 Task: Fill out the new account request form with the provided details and save it.
Action: Mouse moved to (32, 116)
Screenshot: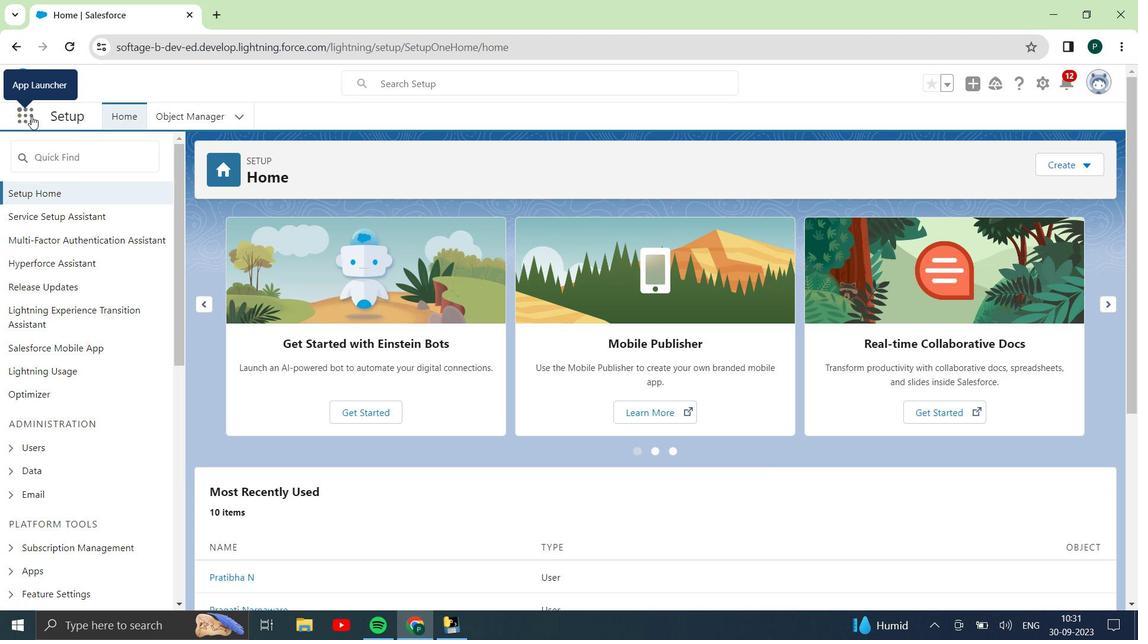 
Action: Mouse pressed left at (32, 116)
Screenshot: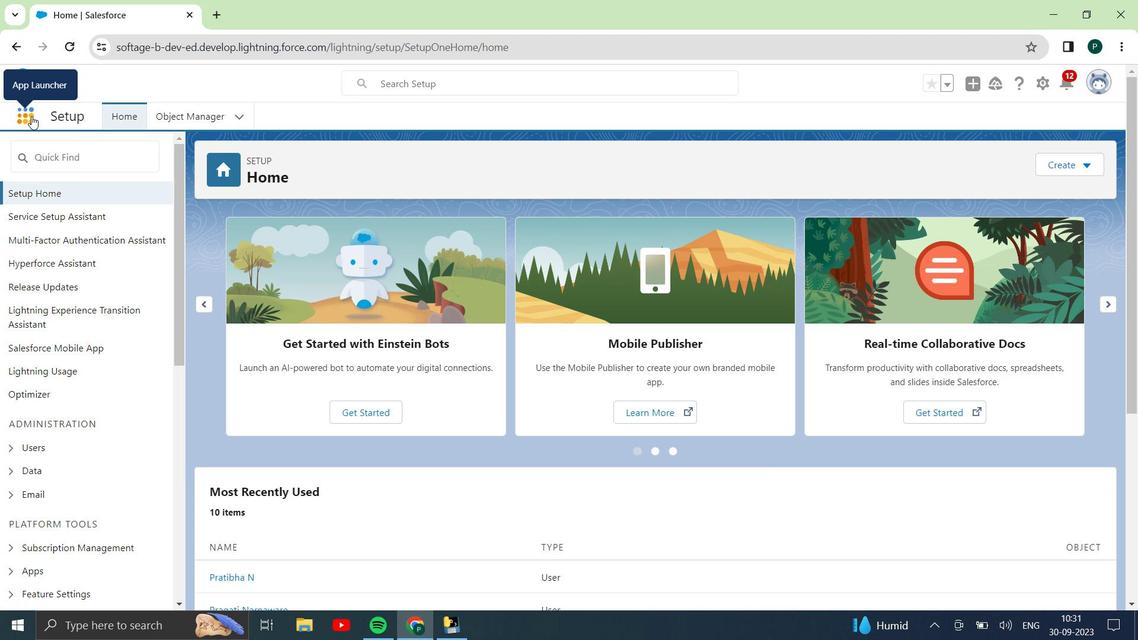 
Action: Mouse moved to (44, 371)
Screenshot: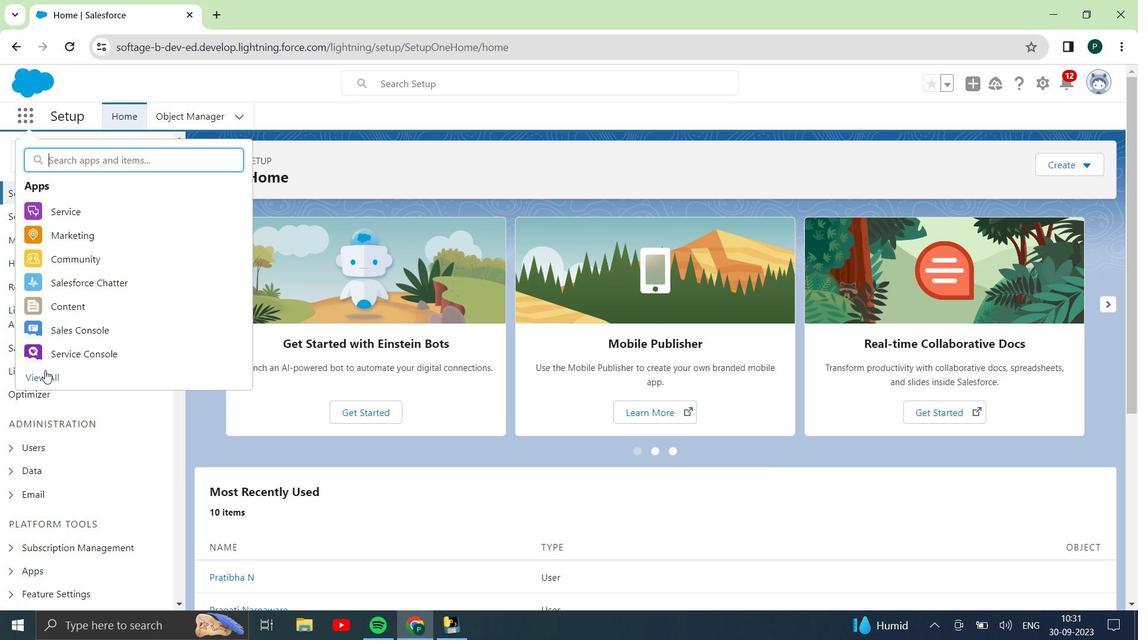 
Action: Mouse pressed left at (44, 371)
Screenshot: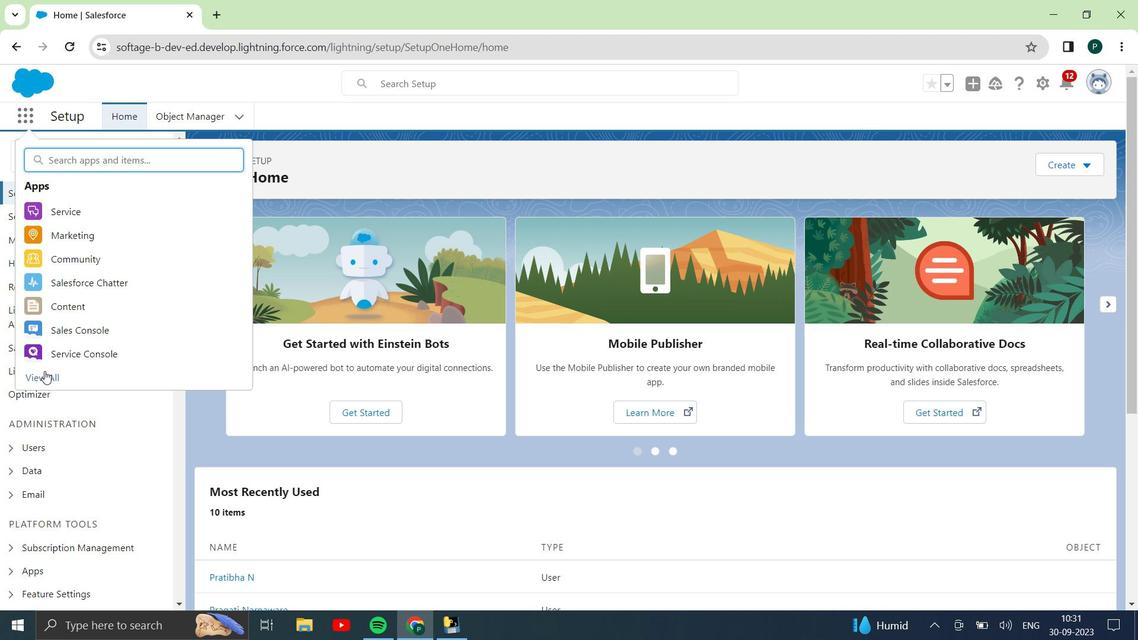 
Action: Mouse moved to (318, 374)
Screenshot: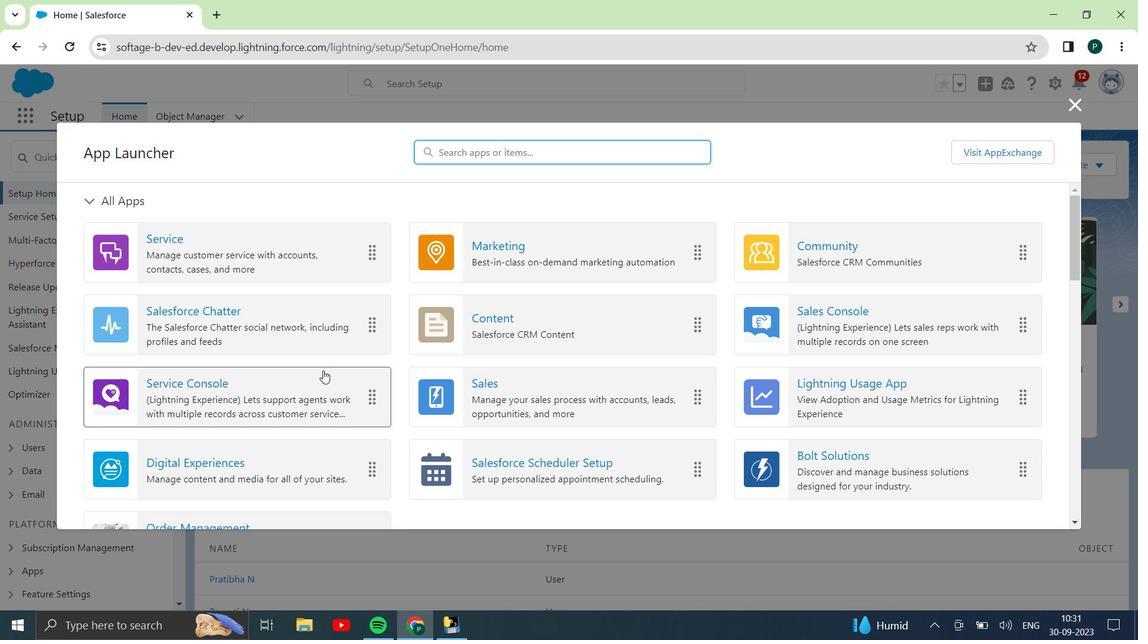 
Action: Mouse scrolled (318, 374) with delta (0, 0)
Screenshot: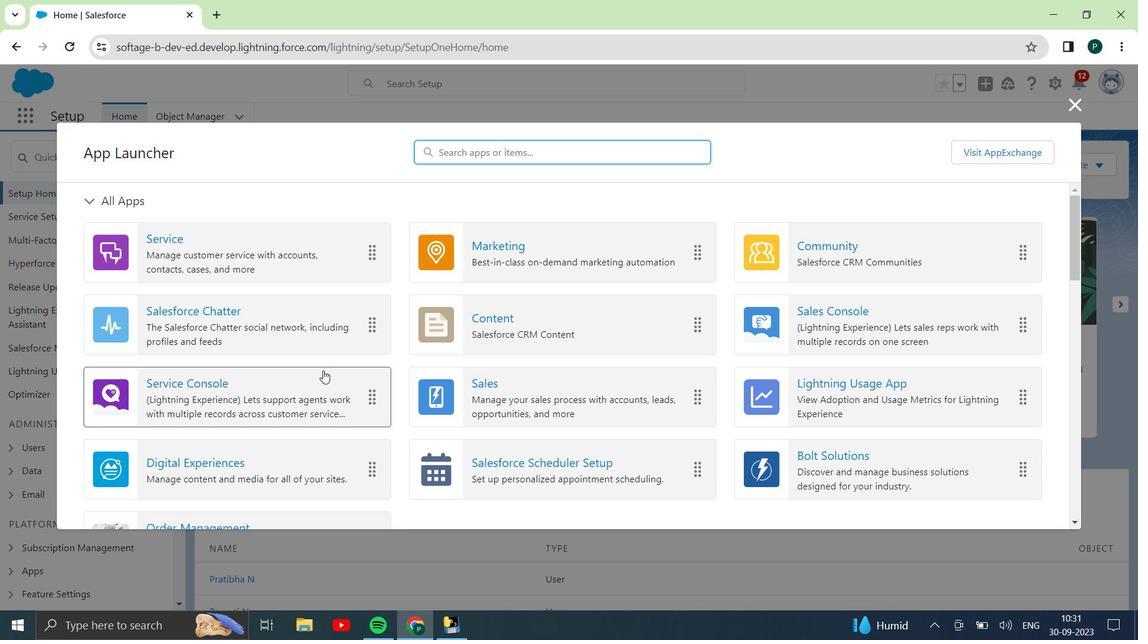 
Action: Mouse moved to (311, 381)
Screenshot: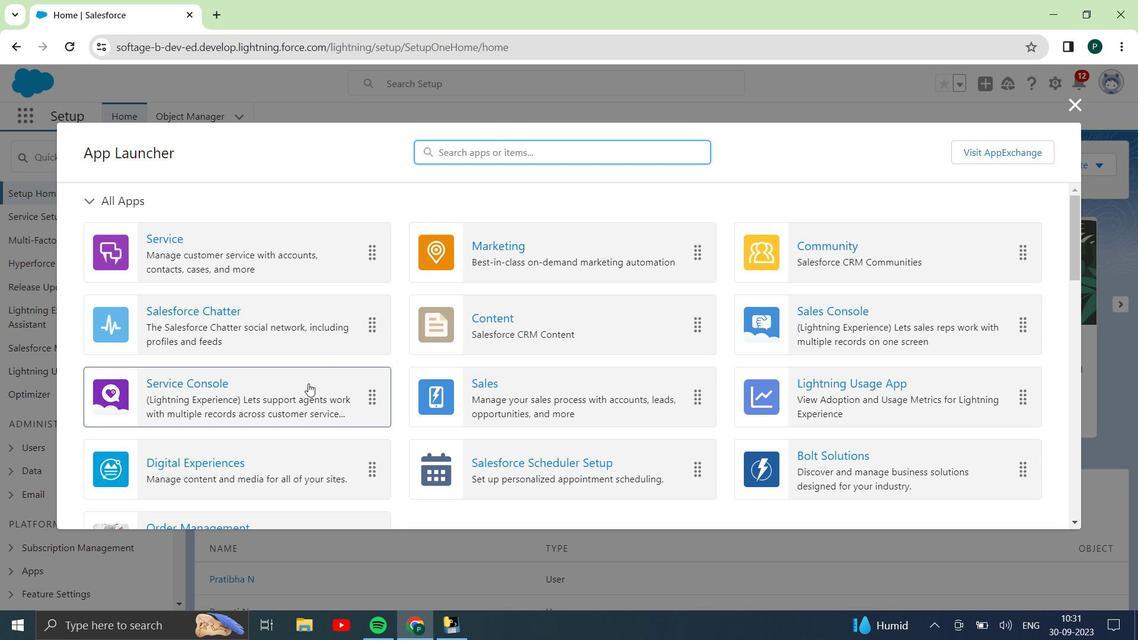 
Action: Mouse scrolled (311, 380) with delta (0, 0)
Screenshot: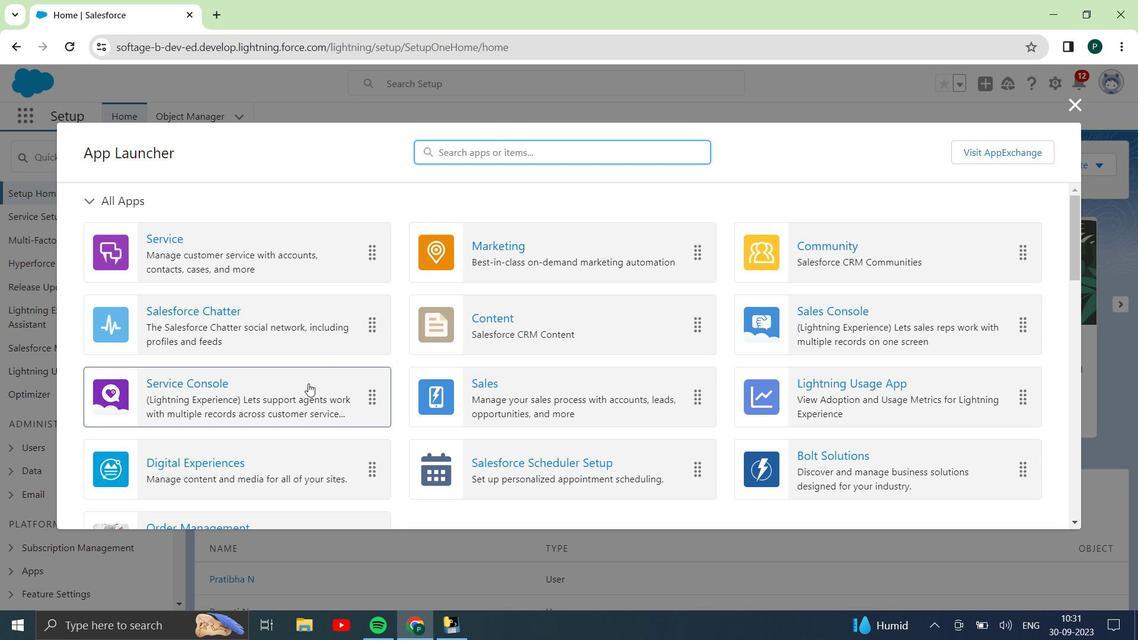 
Action: Mouse moved to (295, 392)
Screenshot: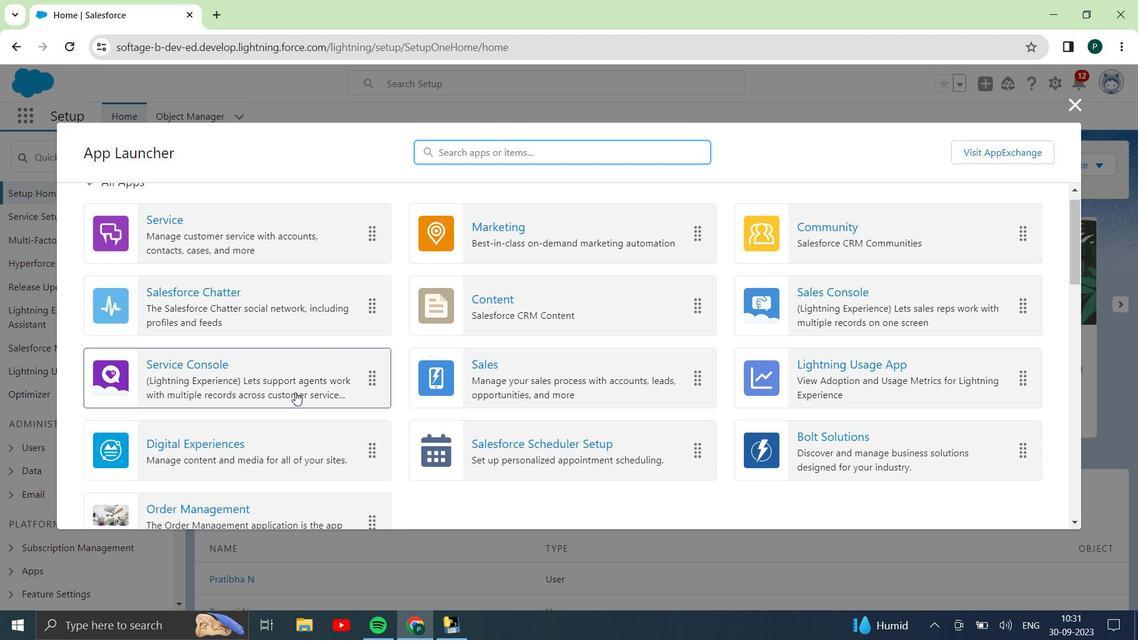 
Action: Mouse scrolled (295, 392) with delta (0, 0)
Screenshot: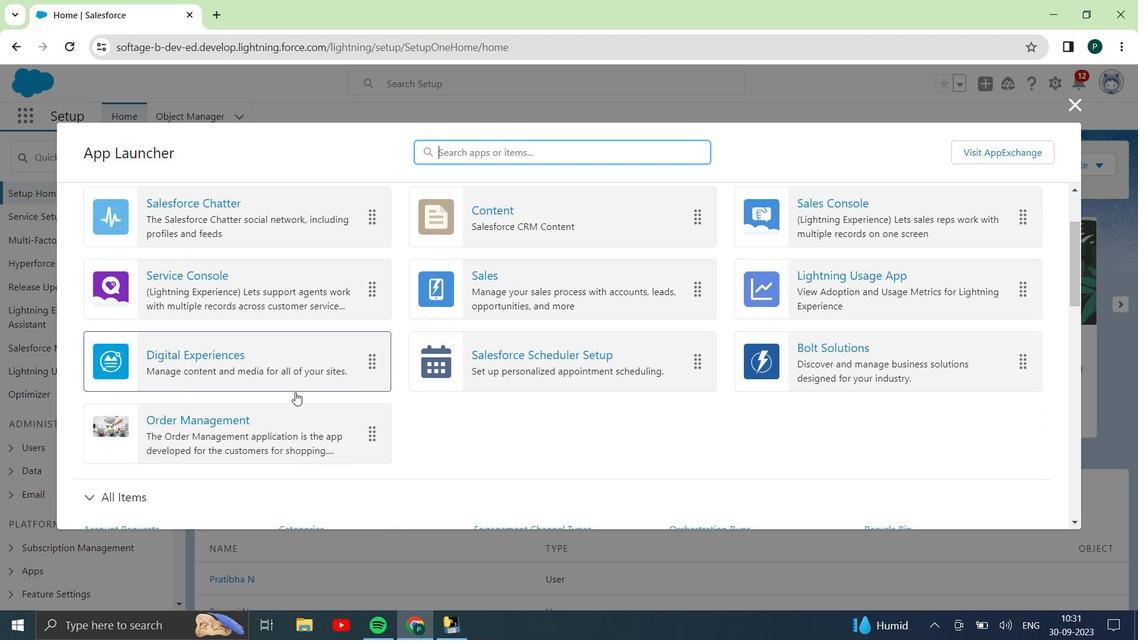 
Action: Mouse moved to (170, 305)
Screenshot: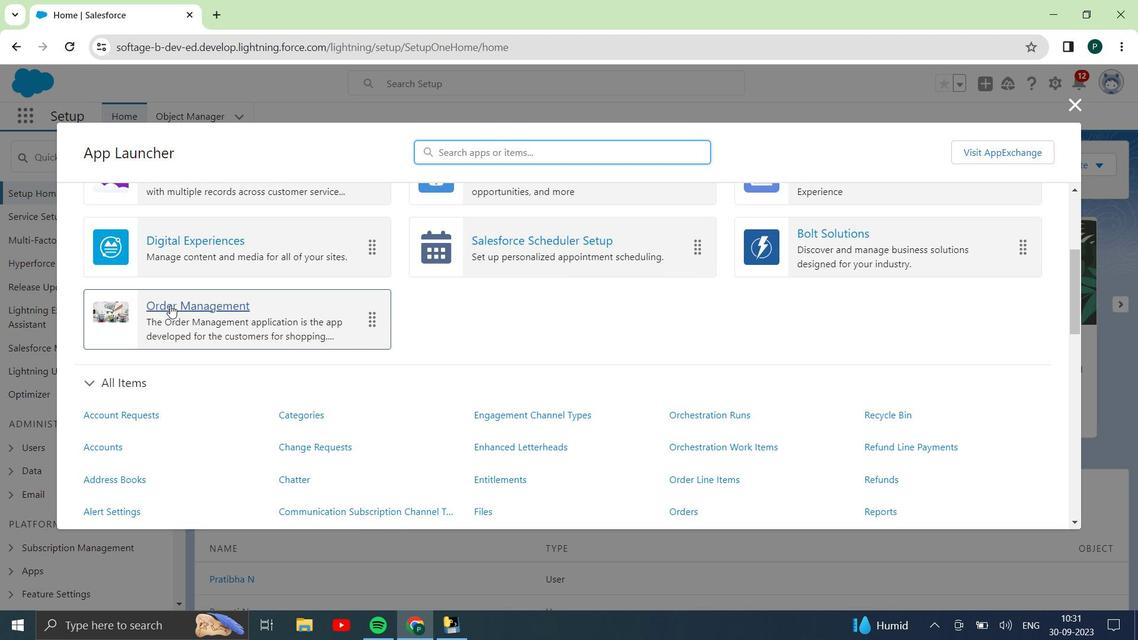 
Action: Mouse pressed left at (170, 305)
Screenshot: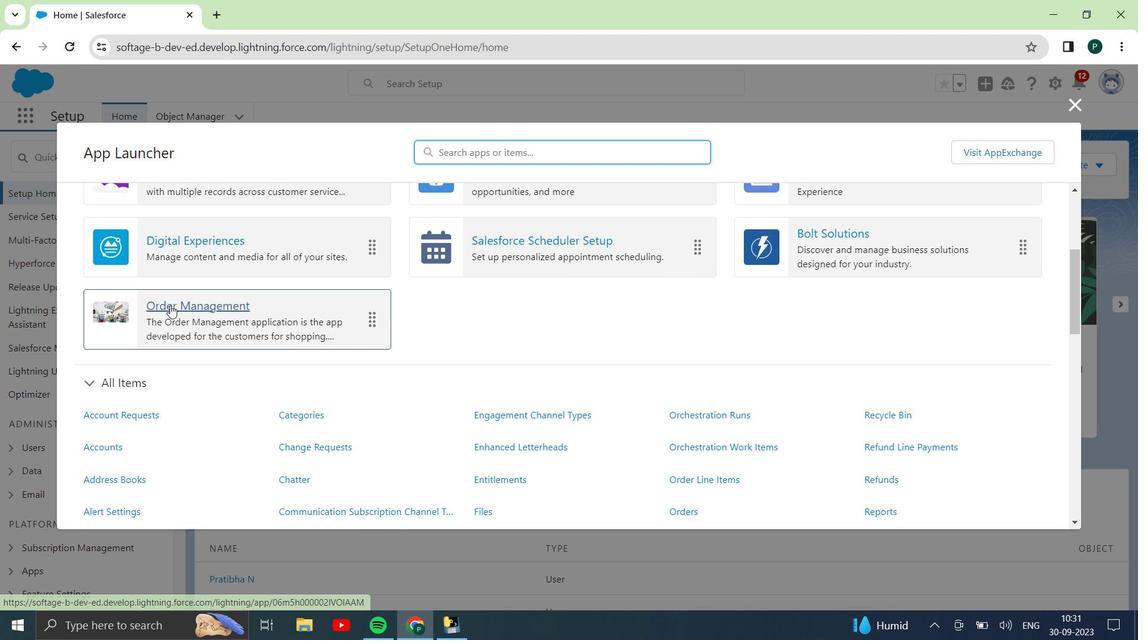 
Action: Mouse moved to (374, 291)
Screenshot: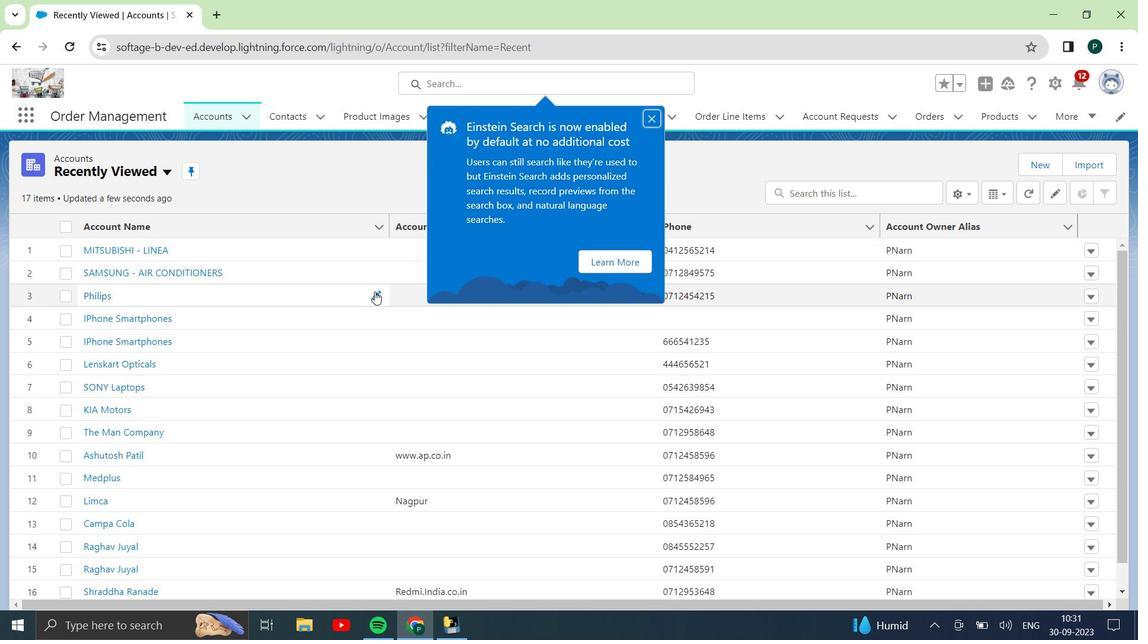 
Action: Mouse scrolled (374, 291) with delta (0, 0)
Screenshot: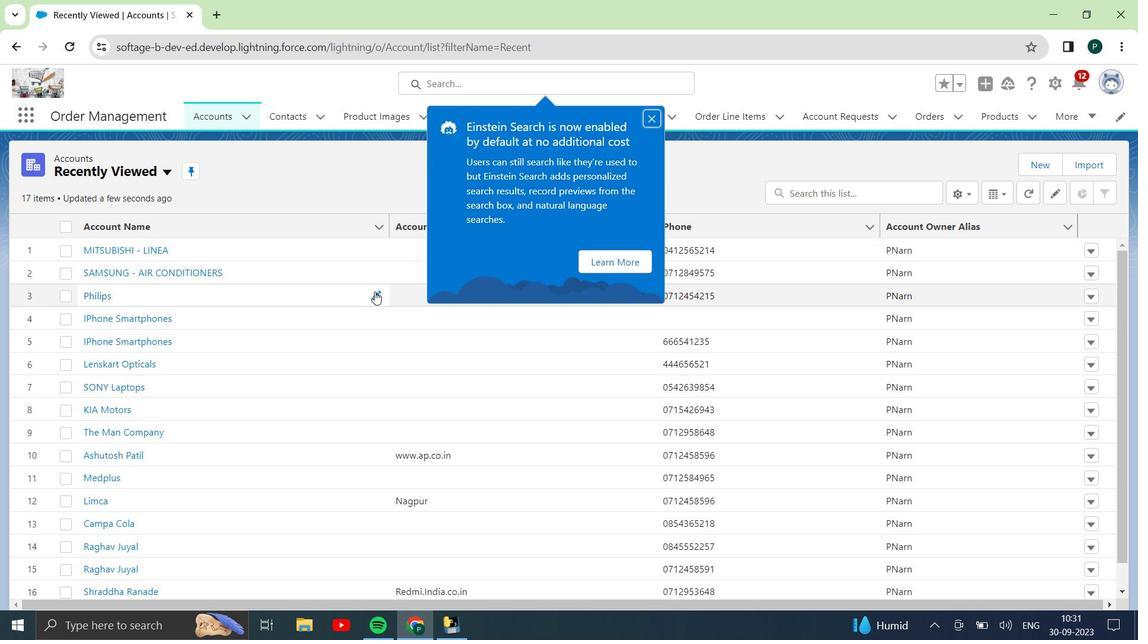 
Action: Mouse moved to (376, 293)
Screenshot: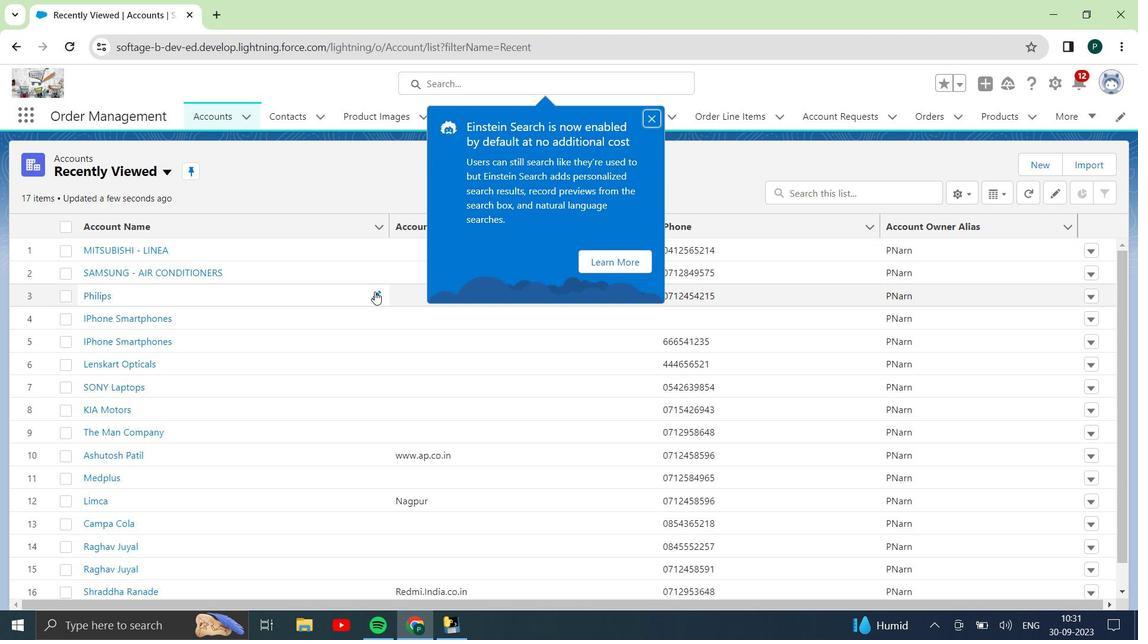 
Action: Mouse scrolled (376, 293) with delta (0, 0)
Screenshot: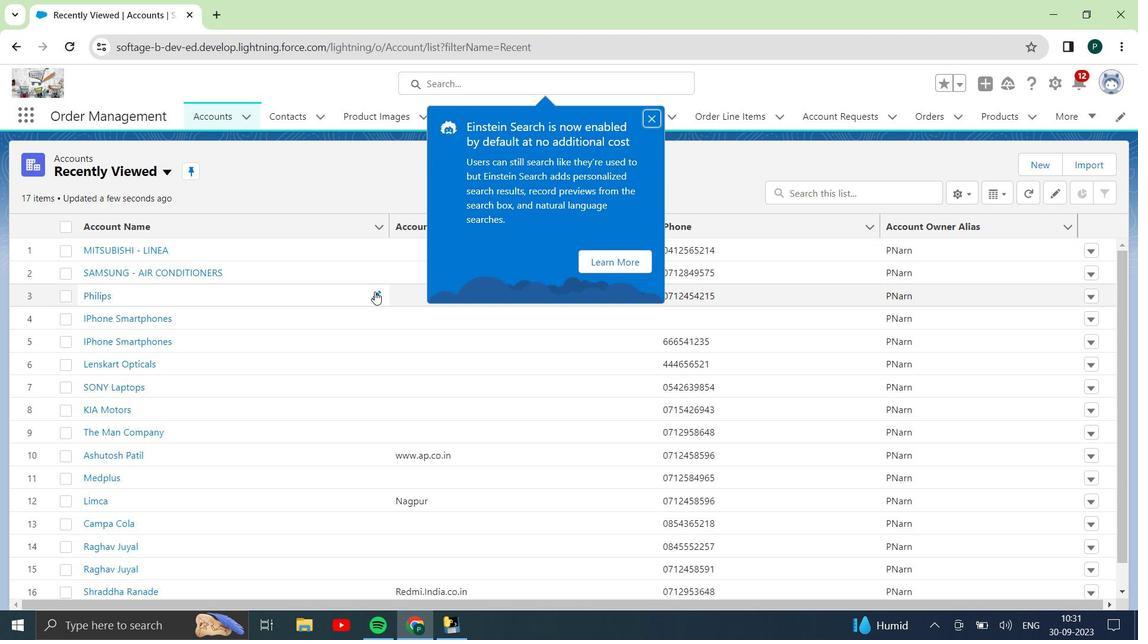 
Action: Mouse moved to (376, 294)
Screenshot: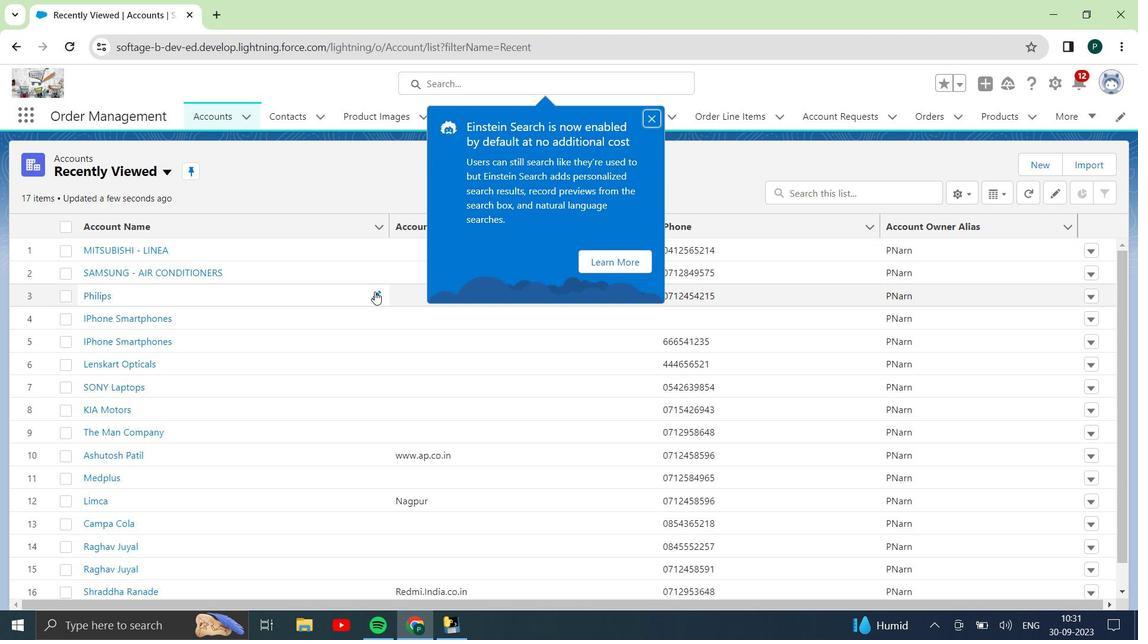 
Action: Mouse scrolled (376, 293) with delta (0, 0)
Screenshot: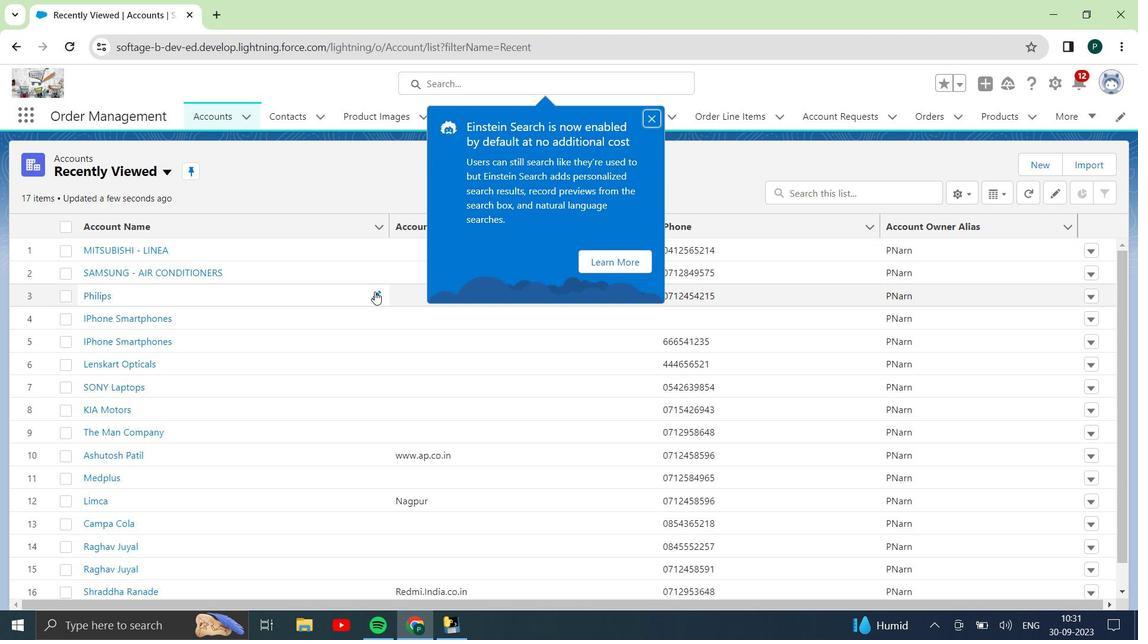 
Action: Mouse moved to (376, 295)
Screenshot: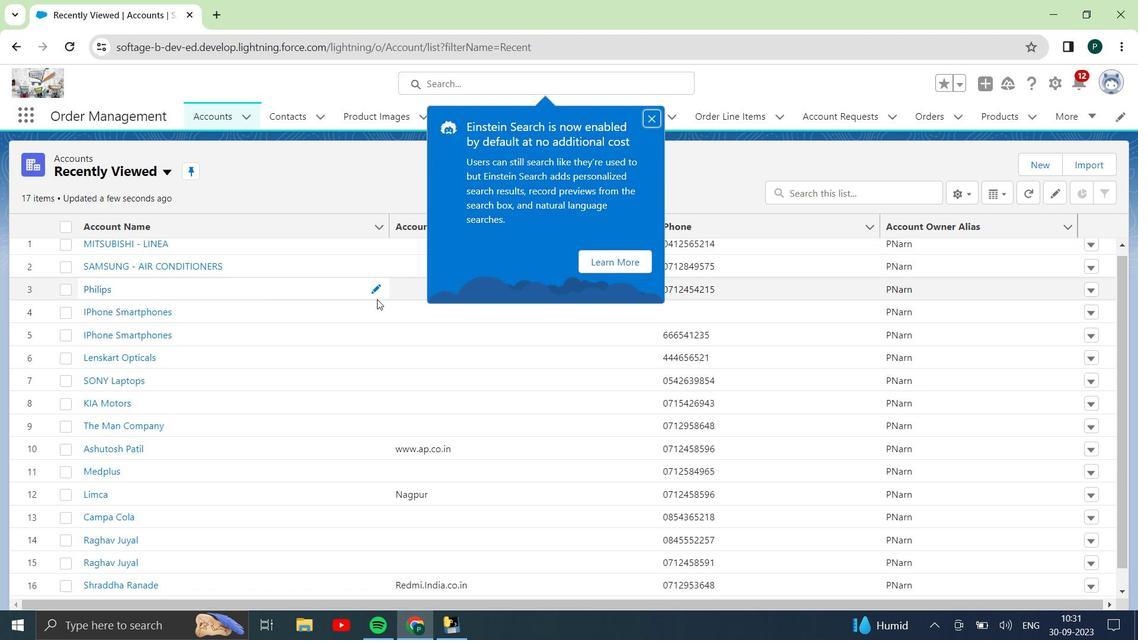 
Action: Mouse scrolled (376, 294) with delta (0, 0)
Screenshot: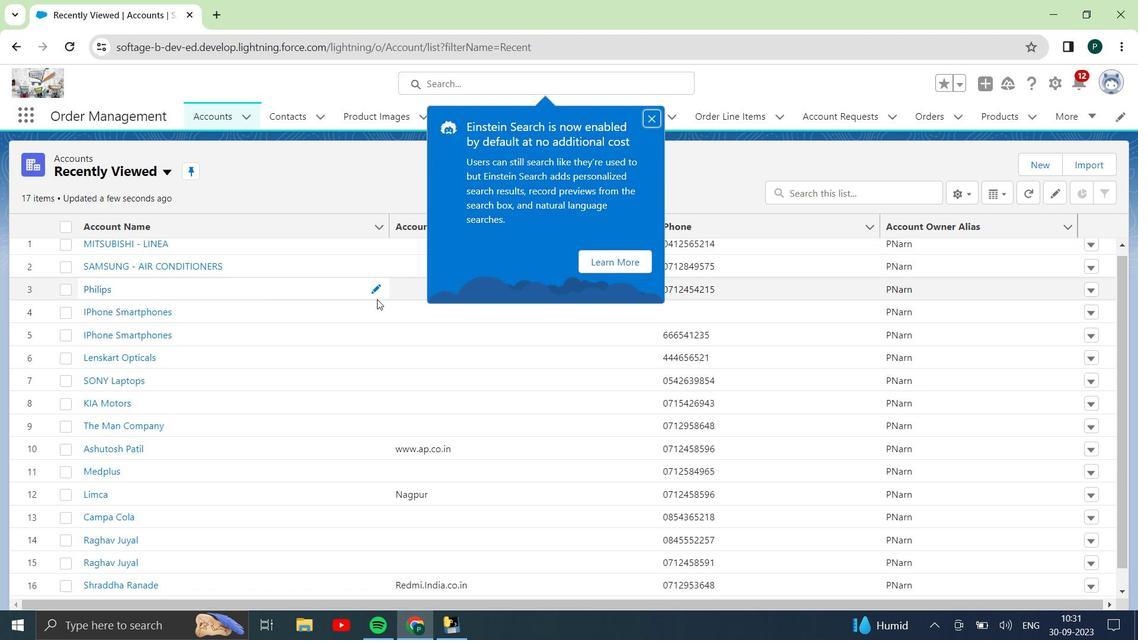 
Action: Mouse moved to (377, 299)
Screenshot: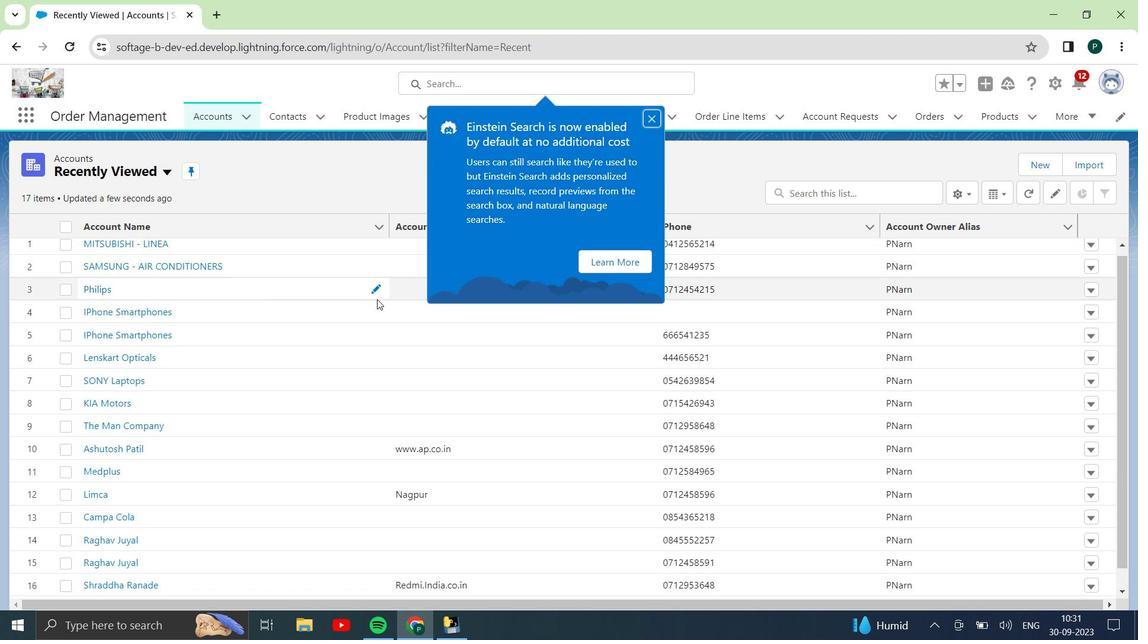 
Action: Mouse scrolled (377, 298) with delta (0, 0)
Screenshot: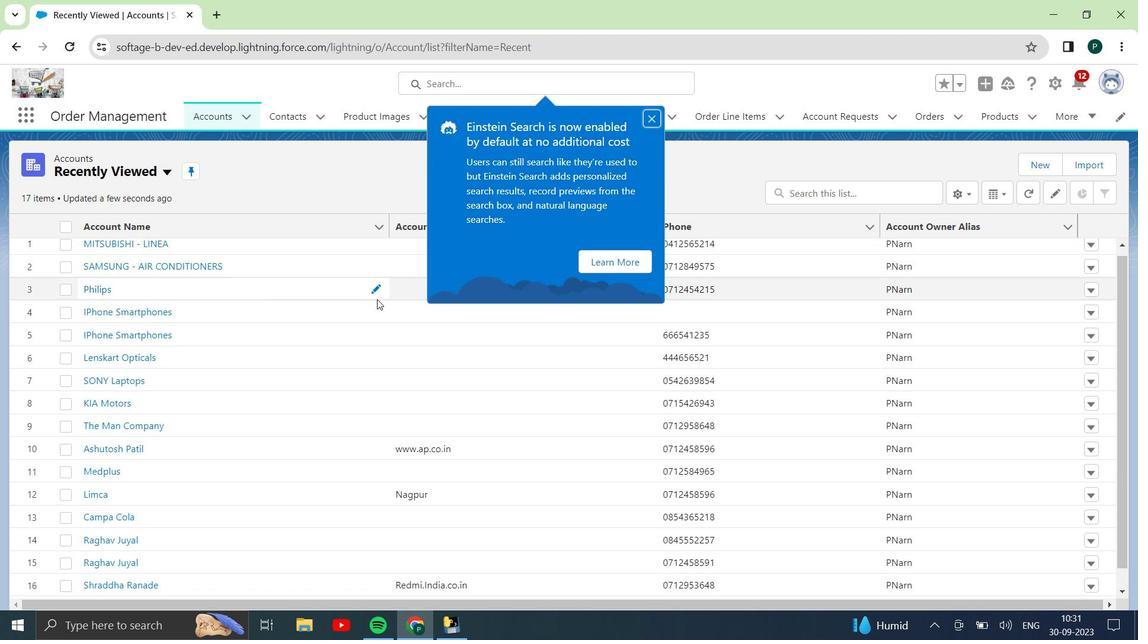
Action: Mouse moved to (377, 303)
Screenshot: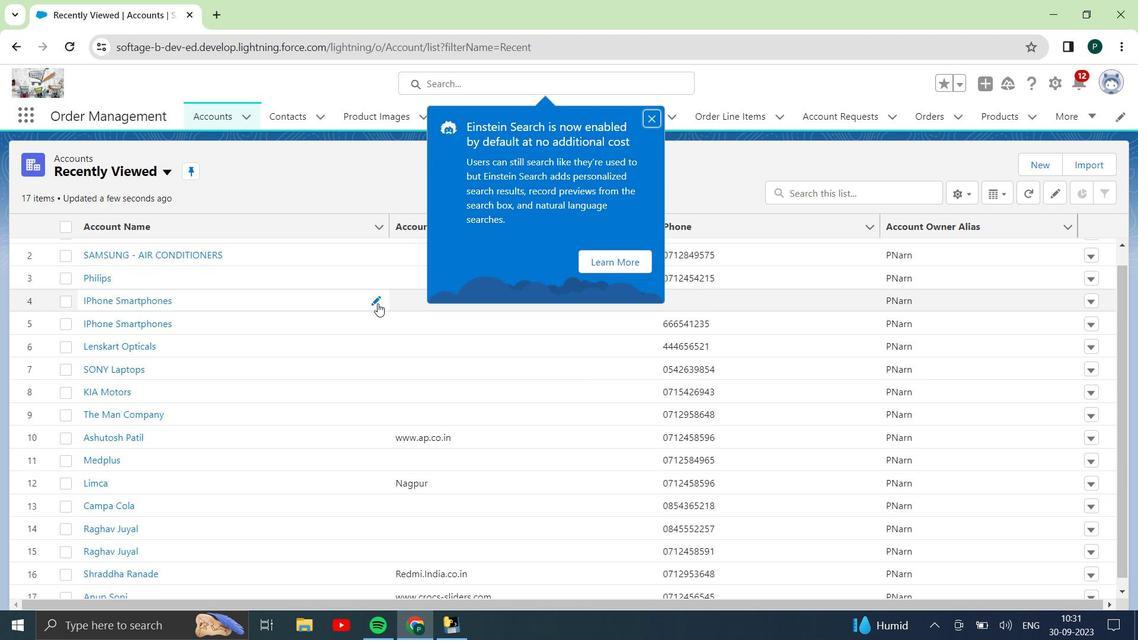 
Action: Mouse scrolled (377, 302) with delta (0, 0)
Screenshot: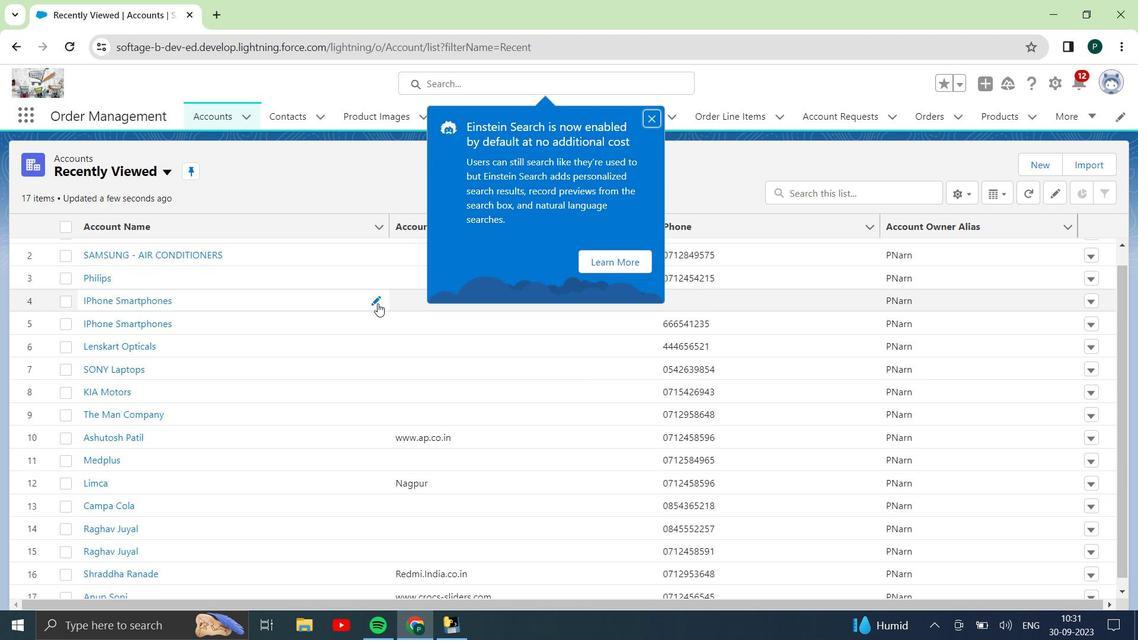 
Action: Mouse moved to (377, 303)
Screenshot: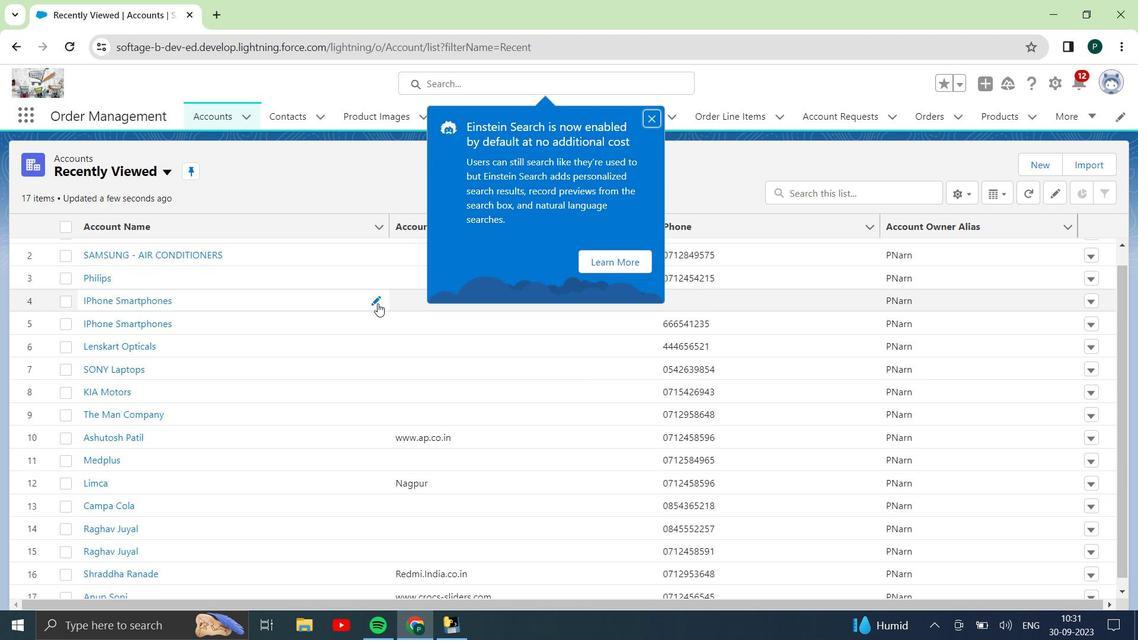 
Action: Mouse scrolled (377, 303) with delta (0, 0)
Screenshot: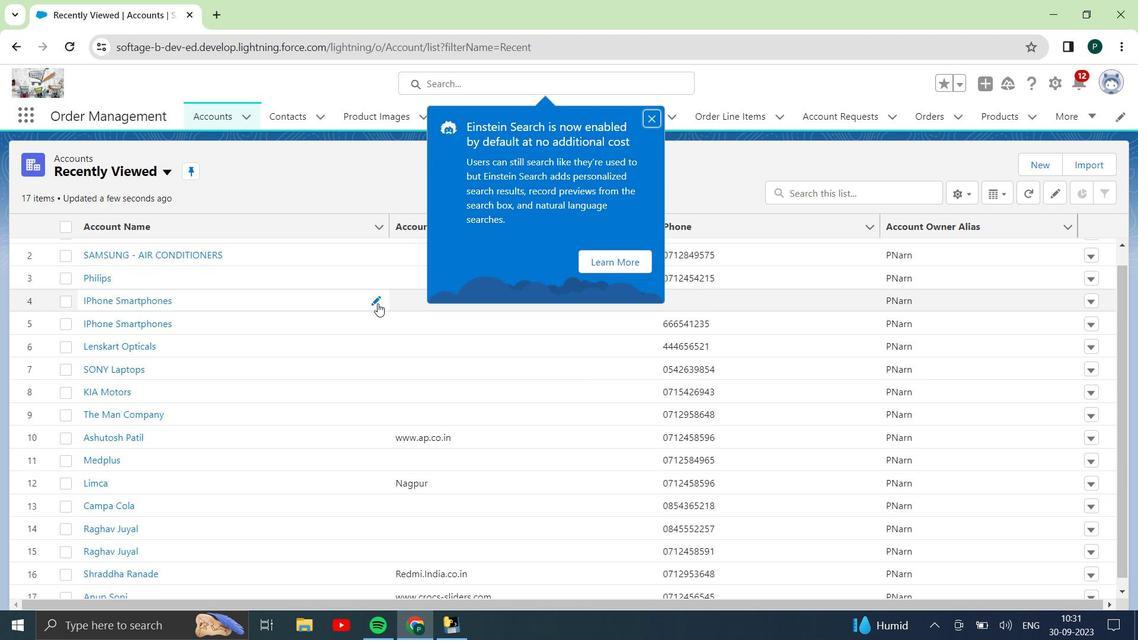 
Action: Mouse moved to (377, 305)
Screenshot: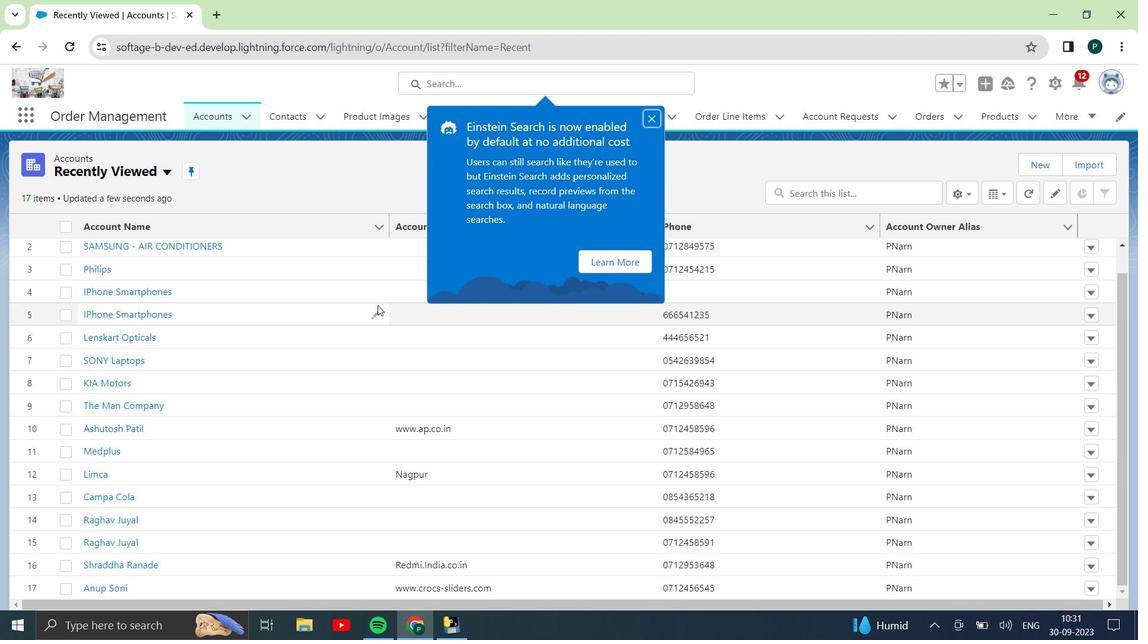 
Action: Mouse scrolled (377, 306) with delta (0, 0)
Screenshot: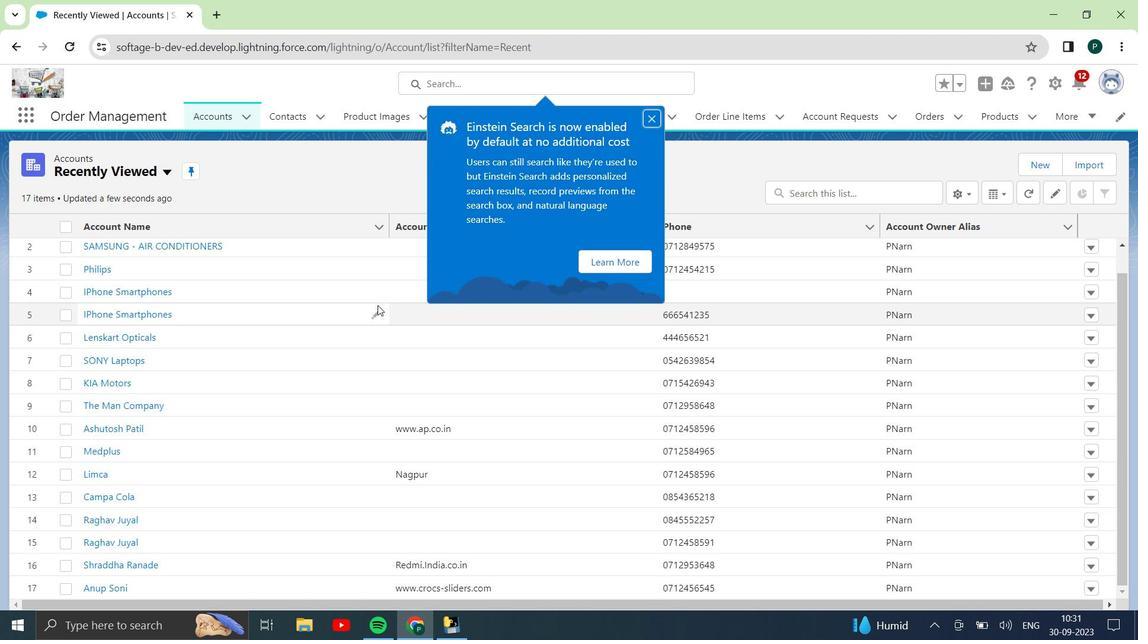 
Action: Mouse scrolled (377, 306) with delta (0, 0)
Screenshot: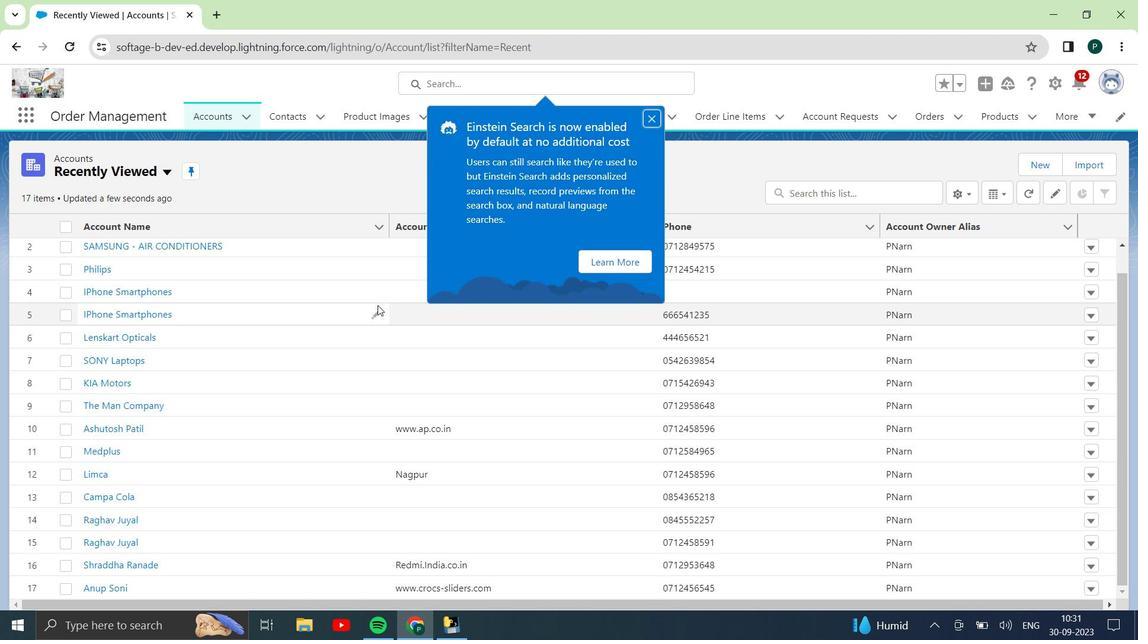 
Action: Mouse scrolled (377, 306) with delta (0, 0)
Screenshot: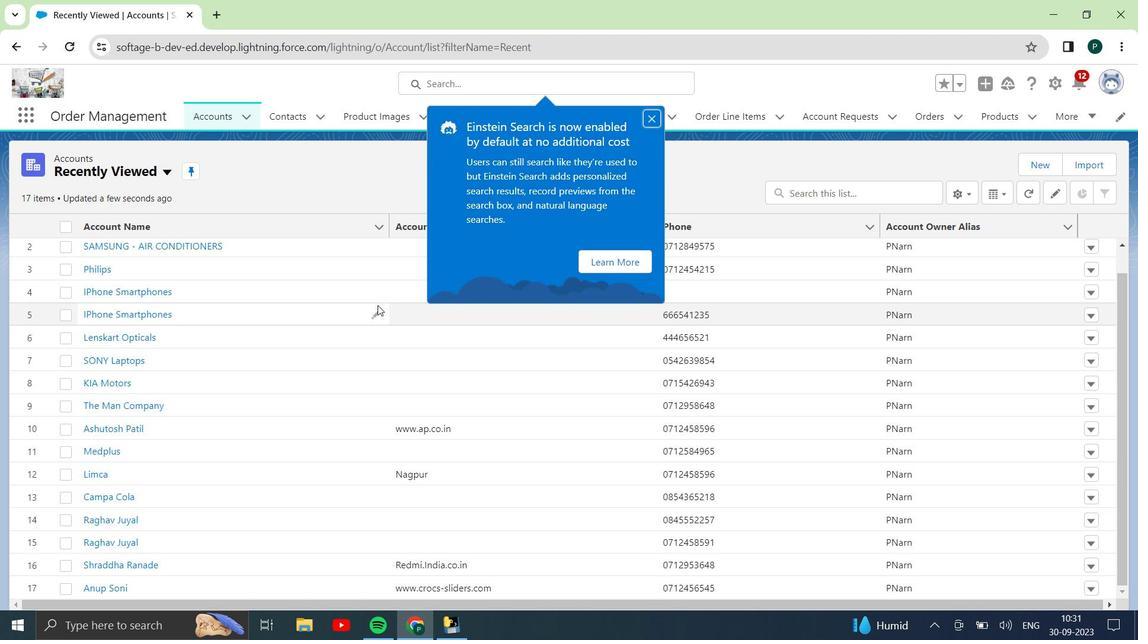 
Action: Mouse scrolled (377, 306) with delta (0, 0)
Screenshot: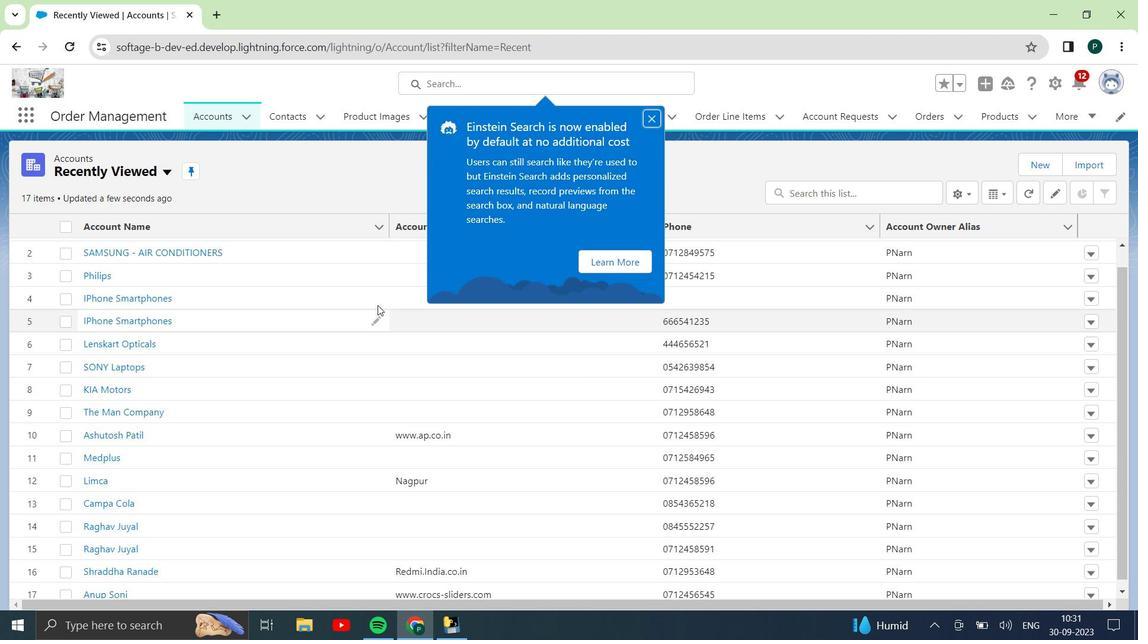 
Action: Mouse scrolled (377, 306) with delta (0, 0)
Screenshot: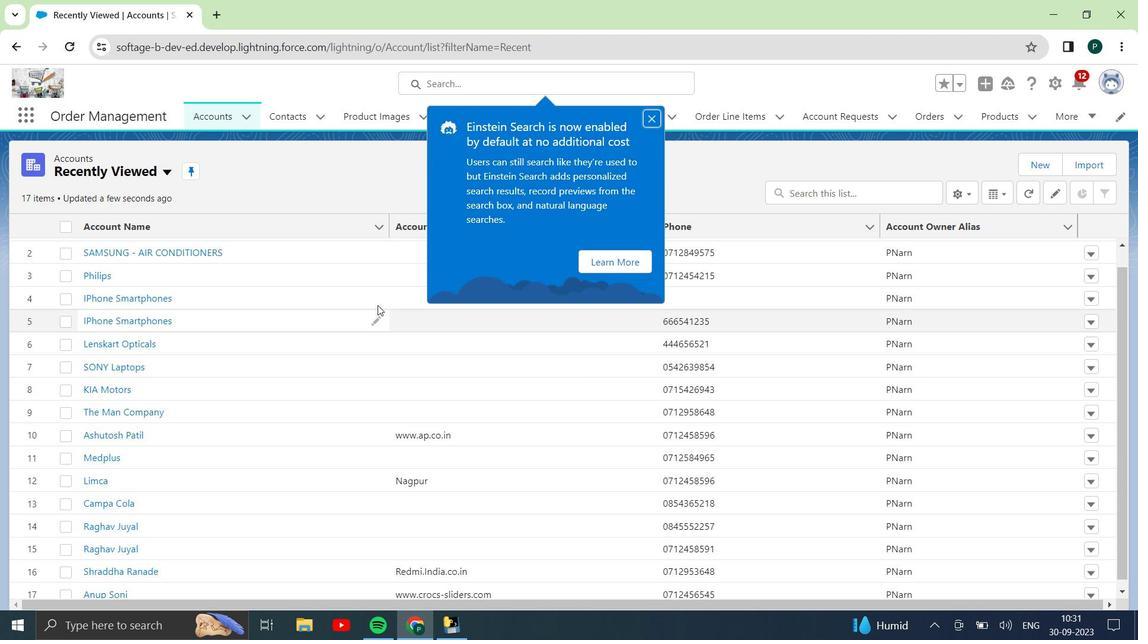 
Action: Mouse scrolled (377, 306) with delta (0, 0)
Screenshot: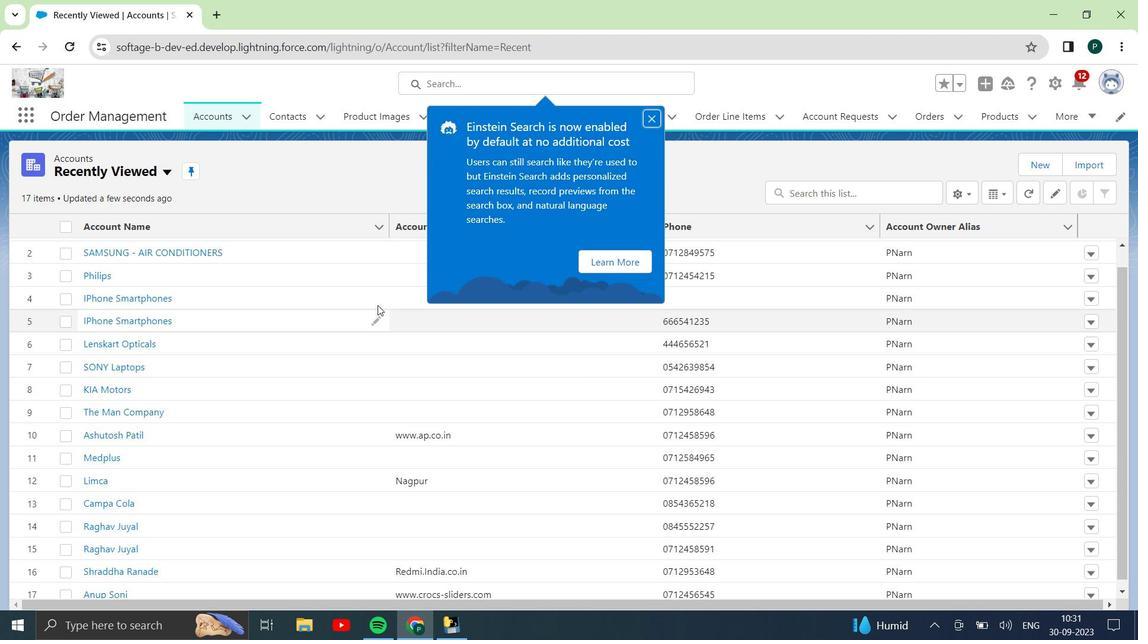 
Action: Mouse scrolled (377, 306) with delta (0, 0)
Screenshot: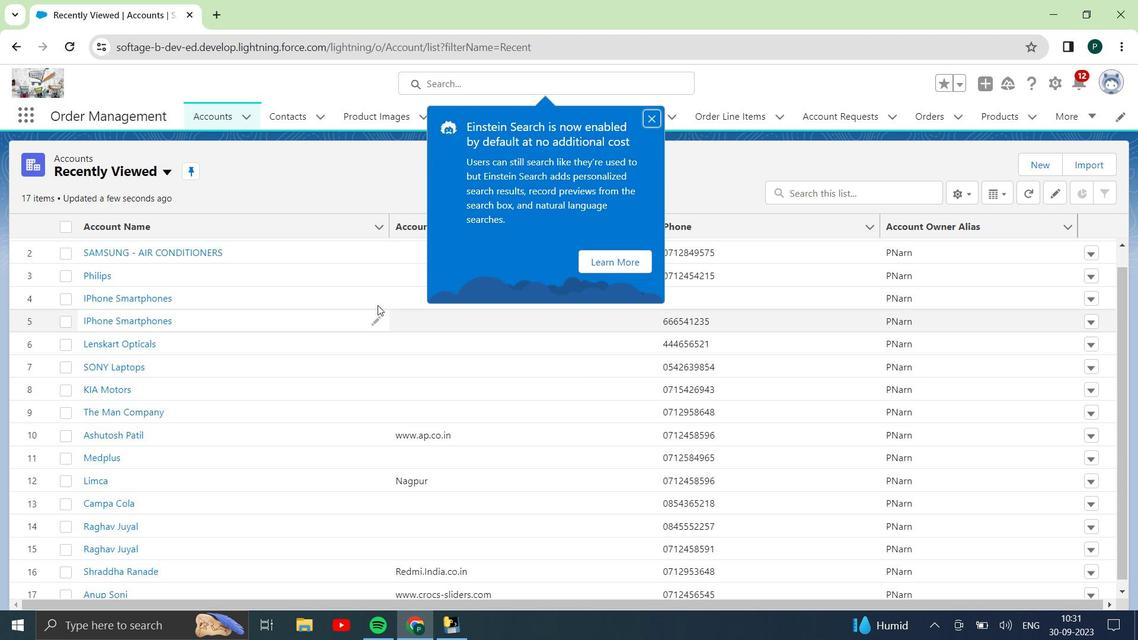 
Action: Mouse moved to (651, 121)
Screenshot: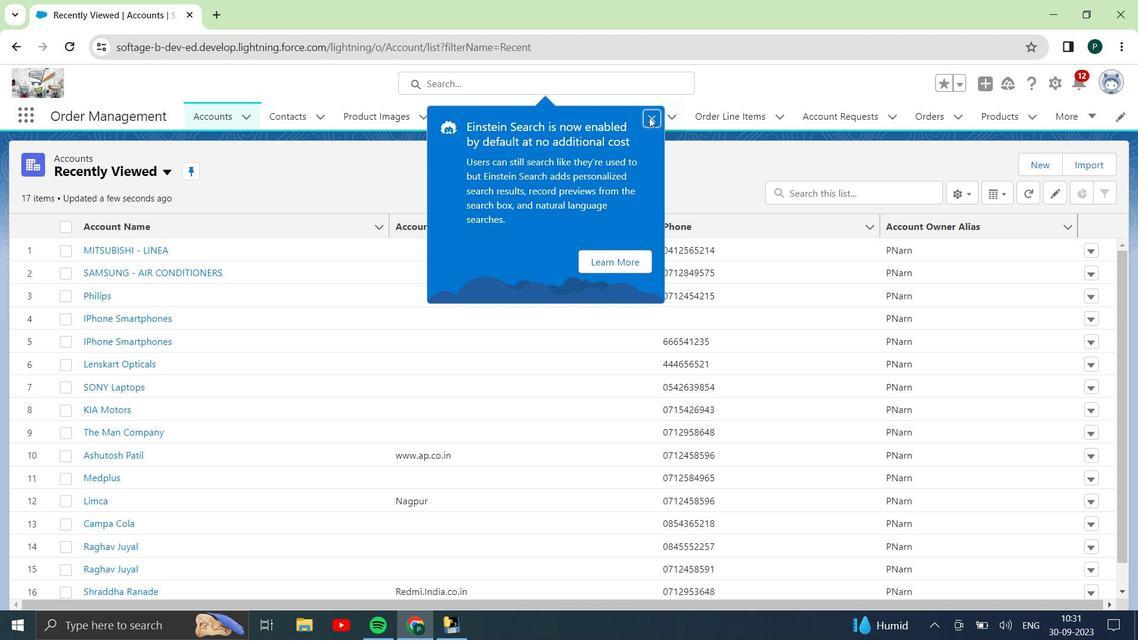 
Action: Mouse pressed left at (651, 121)
Screenshot: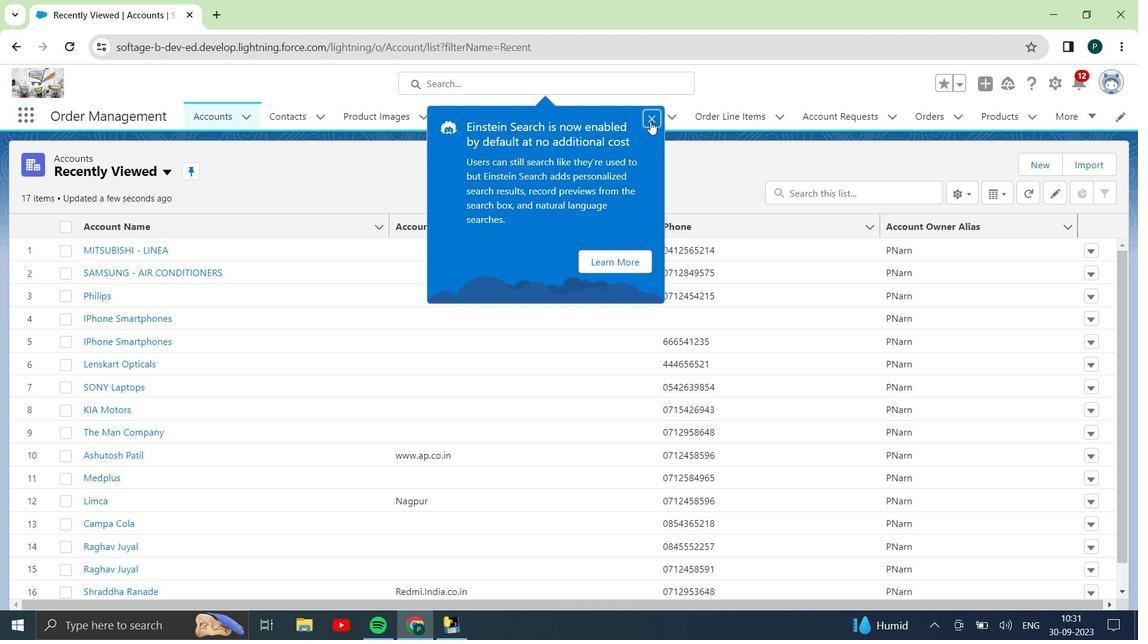 
Action: Mouse moved to (838, 118)
Screenshot: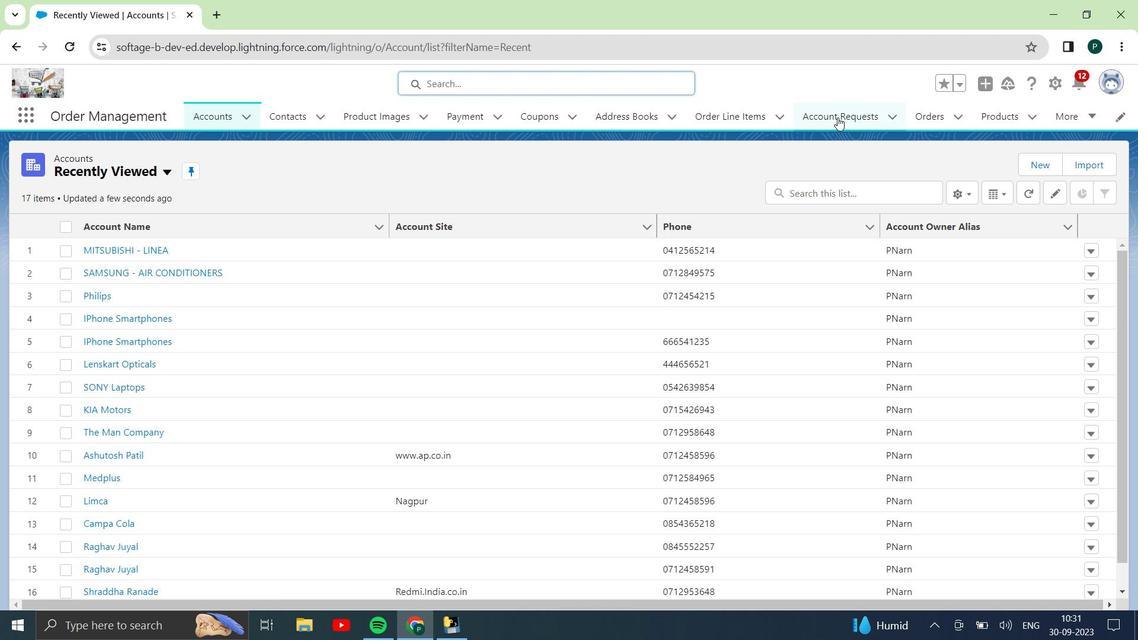 
Action: Mouse pressed left at (838, 118)
Screenshot: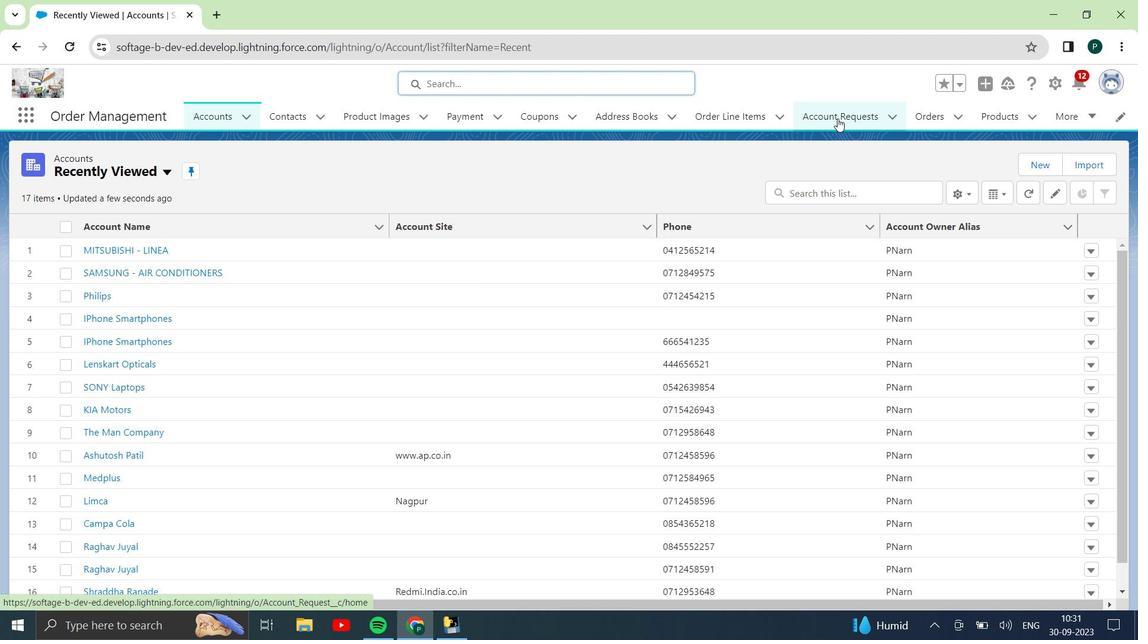 
Action: Mouse moved to (959, 167)
Screenshot: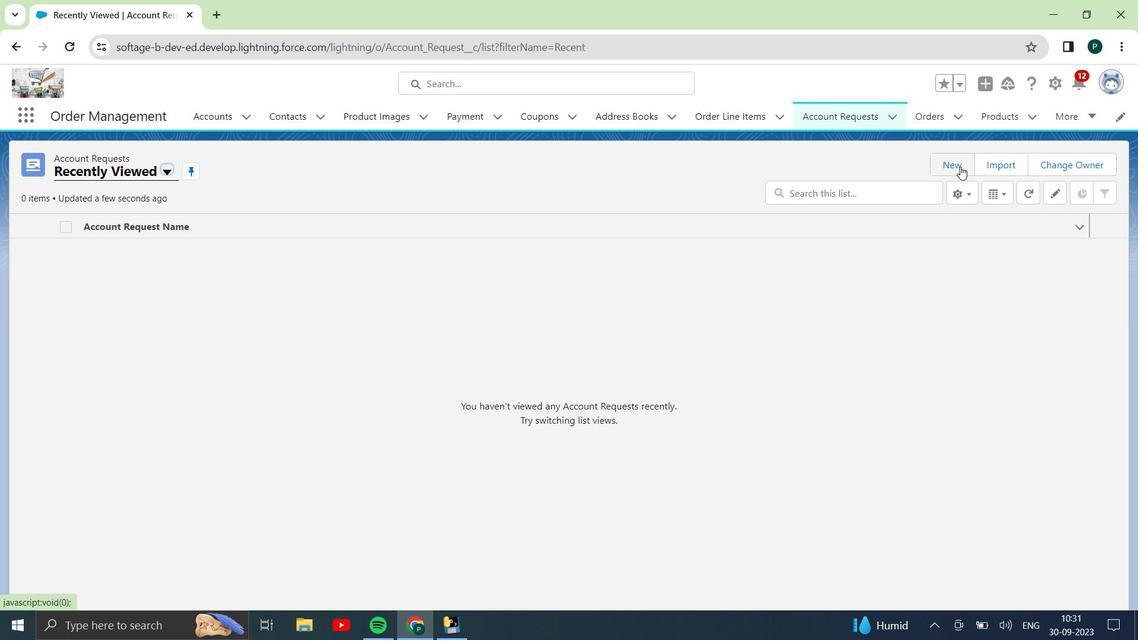 
Action: Mouse pressed left at (959, 167)
Screenshot: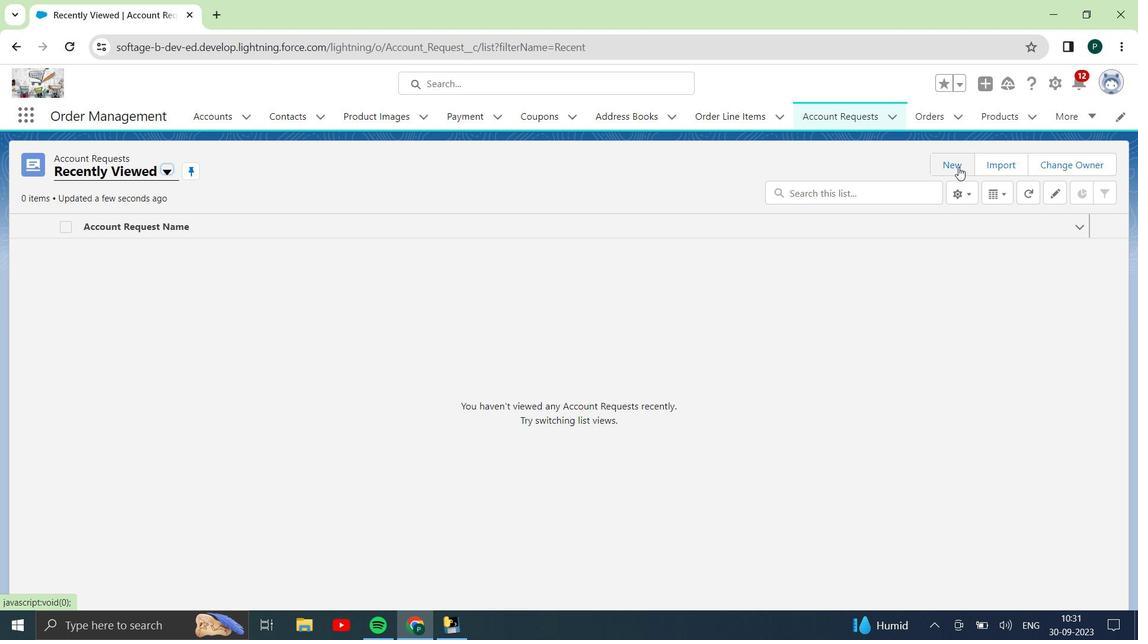 
Action: Mouse moved to (368, 237)
Screenshot: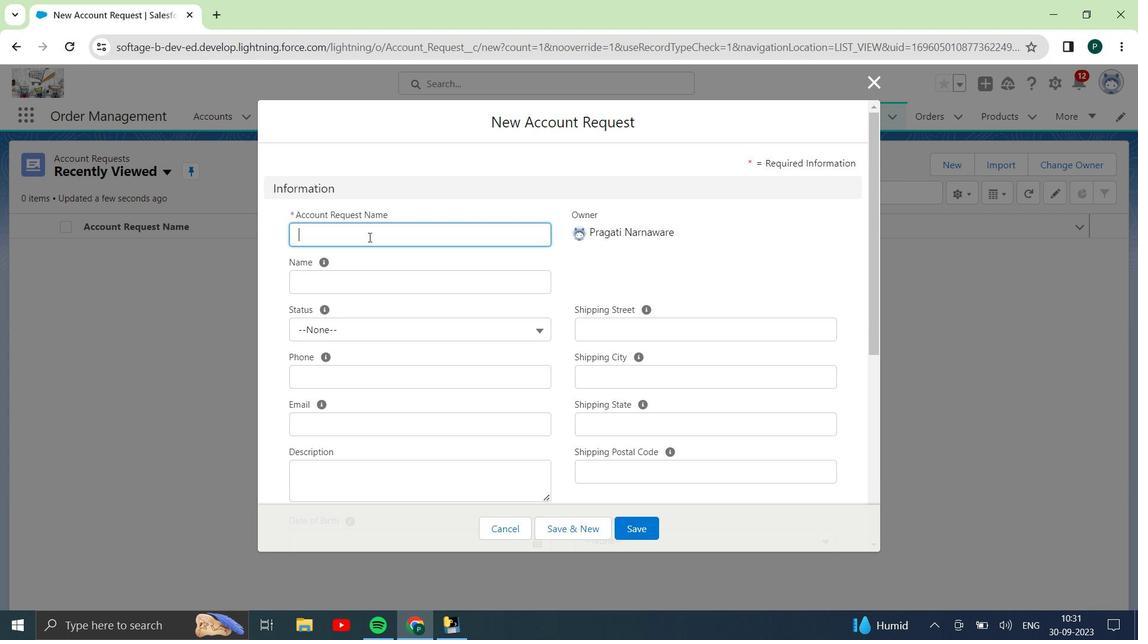 
Action: Key pressed <Key.shift>Prem<Key.space><Key.shift>Ahuja
Screenshot: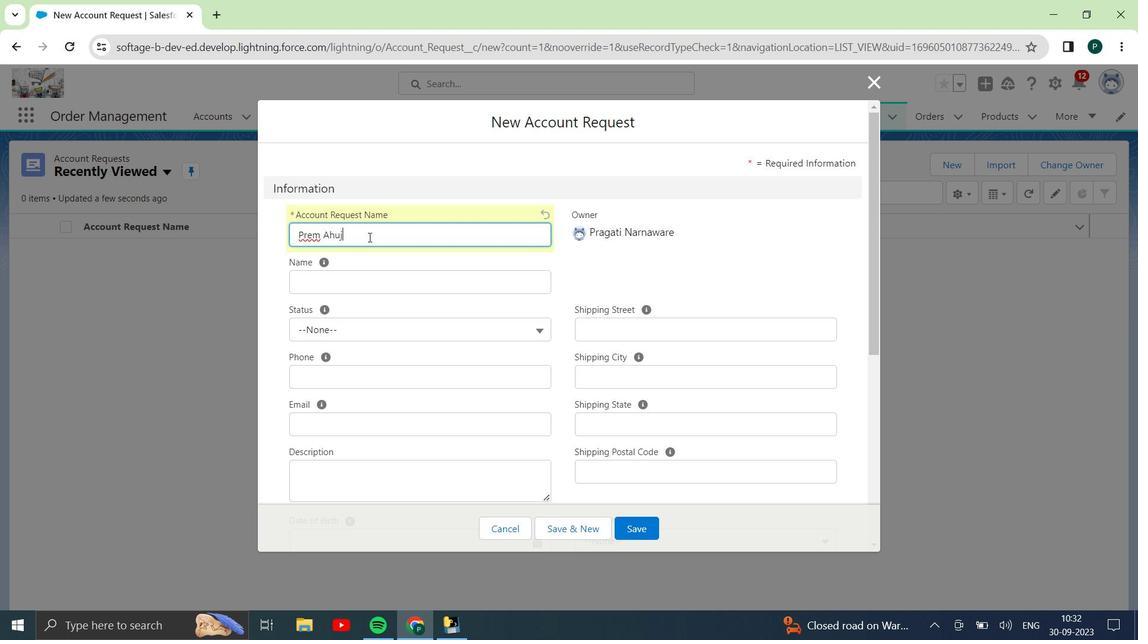 
Action: Mouse moved to (370, 287)
Screenshot: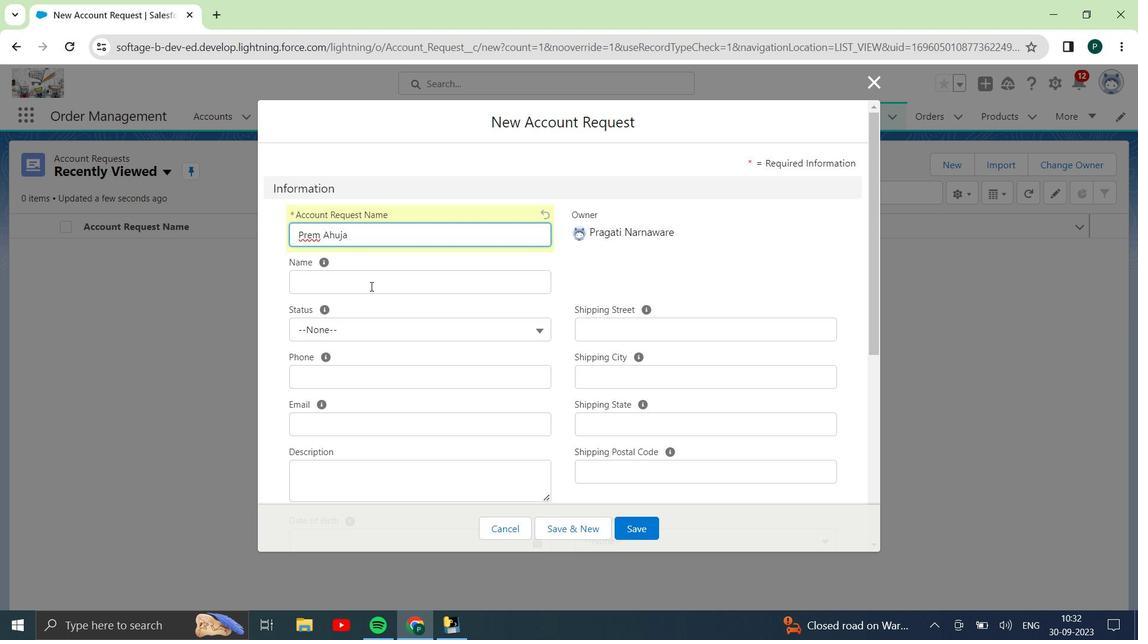 
Action: Mouse pressed left at (370, 287)
Screenshot: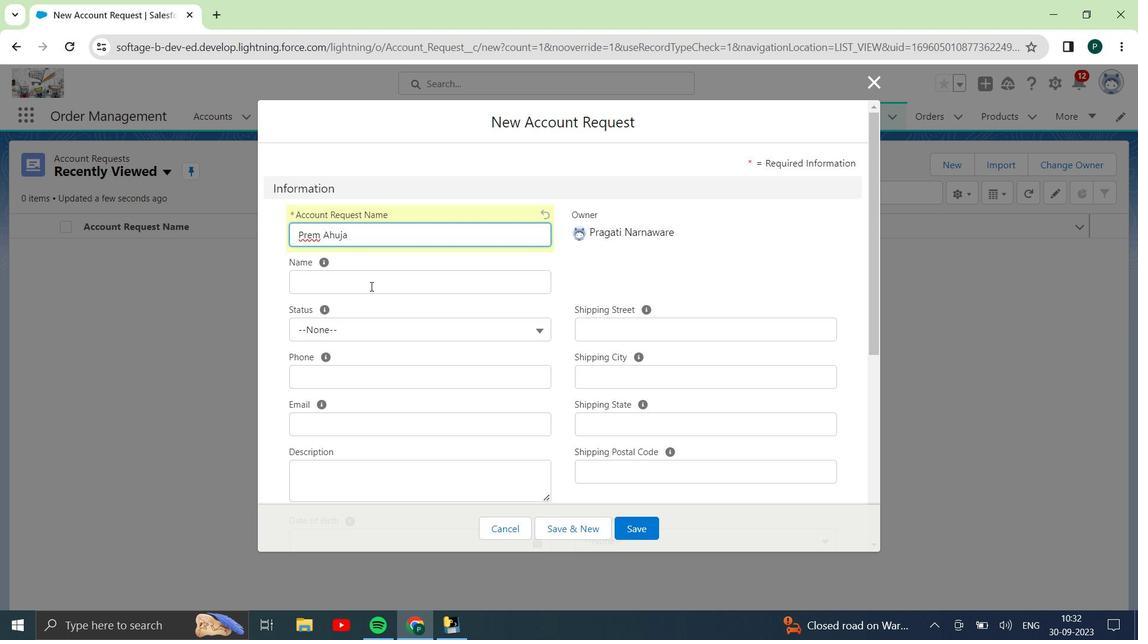 
Action: Key pressed <Key.shift>Prem<Key.space><Key.shift>raghavdas
Screenshot: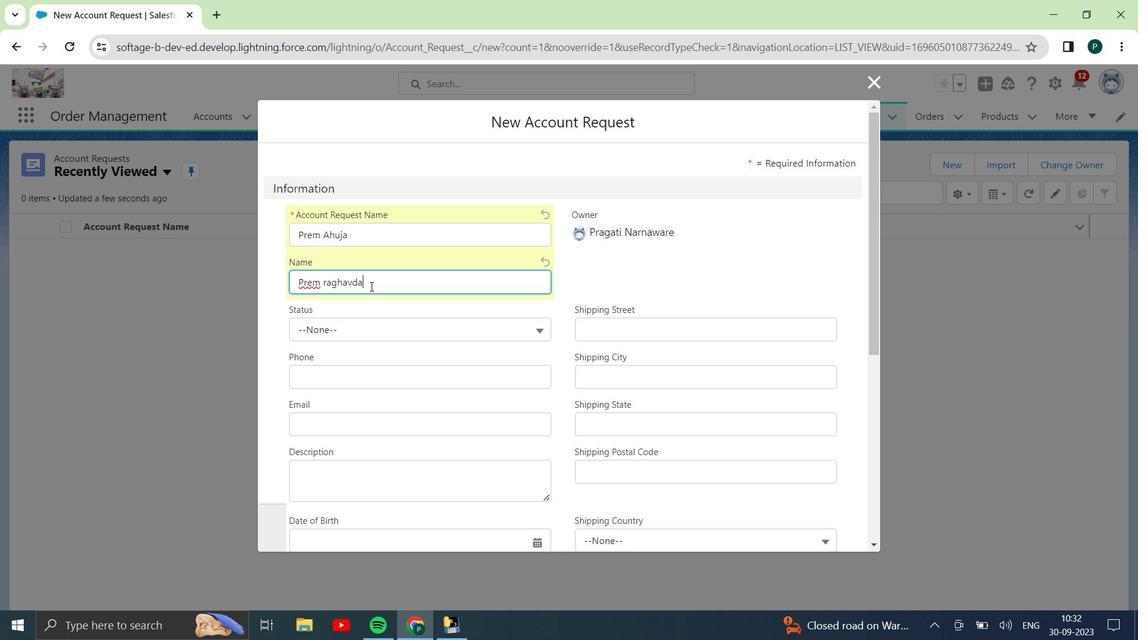 
Action: Mouse moved to (491, 275)
Screenshot: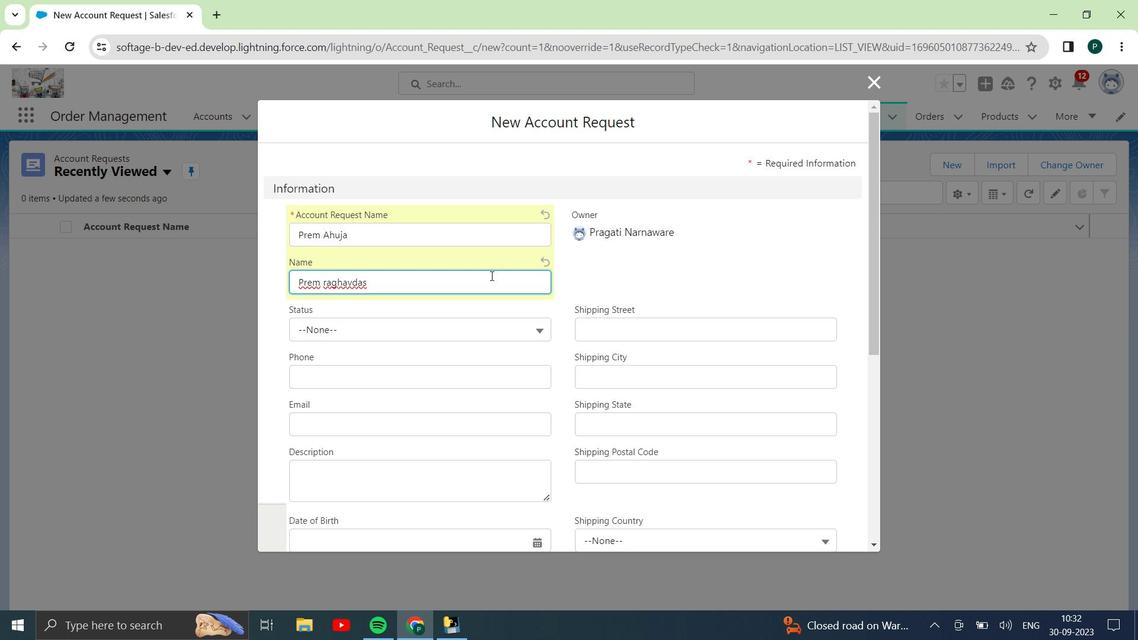 
Action: Key pressed <Key.left><Key.left><Key.left><Key.left><Key.left><Key.left><Key.left><Key.left><Key.backspace><Key.shift><Key.shift><Key.shift><Key.shift><Key.shift><Key.shift><Key.shift><Key.shift><Key.shift><Key.shift><Key.shift><Key.shift><Key.shift><Key.shift><Key.shift><Key.shift><Key.shift><Key.shift><Key.shift><Key.shift><Key.shift><Key.shift><Key.shift><Key.shift><Key.shift><Key.shift><Key.shift><Key.shift><Key.shift><Key.shift><Key.shift>R<Key.right><Key.right><Key.right><Key.right><Key.right><Key.right><Key.right><Key.right><Key.right><Key.right><Key.right><Key.right><Key.right><Key.right><Key.right><Key.right><Key.space><Key.shift>Ahuja
Screenshot: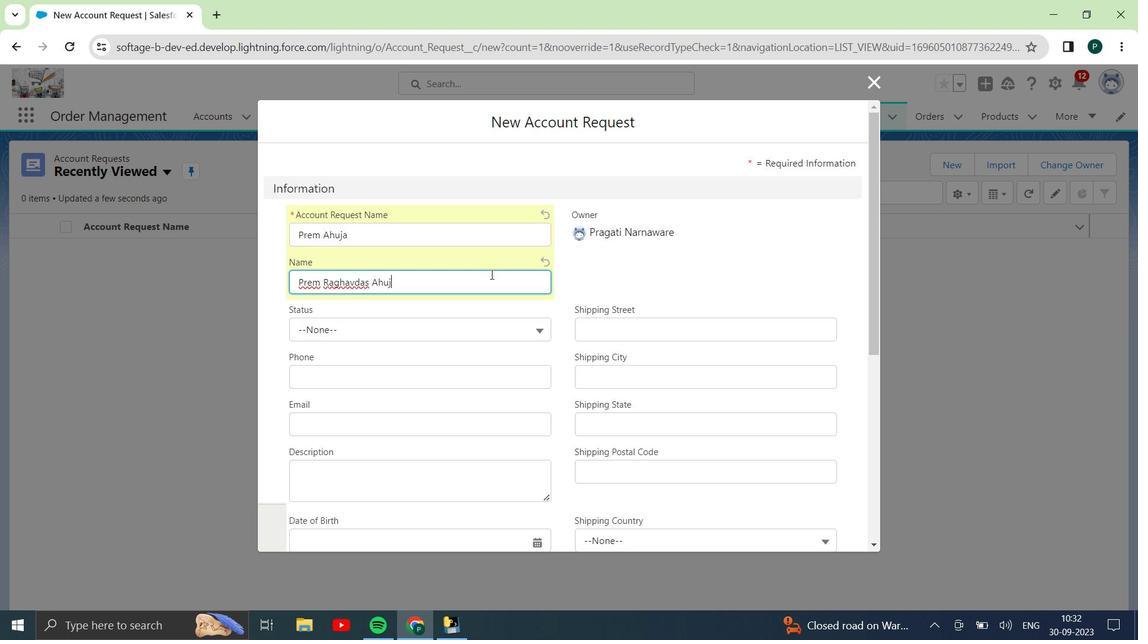 
Action: Mouse moved to (414, 330)
Screenshot: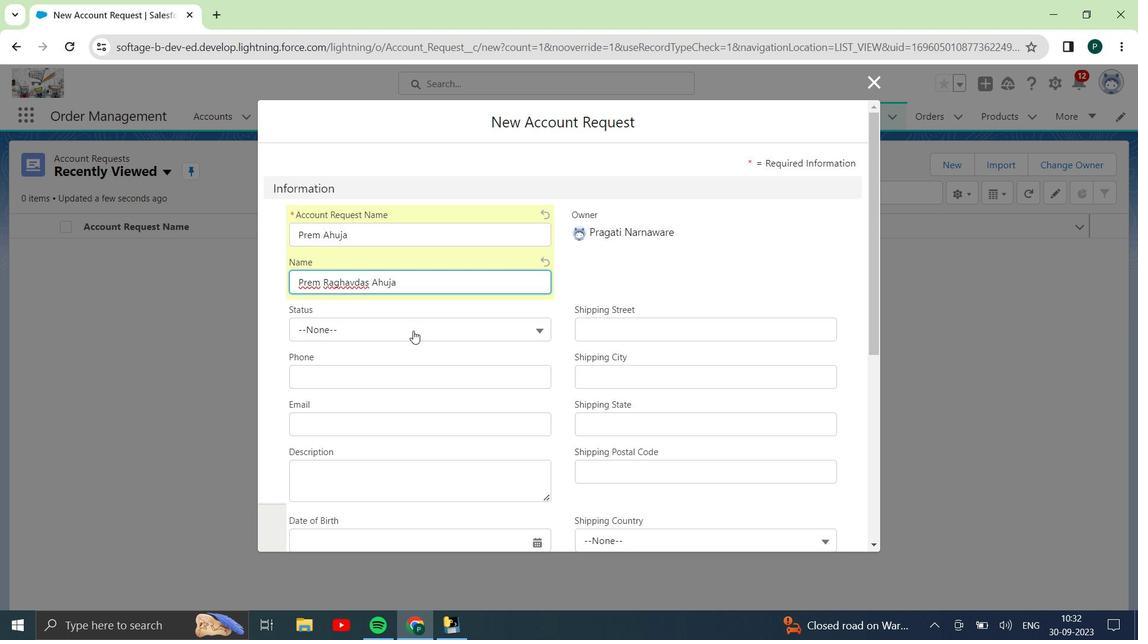 
Action: Mouse pressed left at (414, 330)
Screenshot: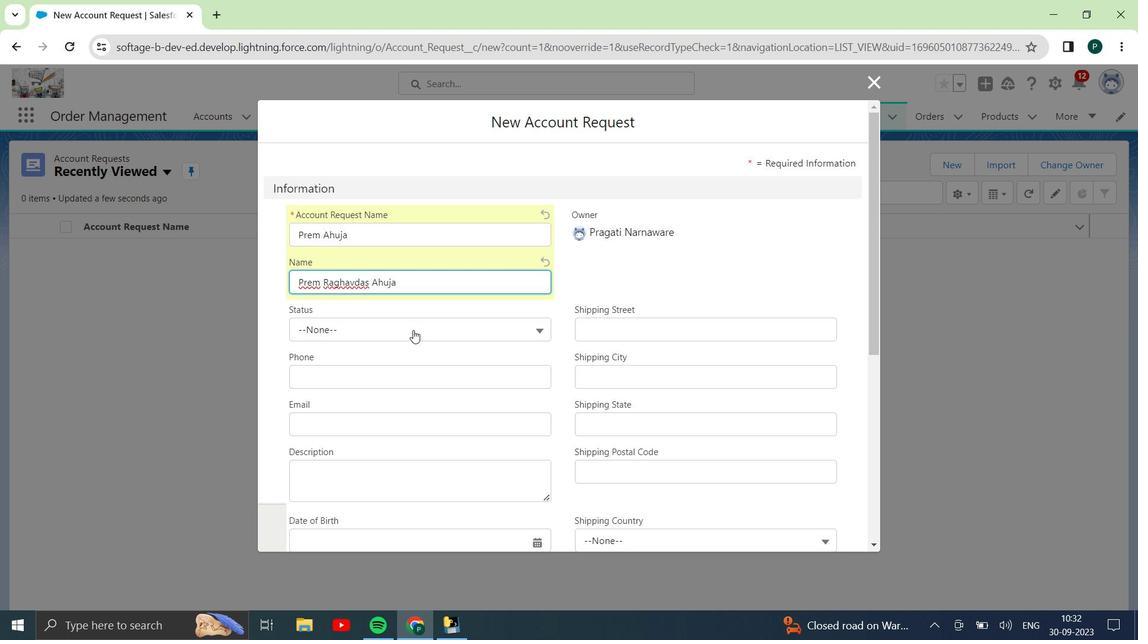 
Action: Mouse moved to (411, 360)
Screenshot: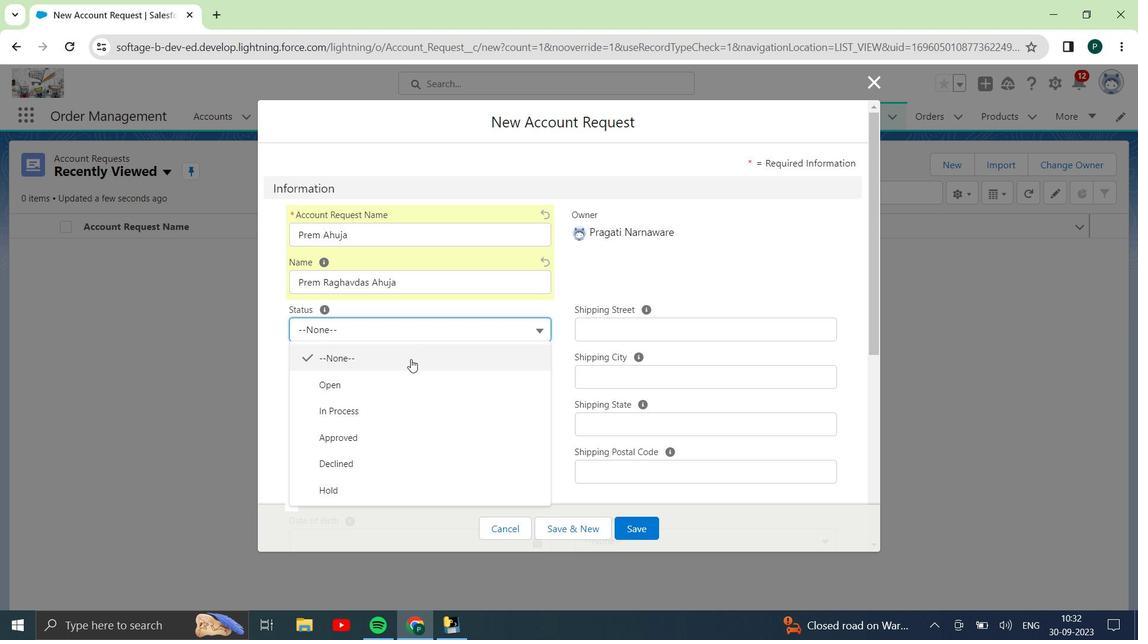 
Action: Mouse scrolled (411, 359) with delta (0, 0)
Screenshot: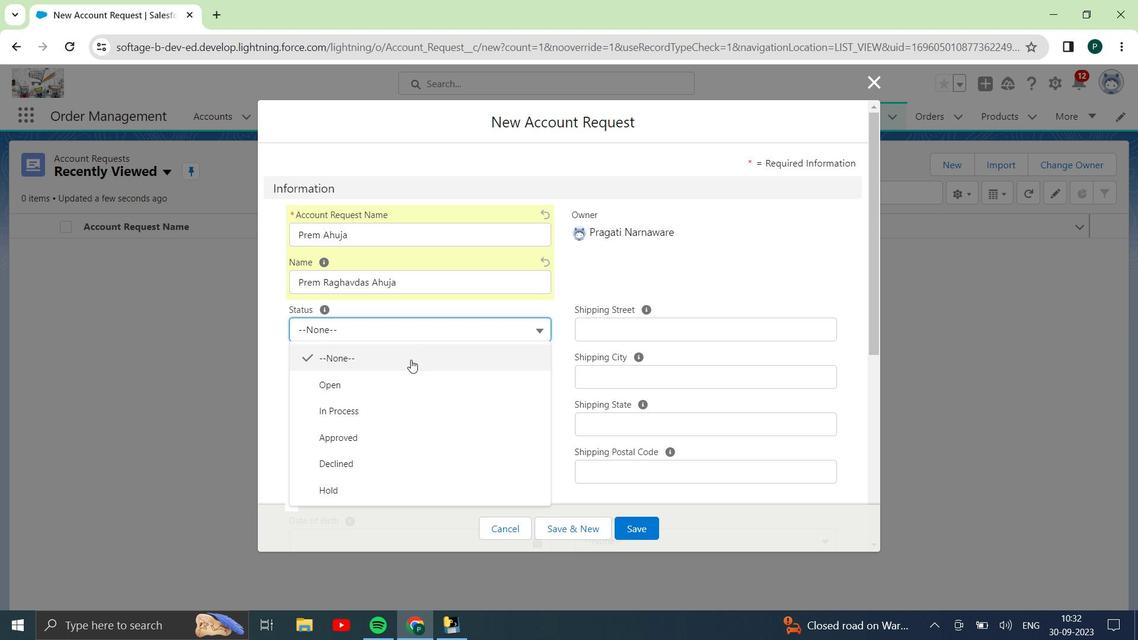 
Action: Mouse moved to (352, 488)
Screenshot: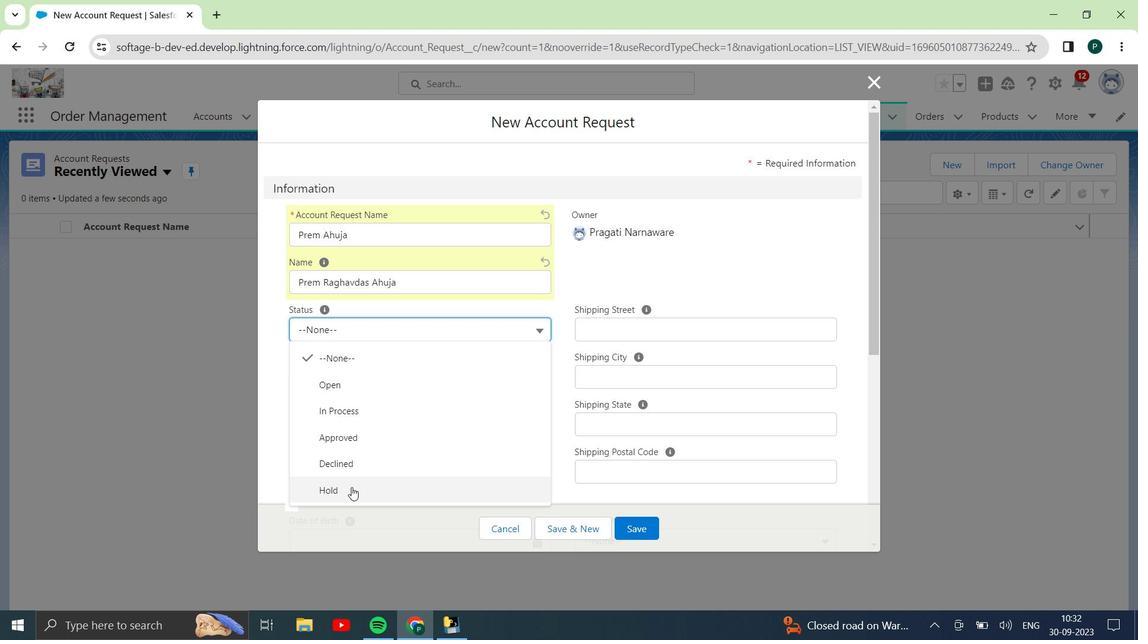 
Action: Mouse pressed left at (352, 488)
Screenshot: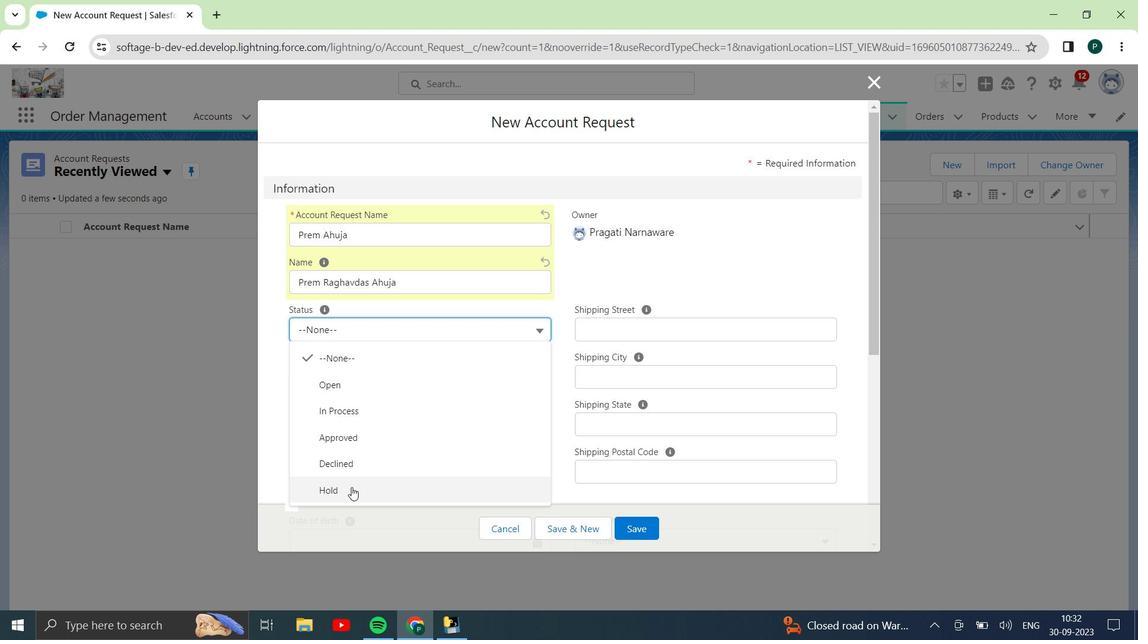 
Action: Mouse moved to (483, 285)
Screenshot: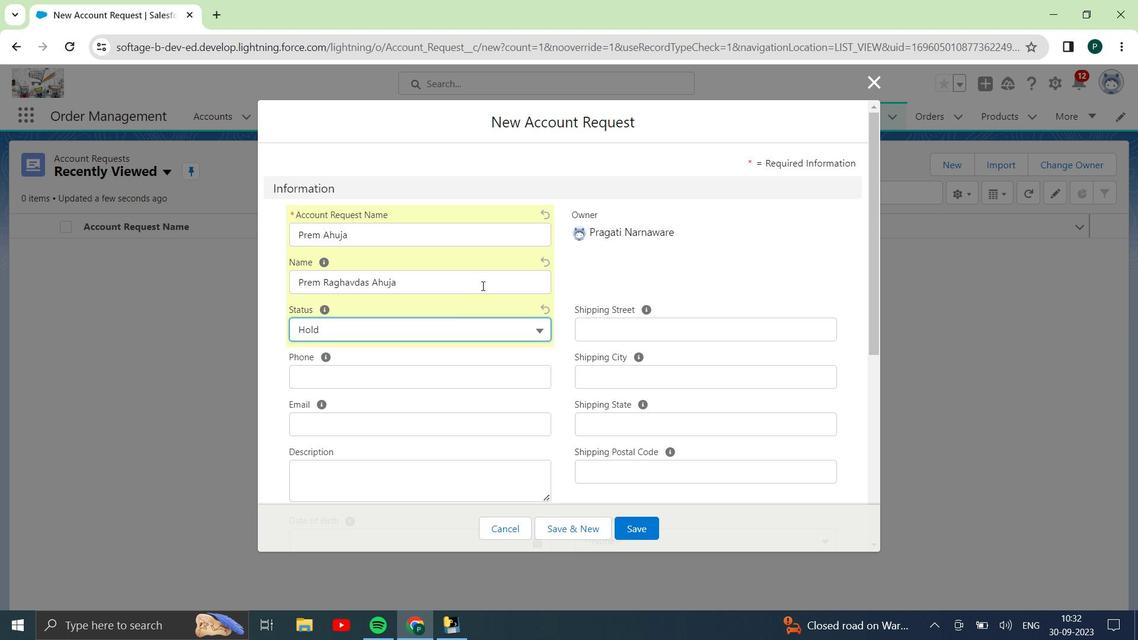 
Action: Mouse scrolled (483, 285) with delta (0, 0)
Screenshot: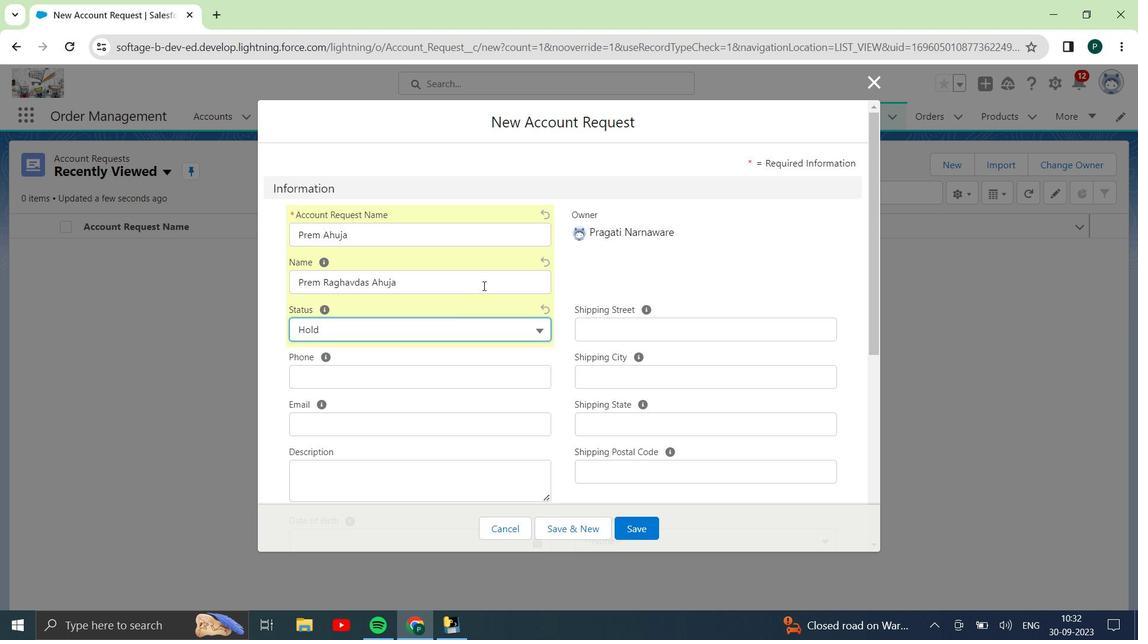
Action: Mouse scrolled (483, 285) with delta (0, 0)
Screenshot: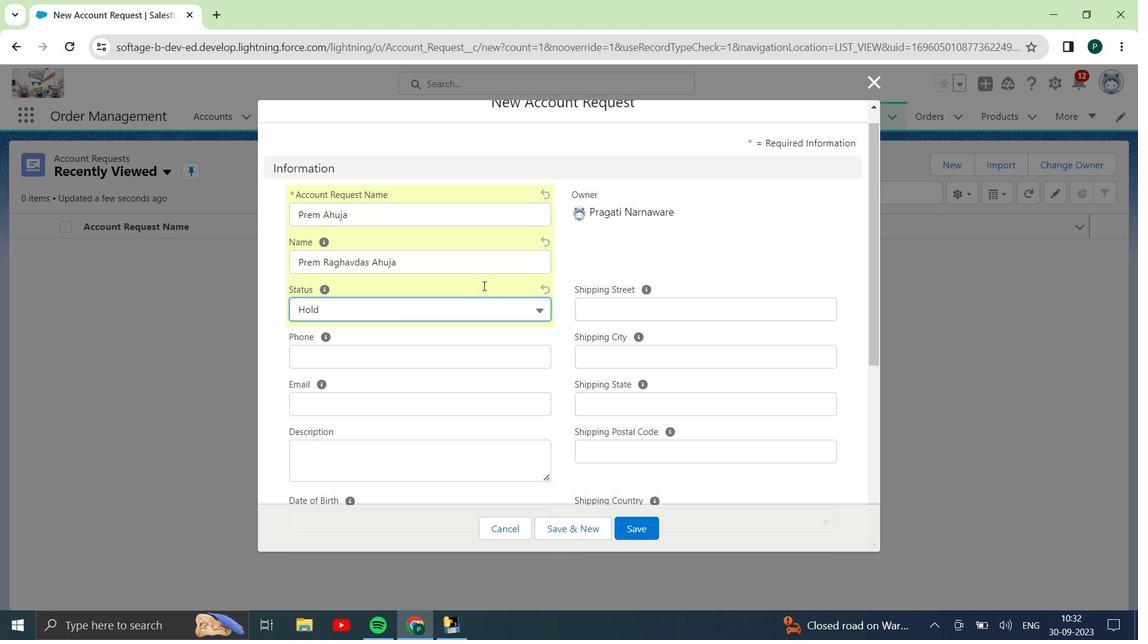 
Action: Mouse moved to (399, 227)
Screenshot: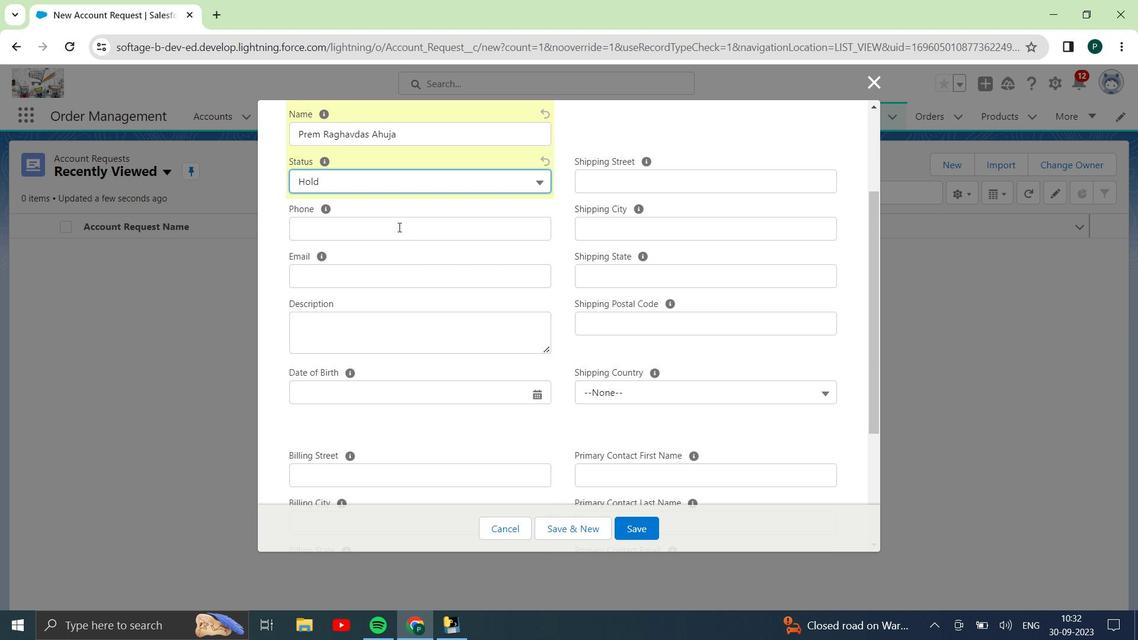 
Action: Mouse pressed left at (399, 227)
Screenshot: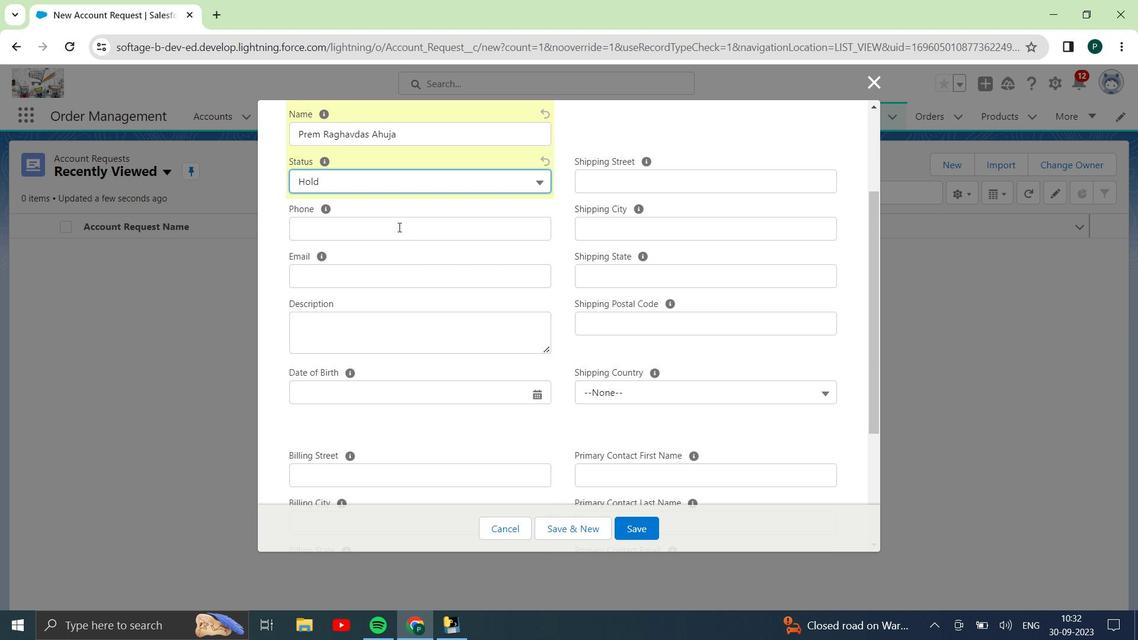 
Action: Key pressed 0712458595
Screenshot: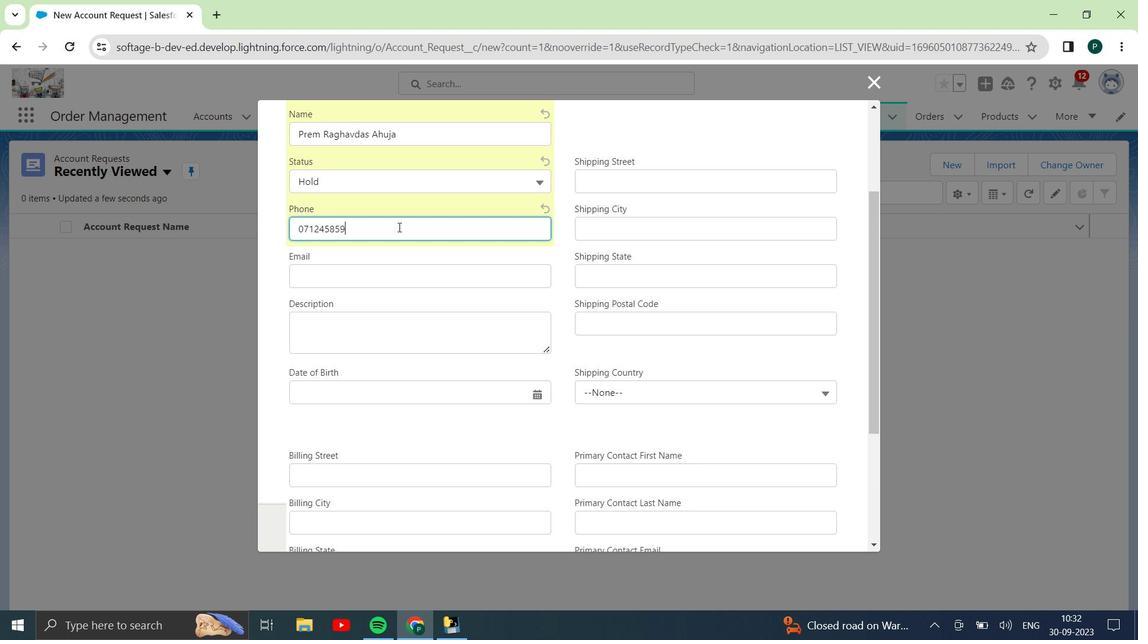 
Action: Mouse moved to (384, 273)
Screenshot: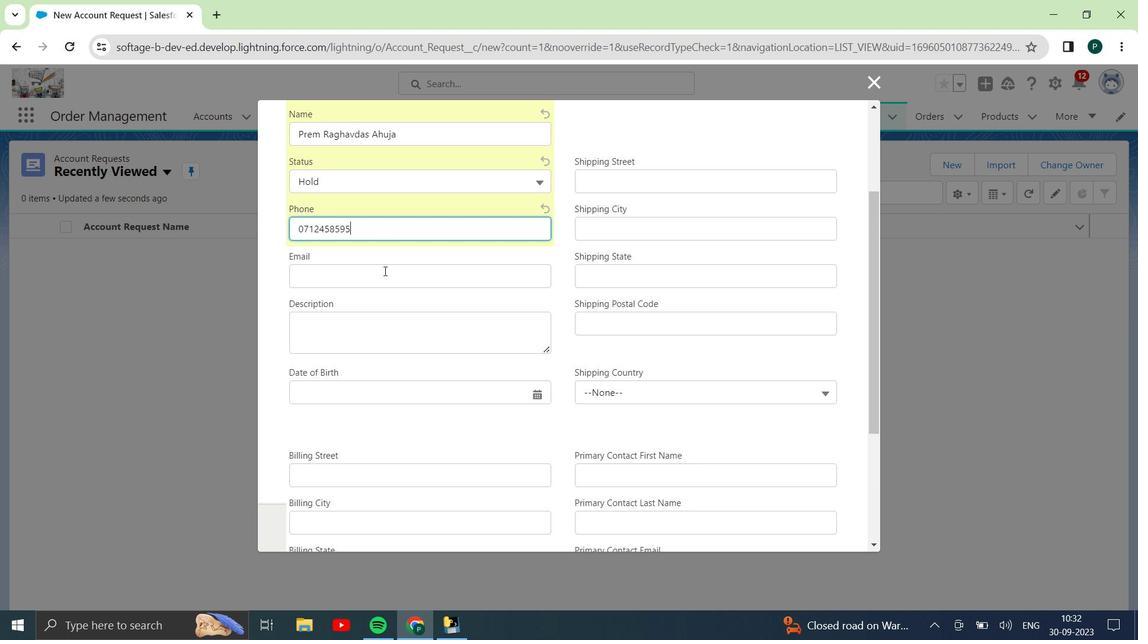 
Action: Mouse pressed left at (384, 273)
Screenshot: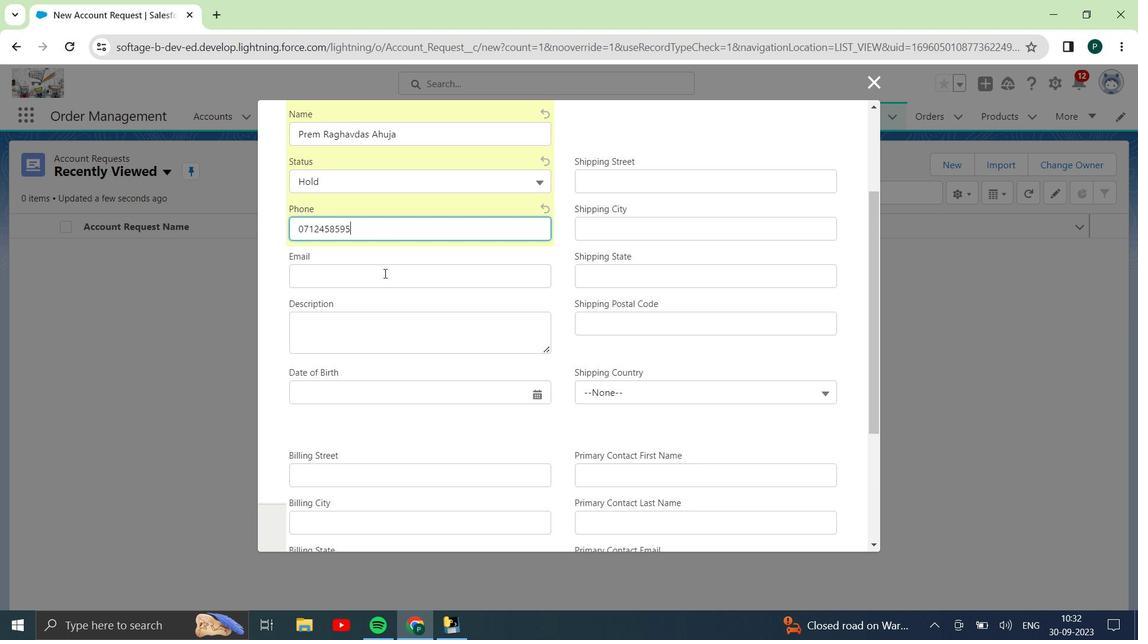 
Action: Key pressed premahuja89<Key.shift>@gmau<Key.backspace>il.com
Screenshot: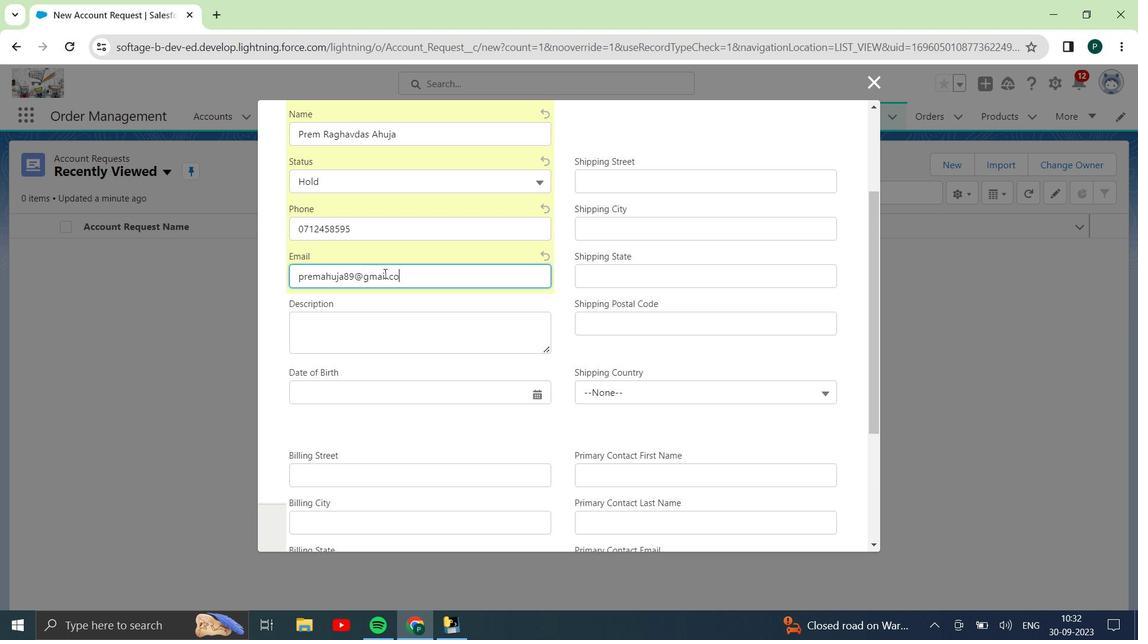 
Action: Mouse moved to (610, 183)
Screenshot: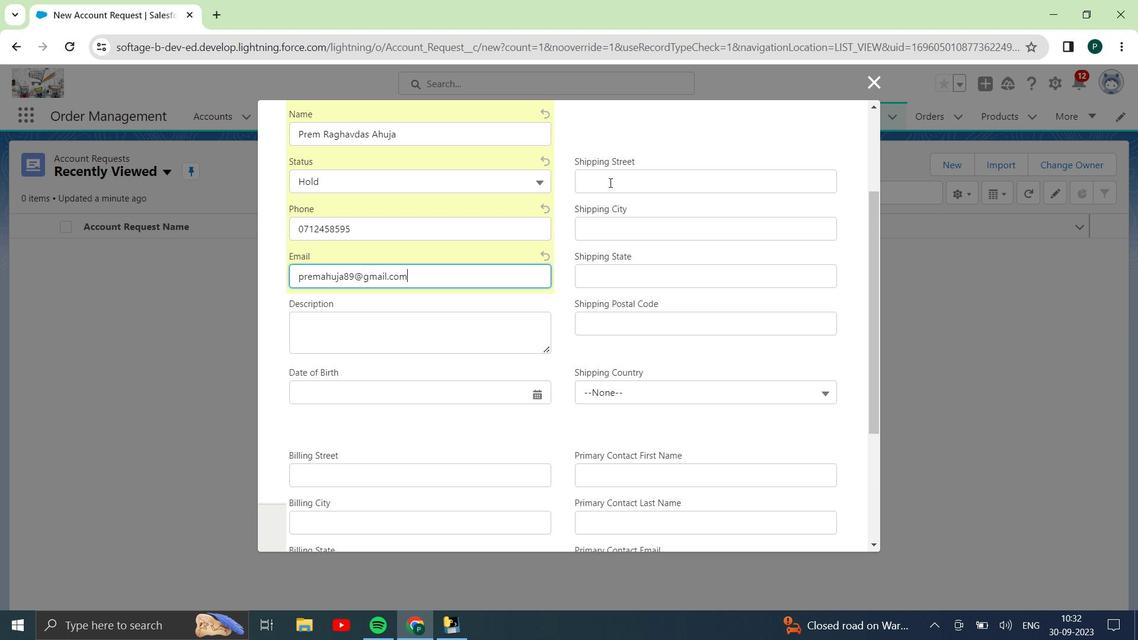 
Action: Mouse pressed left at (610, 183)
Screenshot: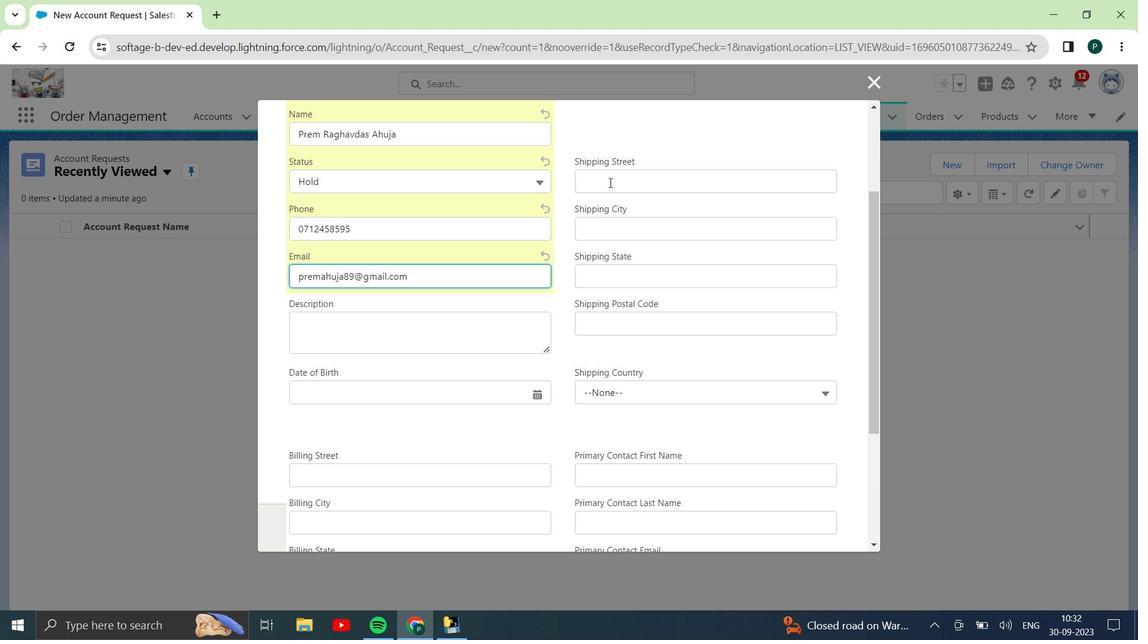 
Action: Mouse moved to (610, 183)
Screenshot: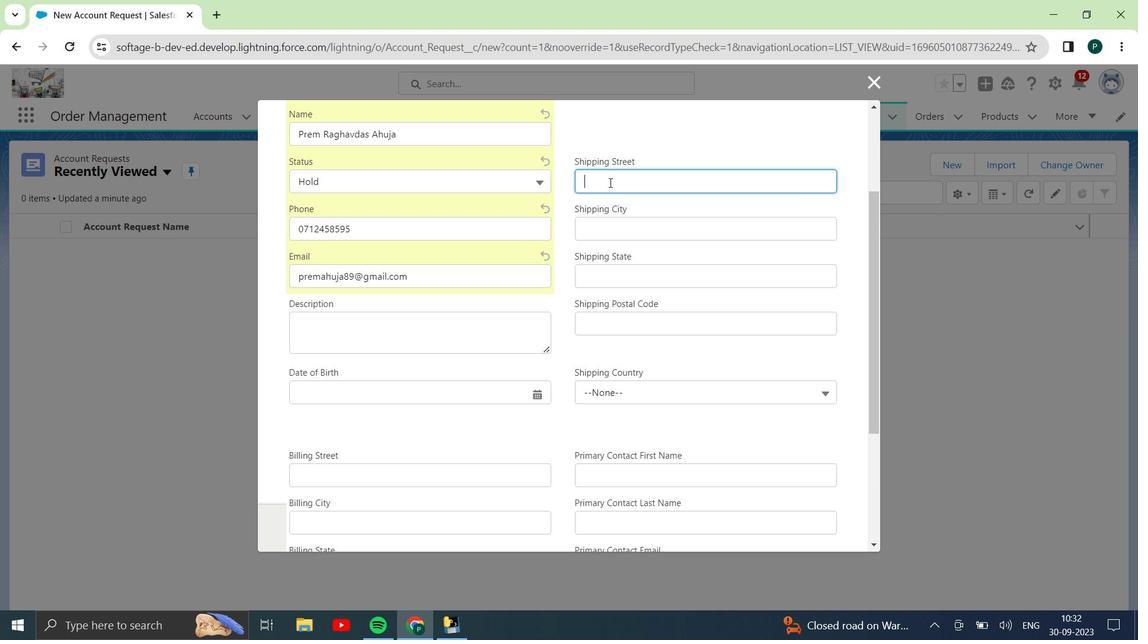 
Action: Key pressed <Key.shift>North<Key.space><Key.shift>Carl<Key.backspace>olina
Screenshot: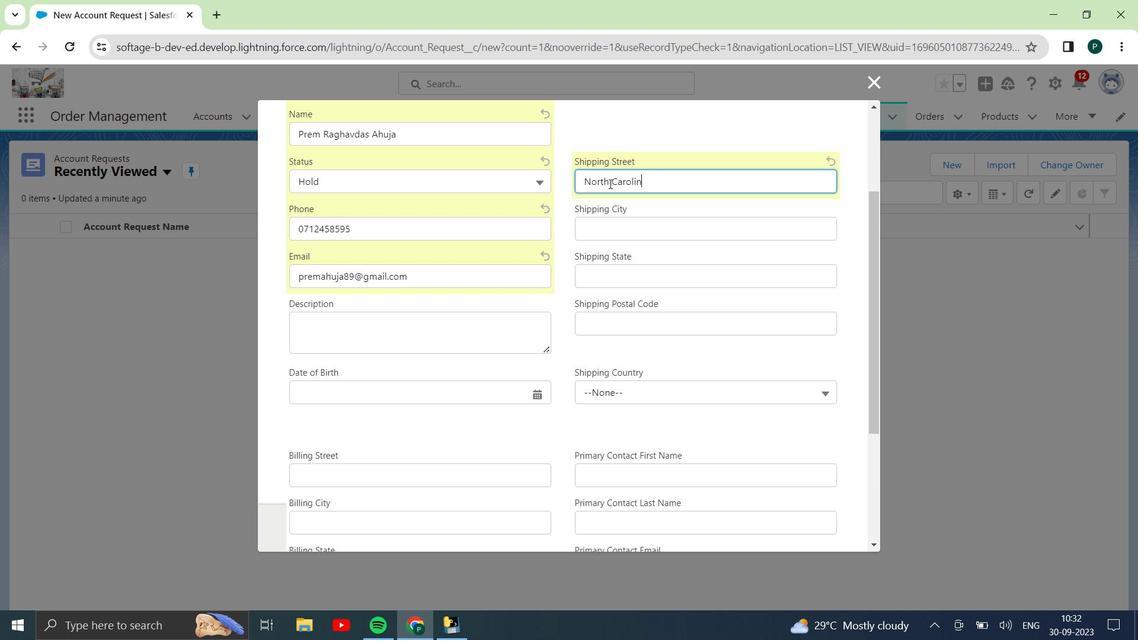 
Action: Mouse moved to (634, 231)
Screenshot: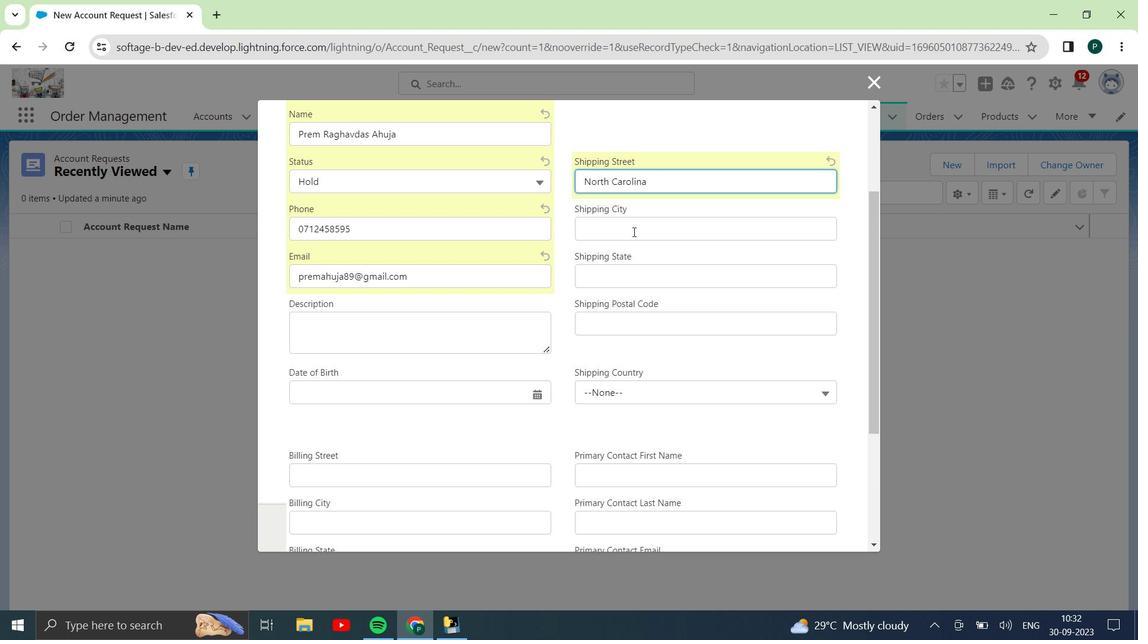 
Action: Mouse pressed left at (634, 231)
Screenshot: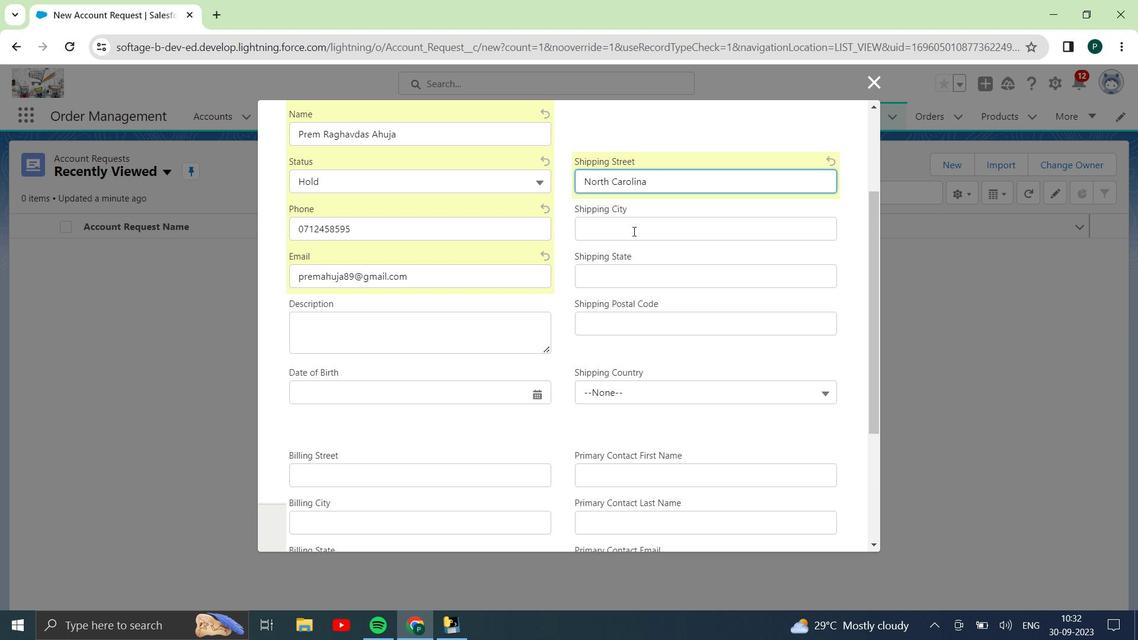 
Action: Key pressed <Key.shift>Amsterdam
Screenshot: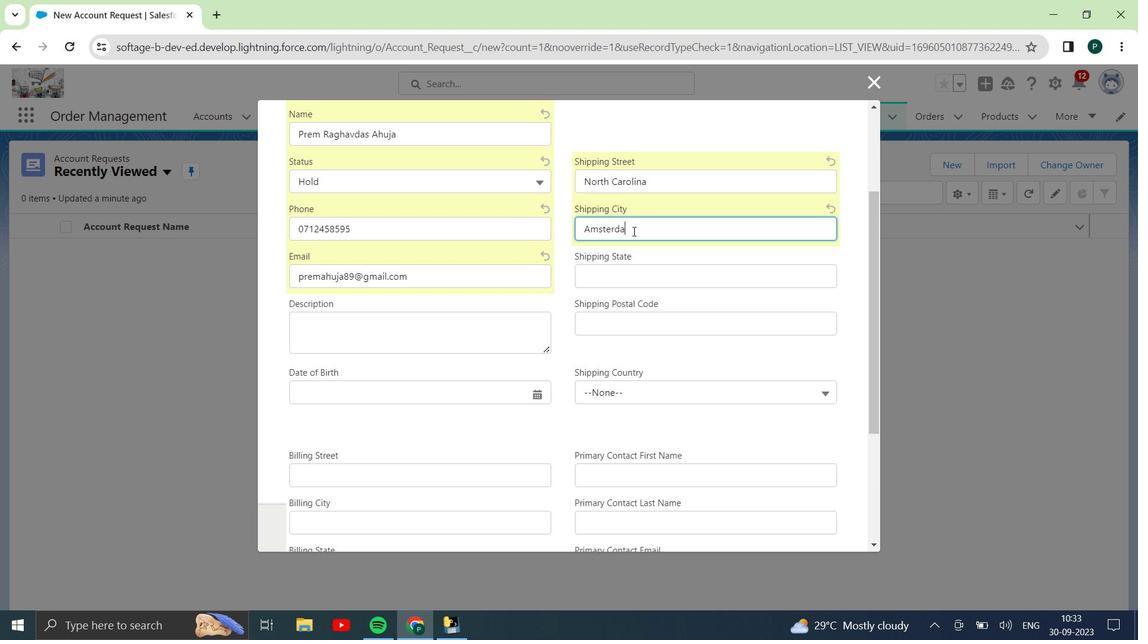 
Action: Mouse moved to (632, 271)
Screenshot: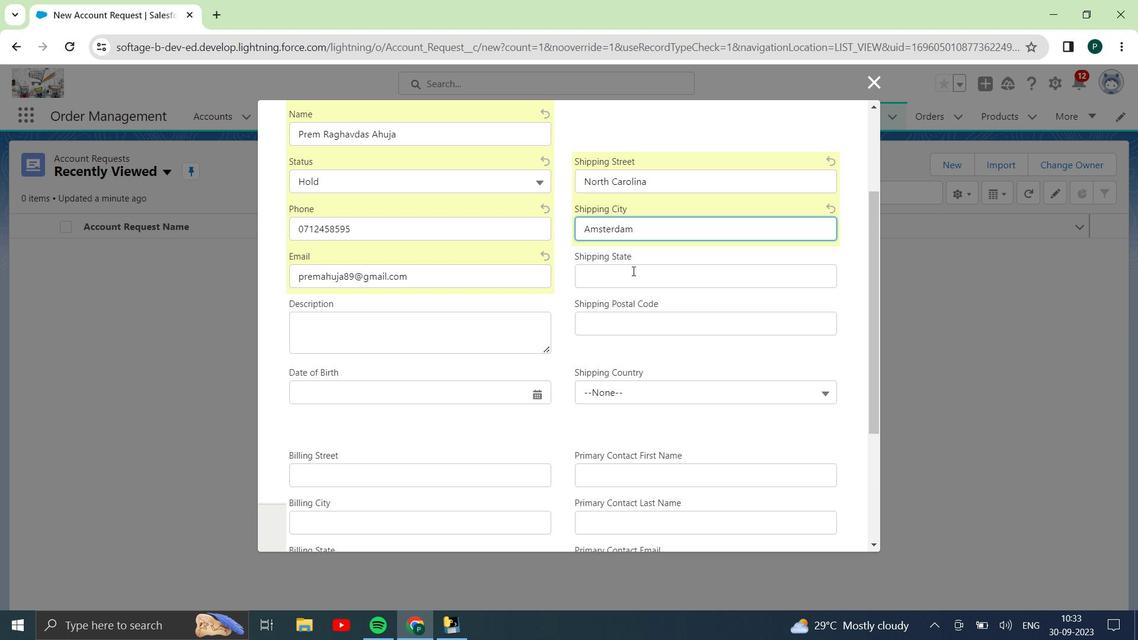 
Action: Mouse pressed left at (632, 271)
Screenshot: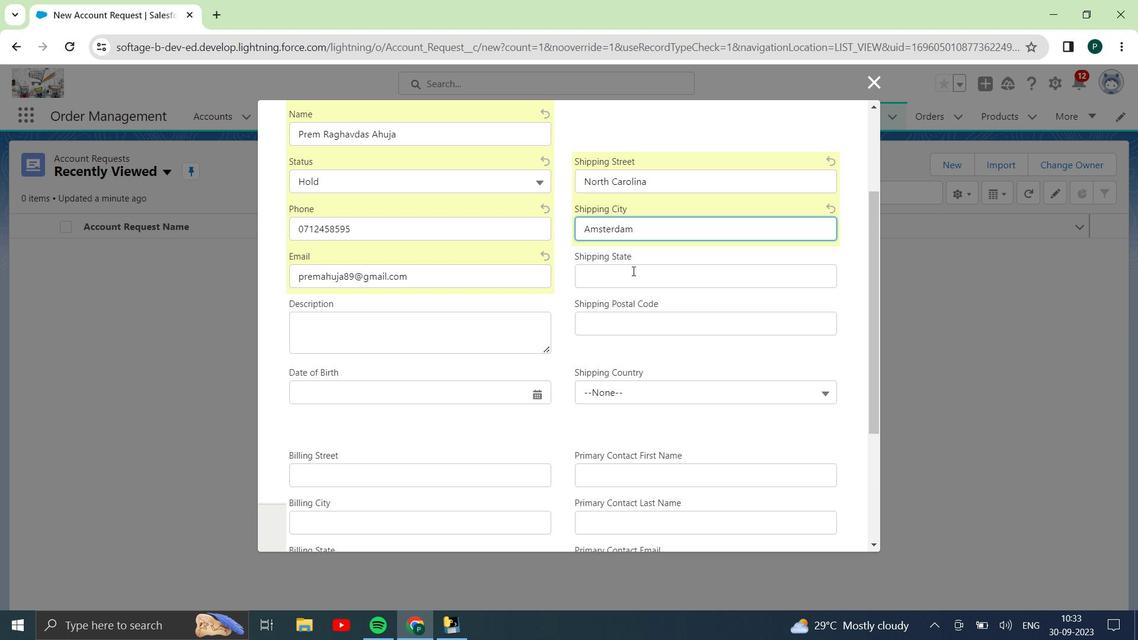 
Action: Key pressed <Key.shift>Birgimham
Screenshot: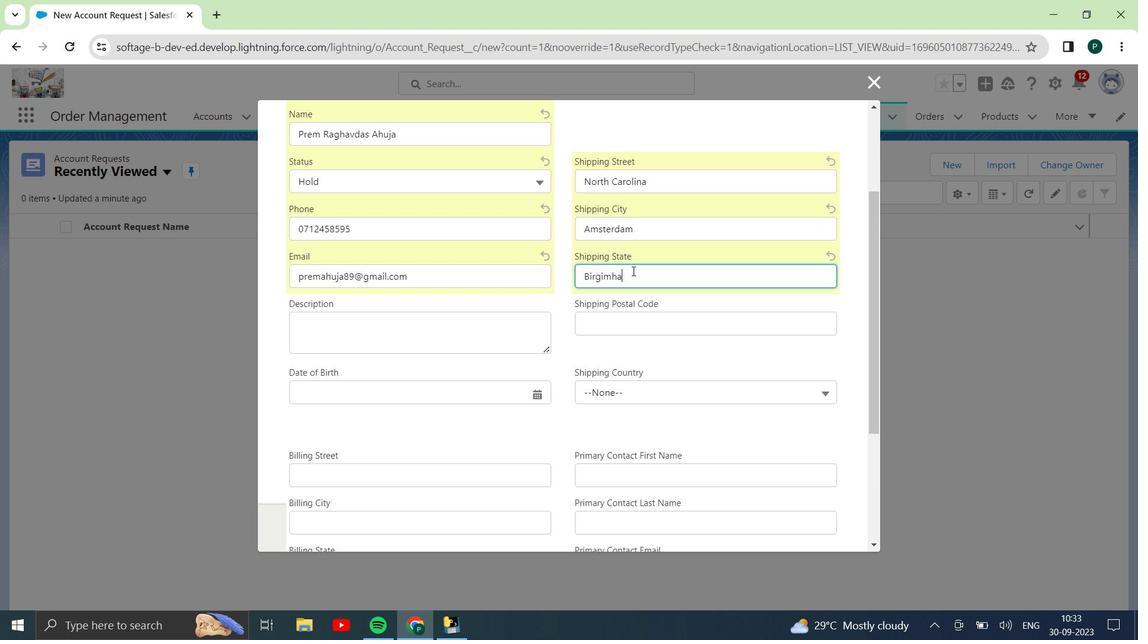 
Action: Mouse moved to (646, 317)
Screenshot: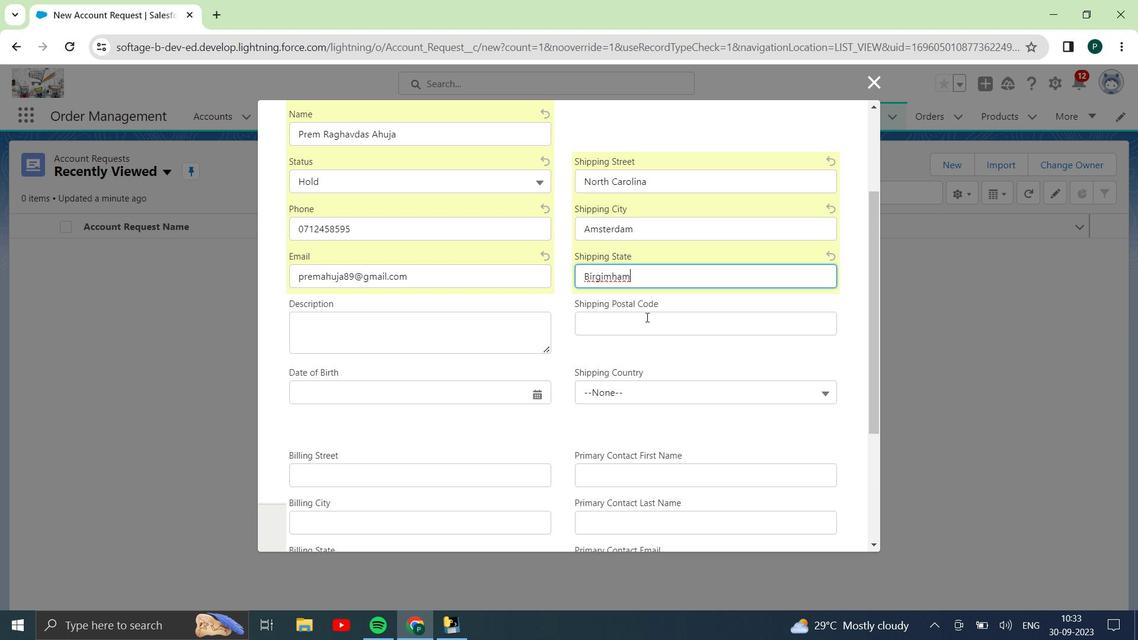 
Action: Mouse pressed left at (646, 317)
Screenshot: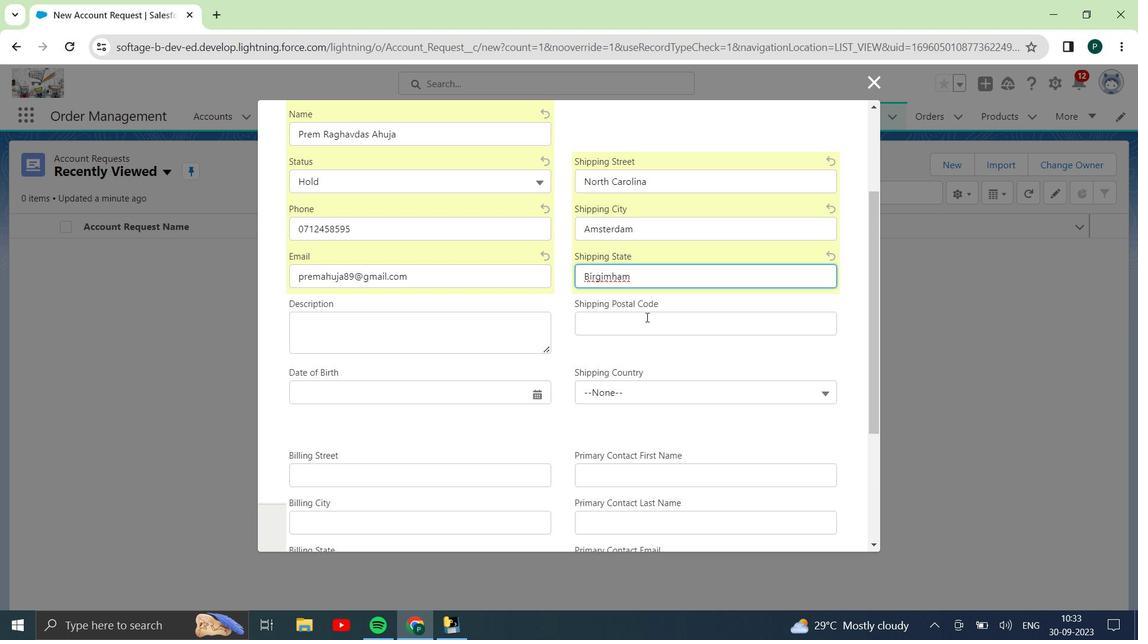 
Action: Key pressed 445890
Screenshot: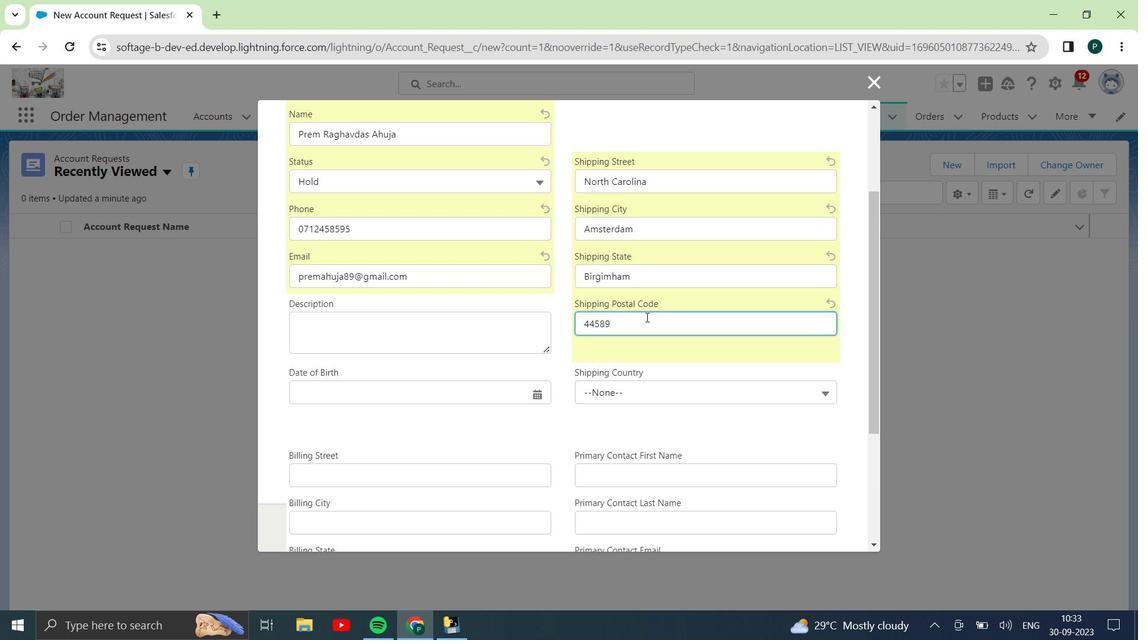 
Action: Mouse moved to (379, 391)
Screenshot: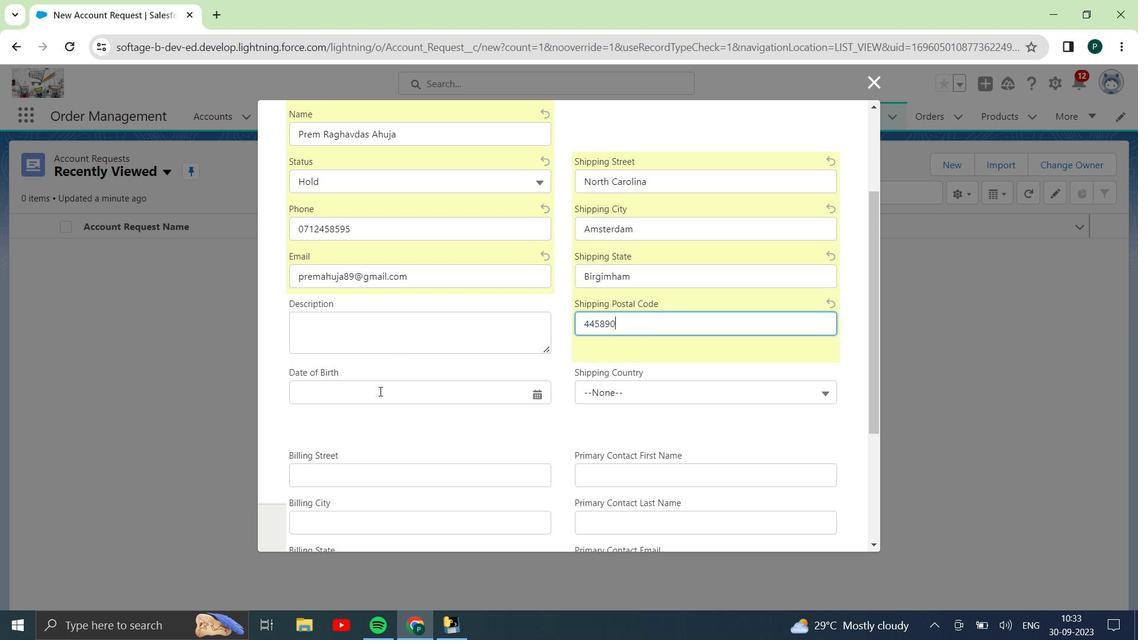 
Action: Mouse pressed left at (379, 391)
Screenshot: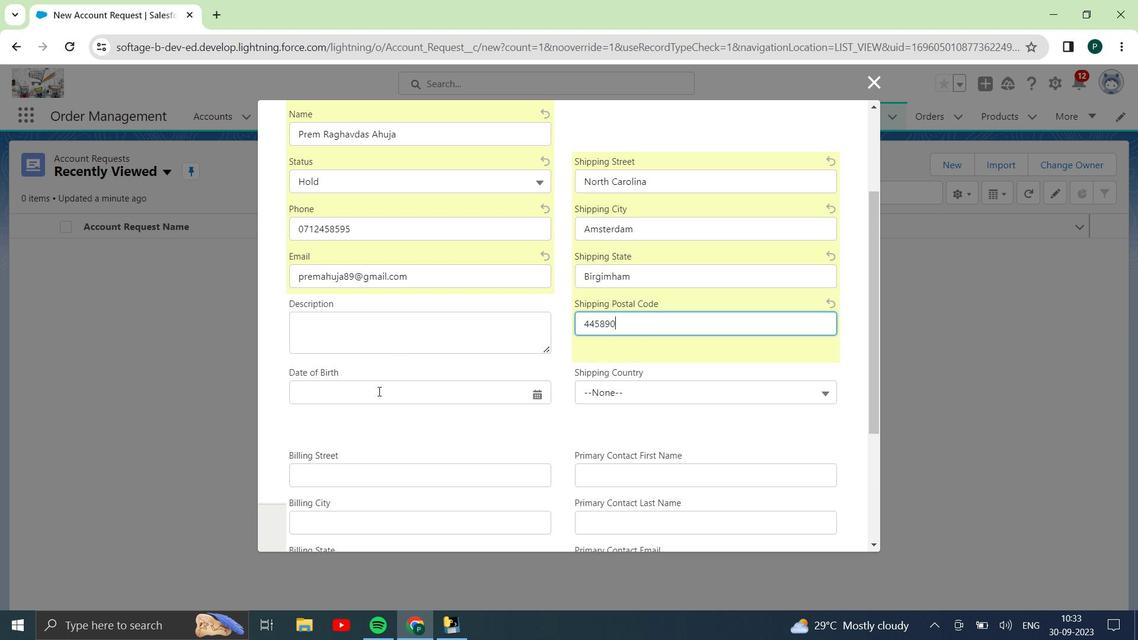 
Action: Mouse moved to (522, 135)
Screenshot: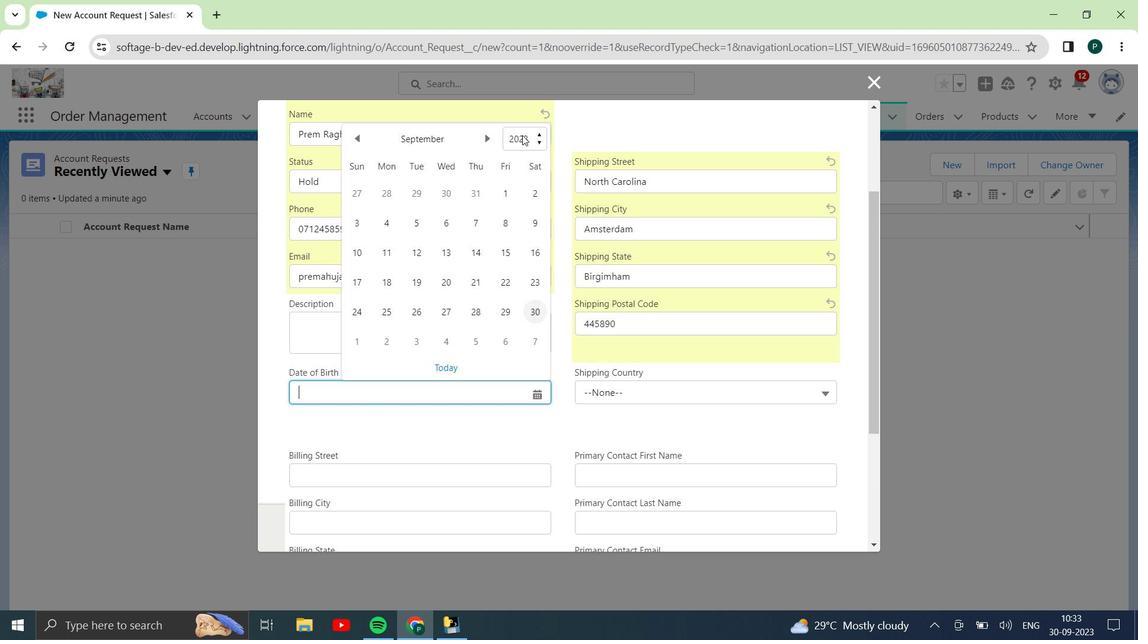 
Action: Mouse pressed left at (522, 135)
Screenshot: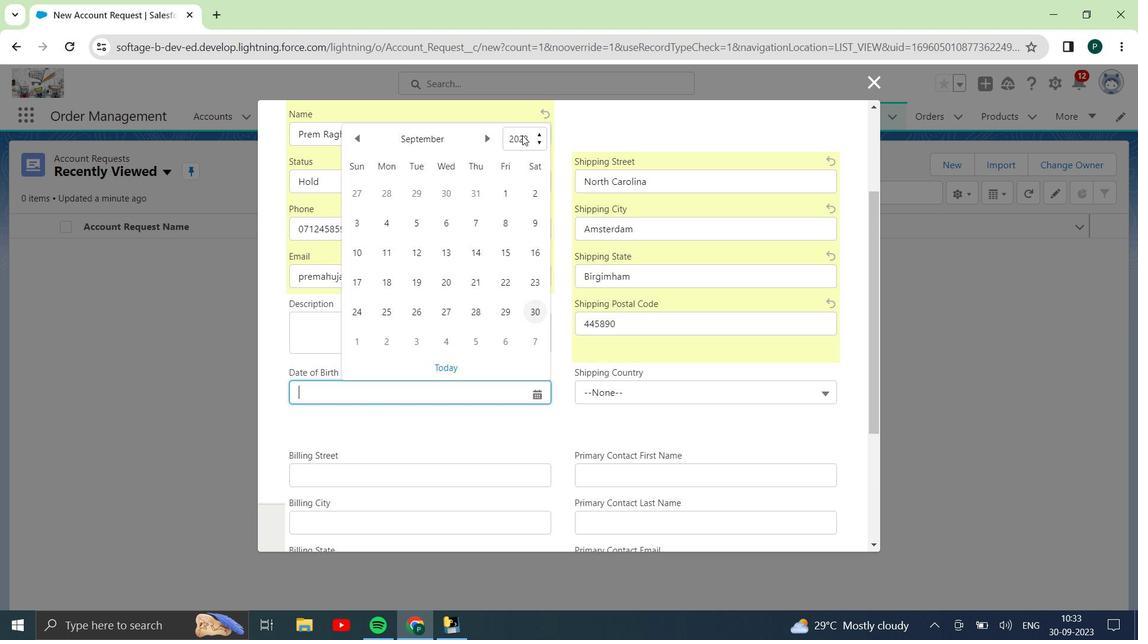 
Action: Mouse moved to (542, 217)
Screenshot: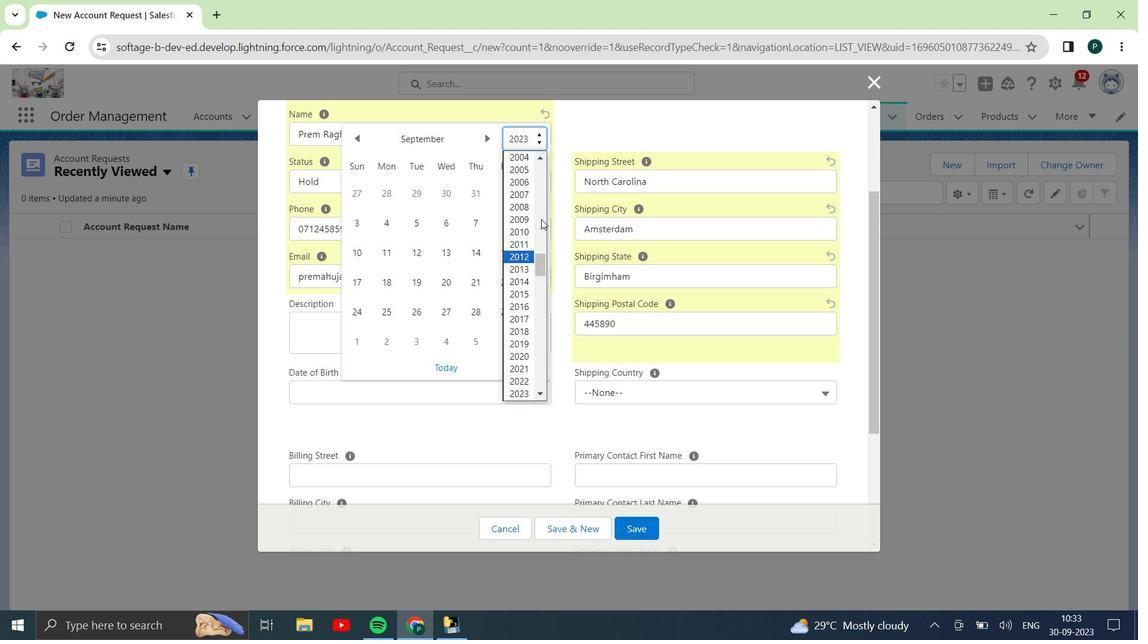 
Action: Mouse scrolled (542, 217) with delta (0, 0)
Screenshot: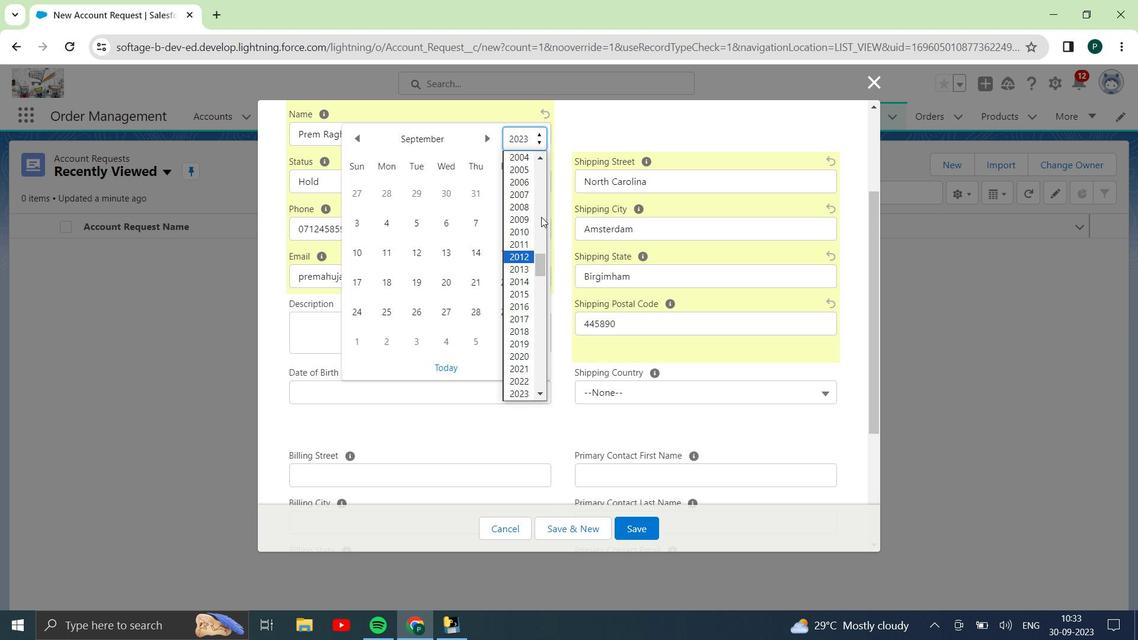 
Action: Mouse scrolled (542, 217) with delta (0, 0)
Screenshot: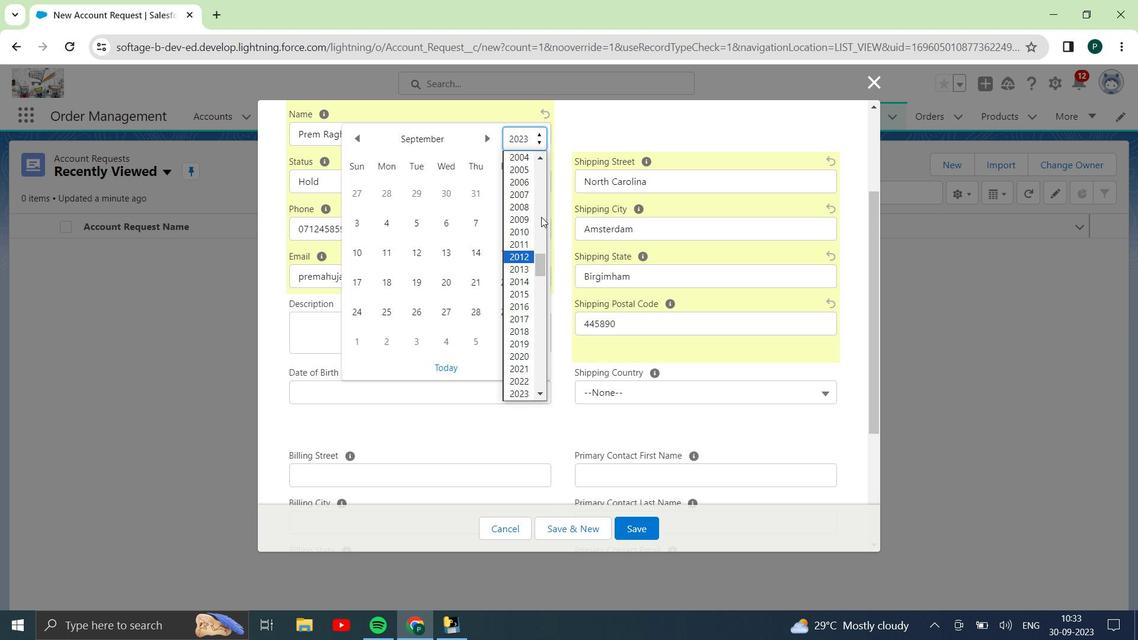 
Action: Mouse scrolled (542, 217) with delta (0, 0)
Screenshot: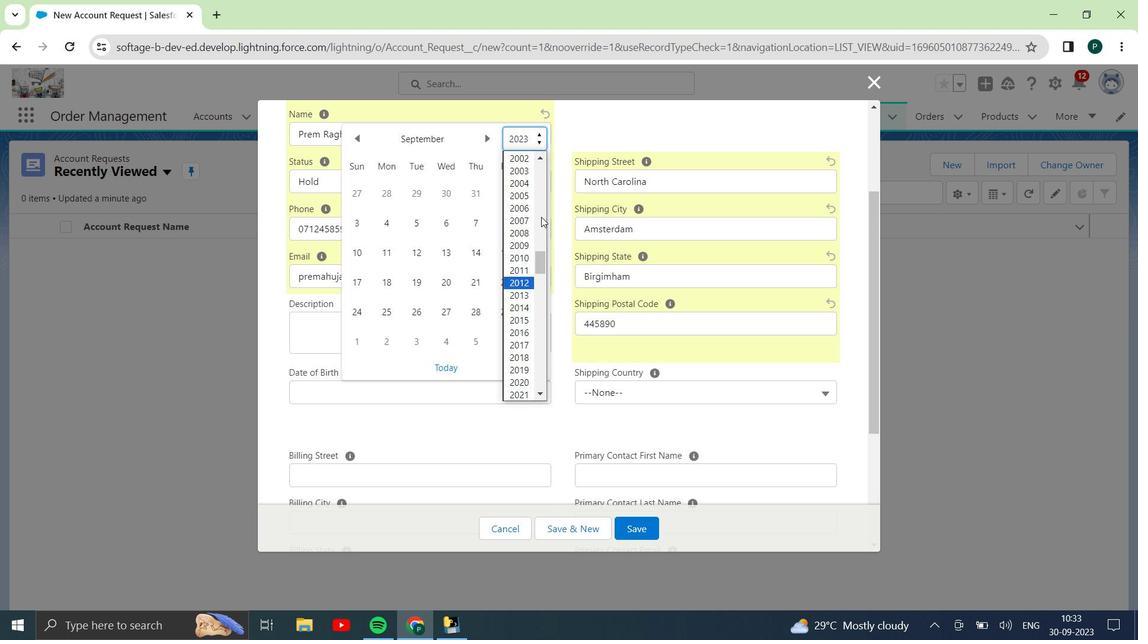 
Action: Mouse scrolled (542, 217) with delta (0, 0)
Screenshot: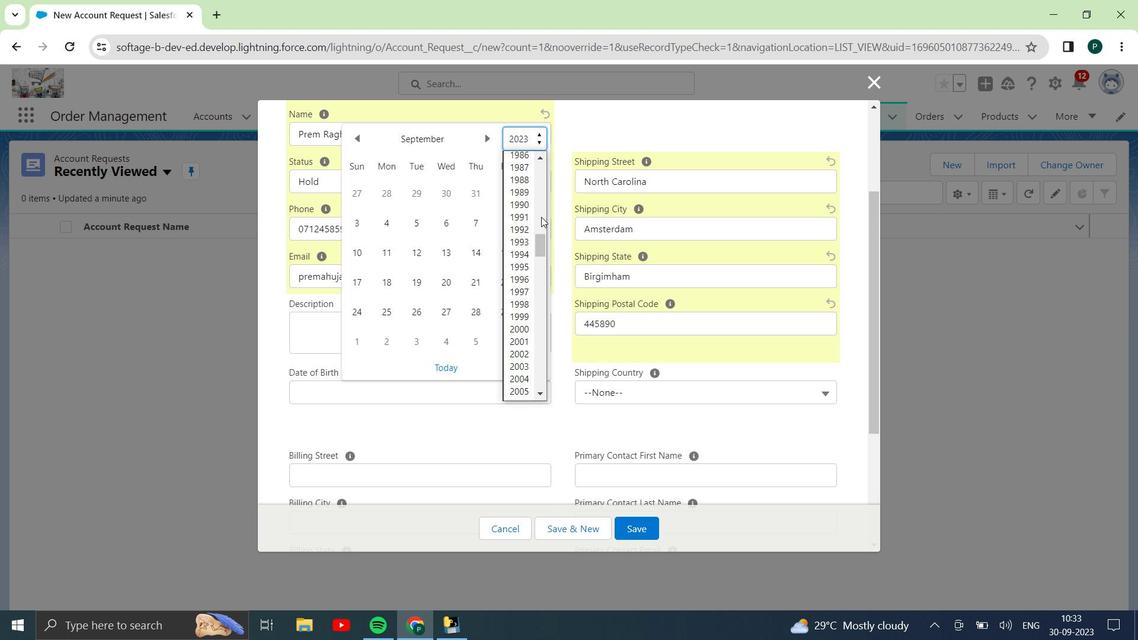 
Action: Mouse scrolled (542, 217) with delta (0, 0)
Screenshot: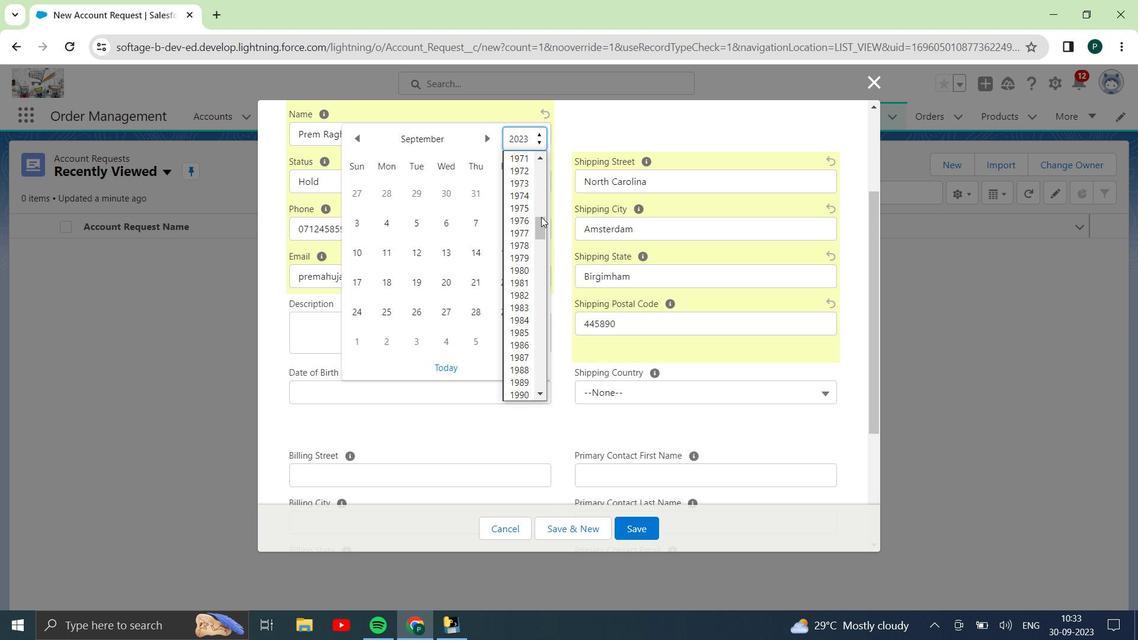 
Action: Mouse moved to (520, 345)
Screenshot: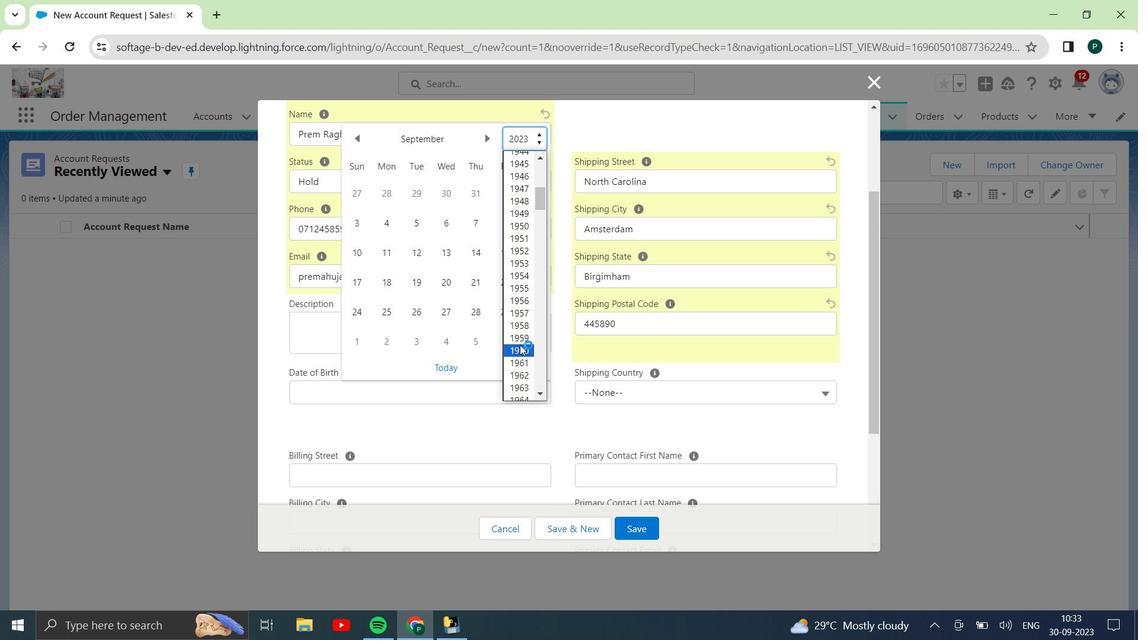 
Action: Mouse scrolled (520, 344) with delta (0, 0)
Screenshot: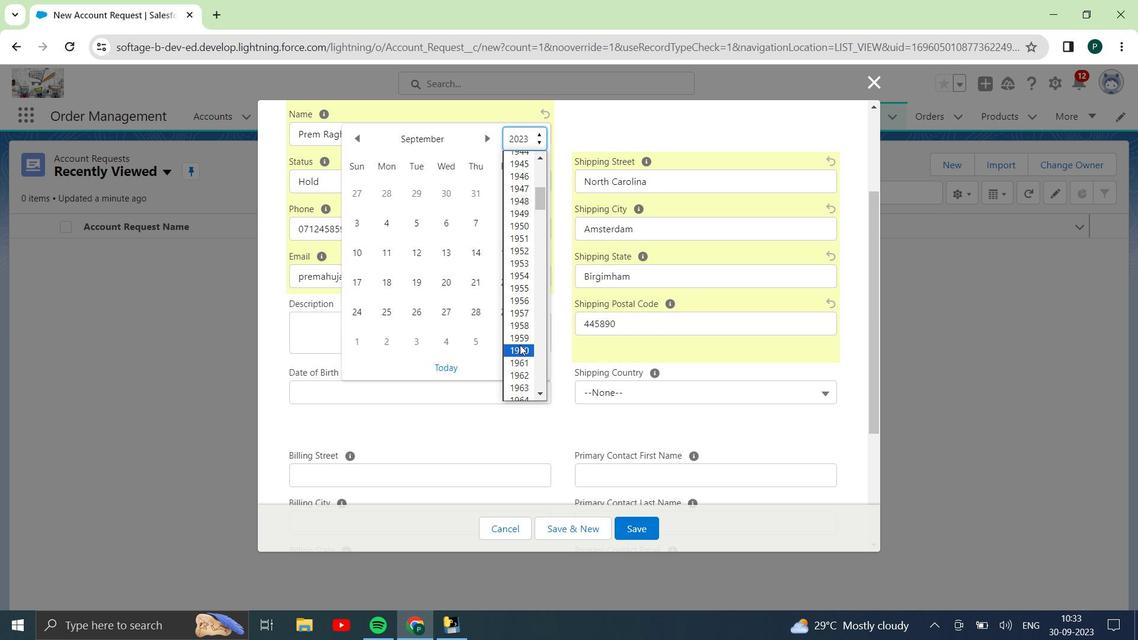 
Action: Mouse moved to (523, 358)
Screenshot: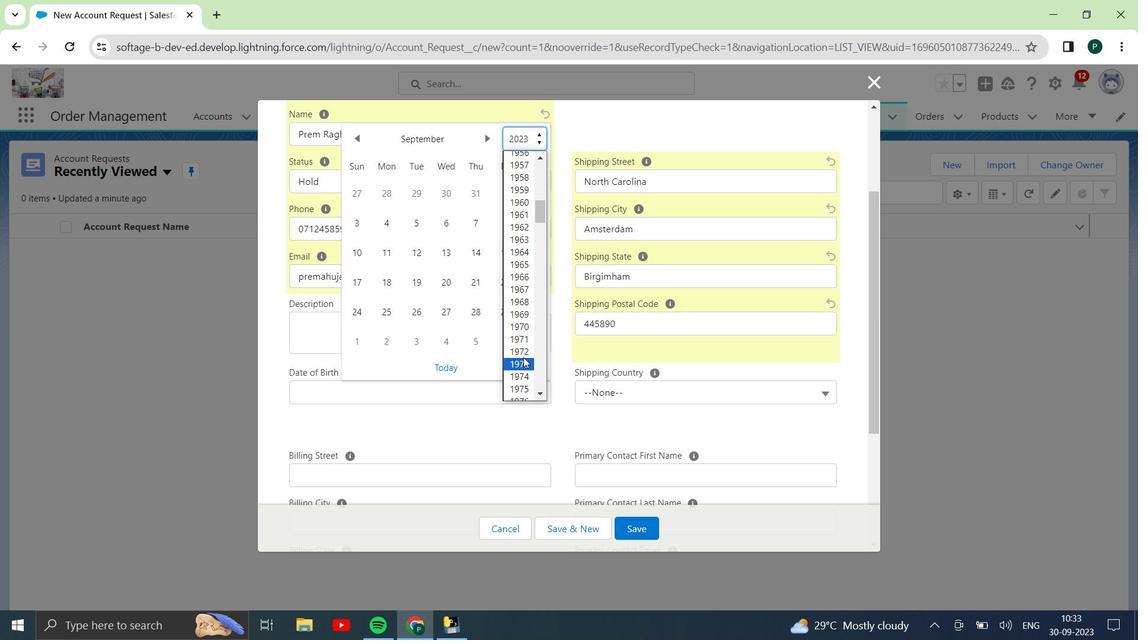 
Action: Mouse scrolled (523, 357) with delta (0, 0)
Screenshot: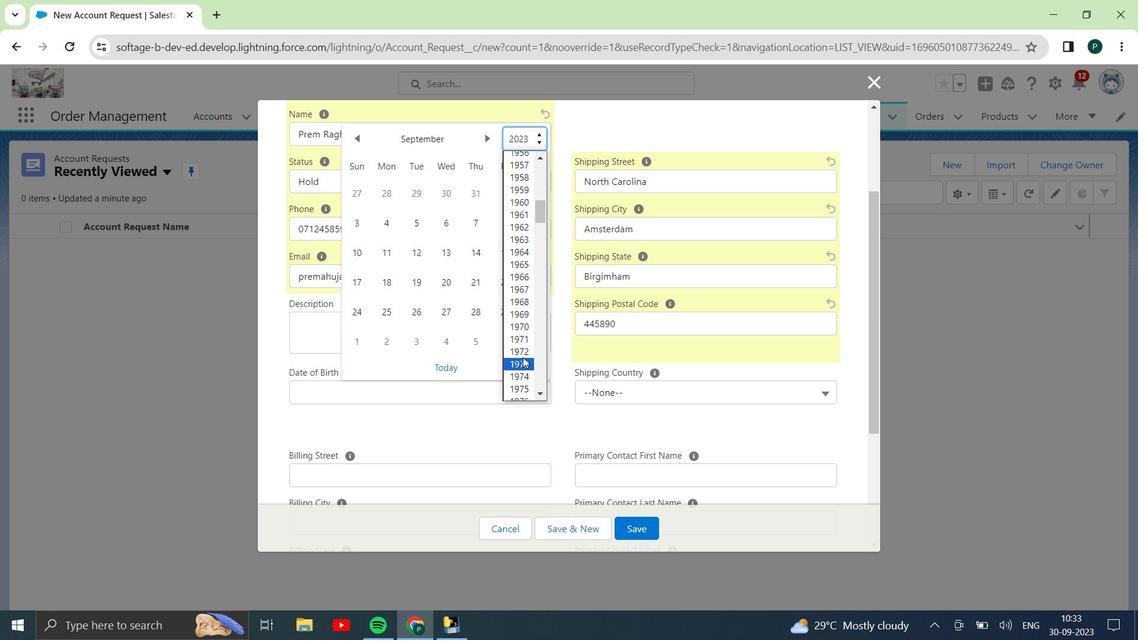 
Action: Mouse moved to (527, 377)
Screenshot: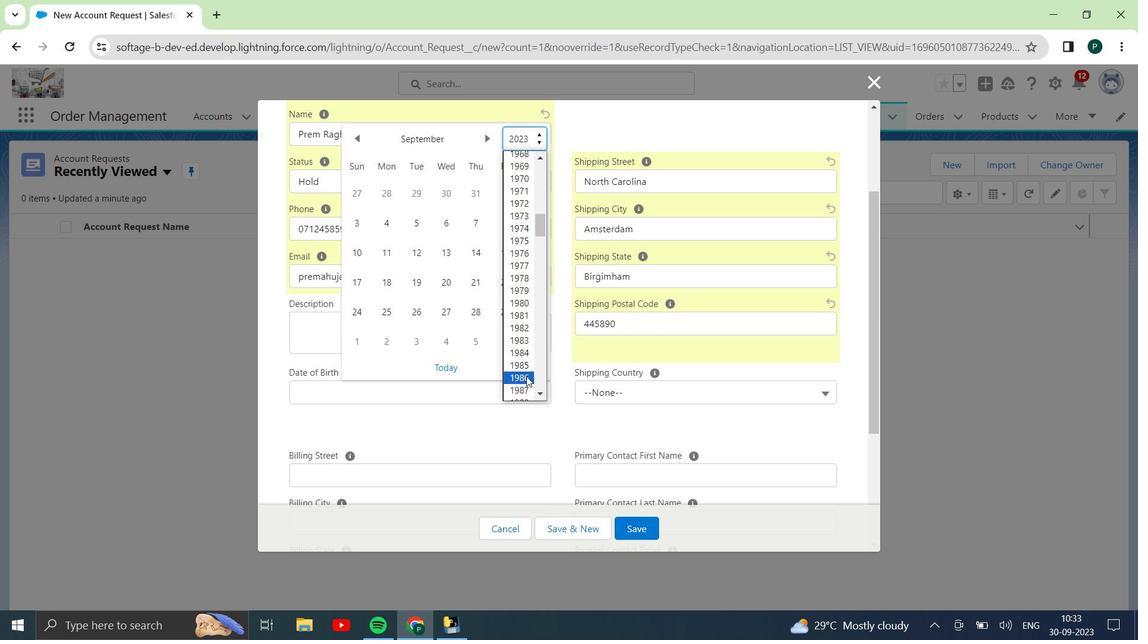 
Action: Mouse pressed left at (527, 377)
Screenshot: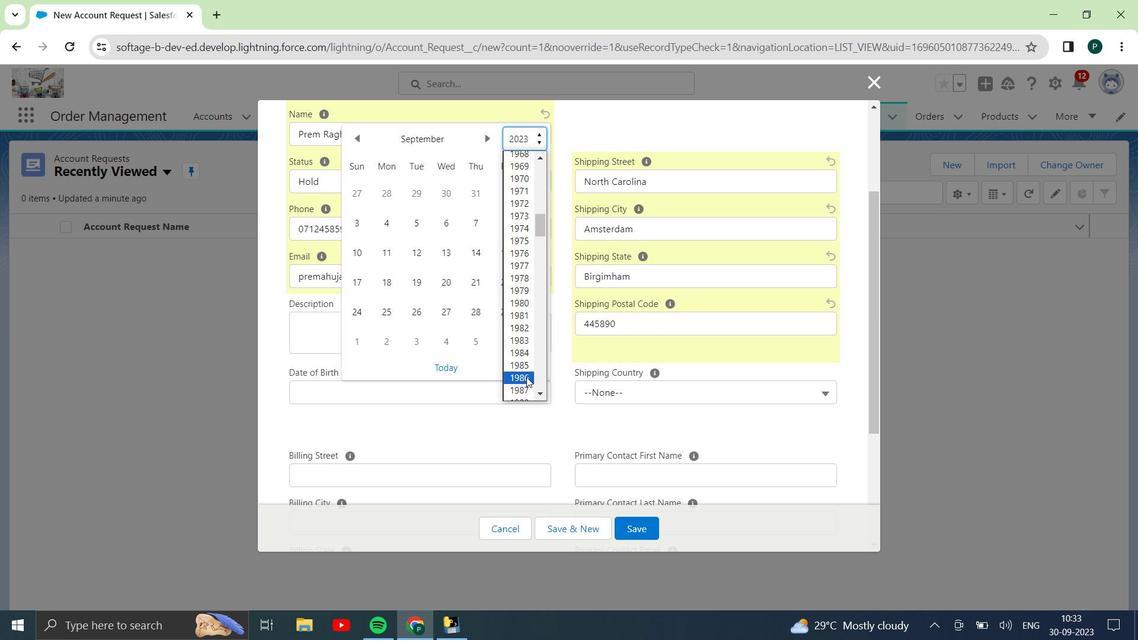 
Action: Mouse moved to (361, 139)
Screenshot: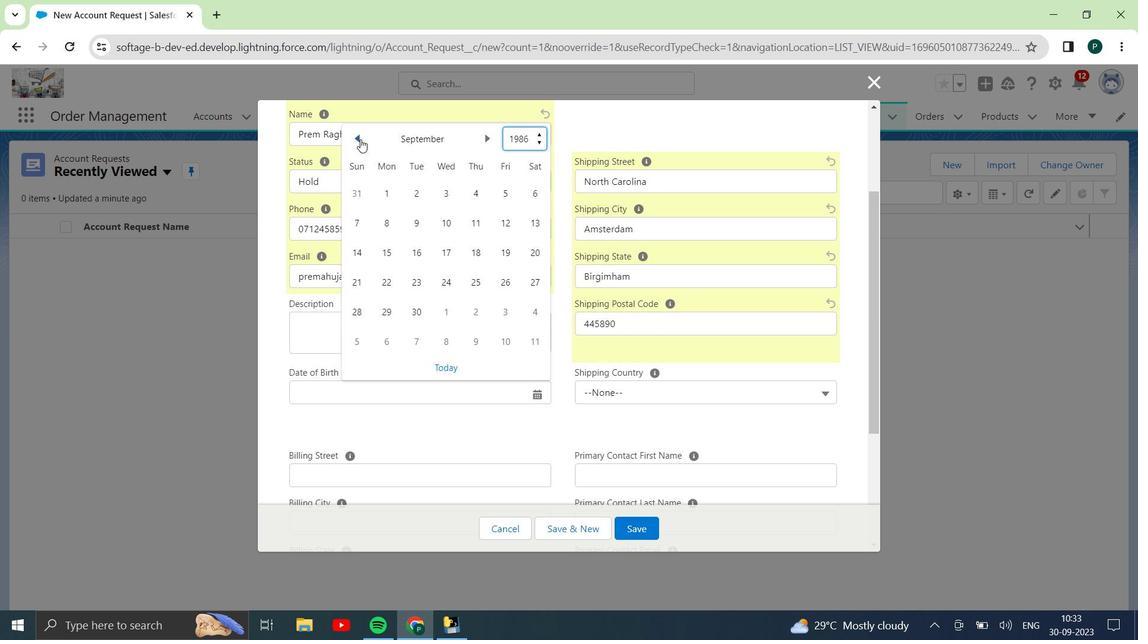 
Action: Mouse pressed left at (361, 139)
Screenshot: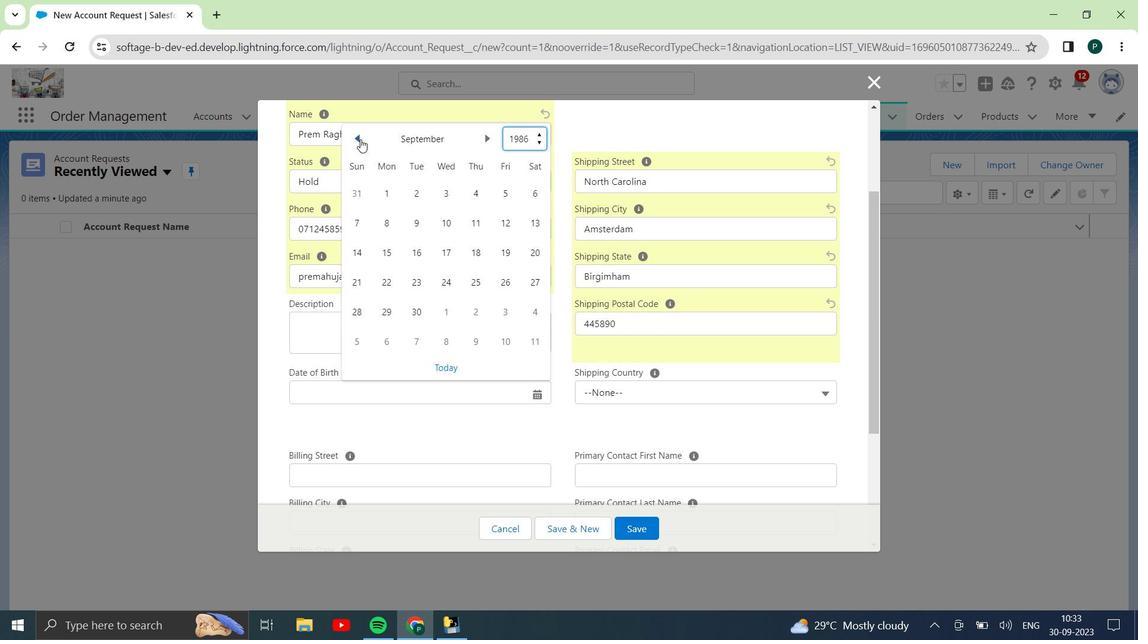 
Action: Mouse pressed left at (361, 139)
Screenshot: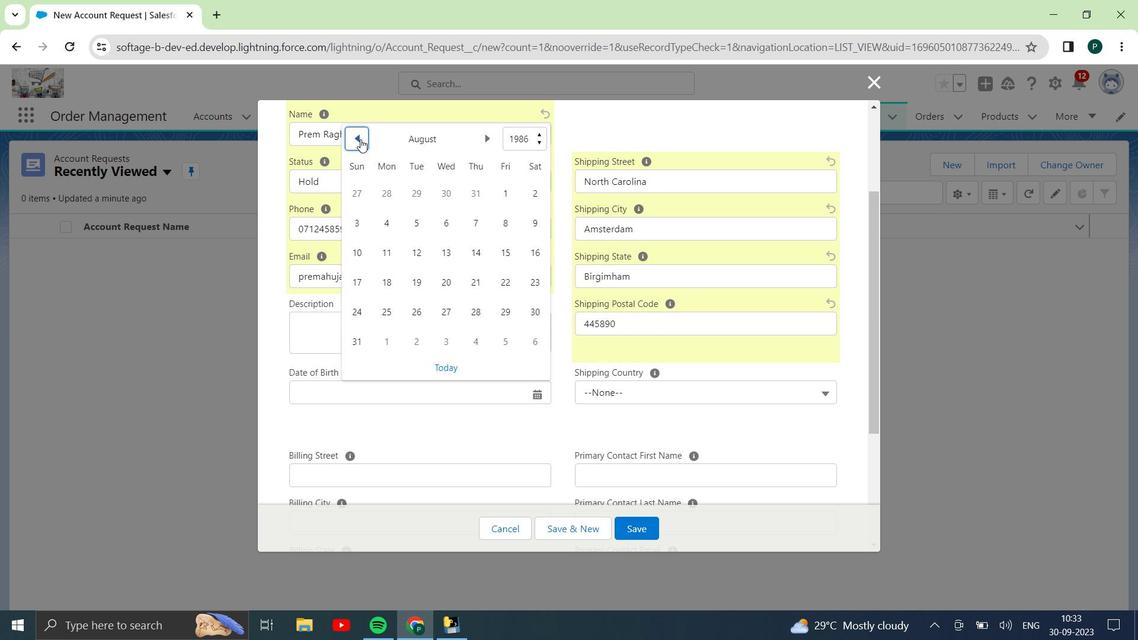 
Action: Mouse pressed left at (361, 139)
Screenshot: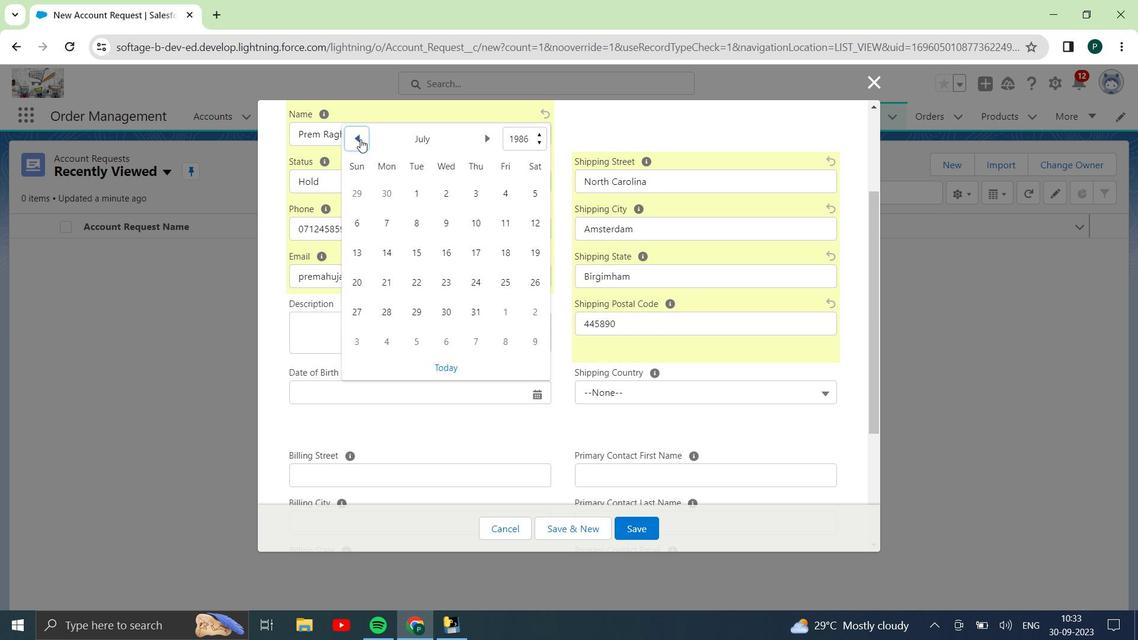 
Action: Mouse pressed left at (361, 139)
Screenshot: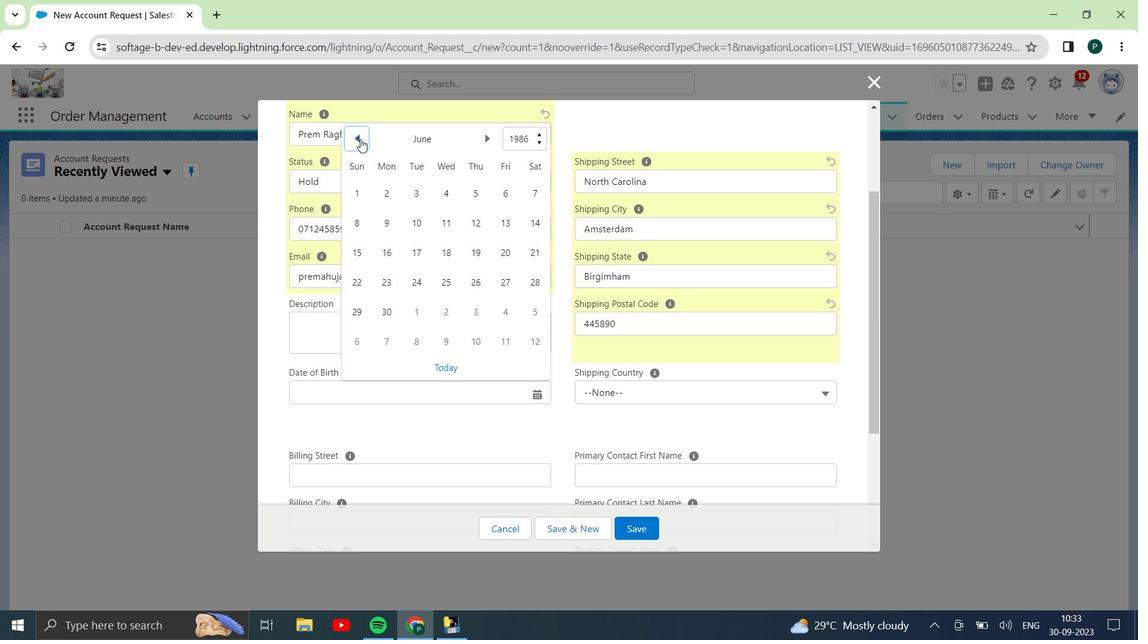 
Action: Mouse moved to (361, 139)
Screenshot: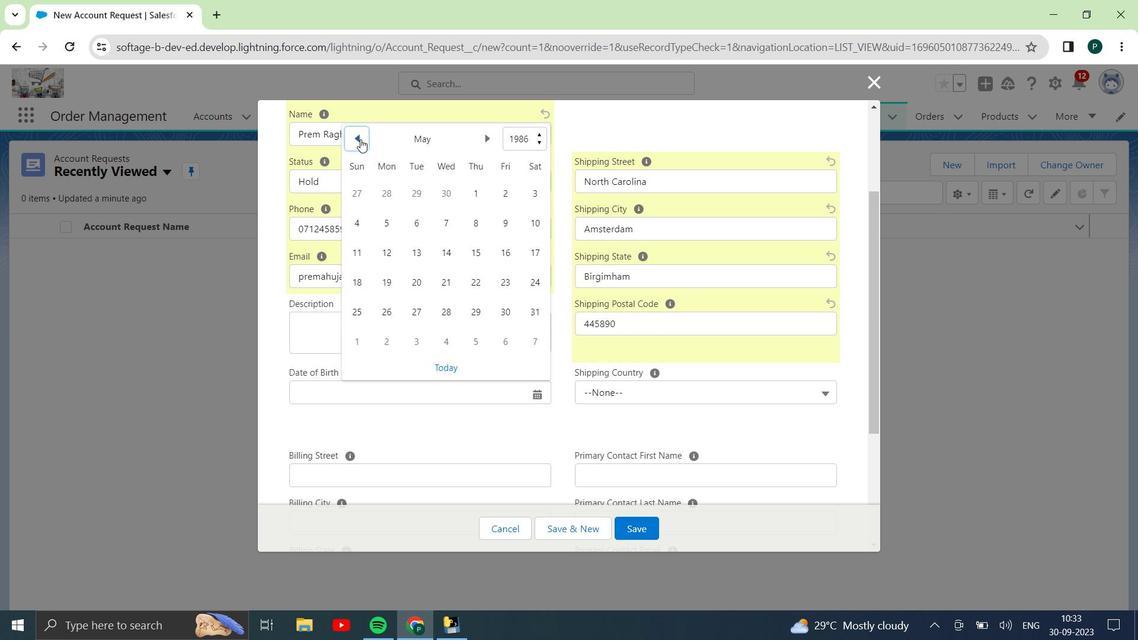 
Action: Mouse pressed left at (361, 139)
Screenshot: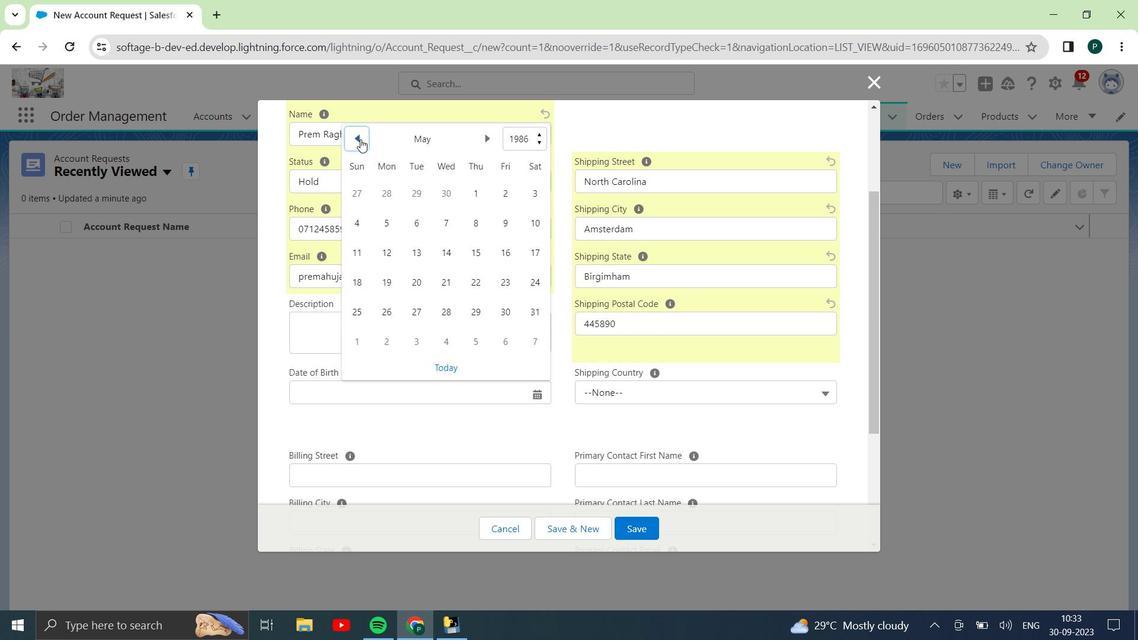 
Action: Mouse pressed left at (361, 139)
Screenshot: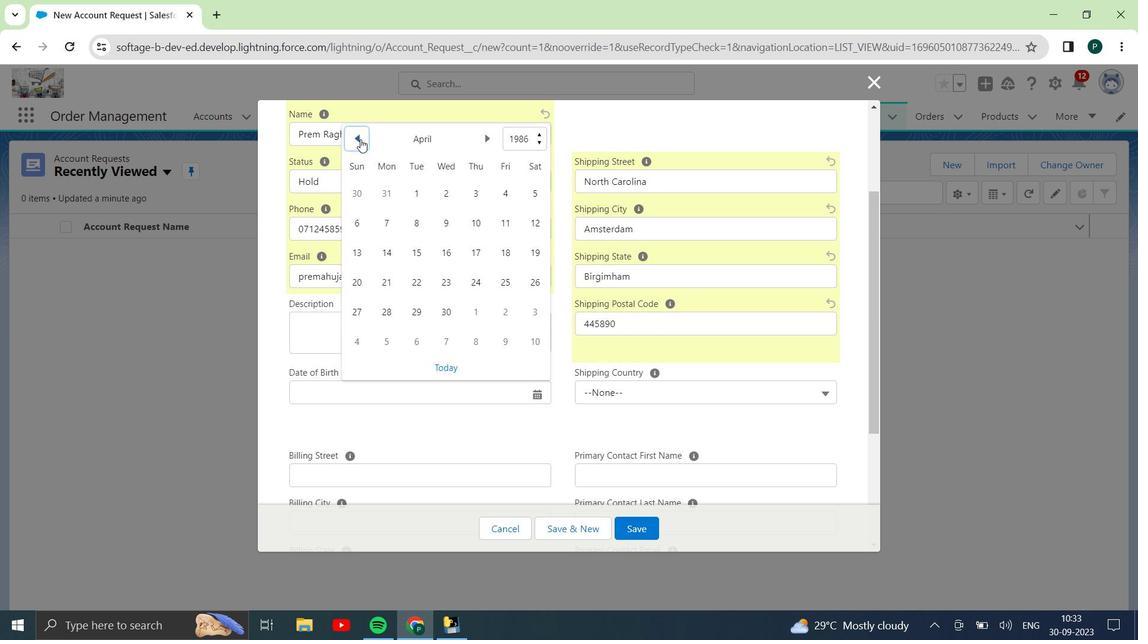 
Action: Mouse pressed left at (361, 139)
Screenshot: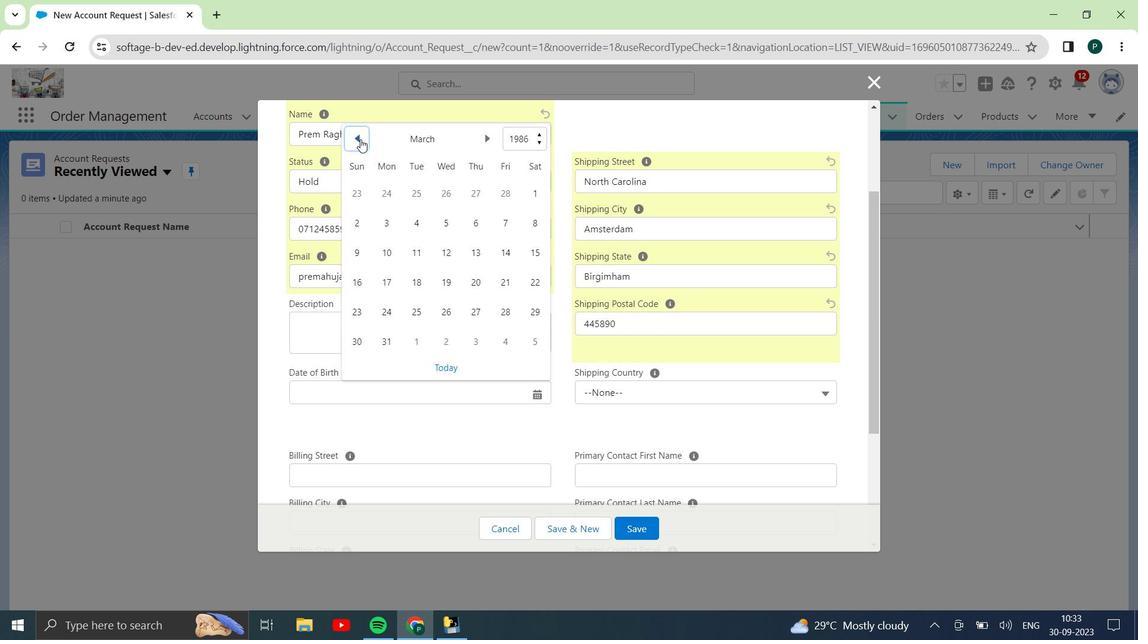 
Action: Mouse moved to (505, 277)
Screenshot: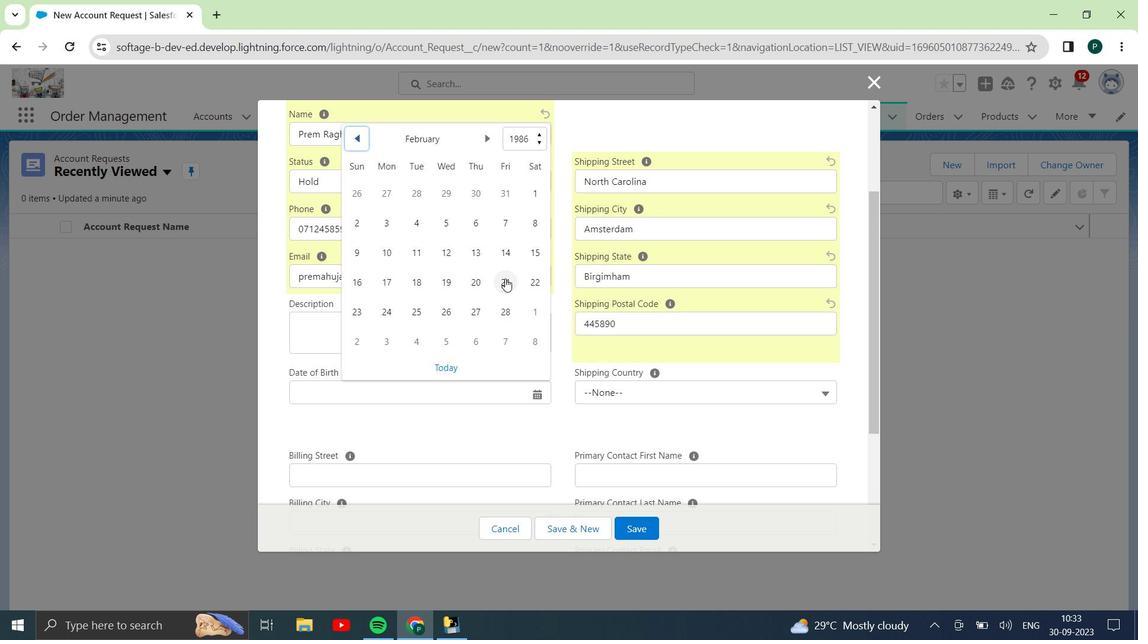 
Action: Mouse pressed left at (505, 277)
Screenshot: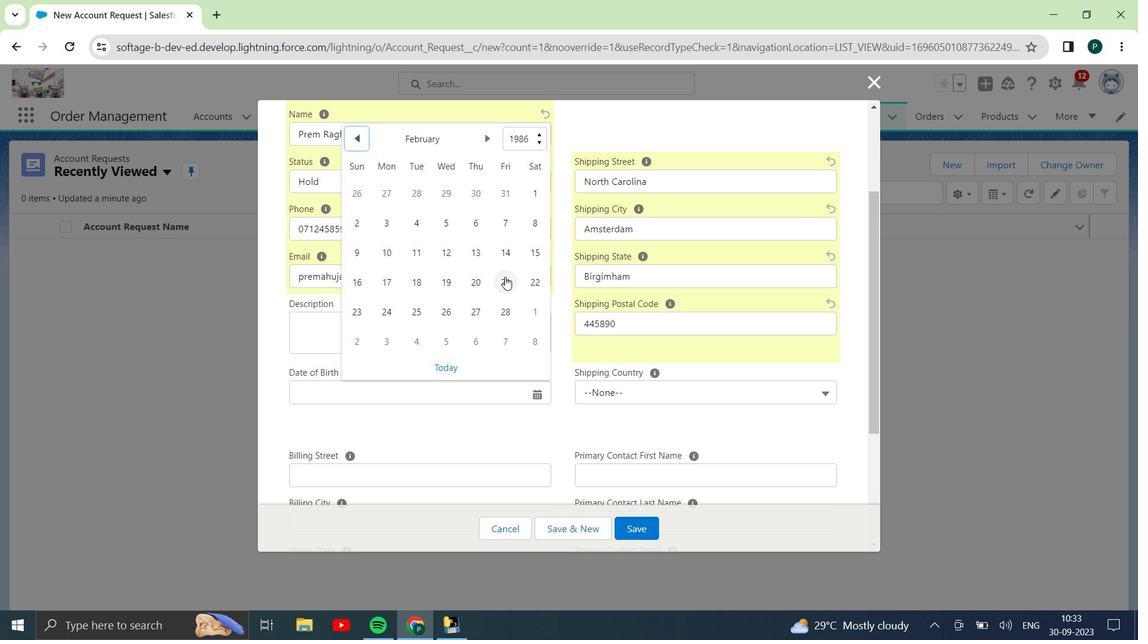 
Action: Mouse scrolled (505, 277) with delta (0, 0)
Screenshot: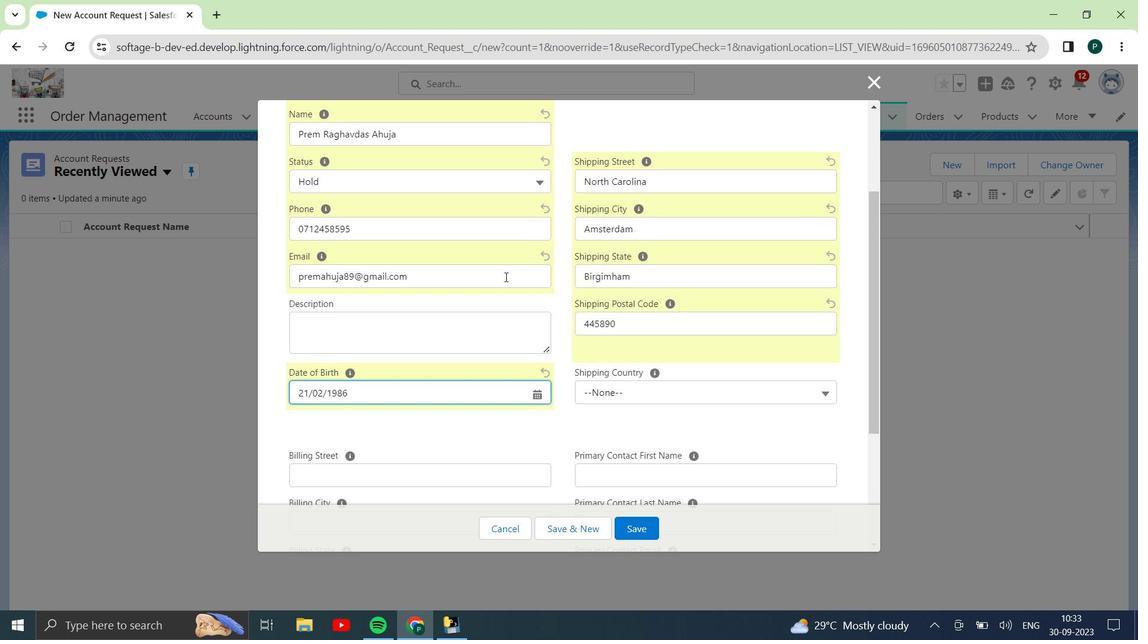 
Action: Mouse scrolled (505, 277) with delta (0, 0)
Screenshot: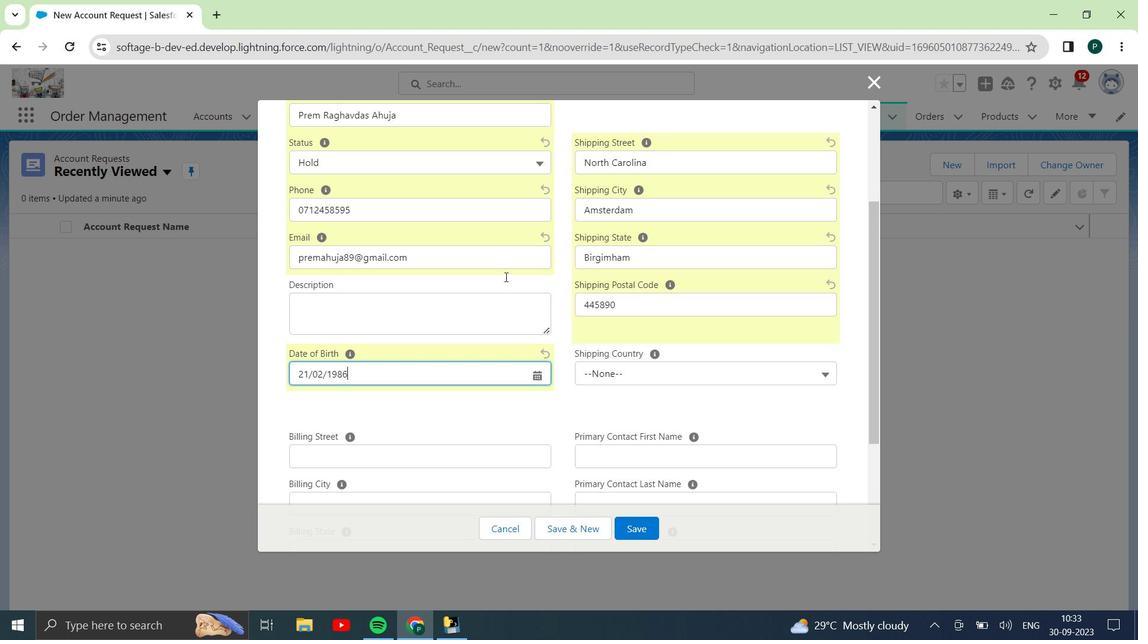 
Action: Mouse moved to (613, 249)
Screenshot: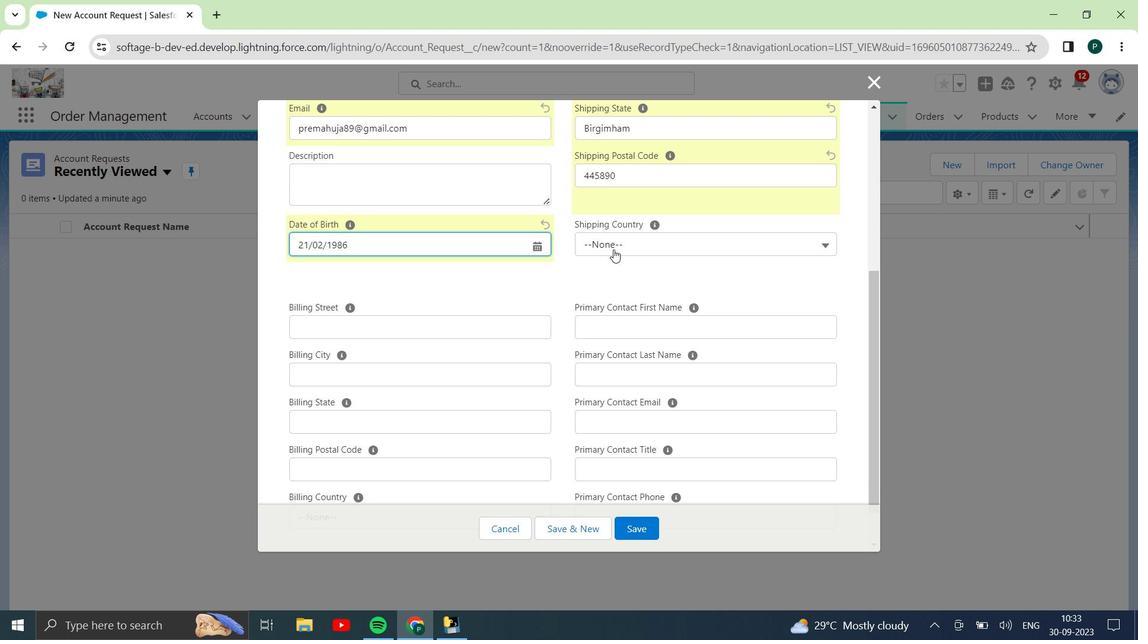 
Action: Mouse pressed left at (613, 249)
Screenshot: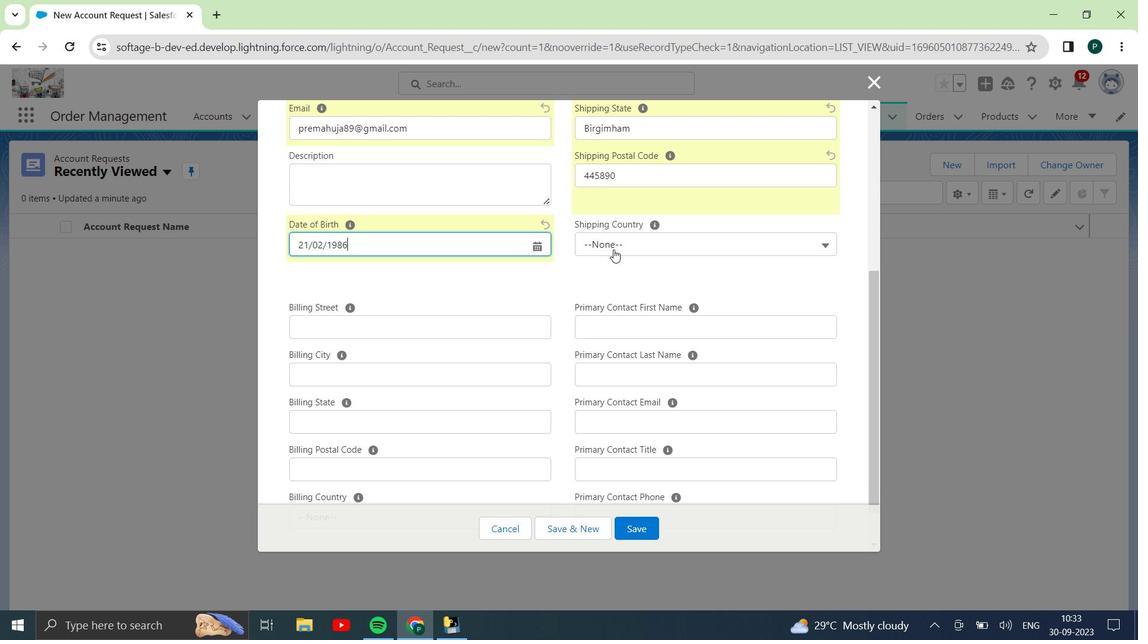 
Action: Mouse moved to (616, 341)
Screenshot: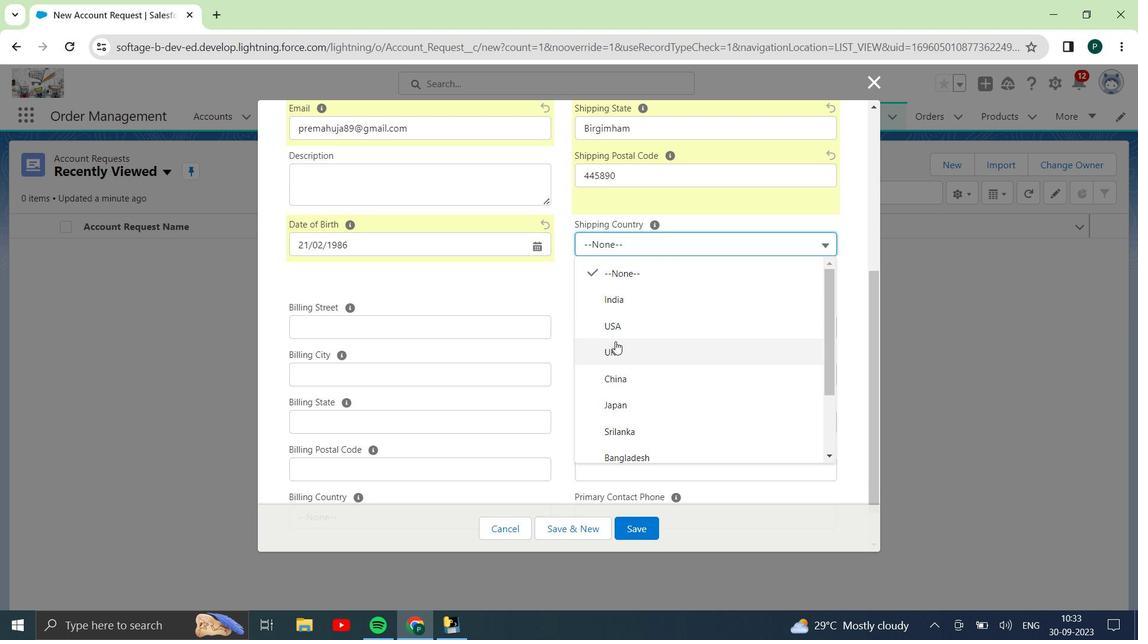 
Action: Mouse pressed left at (616, 341)
Screenshot: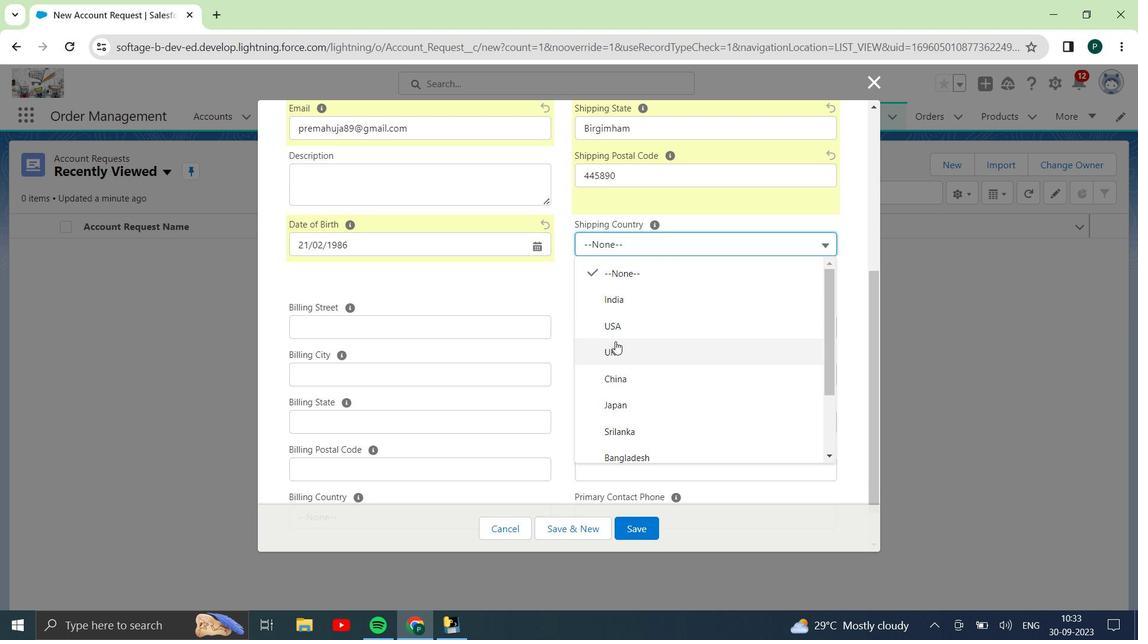 
Action: Mouse moved to (532, 274)
Screenshot: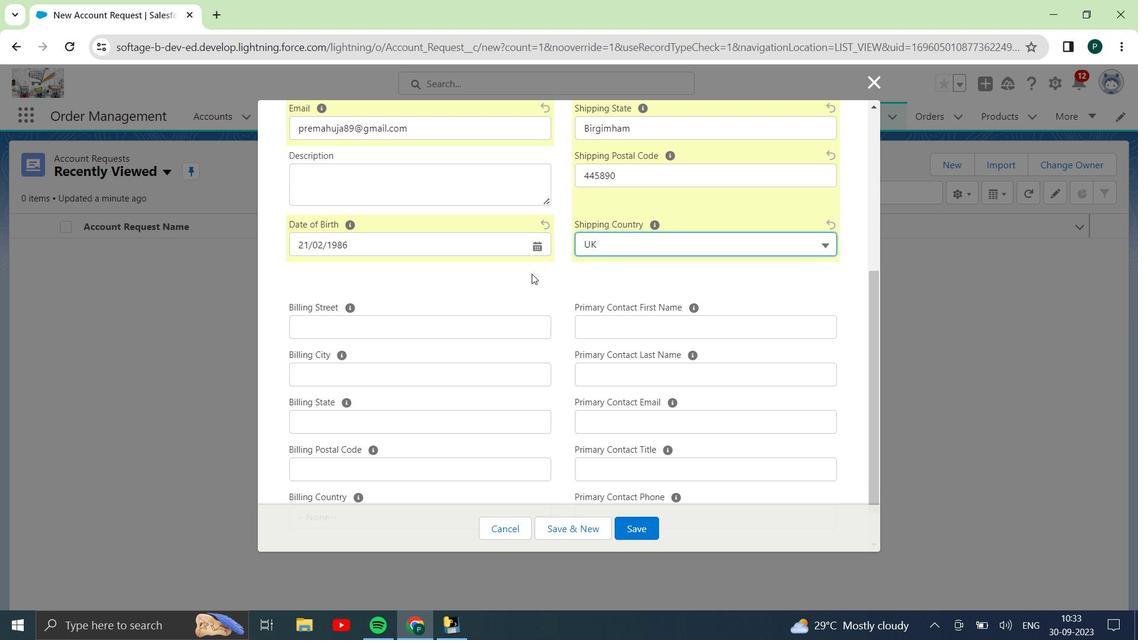 
Action: Mouse scrolled (532, 273) with delta (0, 0)
Screenshot: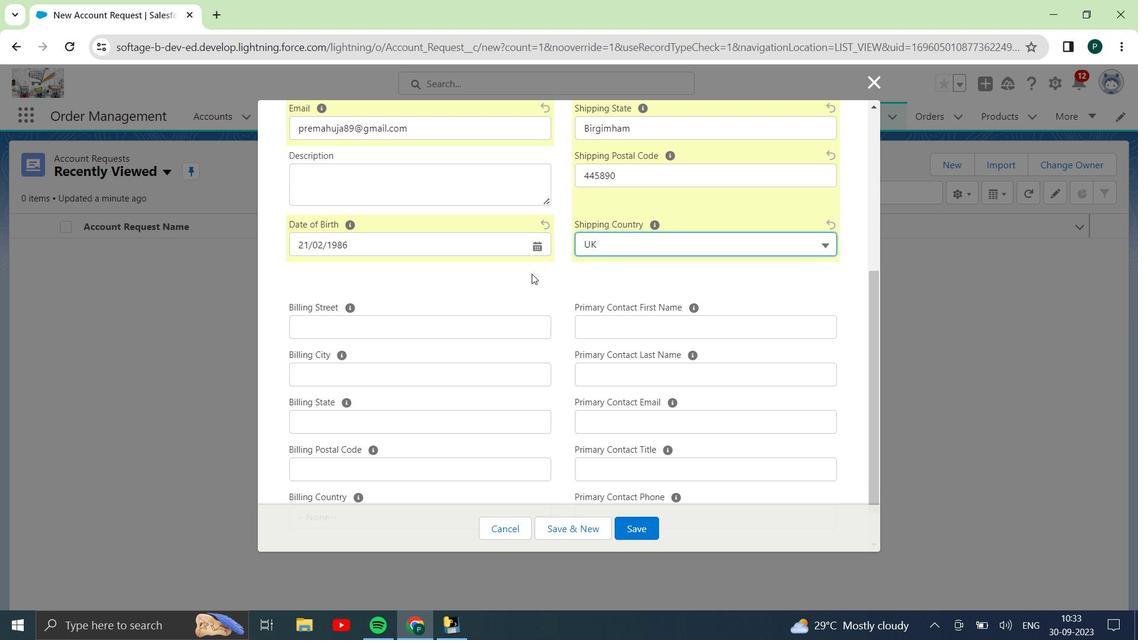 
Action: Mouse moved to (519, 271)
Screenshot: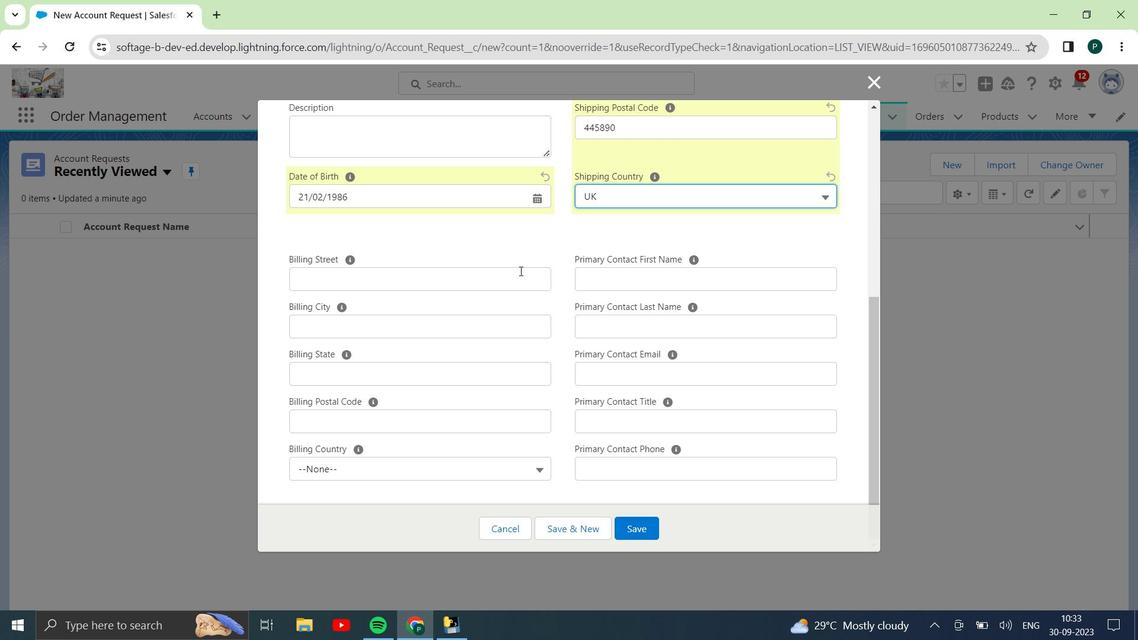 
Action: Mouse scrolled (519, 270) with delta (0, 0)
Screenshot: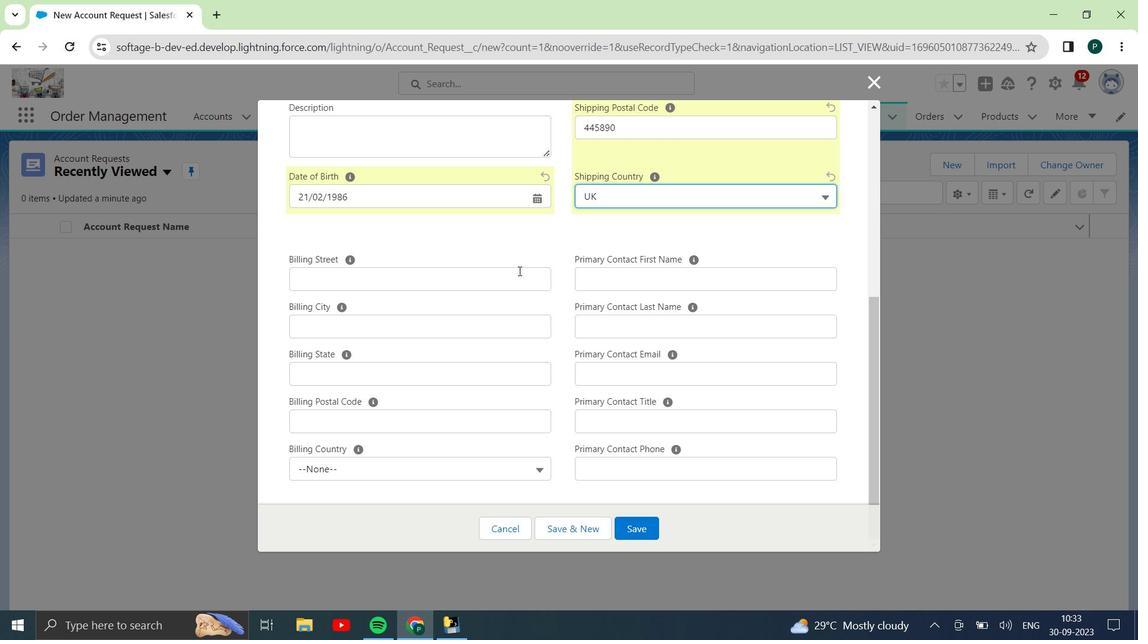 
Action: Mouse moved to (502, 268)
Screenshot: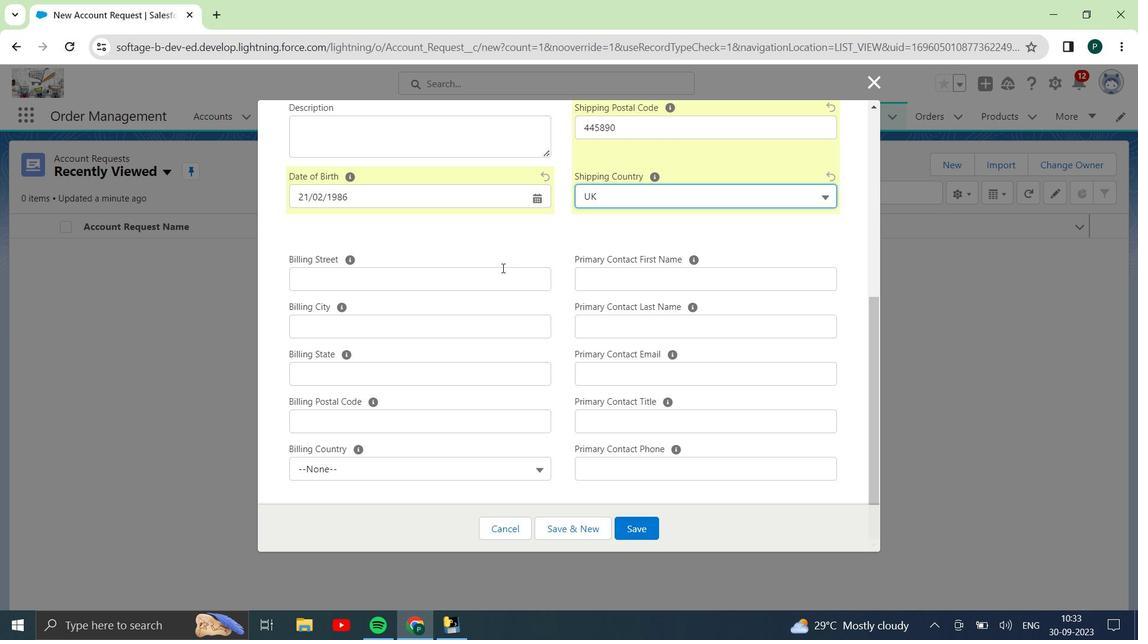 
Action: Mouse scrolled (502, 268) with delta (0, 0)
Screenshot: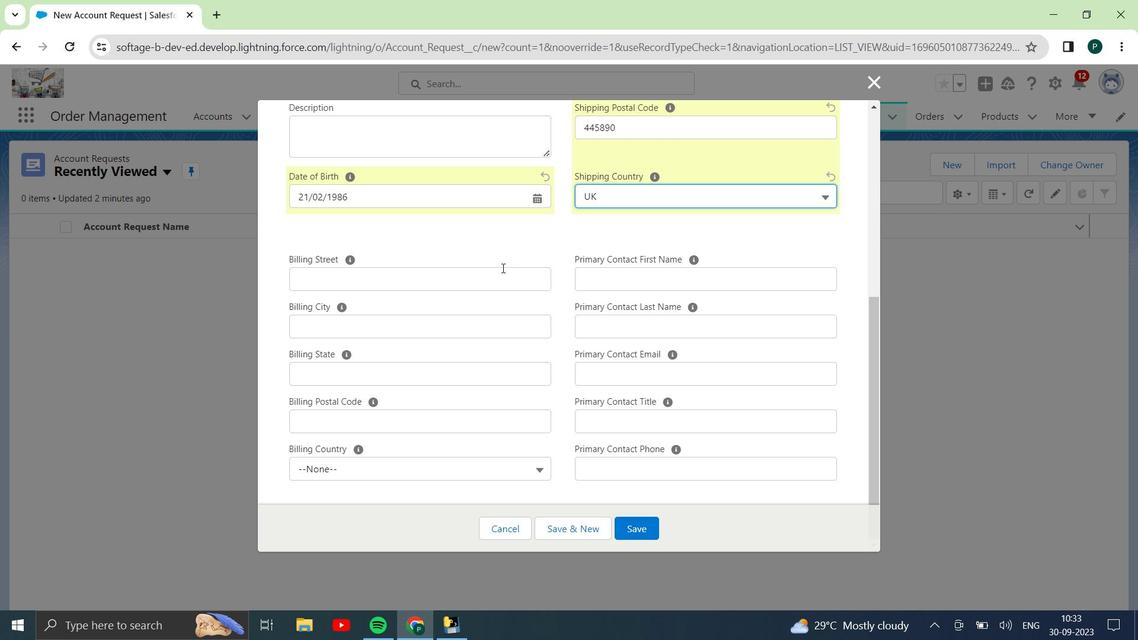 
Action: Mouse scrolled (502, 268) with delta (0, 0)
Screenshot: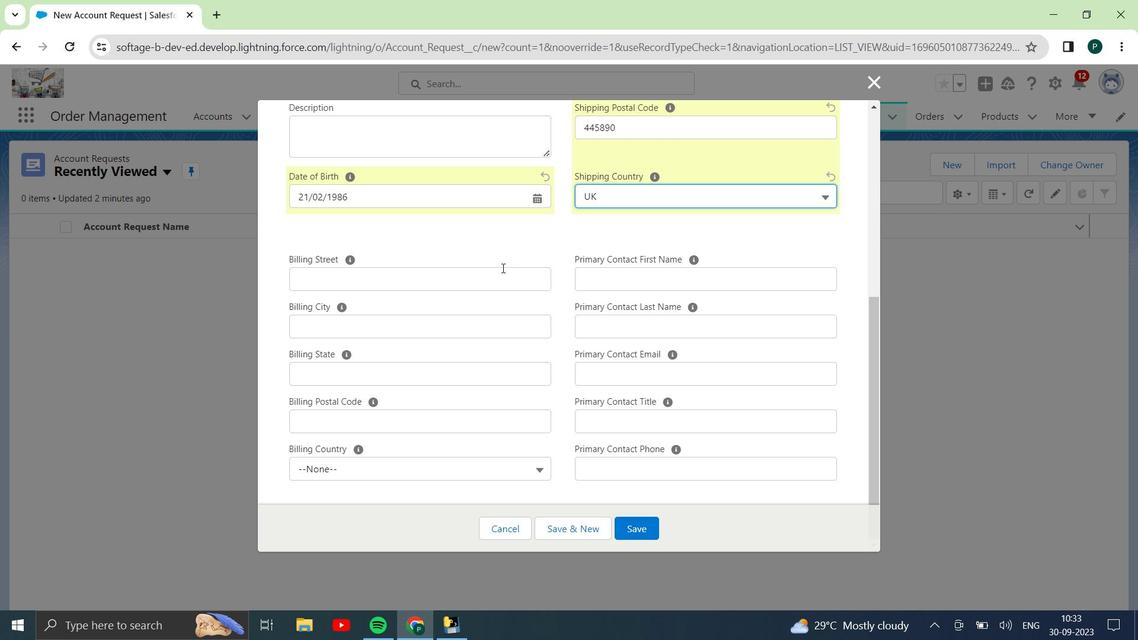 
Action: Mouse scrolled (502, 268) with delta (0, 0)
Screenshot: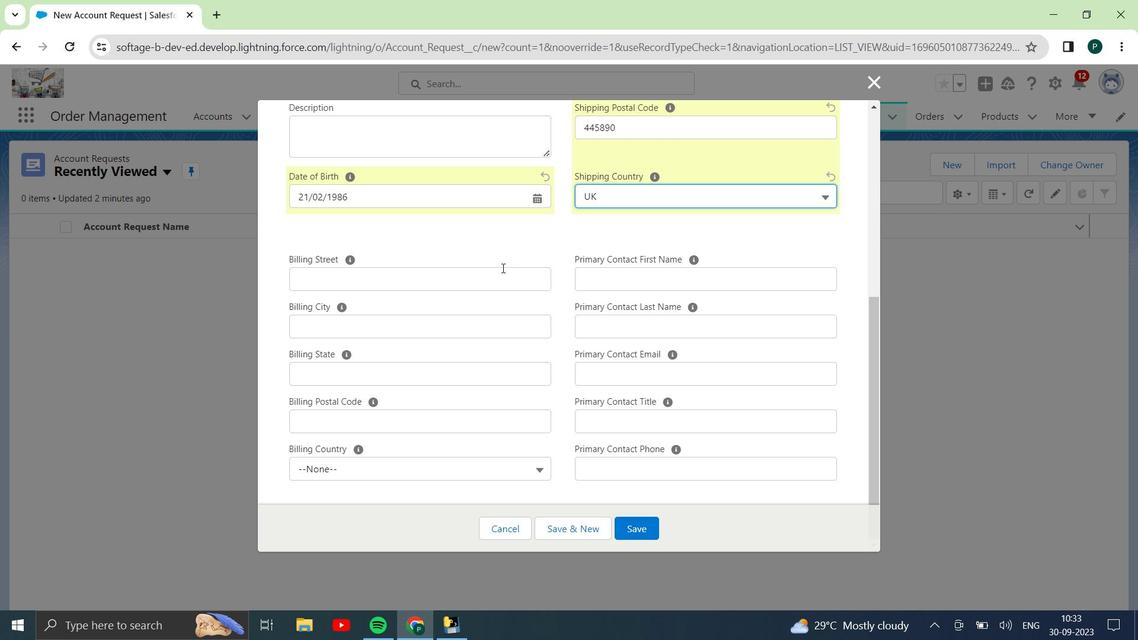 
Action: Mouse scrolled (502, 268) with delta (0, 0)
Screenshot: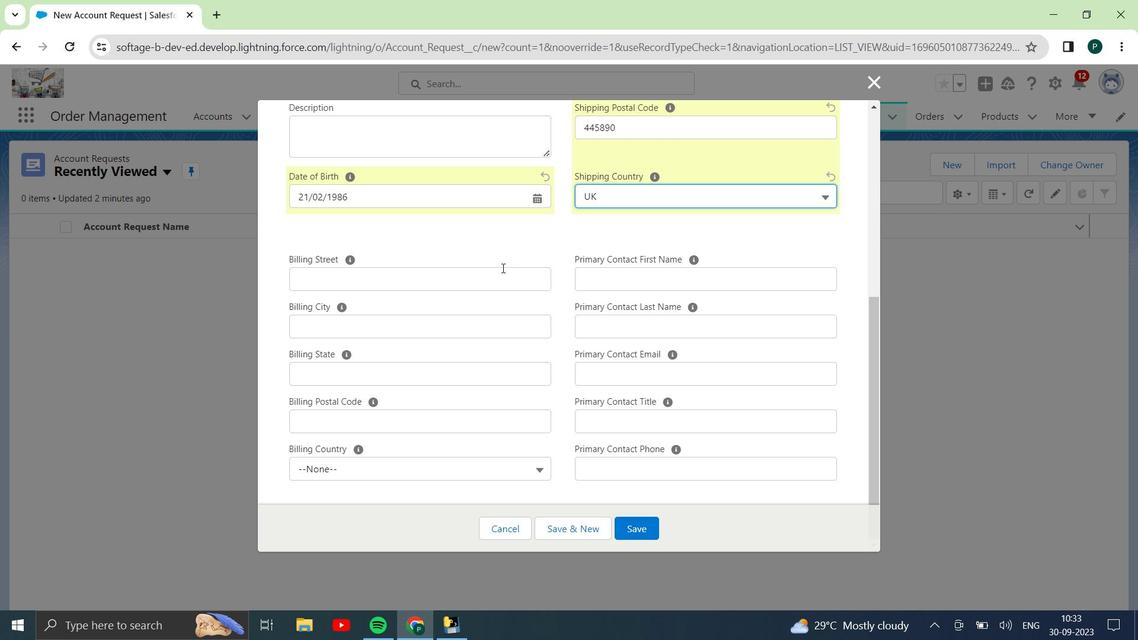 
Action: Mouse scrolled (502, 268) with delta (0, 0)
Screenshot: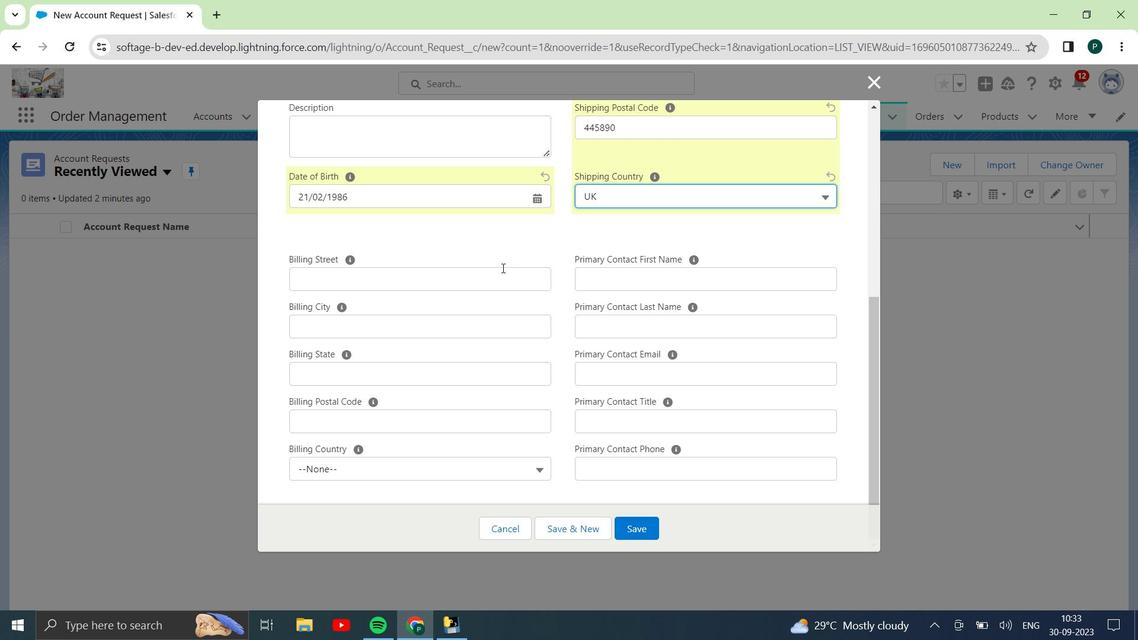 
Action: Mouse scrolled (502, 269) with delta (0, 0)
Screenshot: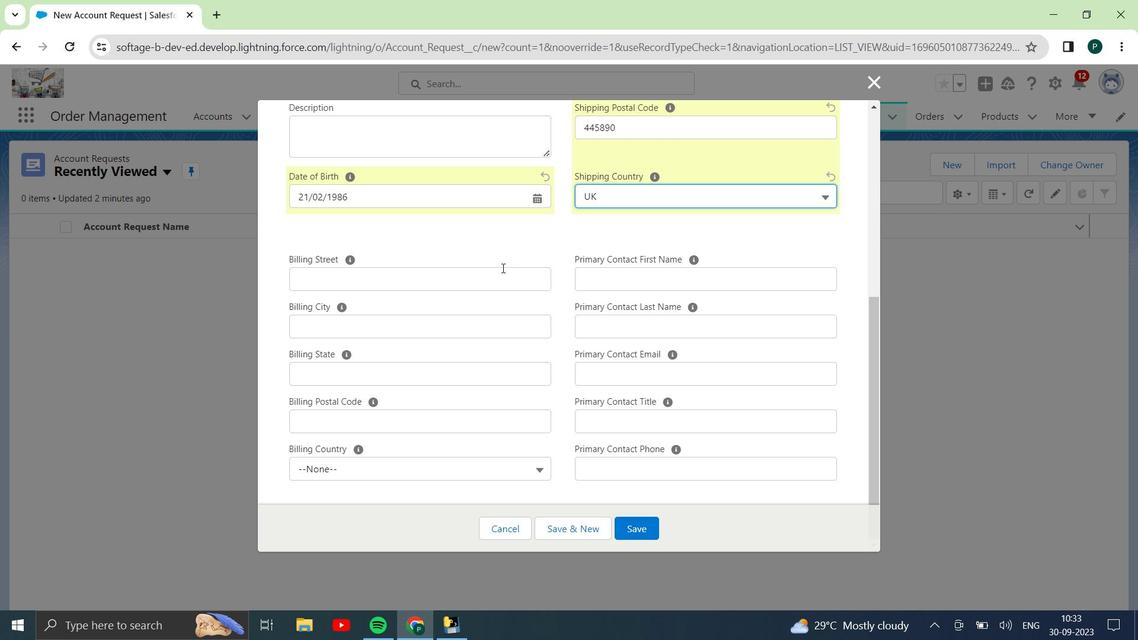 
Action: Mouse scrolled (502, 269) with delta (0, 0)
Screenshot: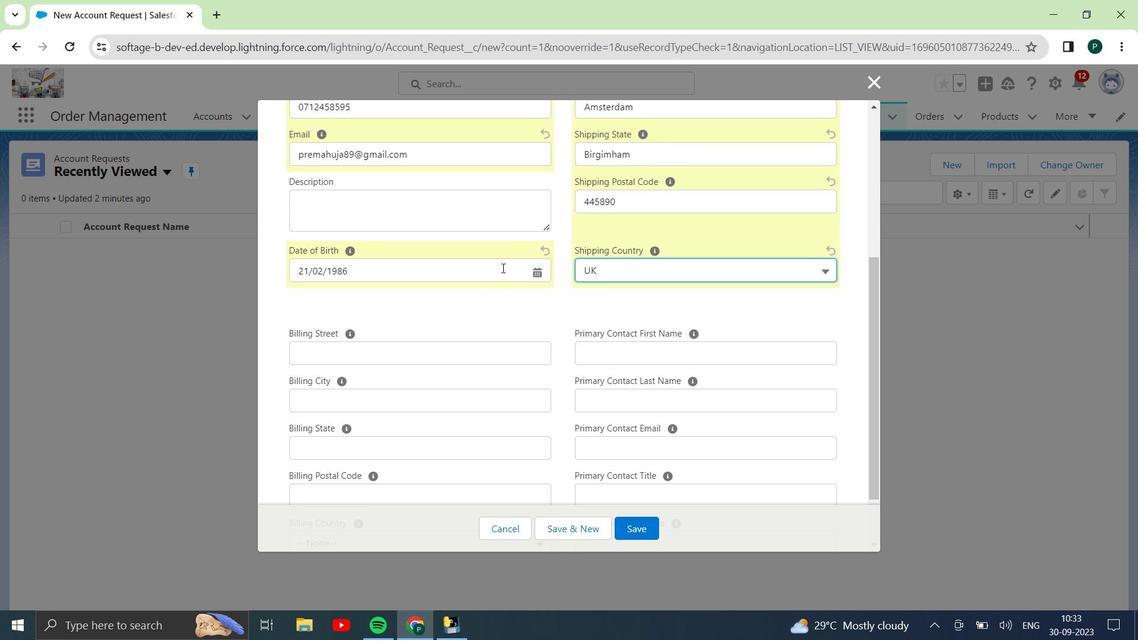 
Action: Mouse scrolled (502, 269) with delta (0, 0)
Screenshot: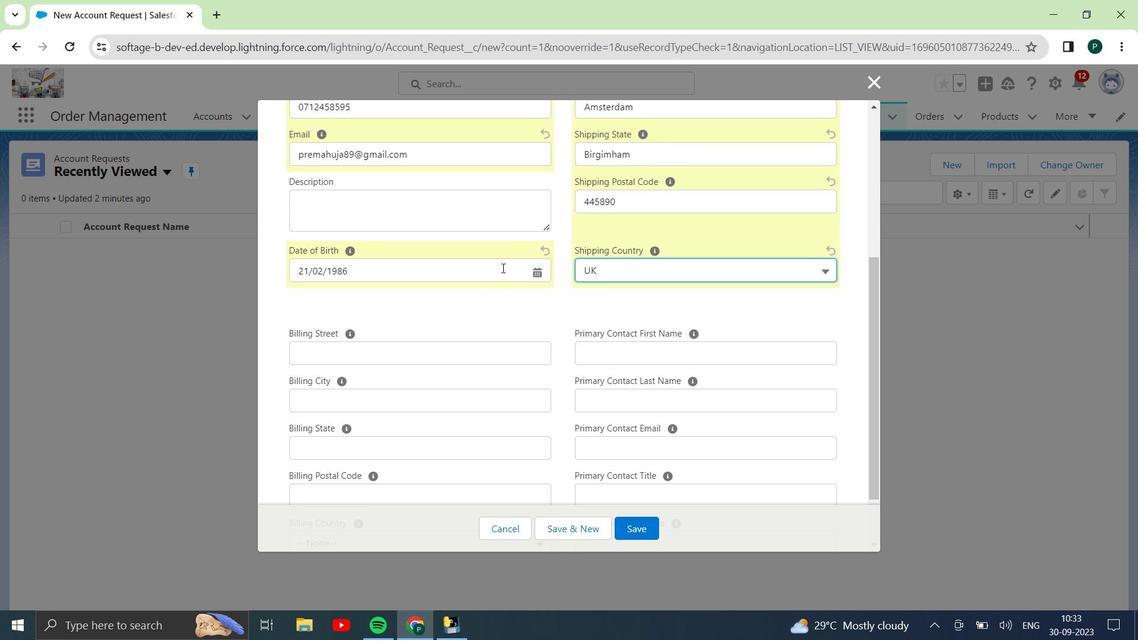 
Action: Mouse scrolled (502, 269) with delta (0, 0)
Screenshot: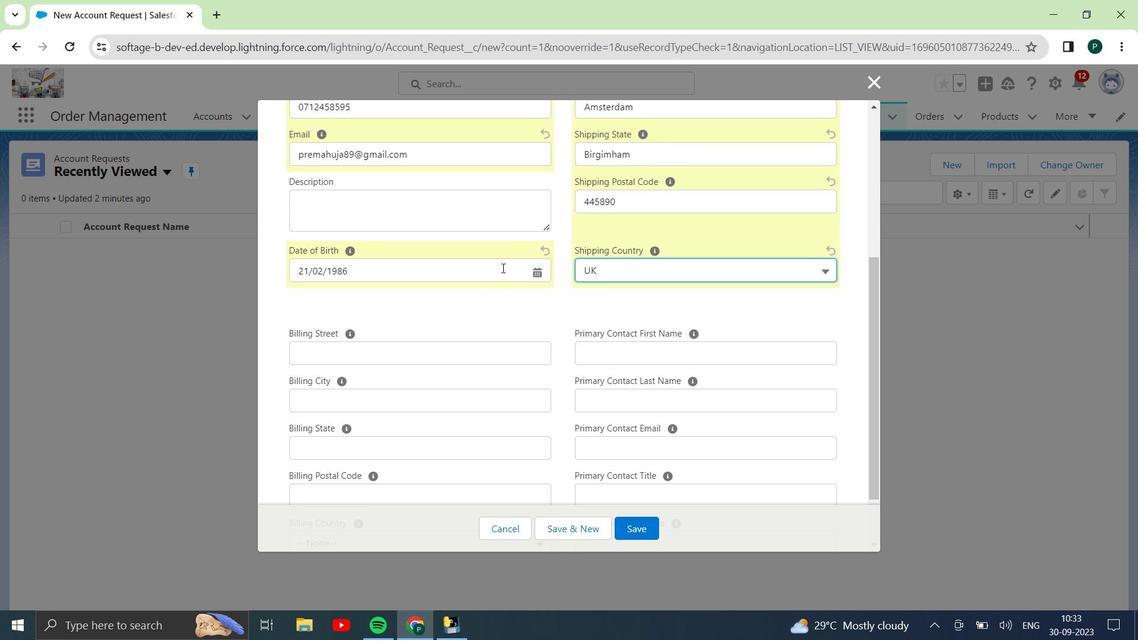 
Action: Mouse scrolled (502, 269) with delta (0, 0)
Screenshot: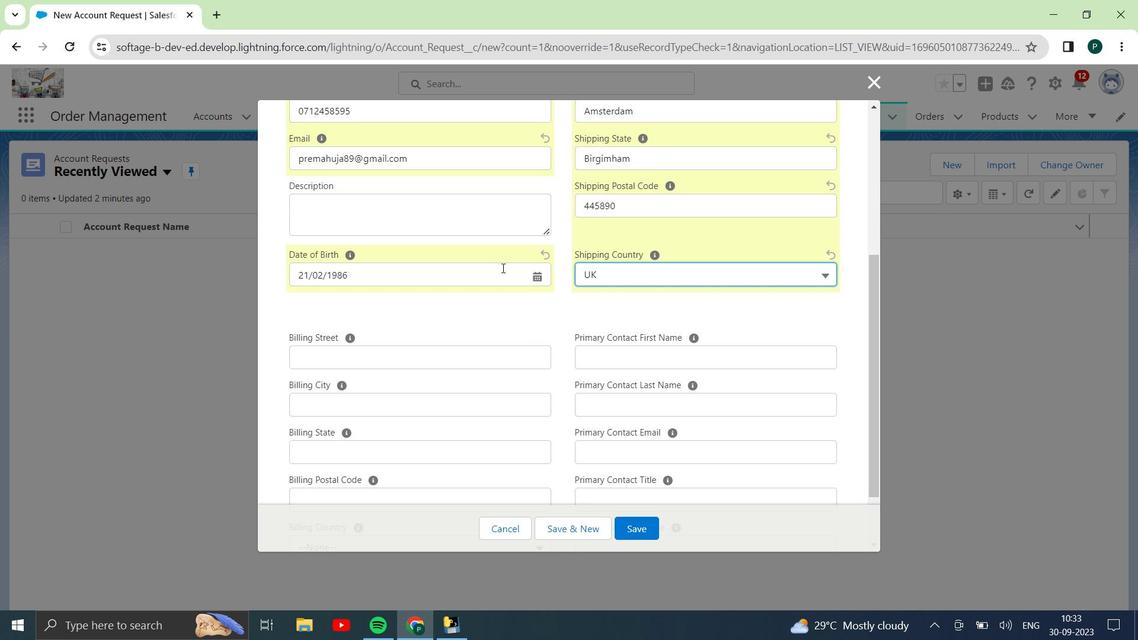 
Action: Mouse scrolled (502, 269) with delta (0, 0)
Screenshot: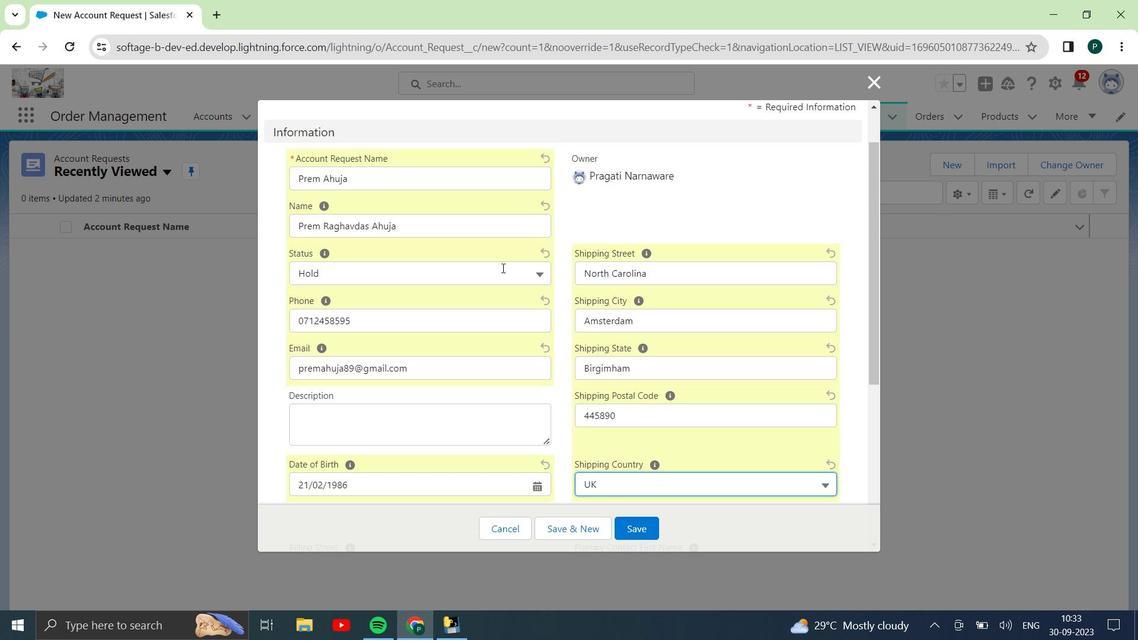 
Action: Mouse scrolled (502, 268) with delta (0, 0)
Screenshot: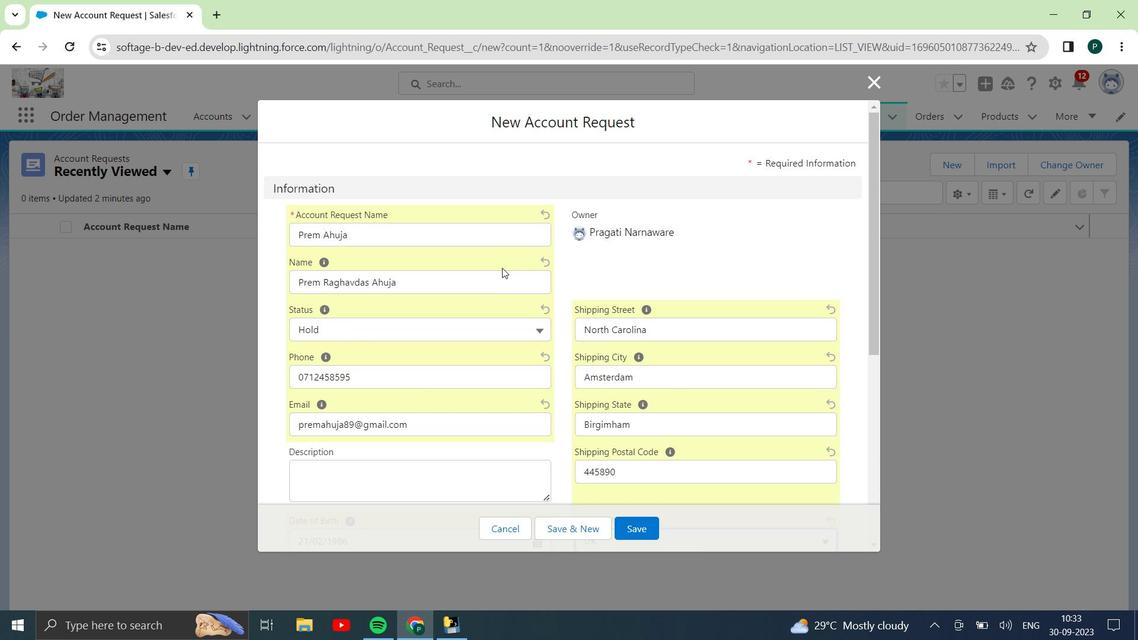 
Action: Mouse scrolled (502, 268) with delta (0, 0)
Screenshot: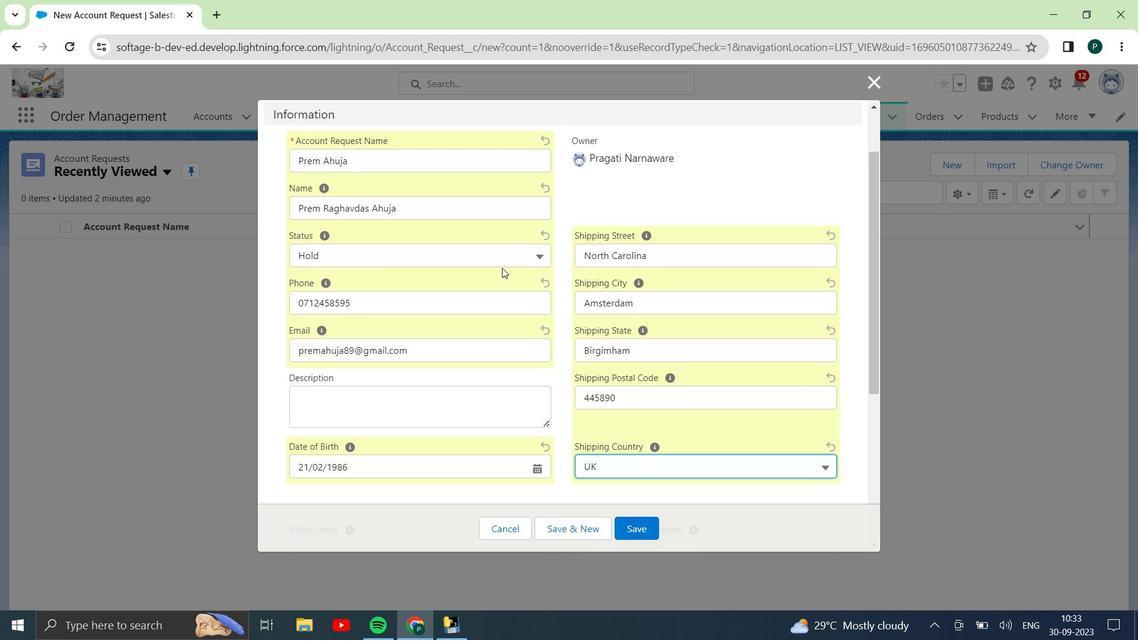 
Action: Mouse scrolled (502, 268) with delta (0, 0)
Screenshot: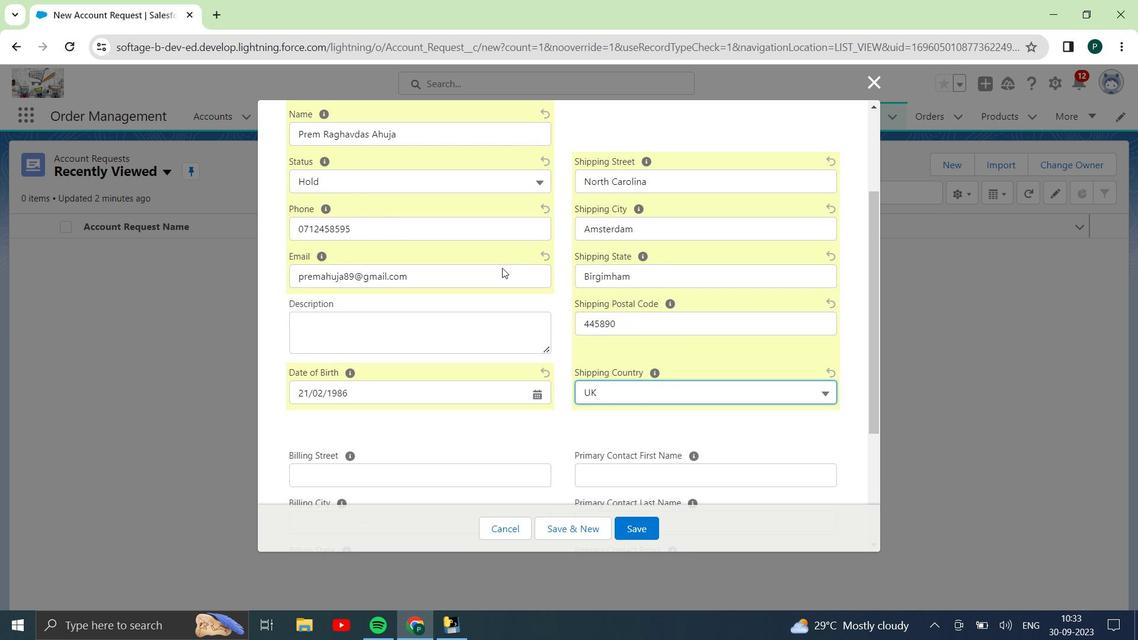 
Action: Mouse scrolled (502, 269) with delta (0, 0)
Screenshot: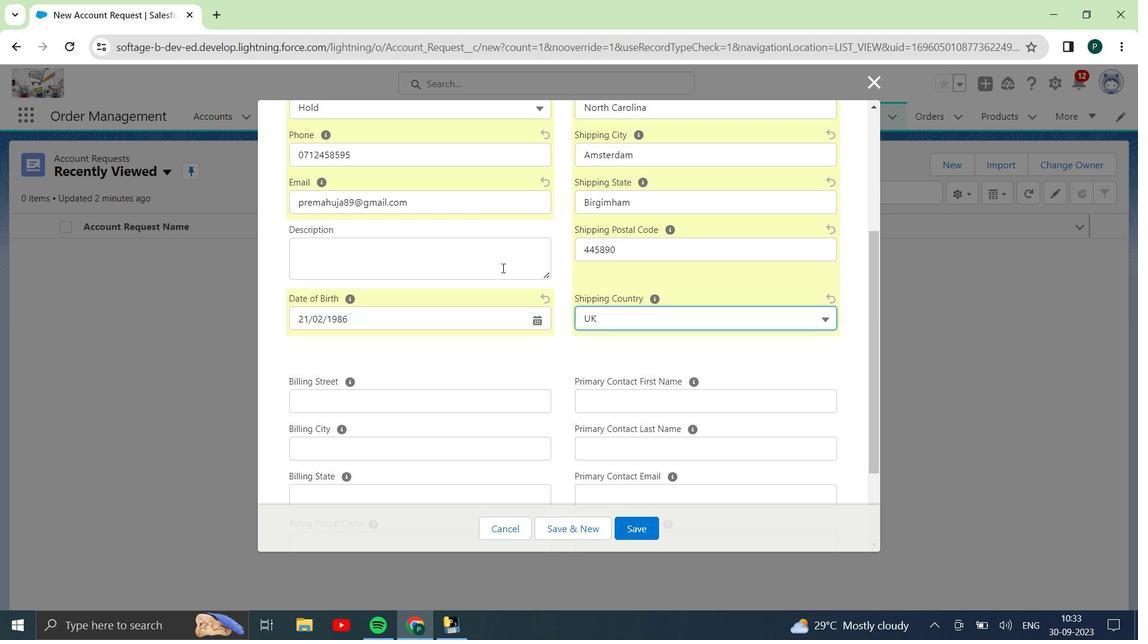 
Action: Mouse scrolled (502, 269) with delta (0, 0)
Screenshot: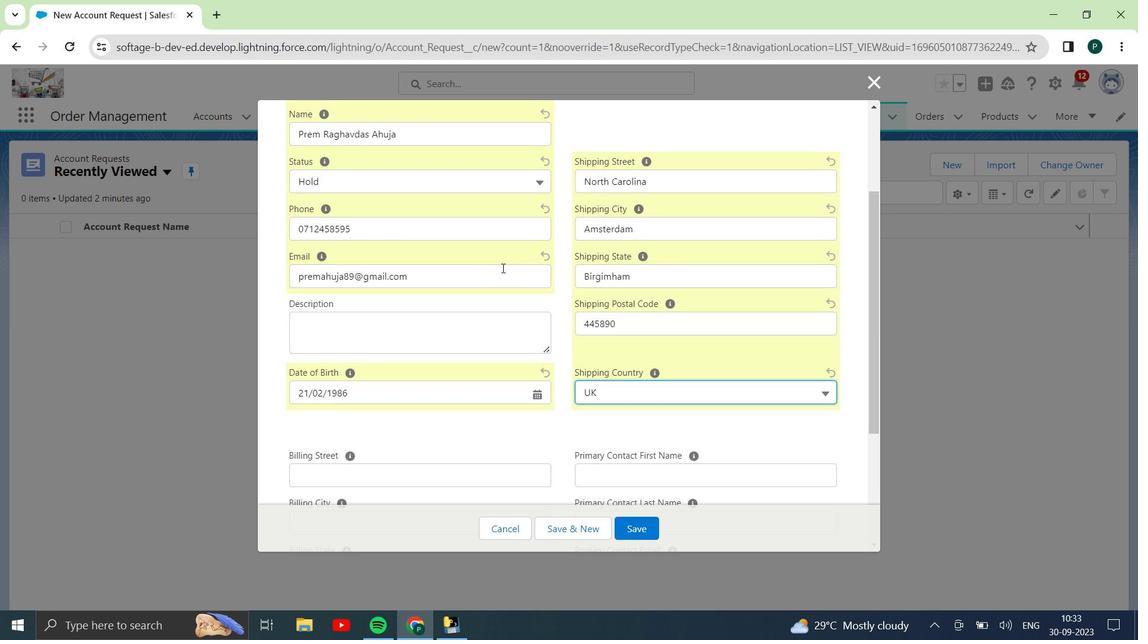 
Action: Mouse scrolled (502, 268) with delta (0, 0)
Screenshot: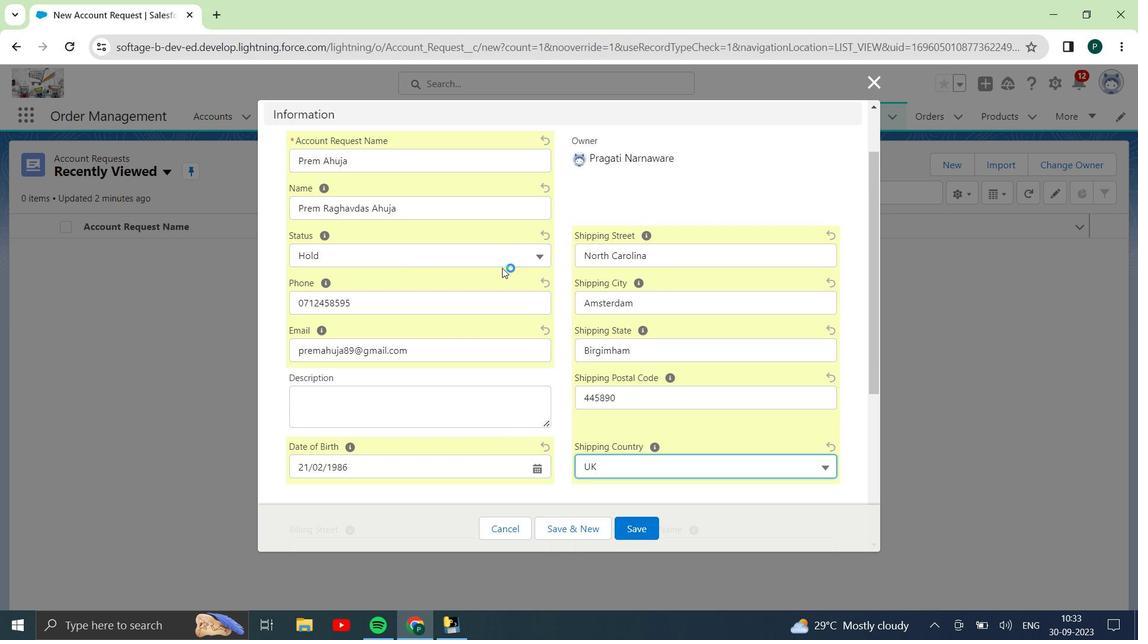 
Action: Mouse scrolled (502, 268) with delta (0, 0)
Screenshot: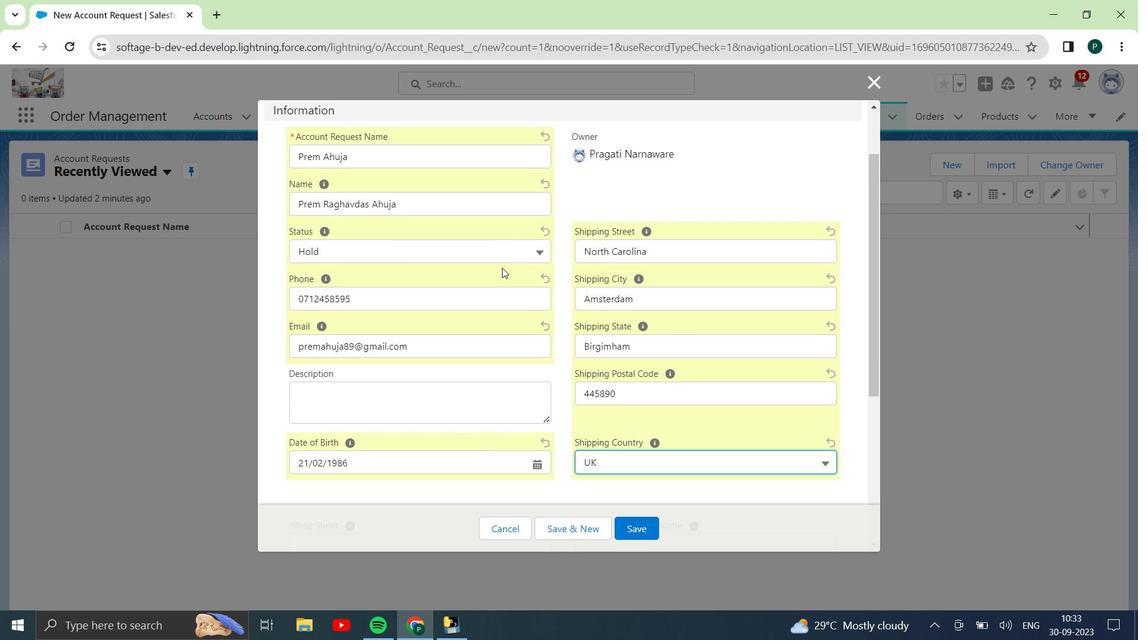 
Action: Mouse moved to (501, 268)
Screenshot: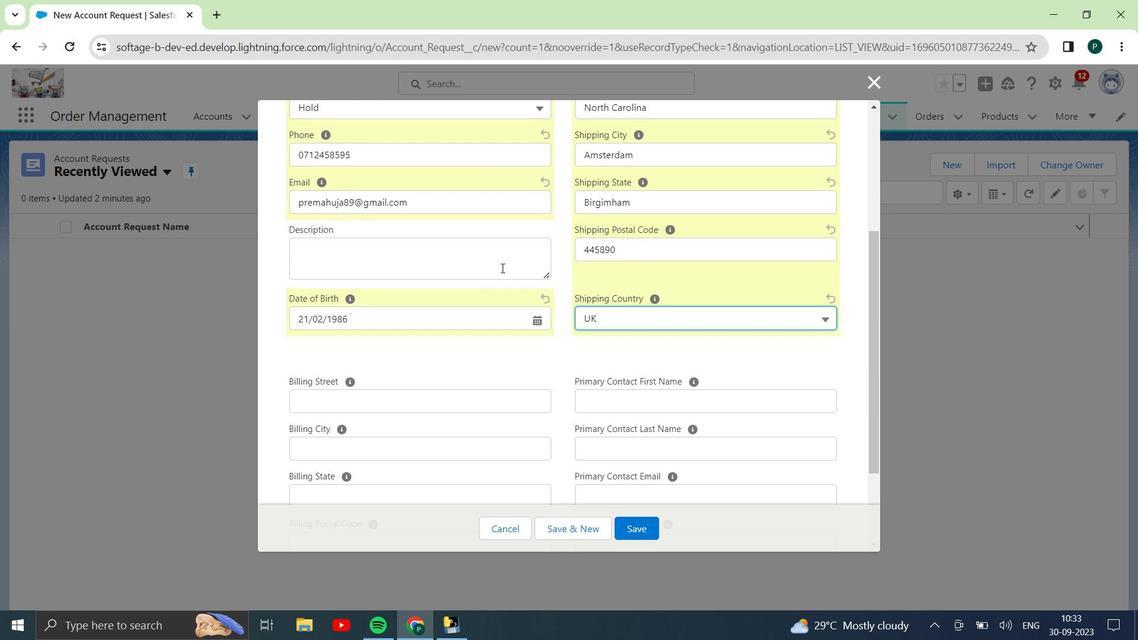 
Action: Mouse scrolled (501, 268) with delta (0, 0)
Screenshot: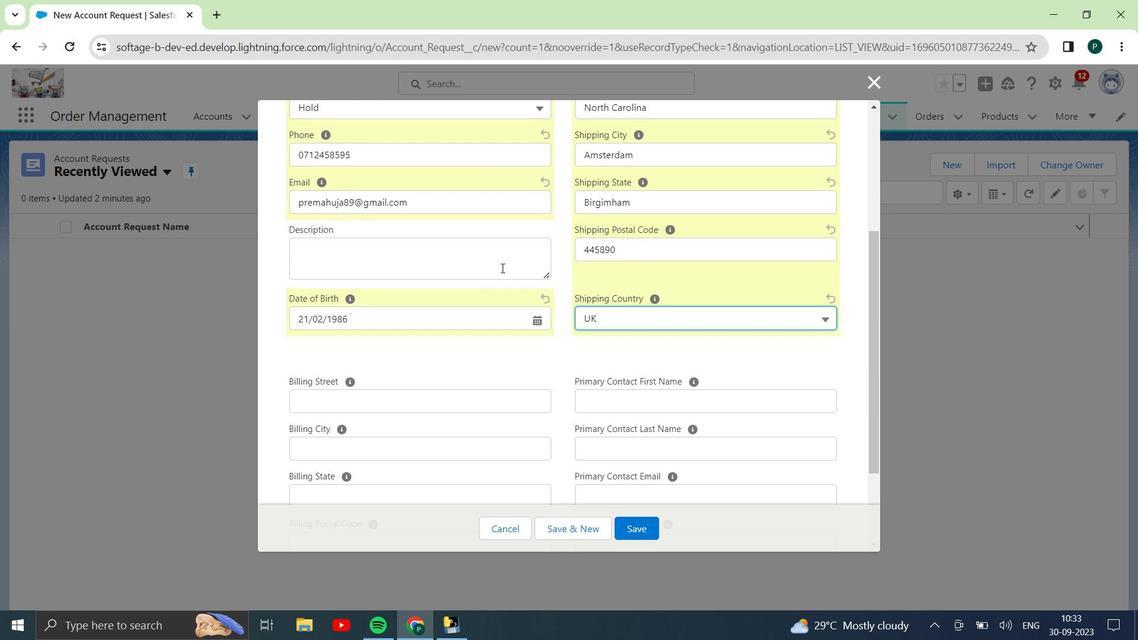 
Action: Mouse moved to (360, 336)
Screenshot: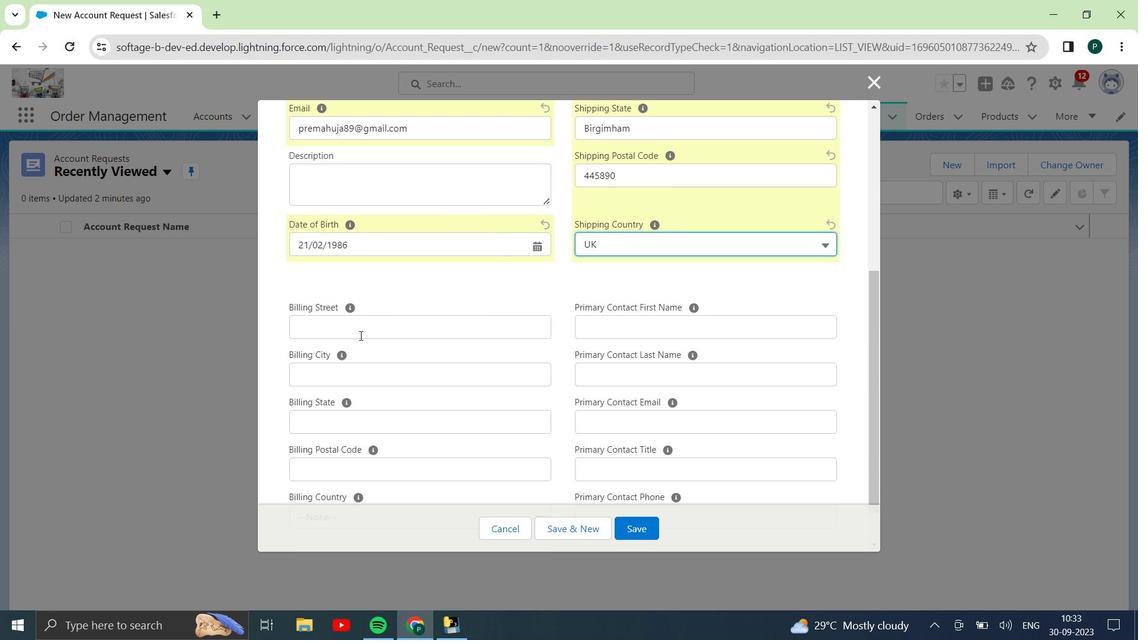 
Action: Mouse pressed left at (360, 336)
Screenshot: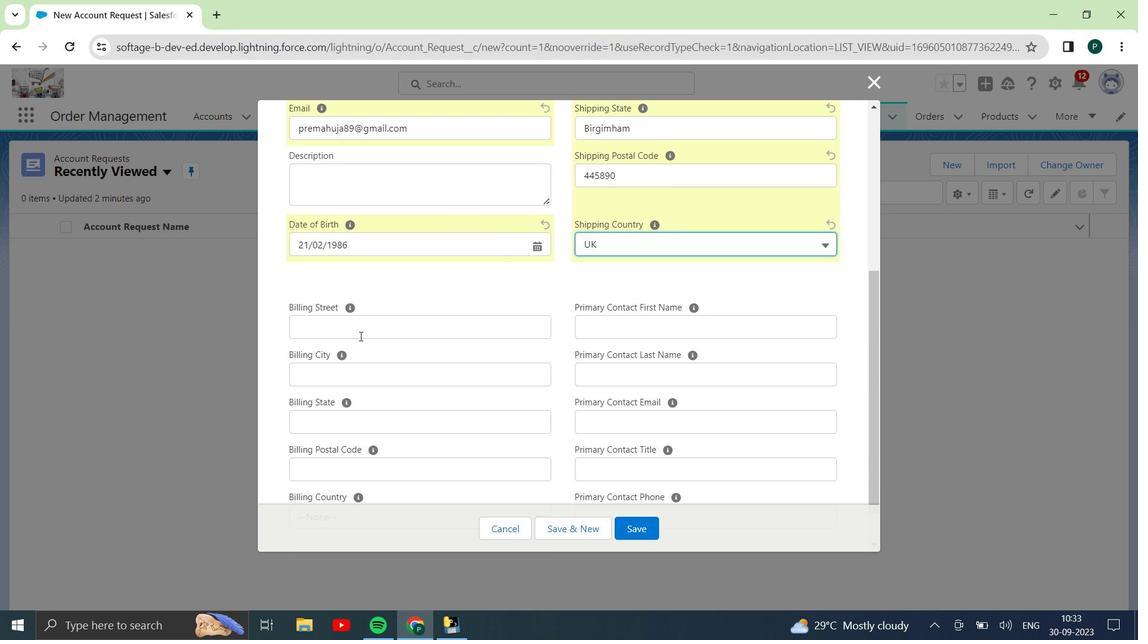 
Action: Key pressed <Key.shift>North<Key.space><Key.shift>Carolina
Screenshot: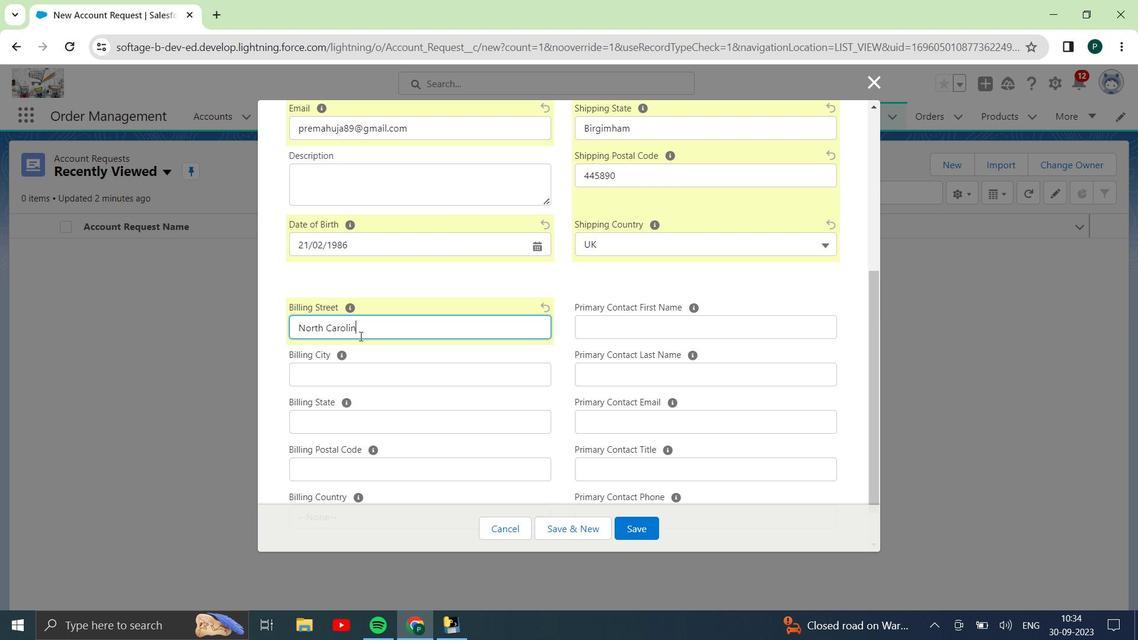 
Action: Mouse moved to (354, 374)
Screenshot: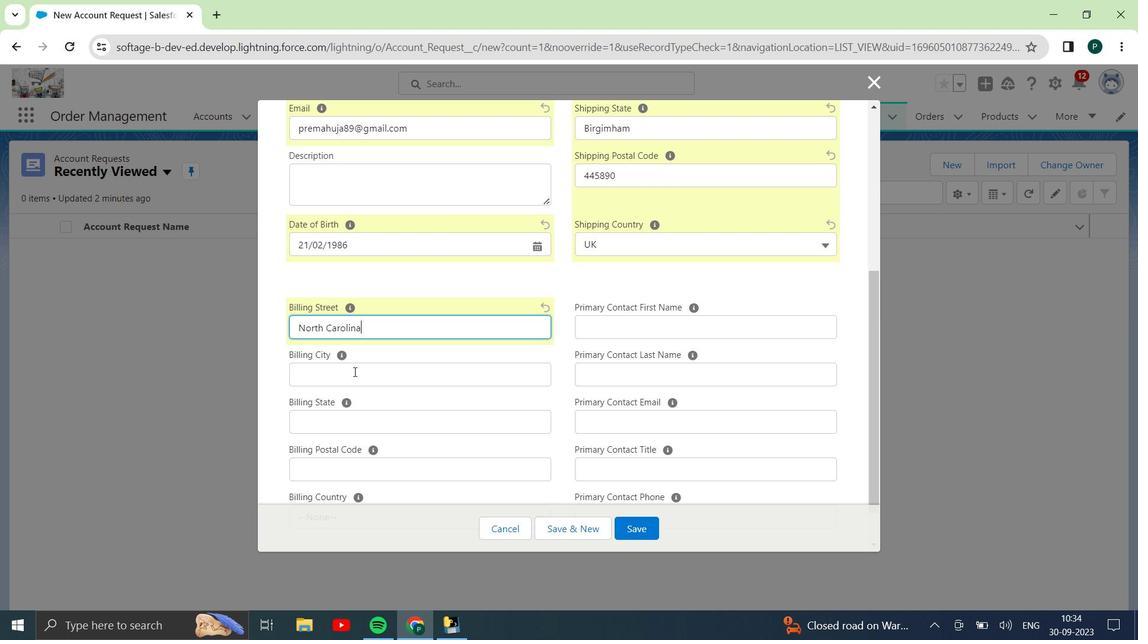 
Action: Mouse pressed left at (354, 374)
Screenshot: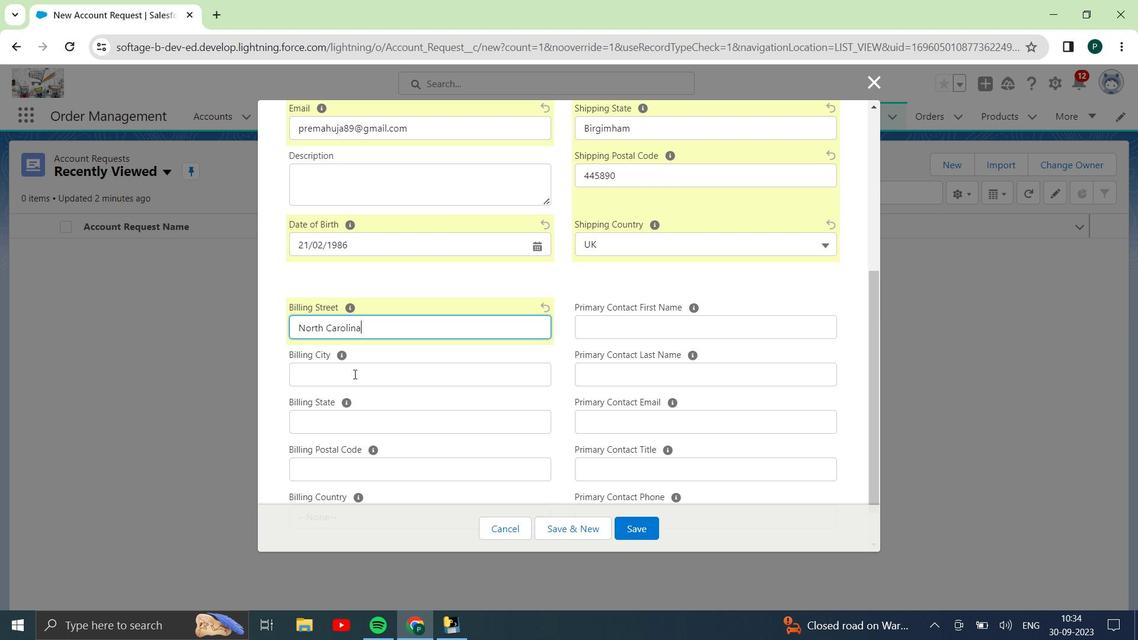
Action: Key pressed <Key.shift>Birgimt<Key.backspace>ham
Screenshot: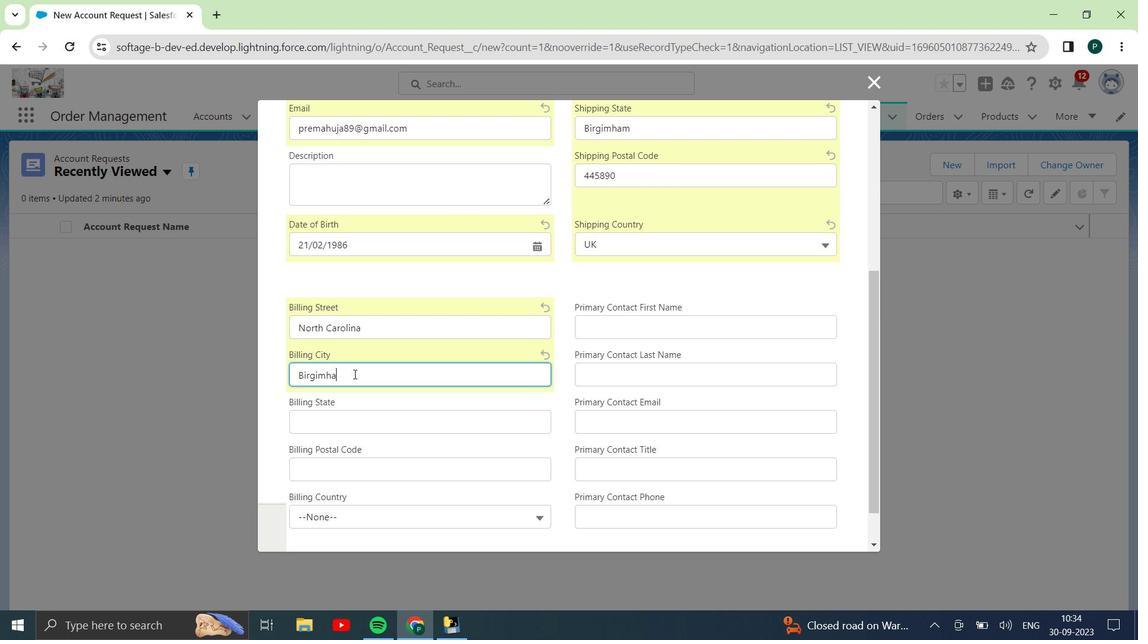 
Action: Mouse moved to (364, 234)
Screenshot: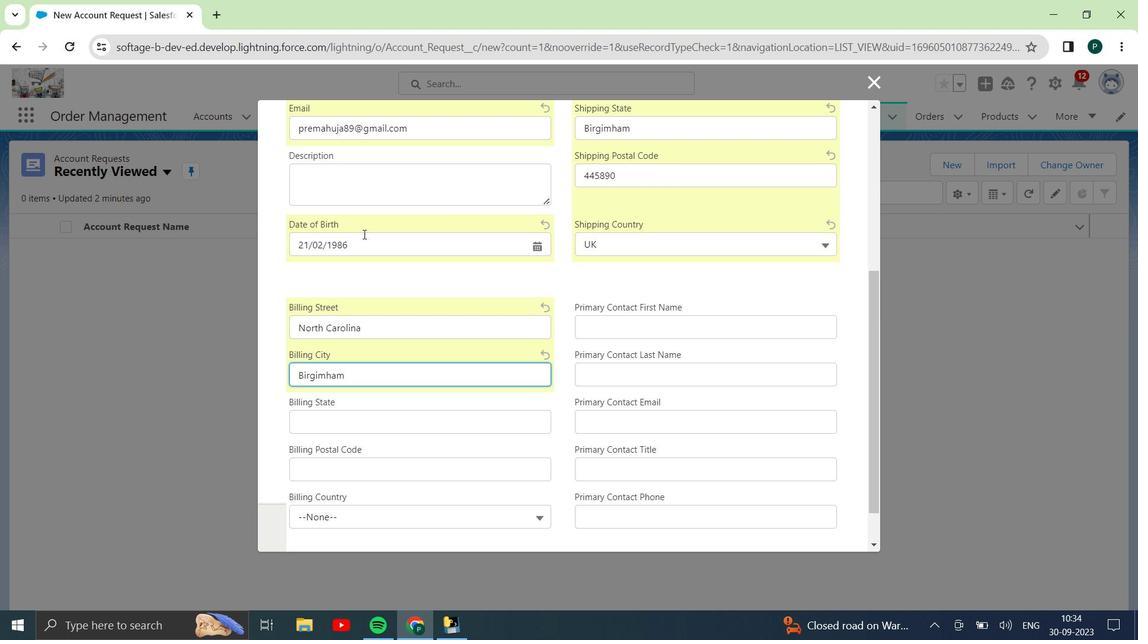 
Action: Mouse scrolled (364, 233) with delta (0, 0)
Screenshot: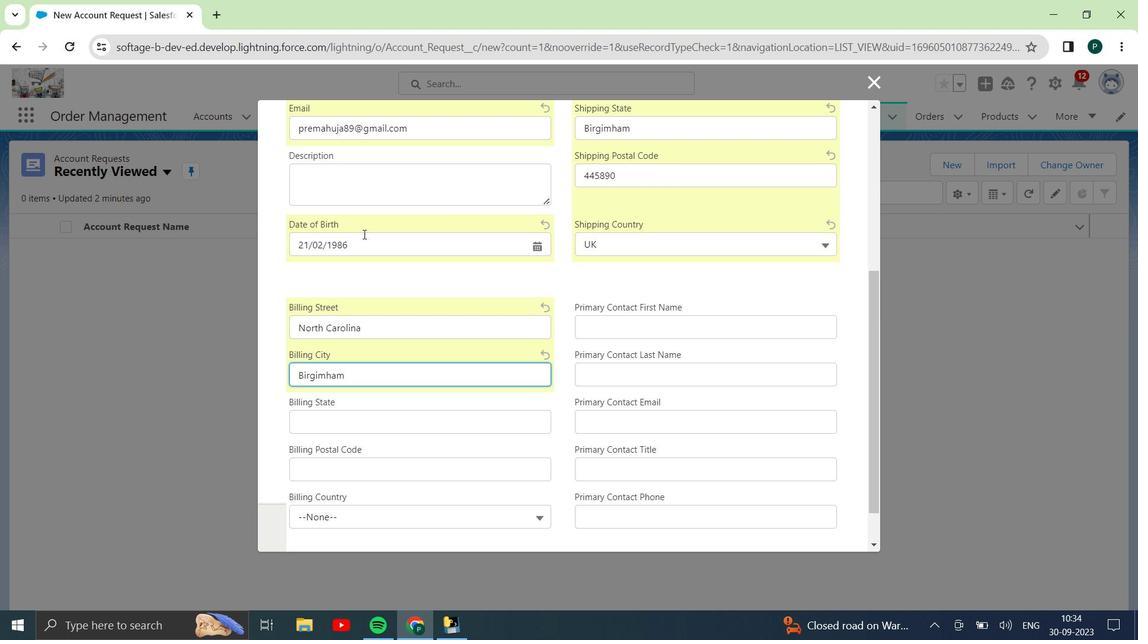 
Action: Mouse moved to (377, 374)
Screenshot: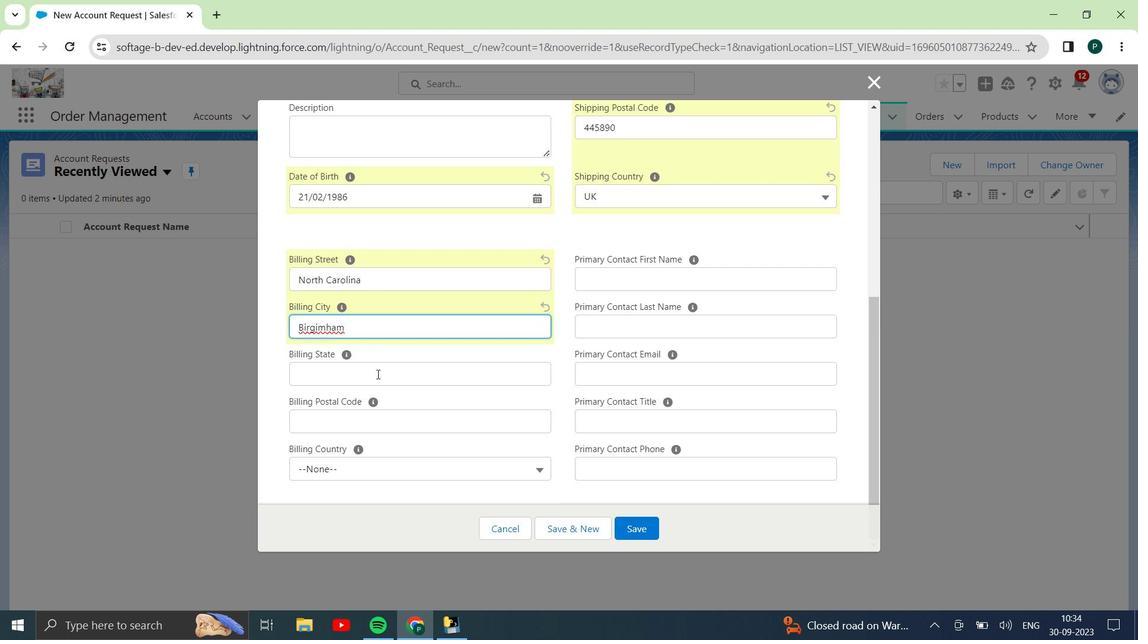 
Action: Mouse pressed left at (377, 374)
Screenshot: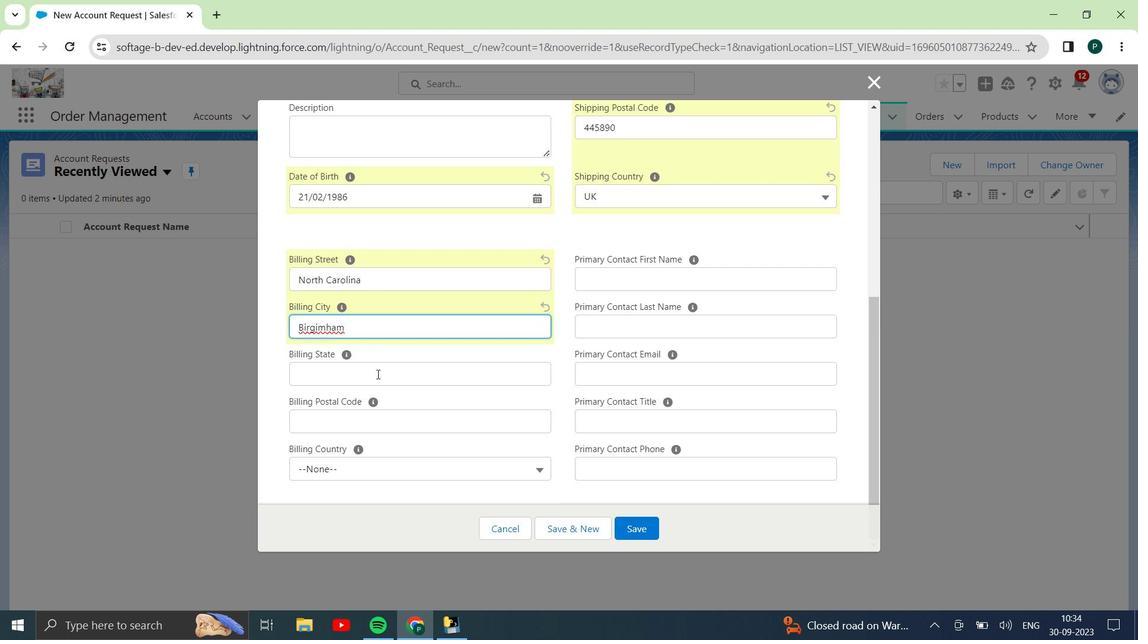 
Action: Mouse moved to (376, 374)
Screenshot: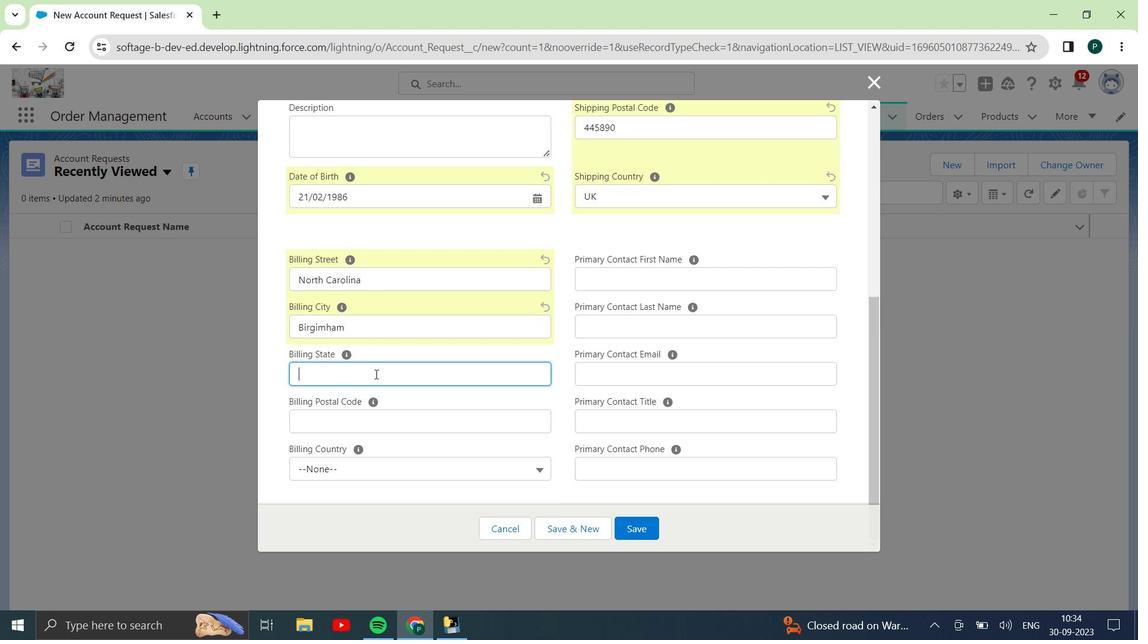 
Action: Mouse scrolled (376, 374) with delta (0, 0)
Screenshot: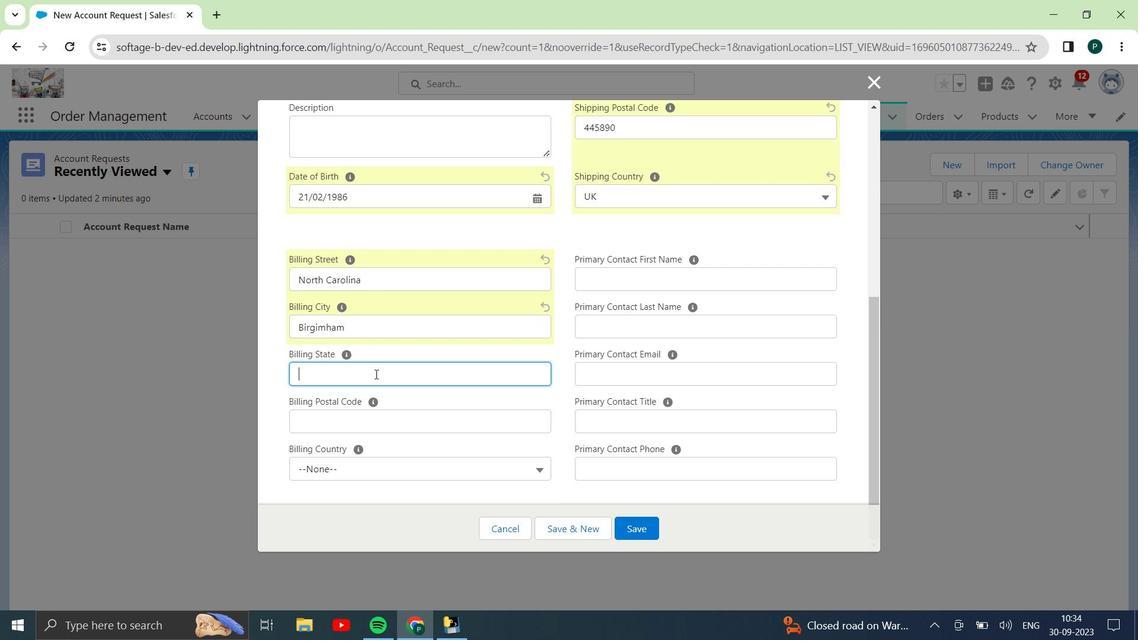 
Action: Mouse scrolled (376, 374) with delta (0, 0)
Screenshot: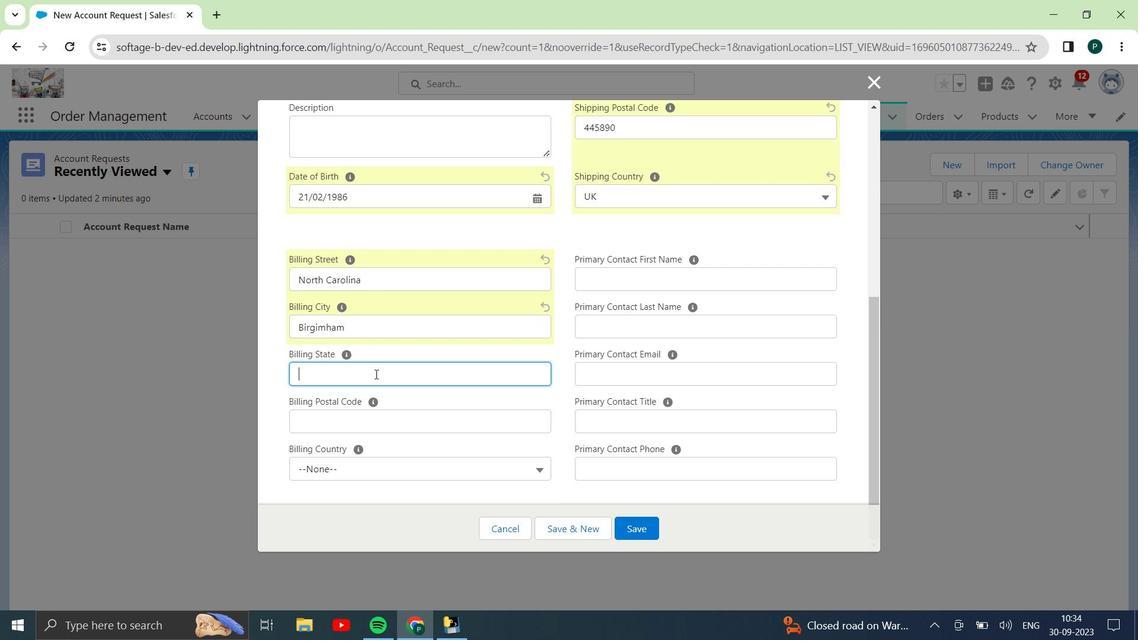 
Action: Mouse scrolled (376, 373) with delta (0, 0)
Screenshot: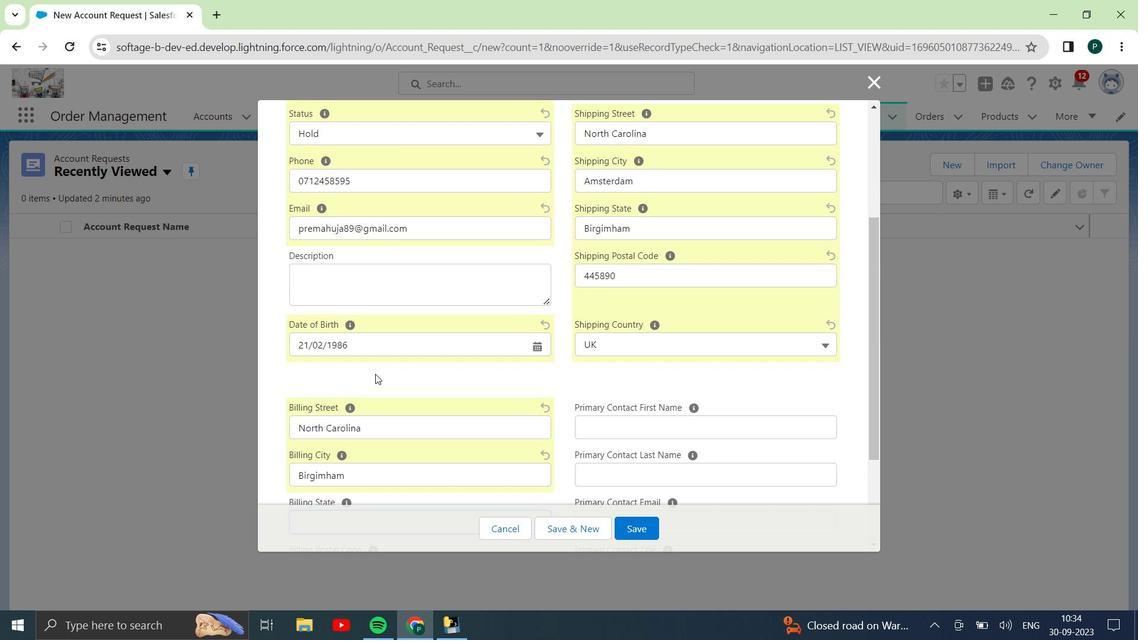 
Action: Mouse scrolled (376, 373) with delta (0, 0)
Screenshot: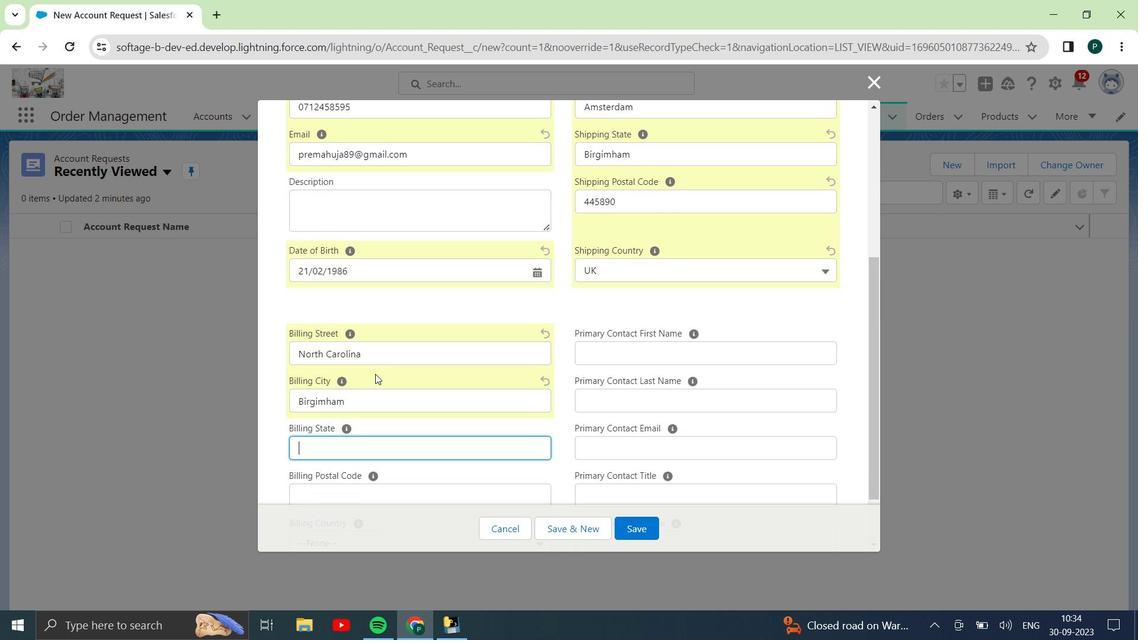 
Action: Mouse moved to (393, 324)
Screenshot: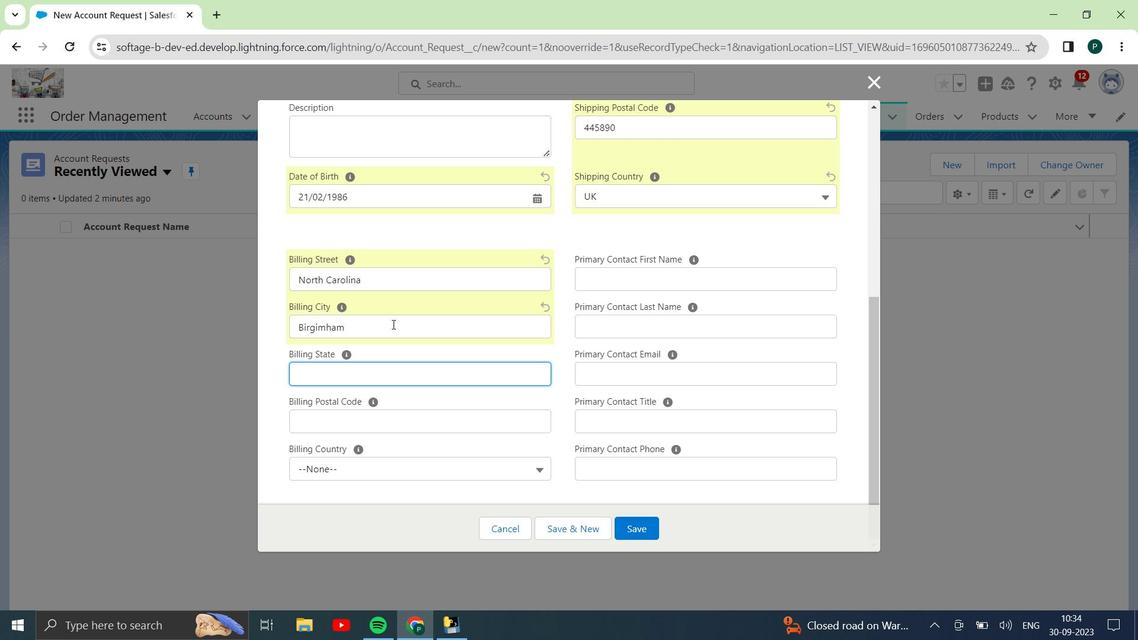 
Action: Mouse pressed left at (393, 324)
Screenshot: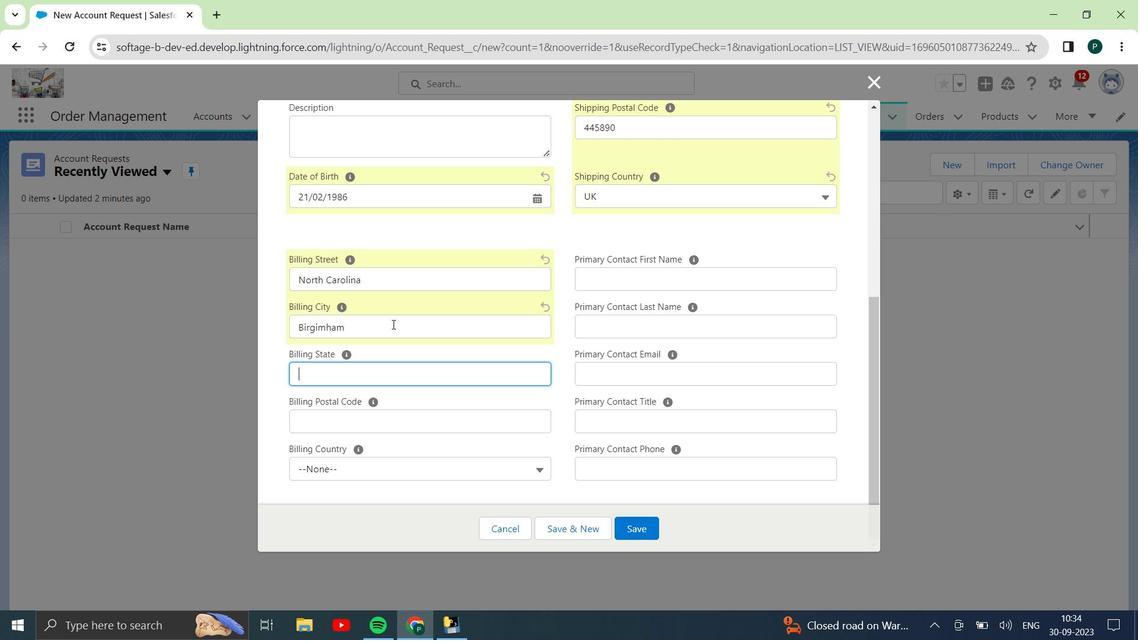 
Action: Key pressed <Key.backspace><Key.backspace><Key.backspace><Key.backspace><Key.backspace><Key.backspace><Key.backspace><Key.backspace><Key.backspace><Key.backspace><Key.backspace><Key.backspace><Key.backspace><Key.backspace><Key.backspace><Key.backspace><Key.backspace><Key.backspace><Key.backspace><Key.backspace><Key.backspace><Key.backspace><Key.backspace><Key.backspace><Key.backspace>
Screenshot: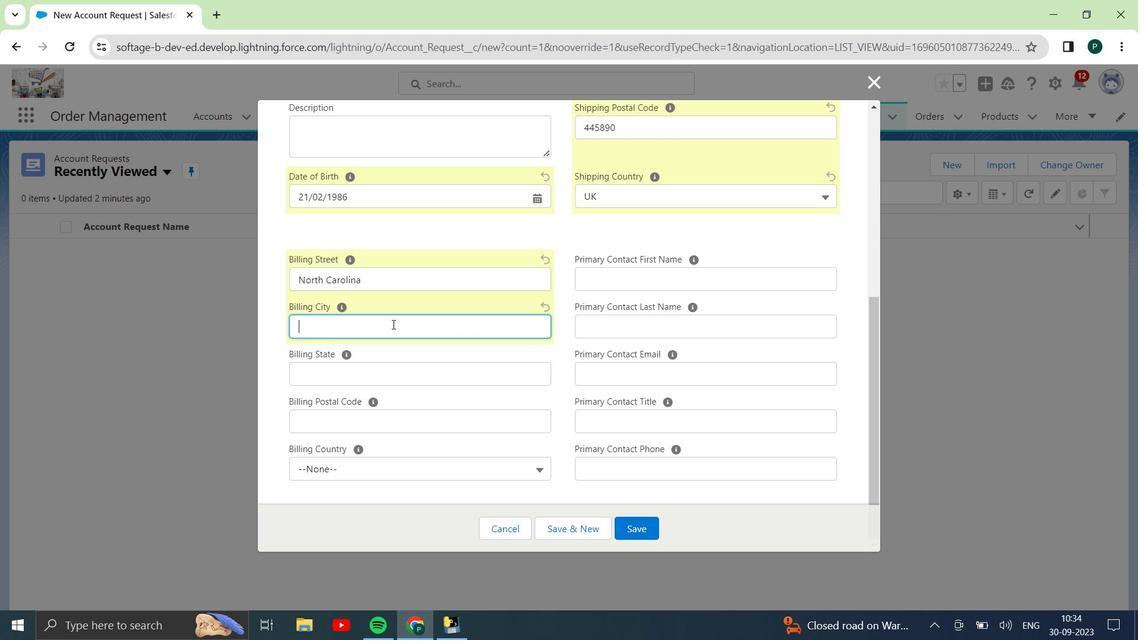 
Action: Mouse scrolled (393, 325) with delta (0, 0)
Screenshot: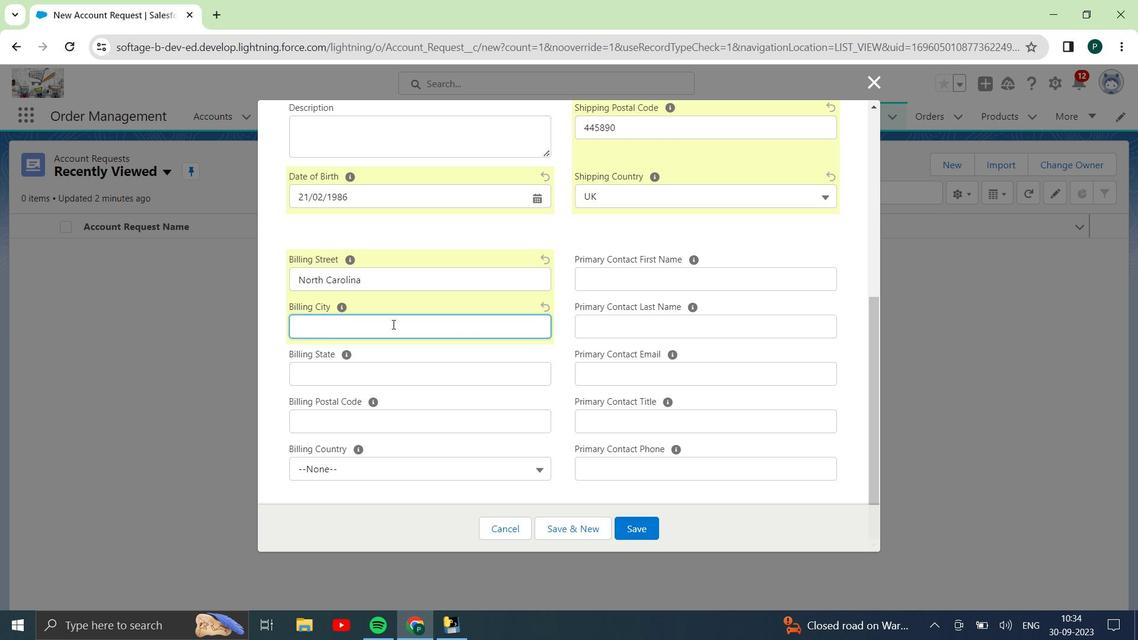 
Action: Mouse scrolled (393, 325) with delta (0, 0)
Screenshot: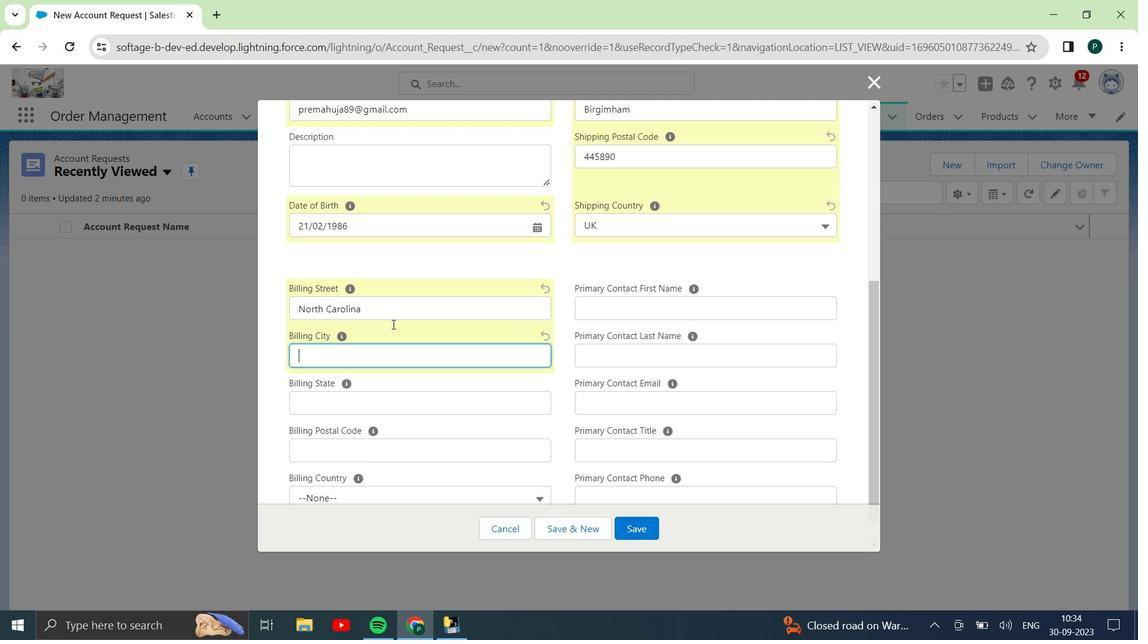 
Action: Mouse scrolled (393, 325) with delta (0, 0)
Screenshot: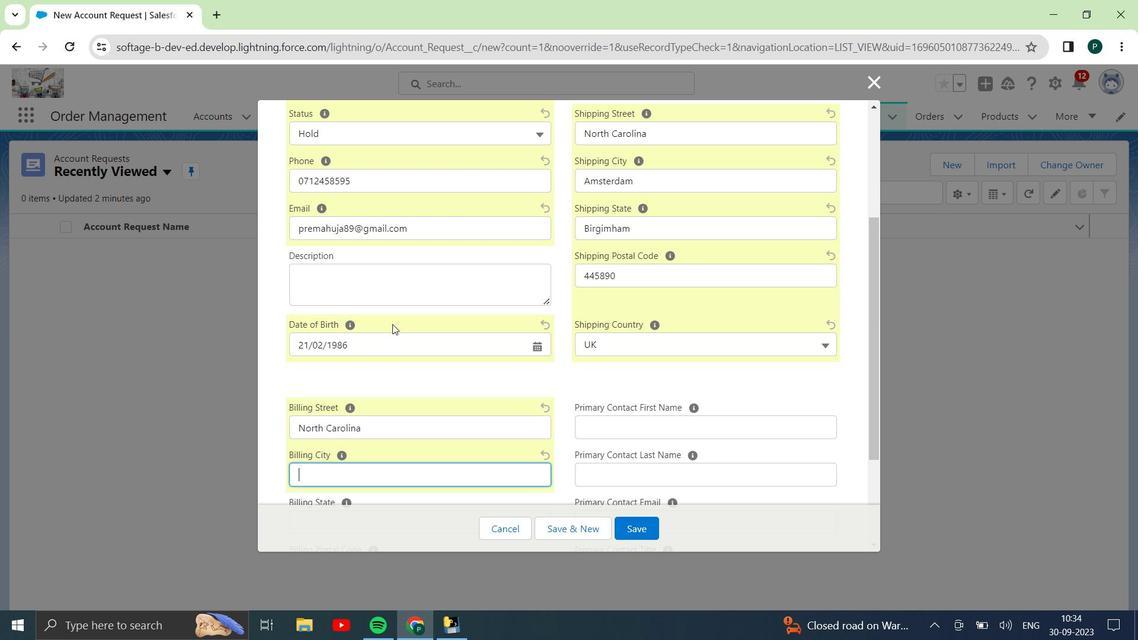 
Action: Mouse scrolled (393, 323) with delta (0, 0)
Screenshot: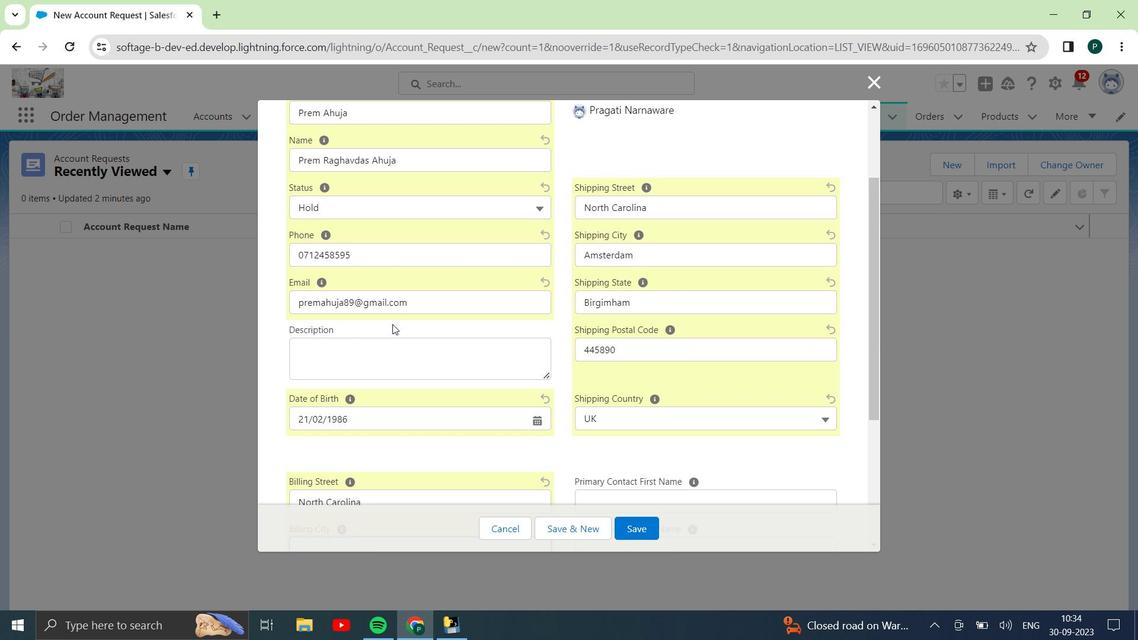 
Action: Mouse scrolled (393, 323) with delta (0, 0)
Screenshot: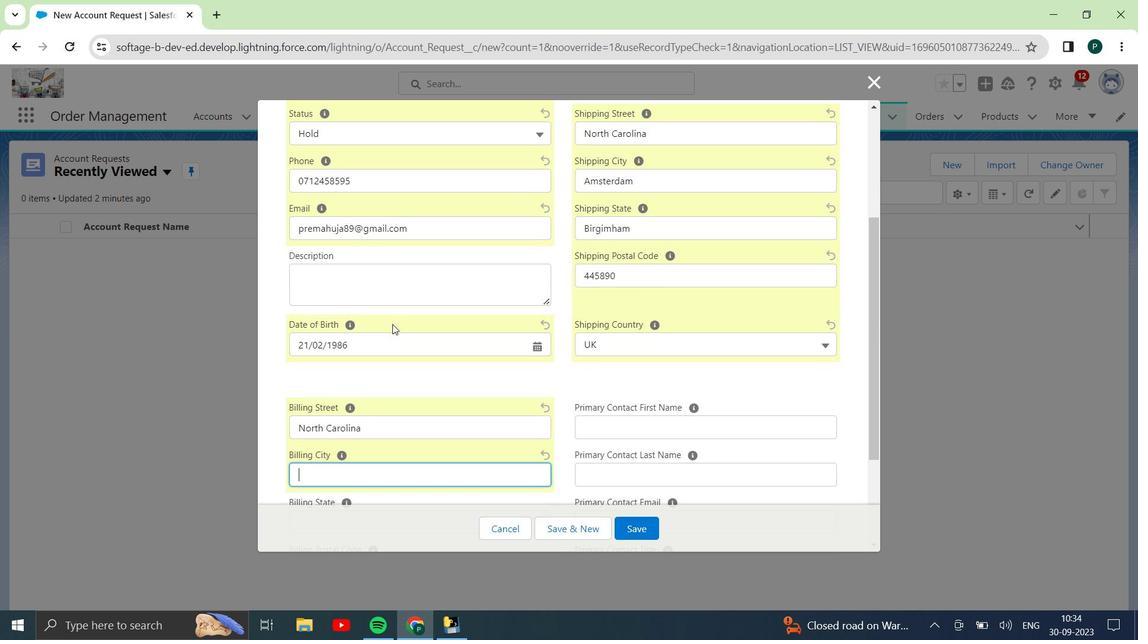 
Action: Mouse scrolled (393, 325) with delta (0, 0)
Screenshot: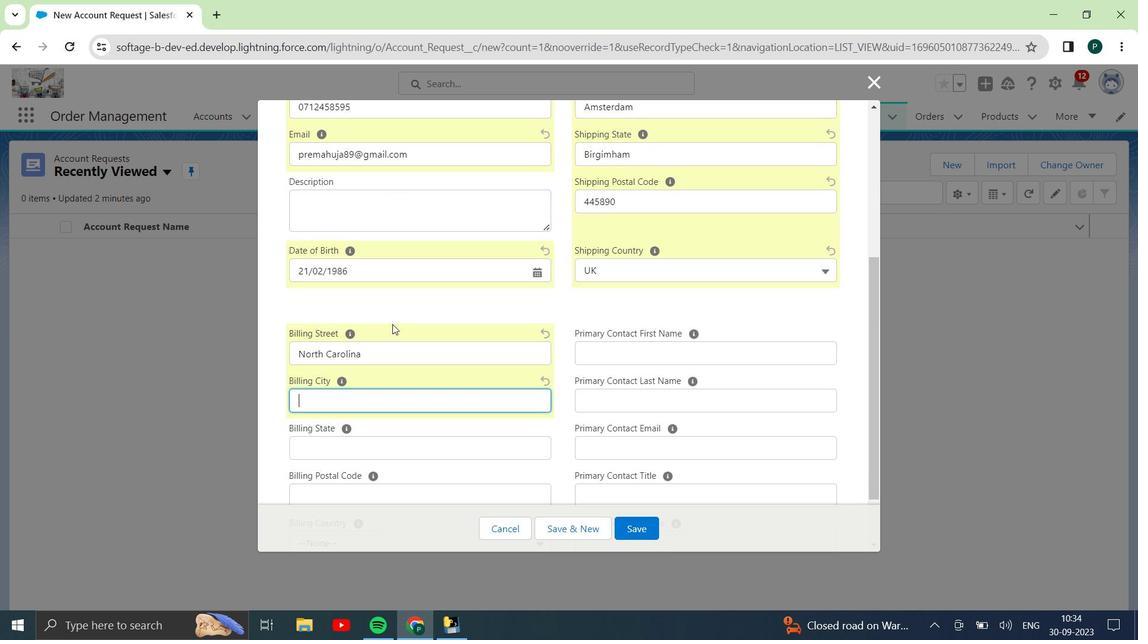 
Action: Mouse scrolled (393, 323) with delta (0, 0)
Screenshot: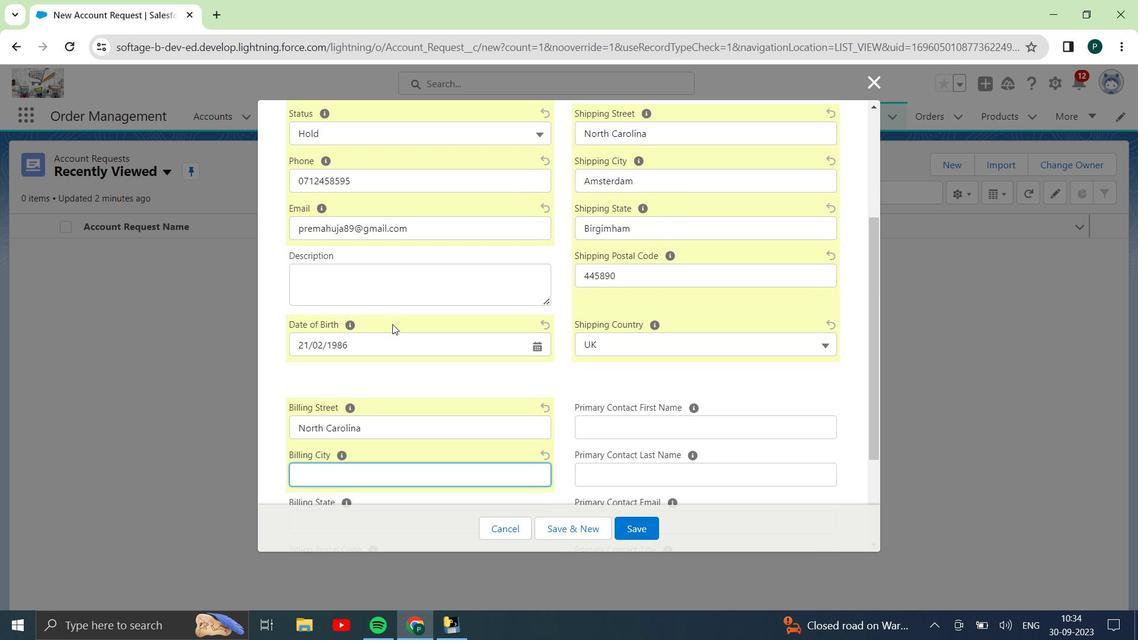 
Action: Mouse moved to (403, 280)
Screenshot: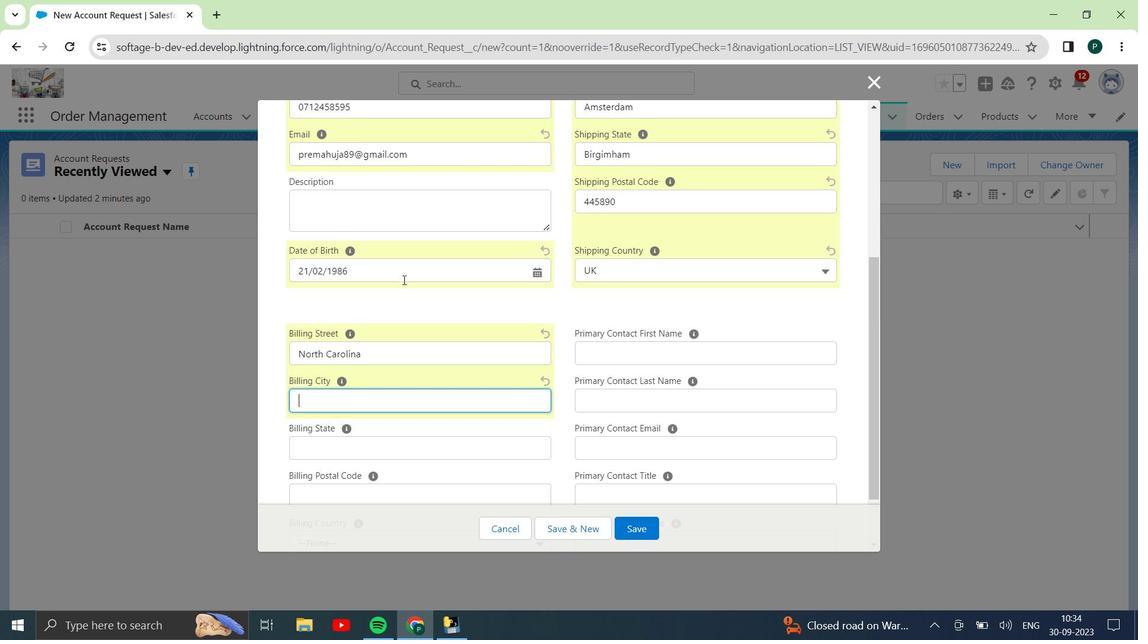 
Action: Mouse scrolled (403, 281) with delta (0, 0)
Screenshot: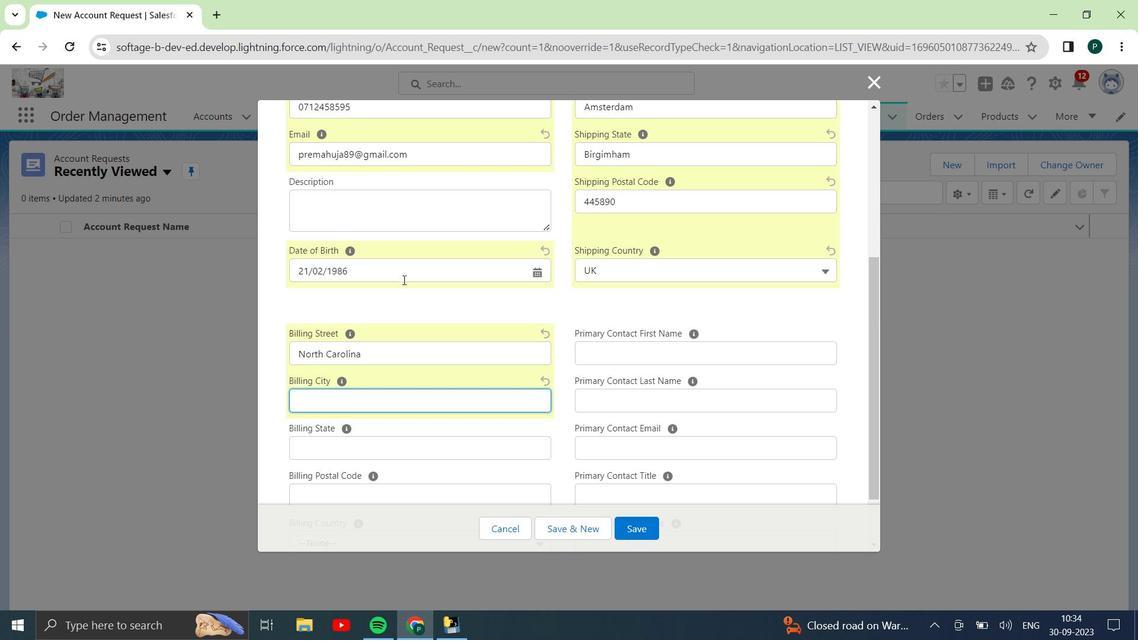 
Action: Mouse scrolled (403, 279) with delta (0, 0)
Screenshot: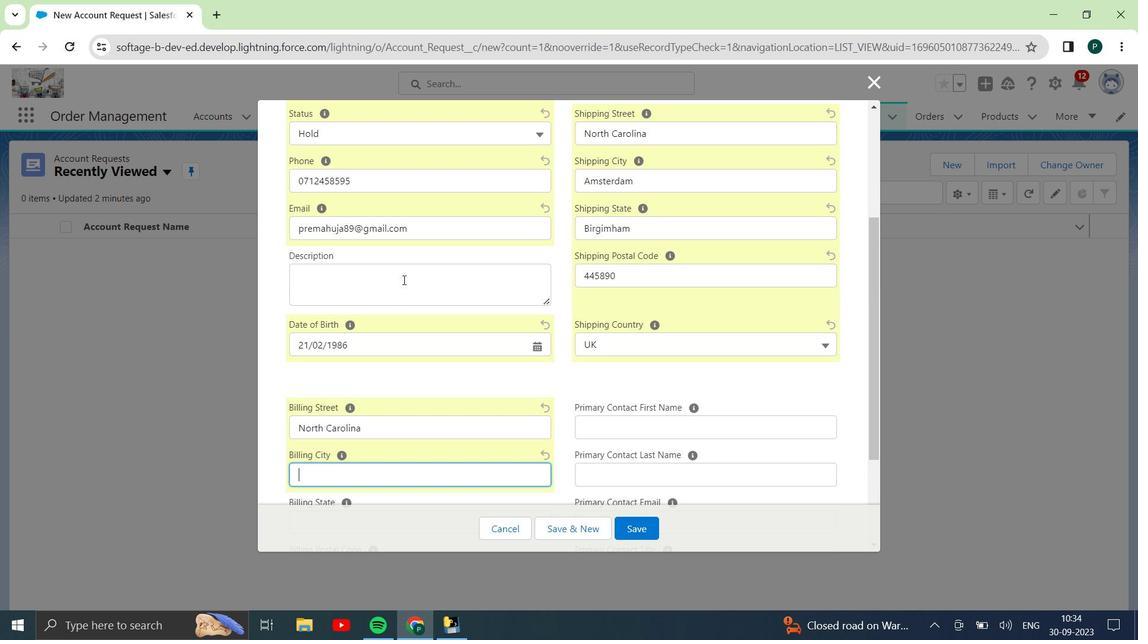 
Action: Mouse moved to (313, 424)
Screenshot: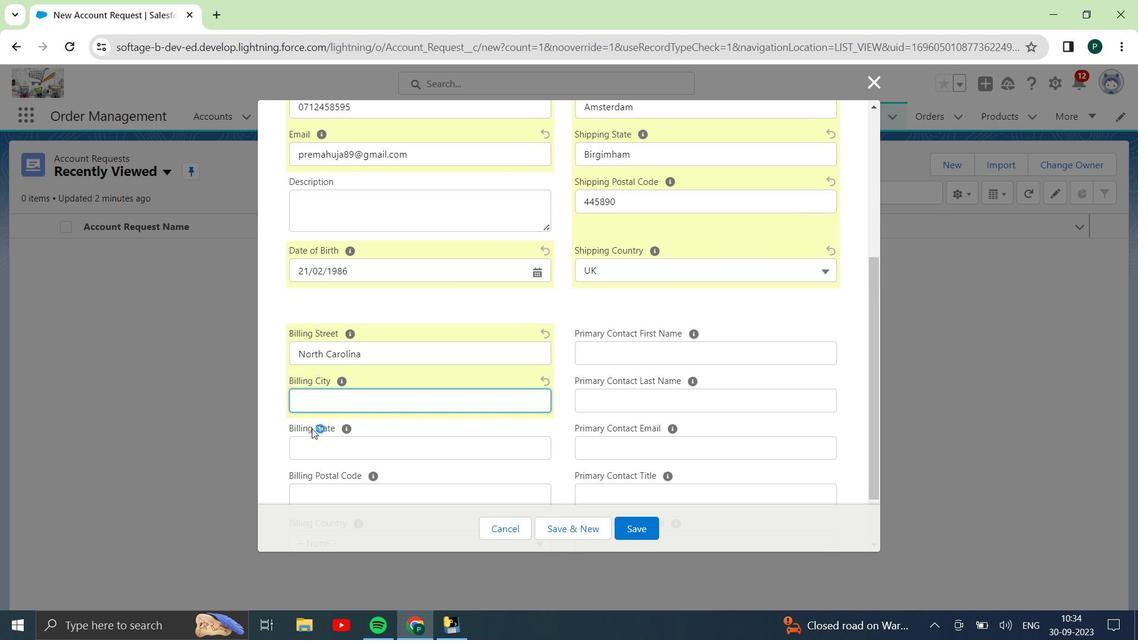 
Action: Key pressed <Key.shift>AQ<Key.backspace>msterdam
Screenshot: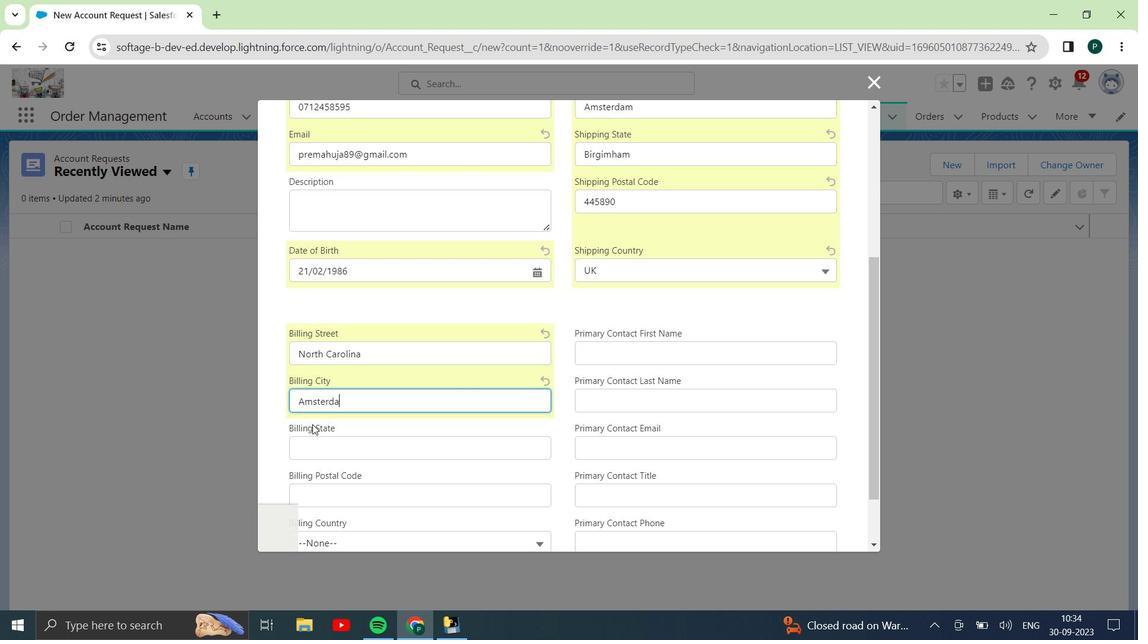 
Action: Mouse moved to (387, 357)
Screenshot: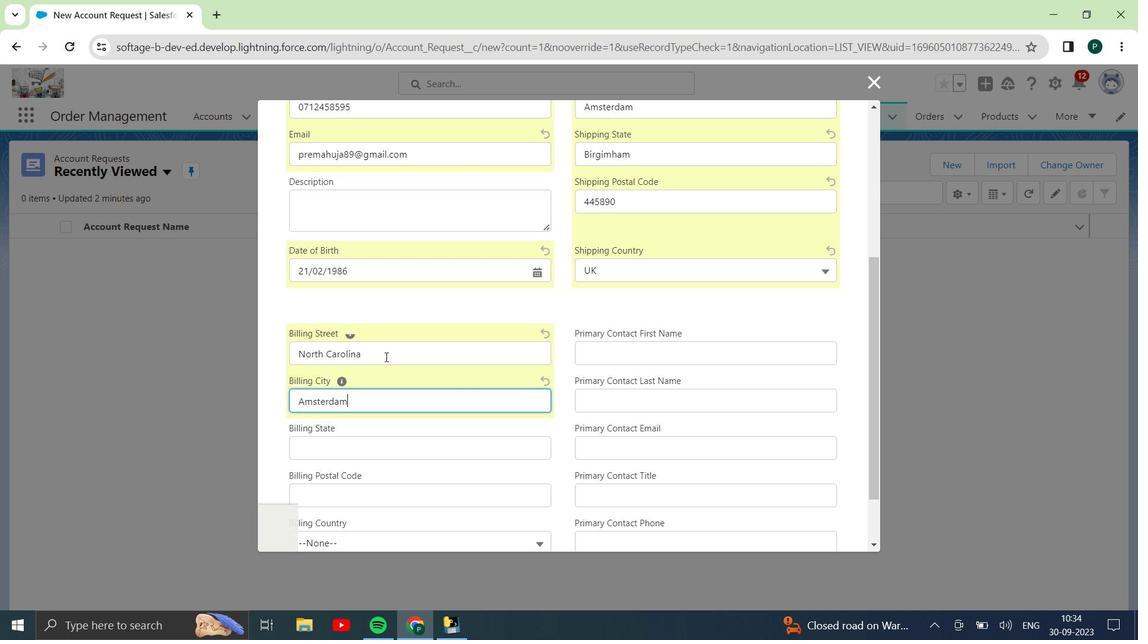 
Action: Mouse scrolled (387, 356) with delta (0, 0)
Screenshot: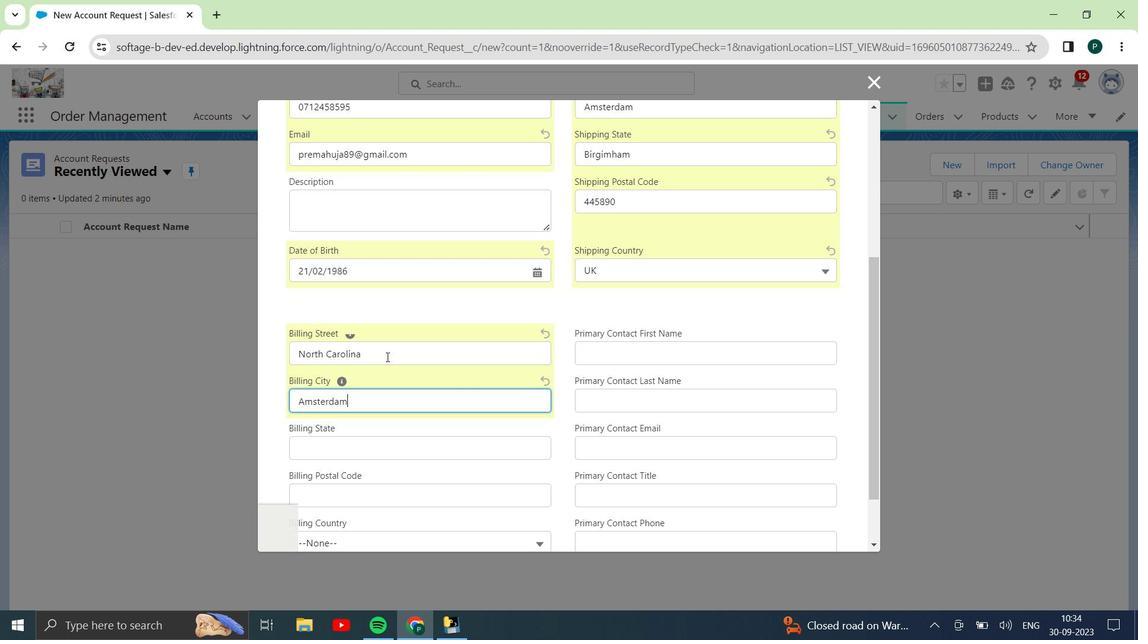 
Action: Mouse moved to (370, 380)
Screenshot: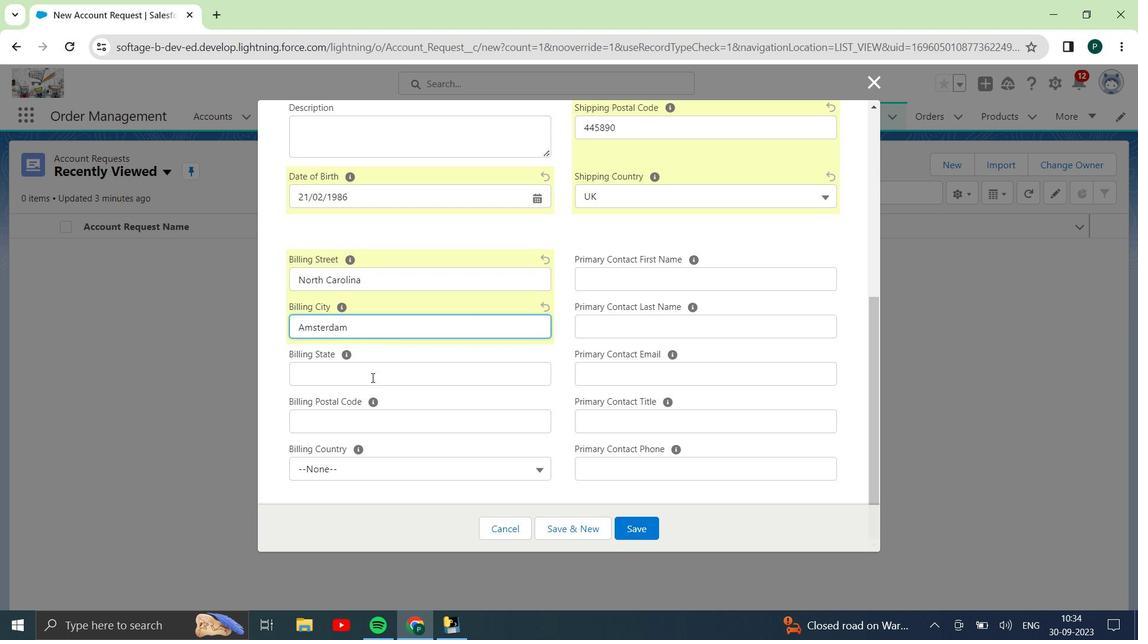 
Action: Mouse pressed left at (370, 380)
Screenshot: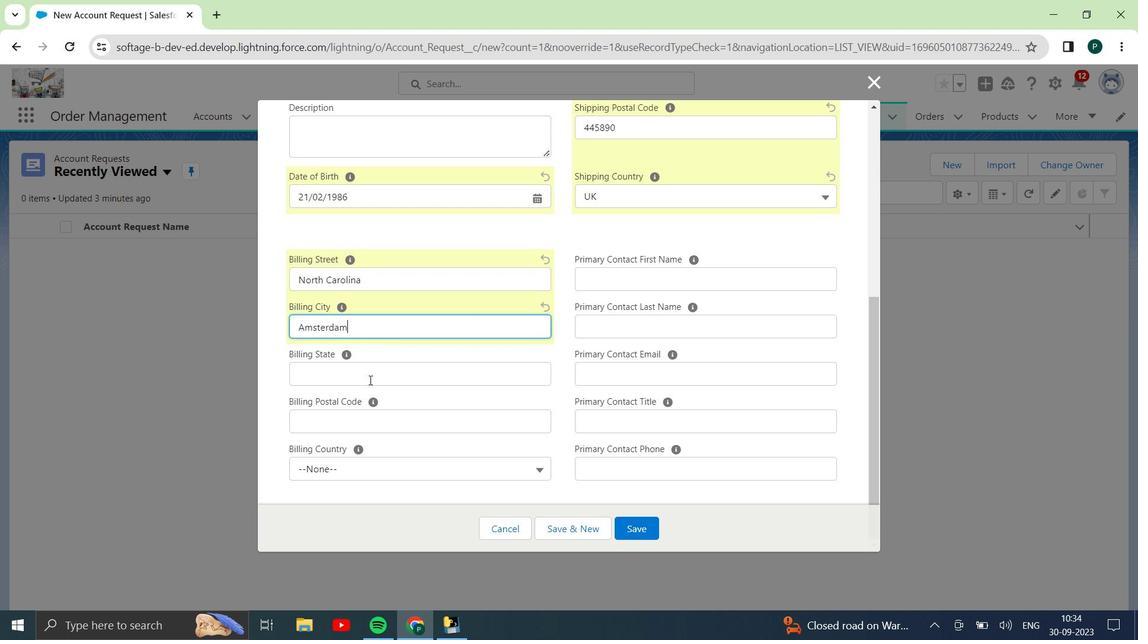 
Action: Mouse scrolled (370, 380) with delta (0, 0)
Screenshot: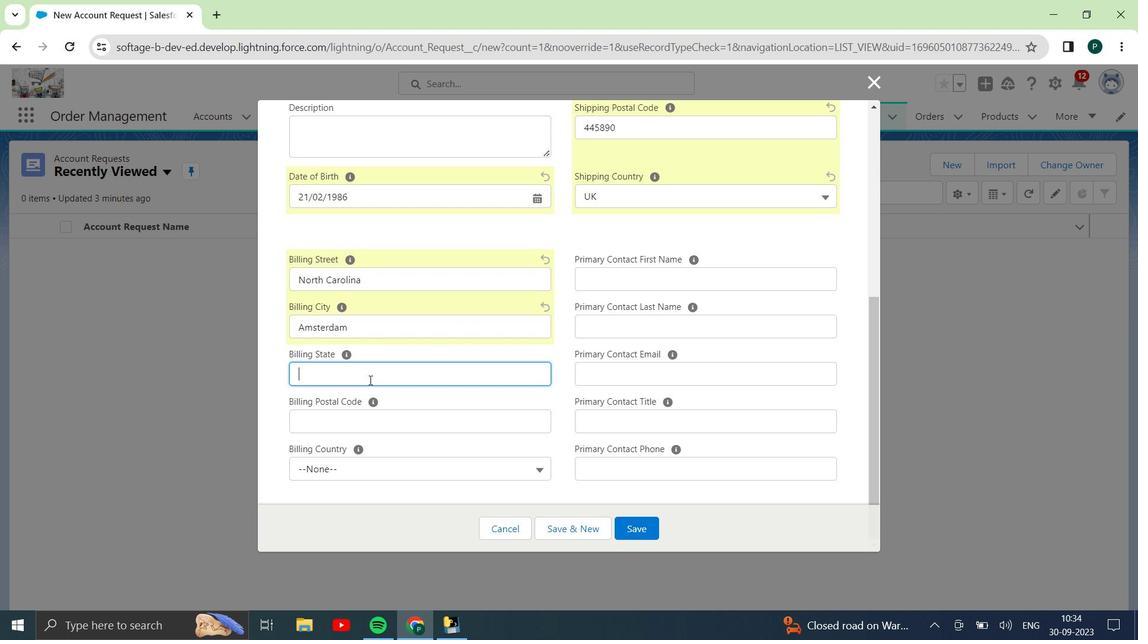 
Action: Mouse scrolled (370, 380) with delta (0, 0)
Screenshot: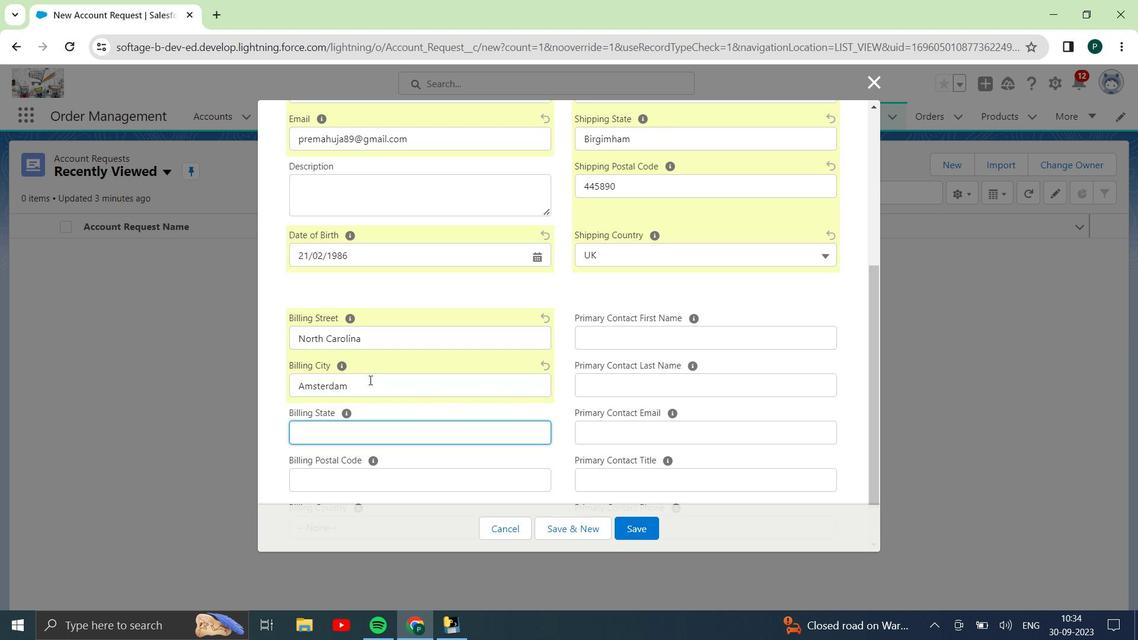 
Action: Mouse scrolled (370, 380) with delta (0, 0)
Screenshot: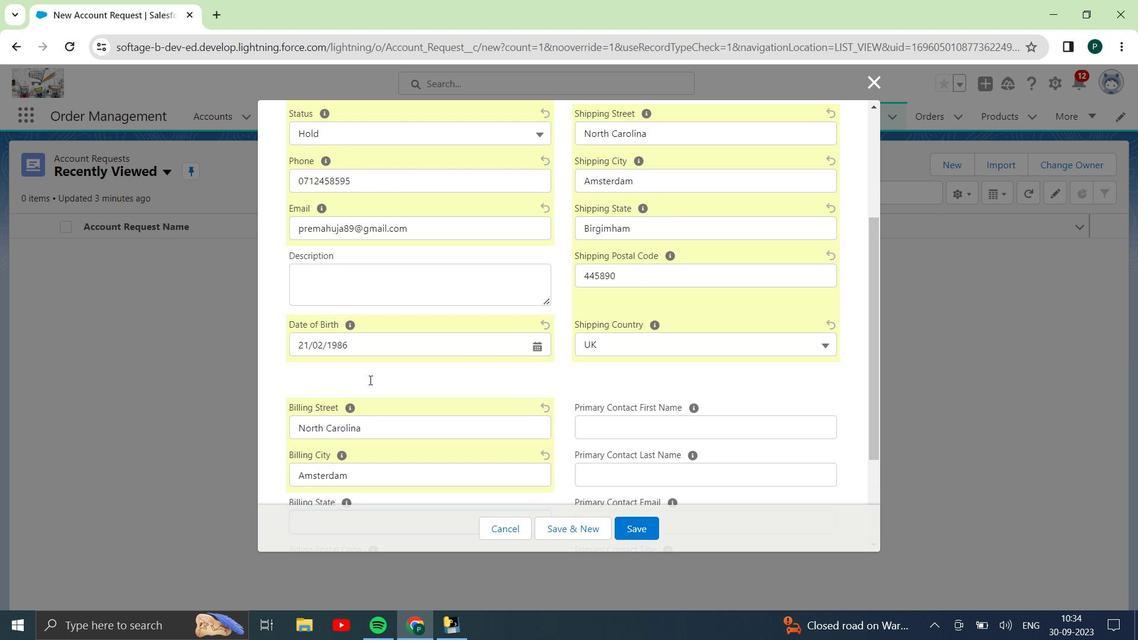 
Action: Mouse scrolled (370, 380) with delta (0, 0)
Screenshot: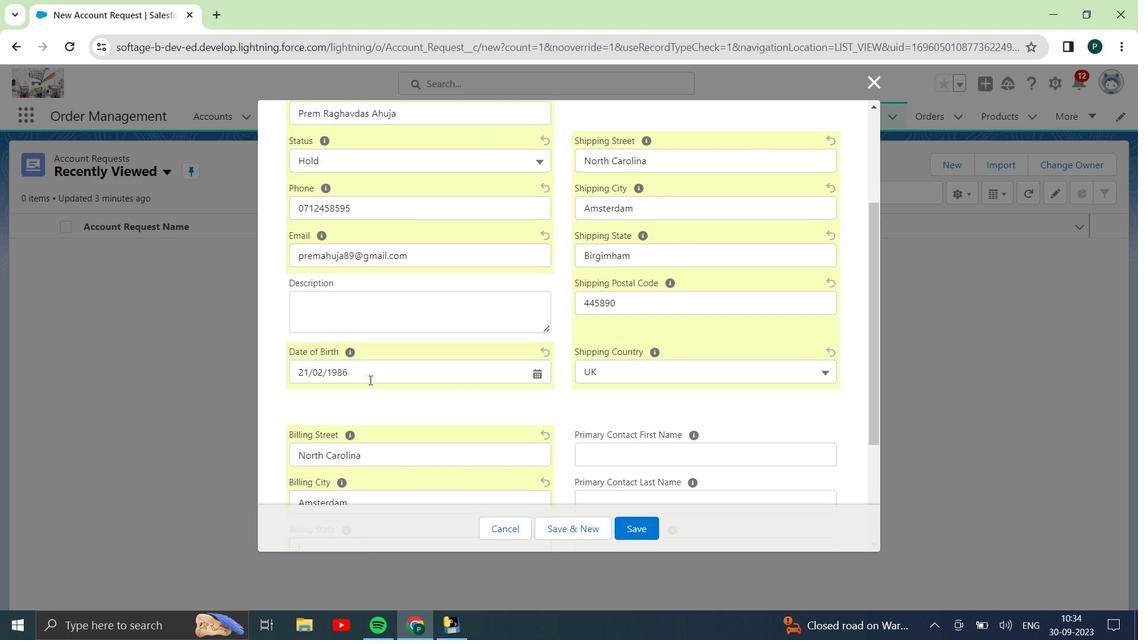 
Action: Mouse scrolled (370, 379) with delta (0, 0)
Screenshot: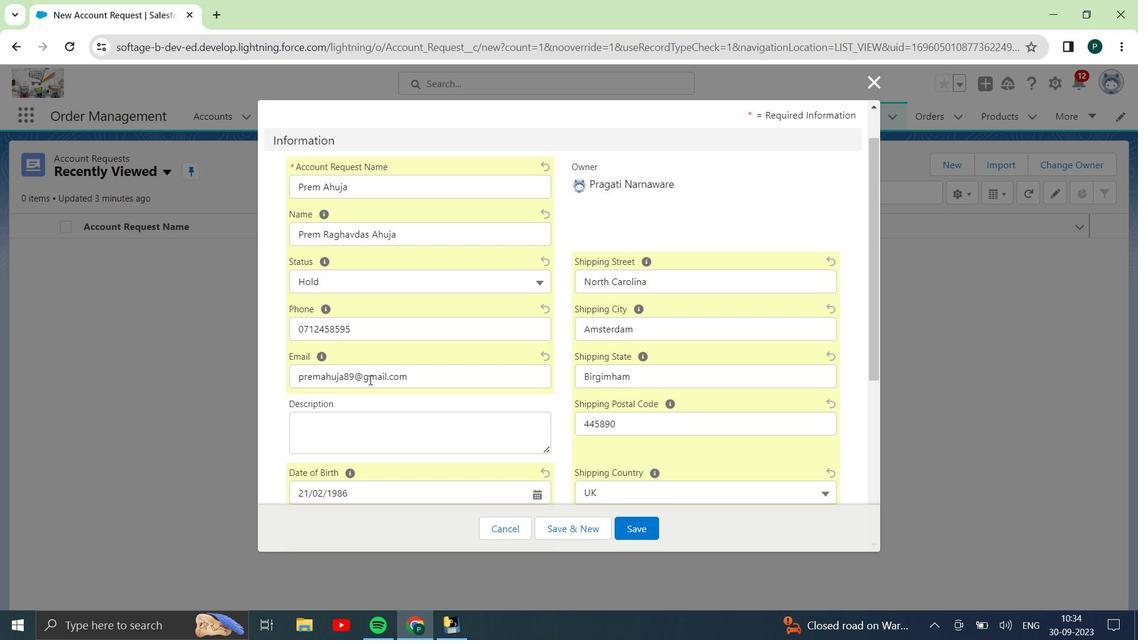 
Action: Mouse scrolled (370, 379) with delta (0, 0)
Screenshot: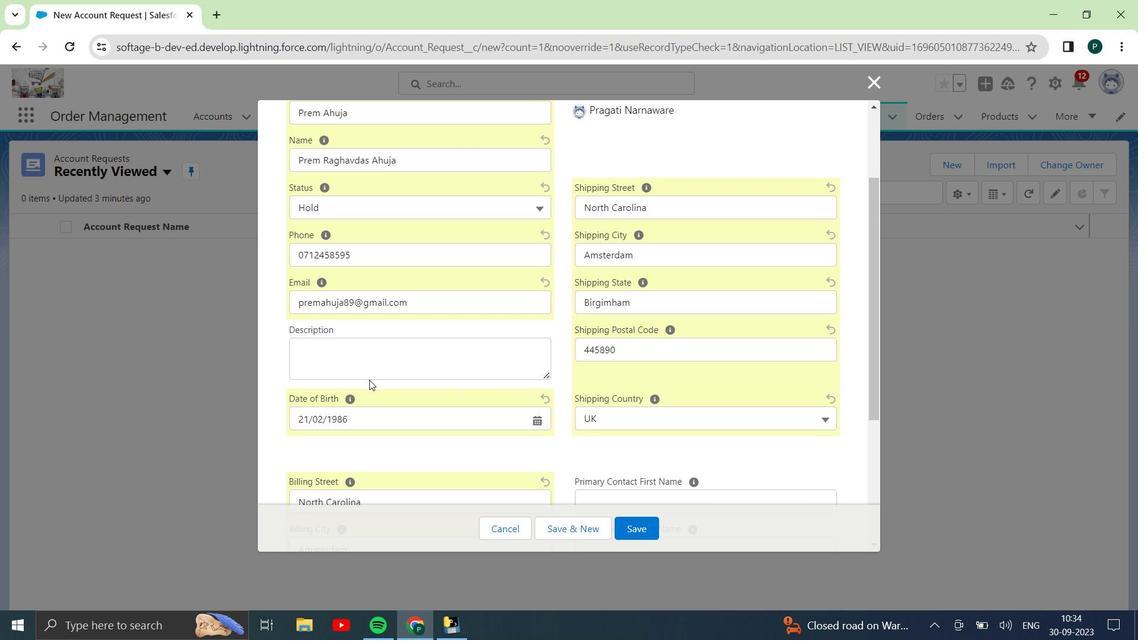 
Action: Mouse scrolled (370, 379) with delta (0, 0)
Screenshot: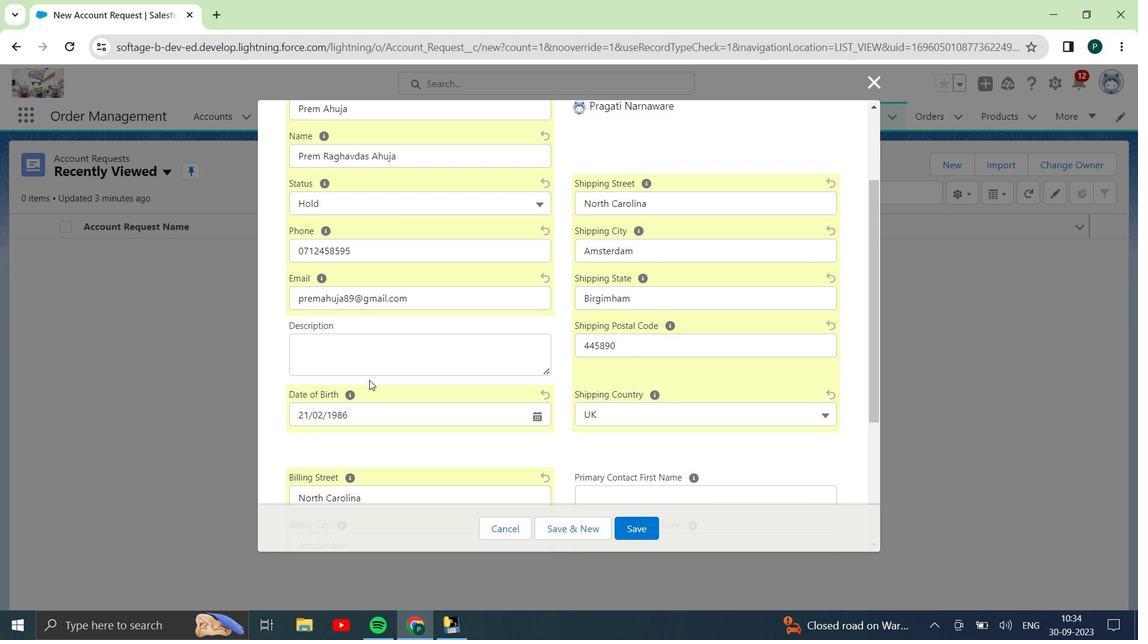 
Action: Mouse scrolled (370, 380) with delta (0, 0)
Screenshot: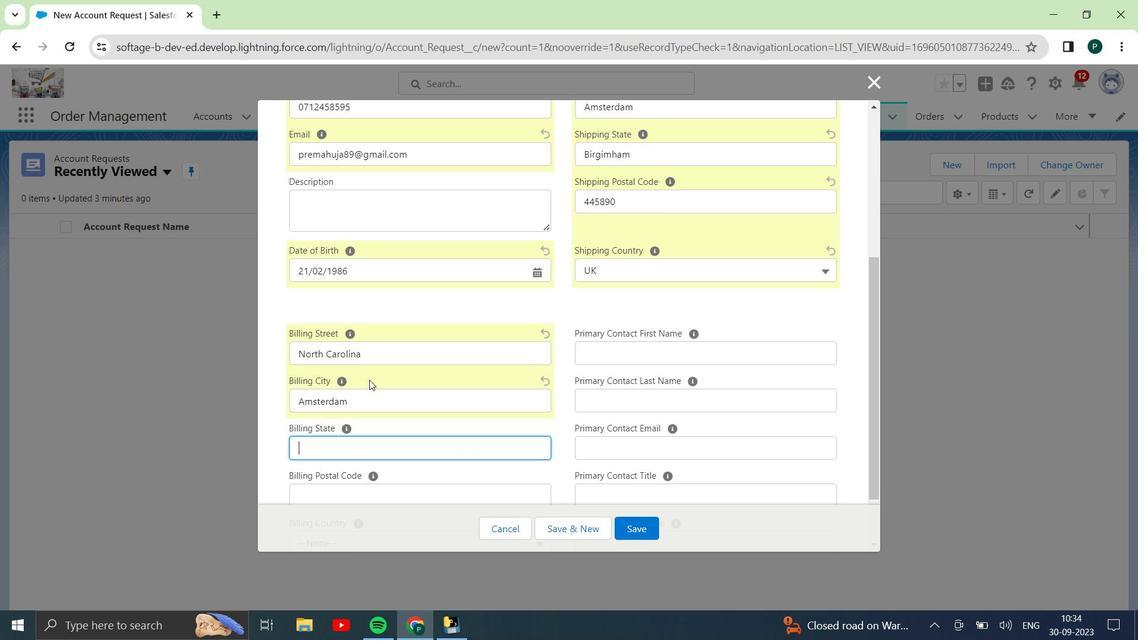 
Action: Mouse scrolled (370, 380) with delta (0, 0)
Screenshot: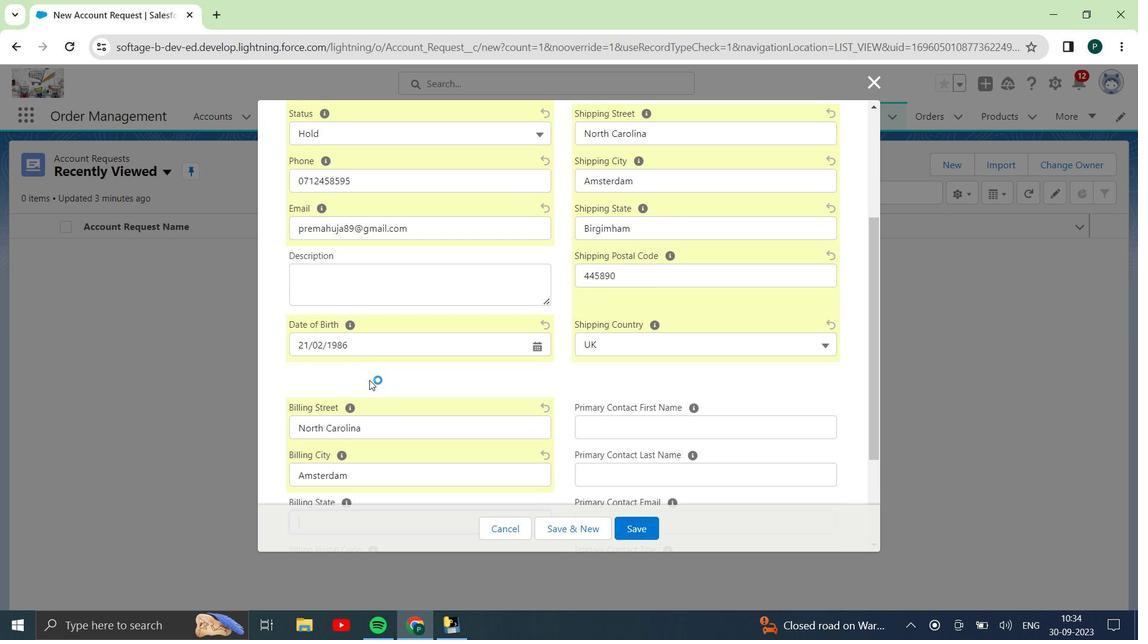 
Action: Mouse scrolled (370, 379) with delta (0, 0)
Screenshot: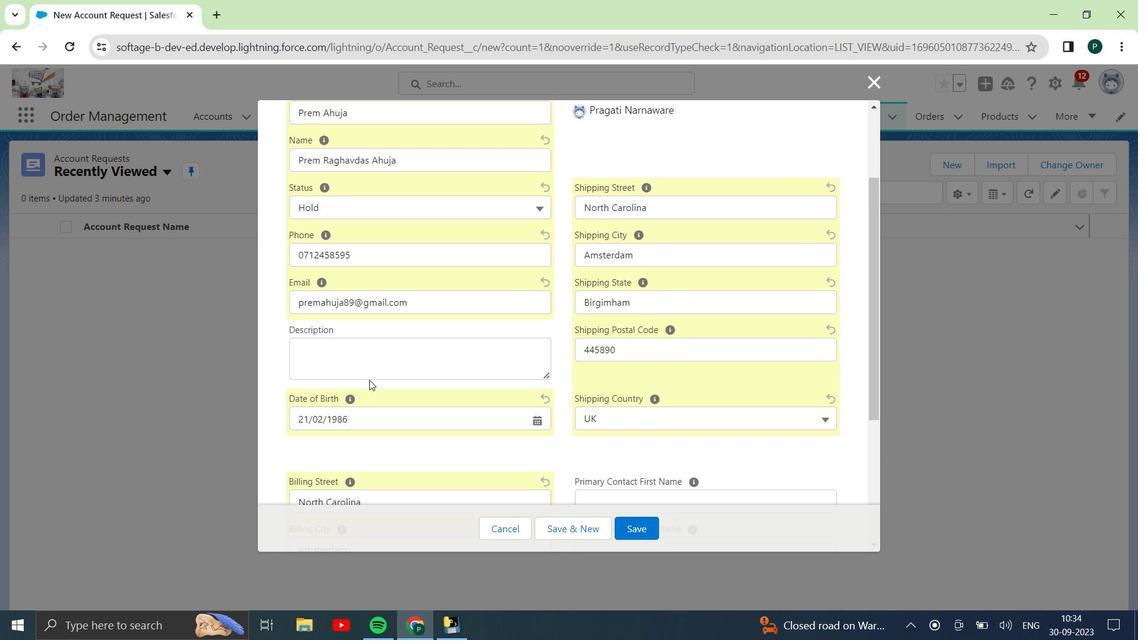 
Action: Mouse scrolled (370, 379) with delta (0, 0)
Screenshot: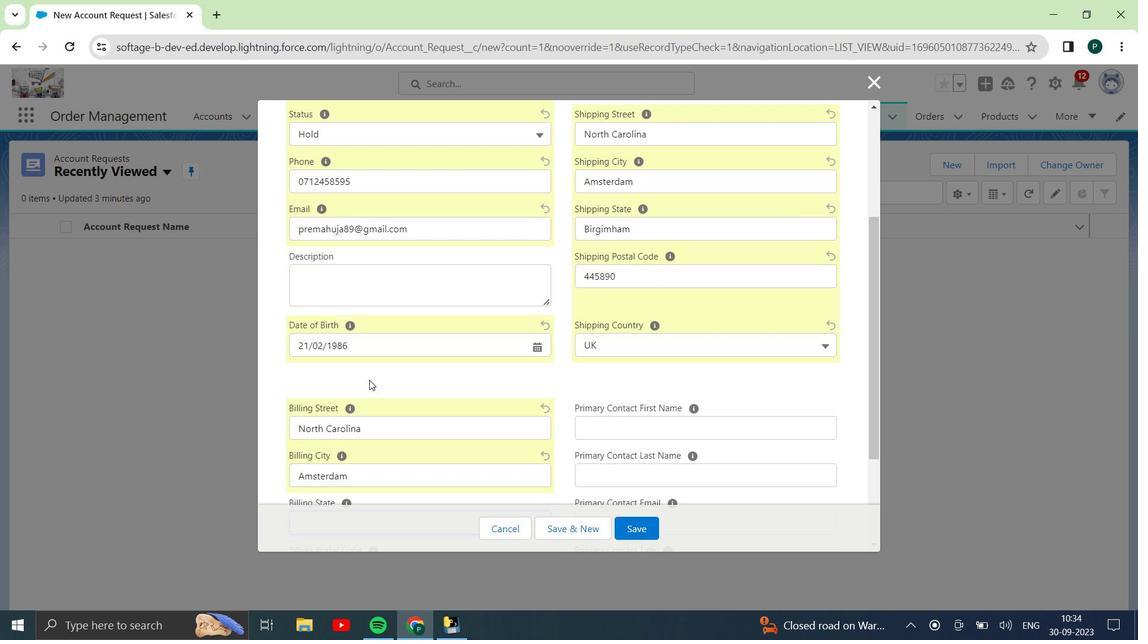 
Action: Mouse scrolled (370, 379) with delta (0, 0)
Screenshot: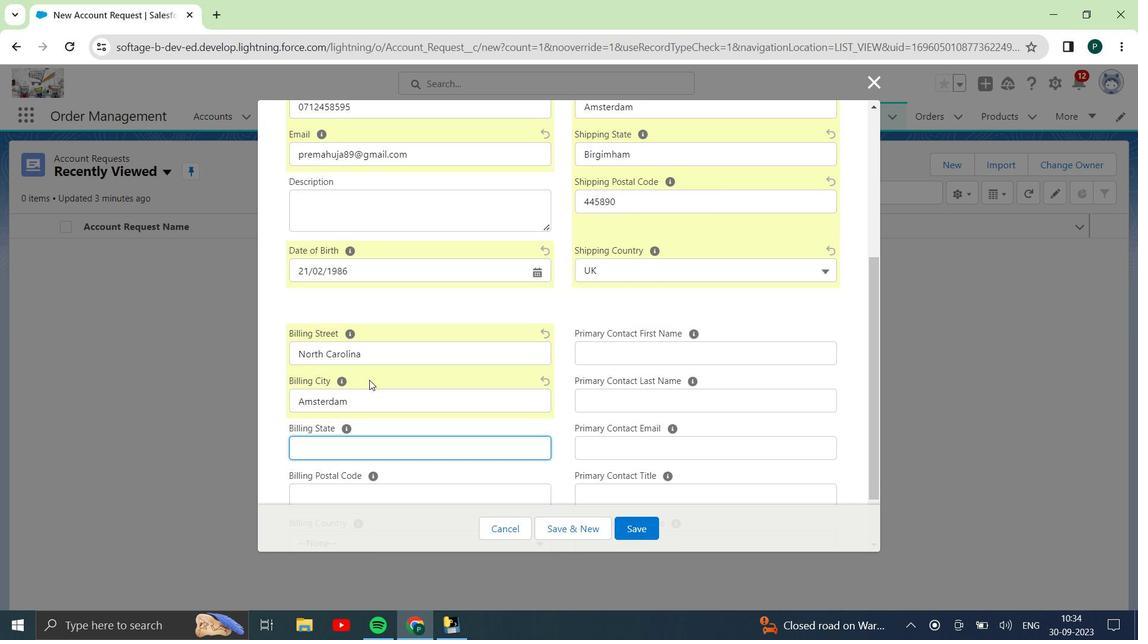 
Action: Mouse moved to (373, 376)
Screenshot: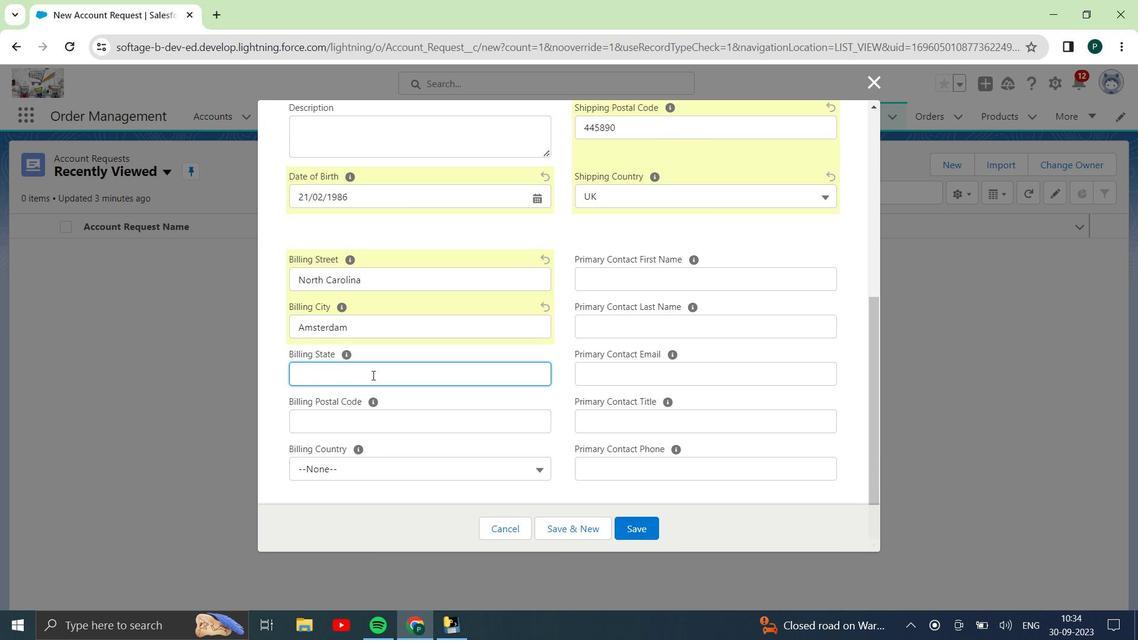 
Action: Key pressed <Key.shift>Birgimham
Screenshot: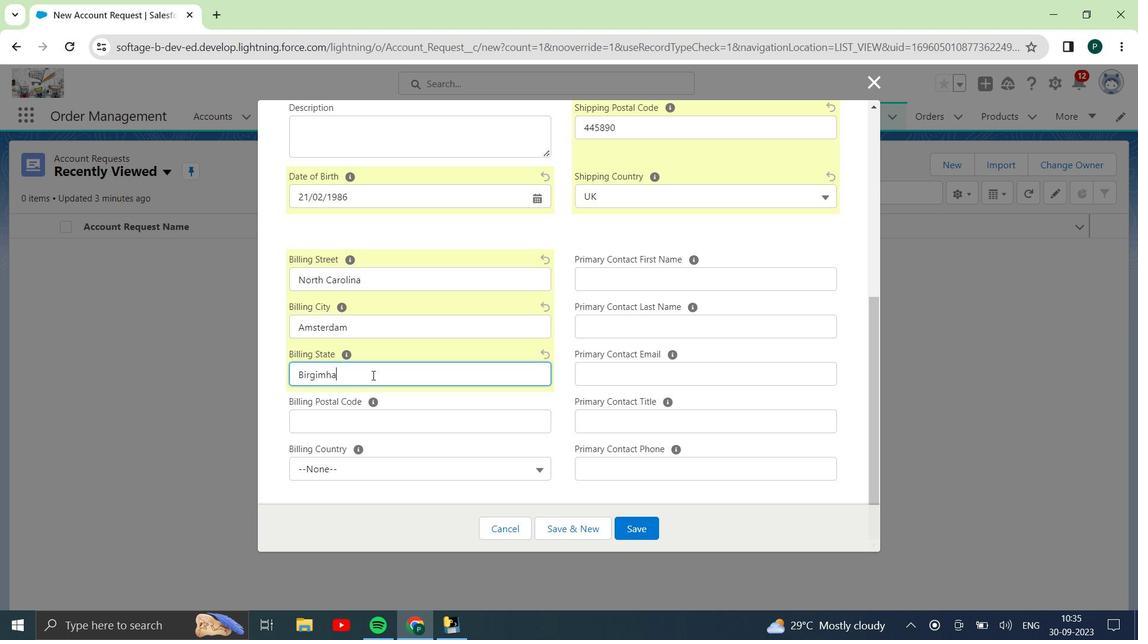 
Action: Mouse moved to (442, 347)
Screenshot: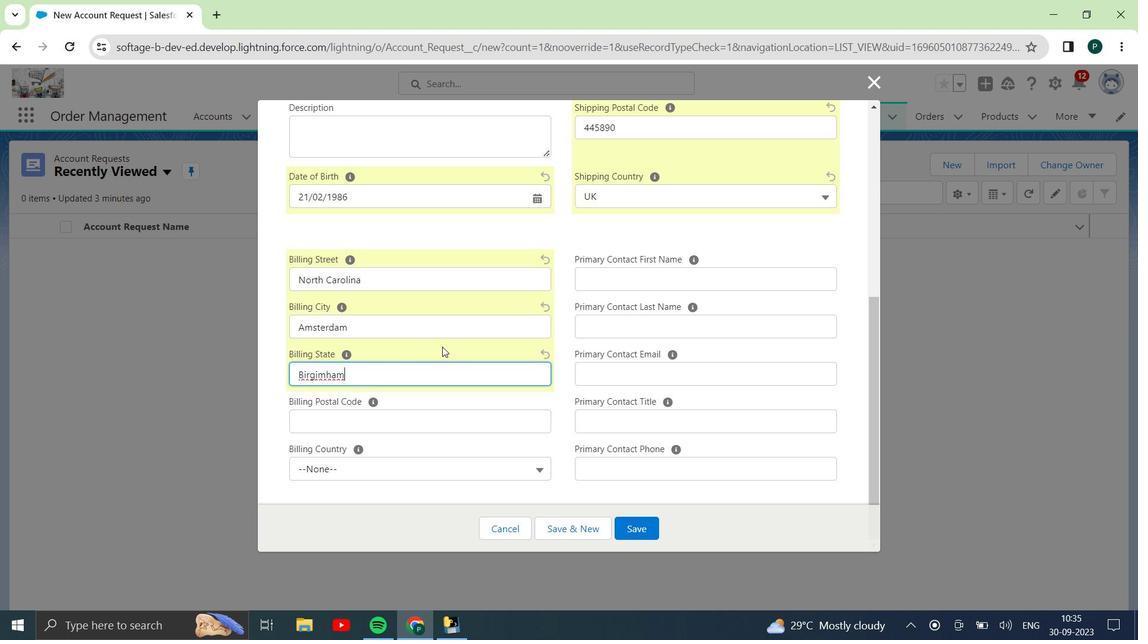 
Action: Mouse scrolled (442, 346) with delta (0, 0)
Screenshot: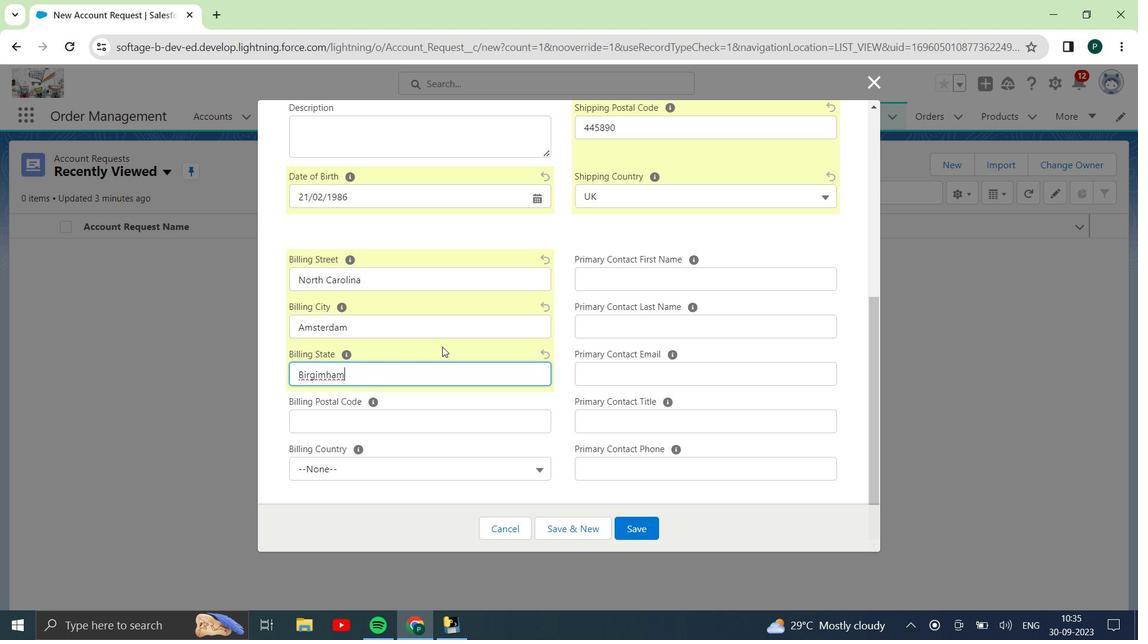 
Action: Mouse moved to (358, 415)
Screenshot: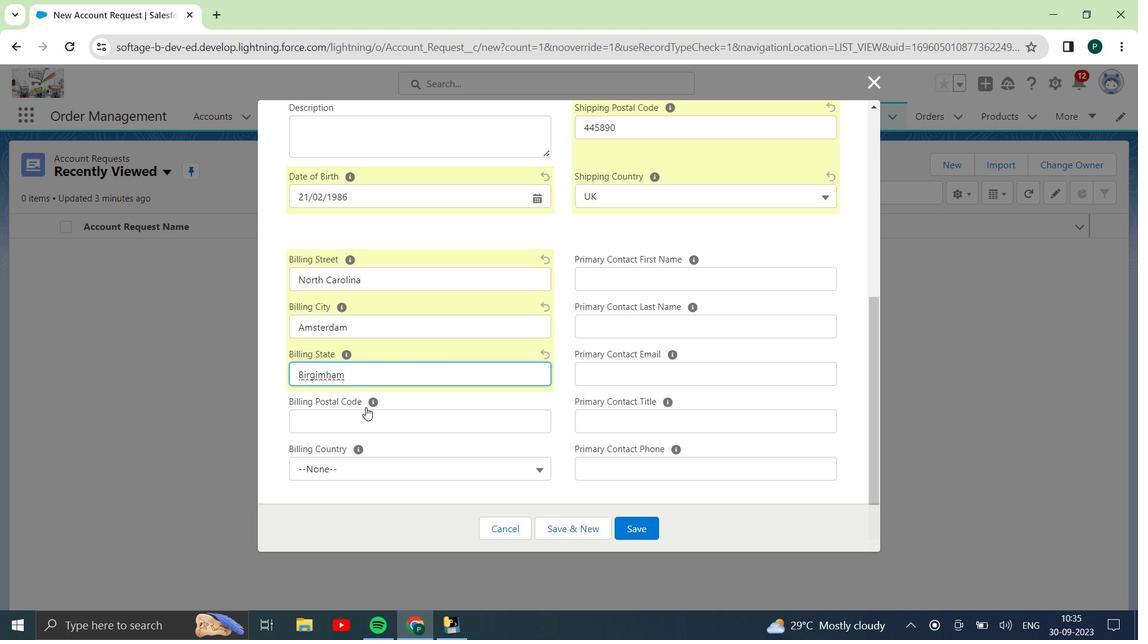 
Action: Mouse pressed left at (358, 415)
Screenshot: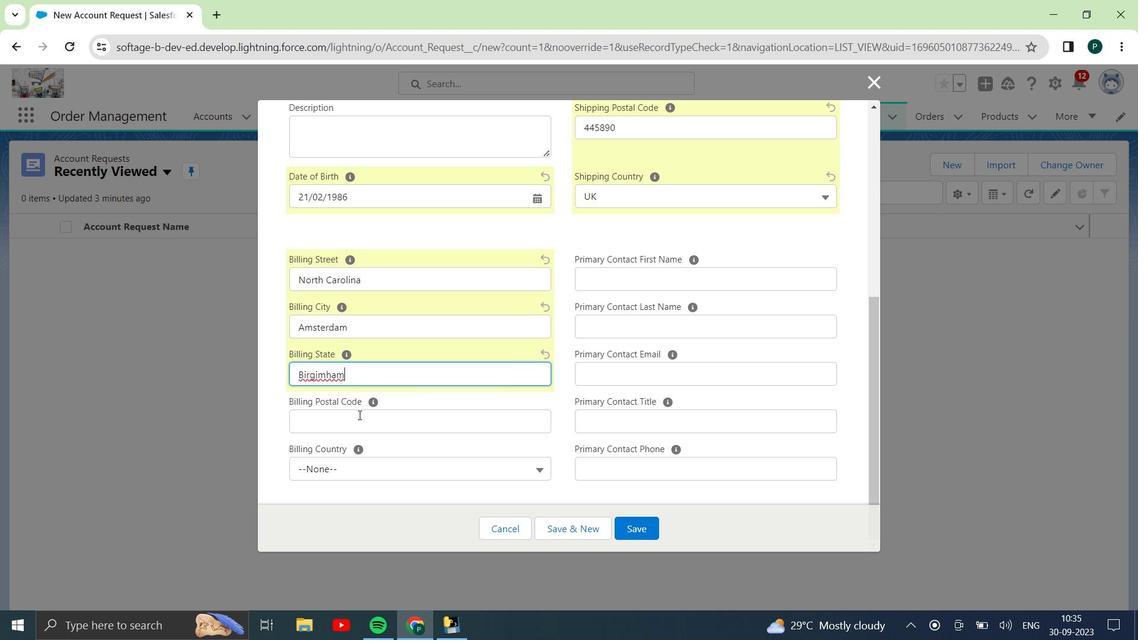 
Action: Key pressed 445890
Screenshot: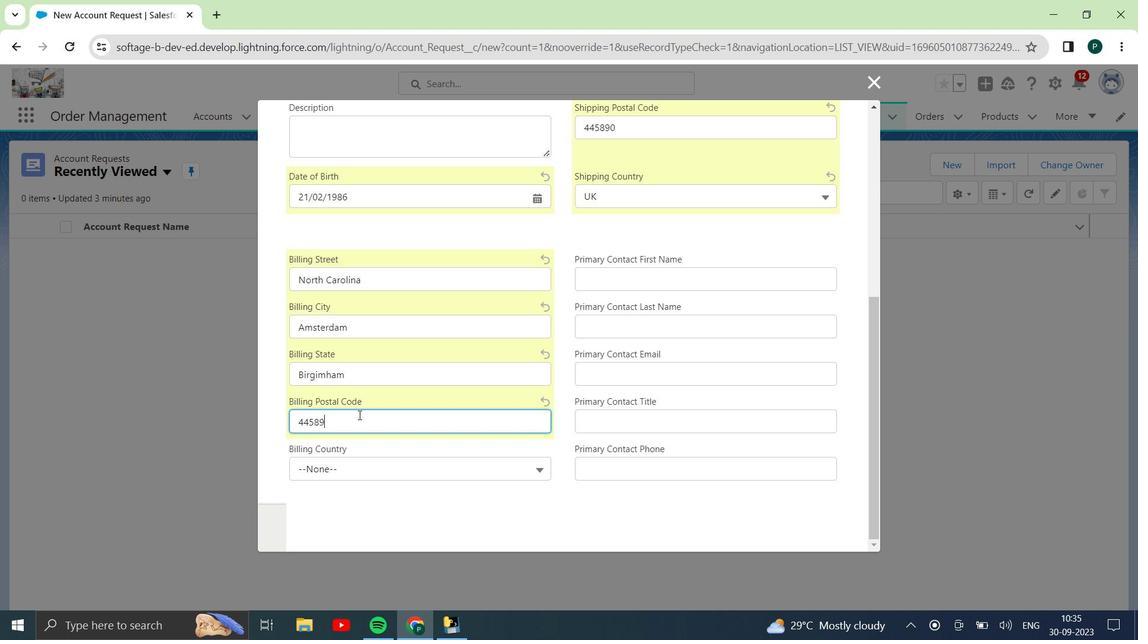 
Action: Mouse moved to (470, 338)
Screenshot: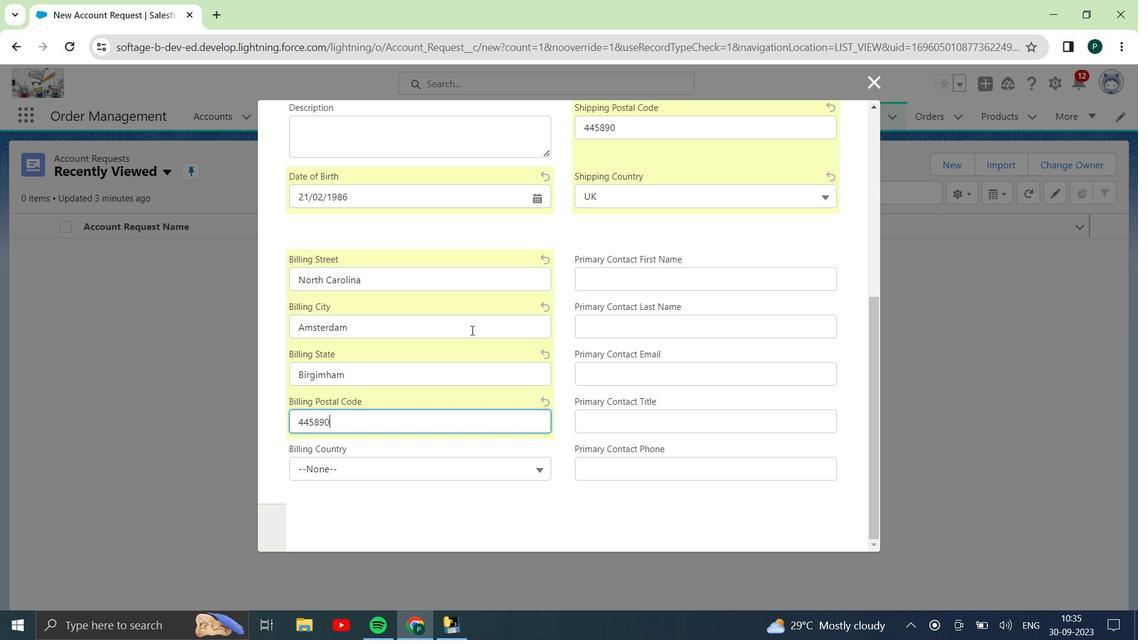 
Action: Mouse scrolled (470, 338) with delta (0, 0)
Screenshot: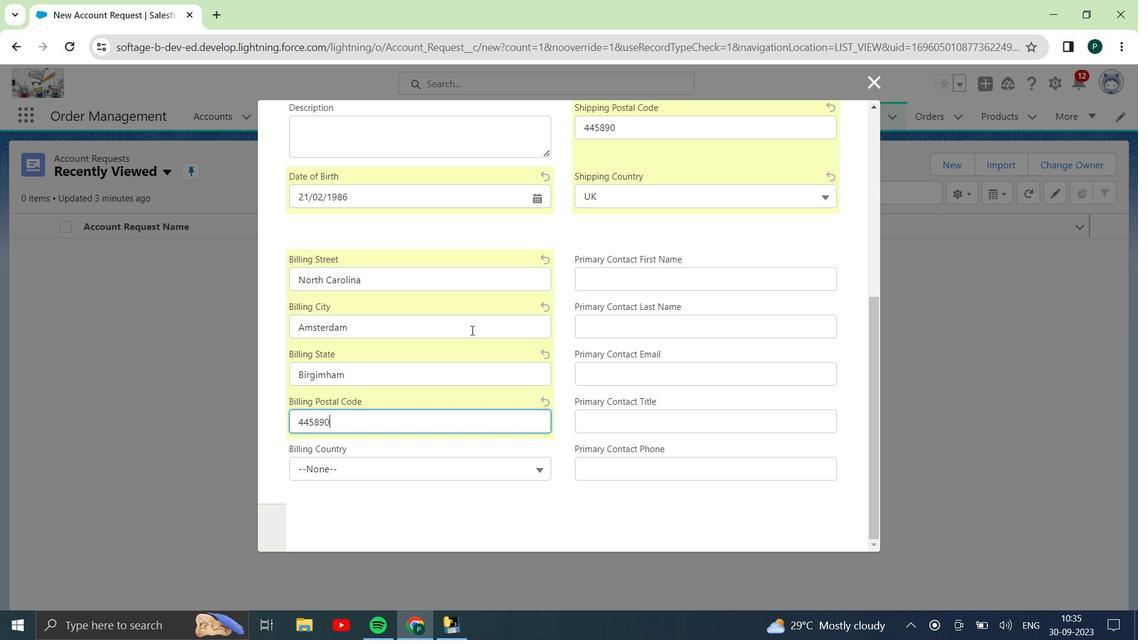 
Action: Mouse moved to (472, 323)
Screenshot: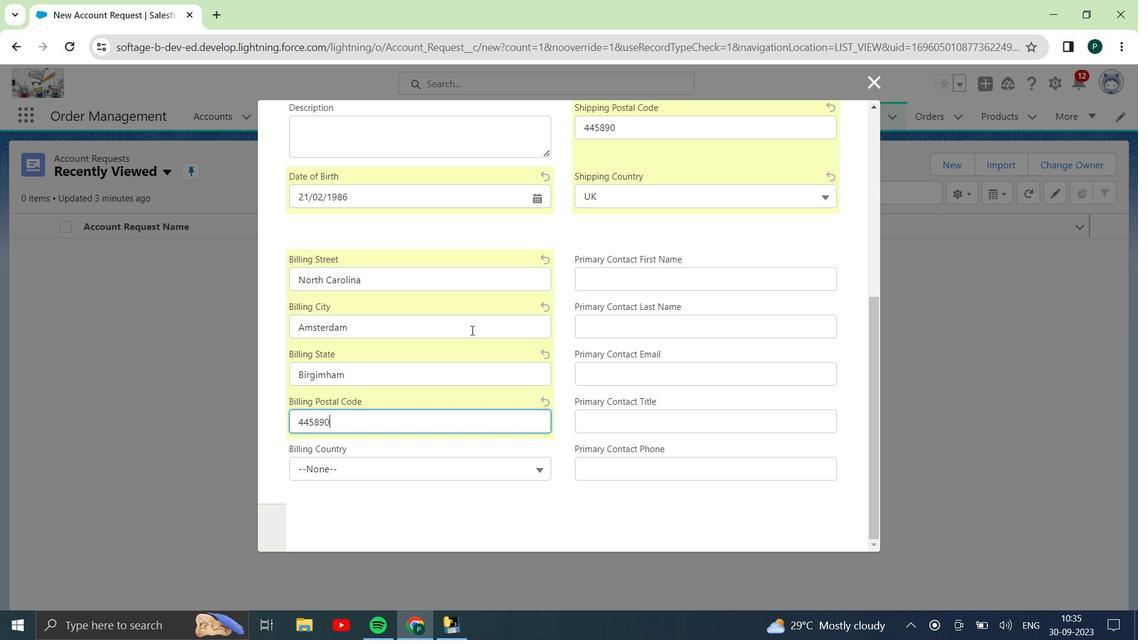 
Action: Mouse scrolled (472, 322) with delta (0, 0)
Screenshot: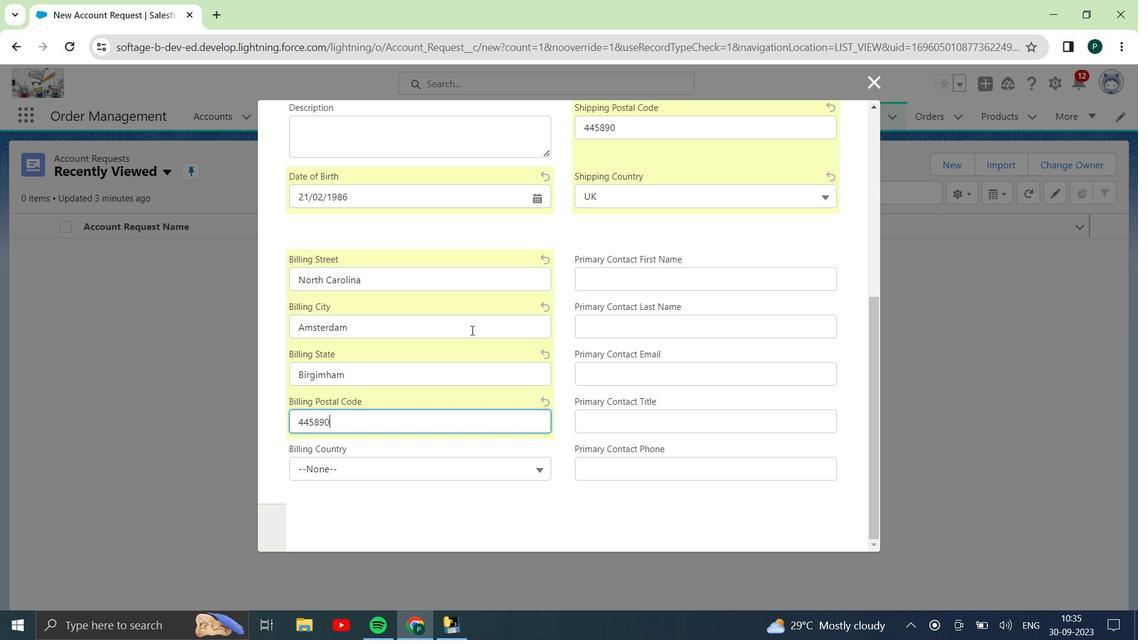 
Action: Mouse moved to (371, 476)
Screenshot: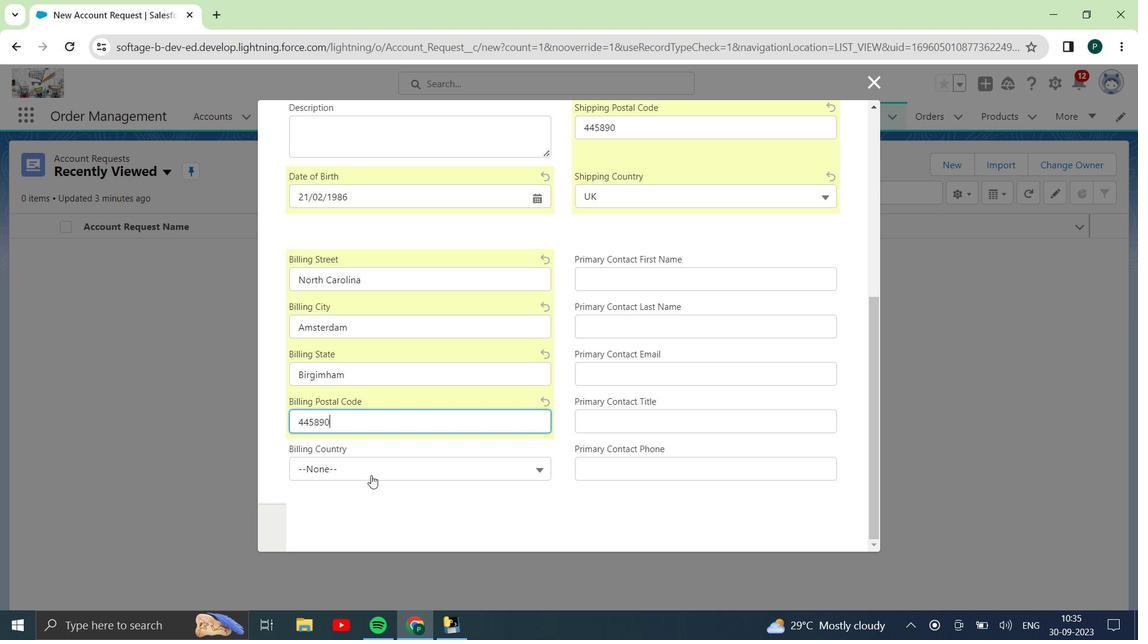 
Action: Mouse pressed left at (371, 476)
Screenshot: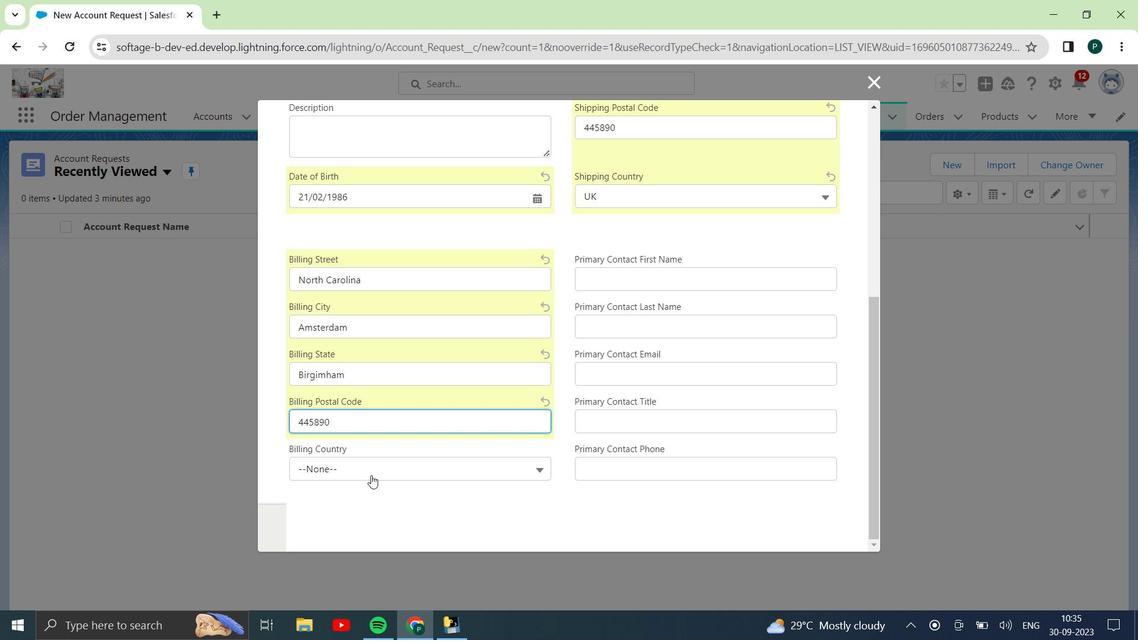 
Action: Mouse moved to (321, 395)
Screenshot: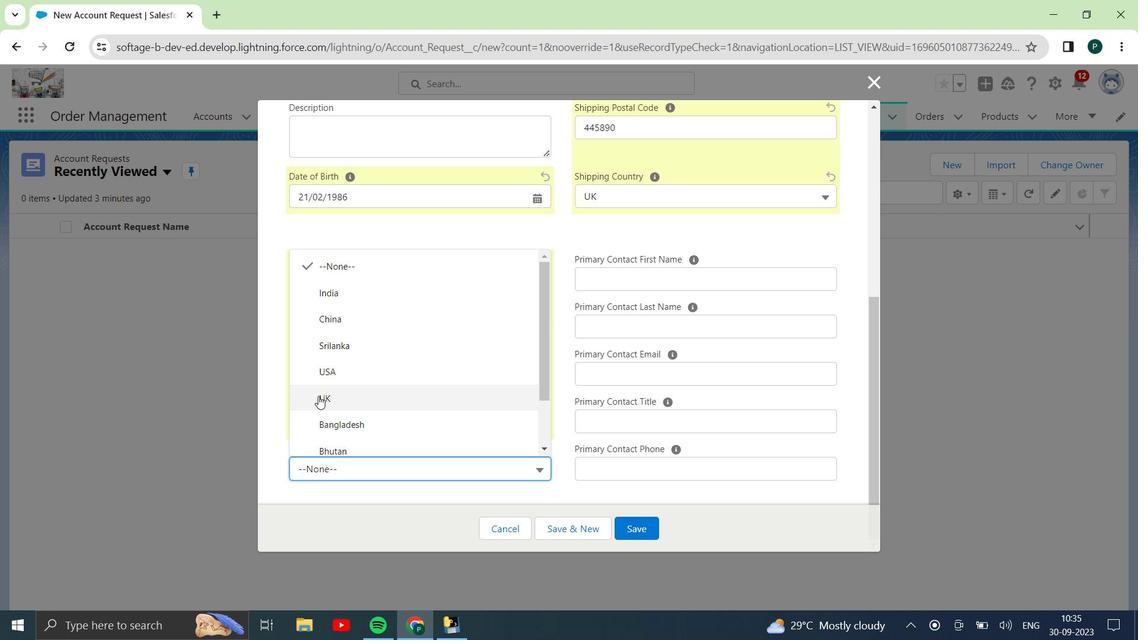 
Action: Mouse pressed left at (321, 395)
Screenshot: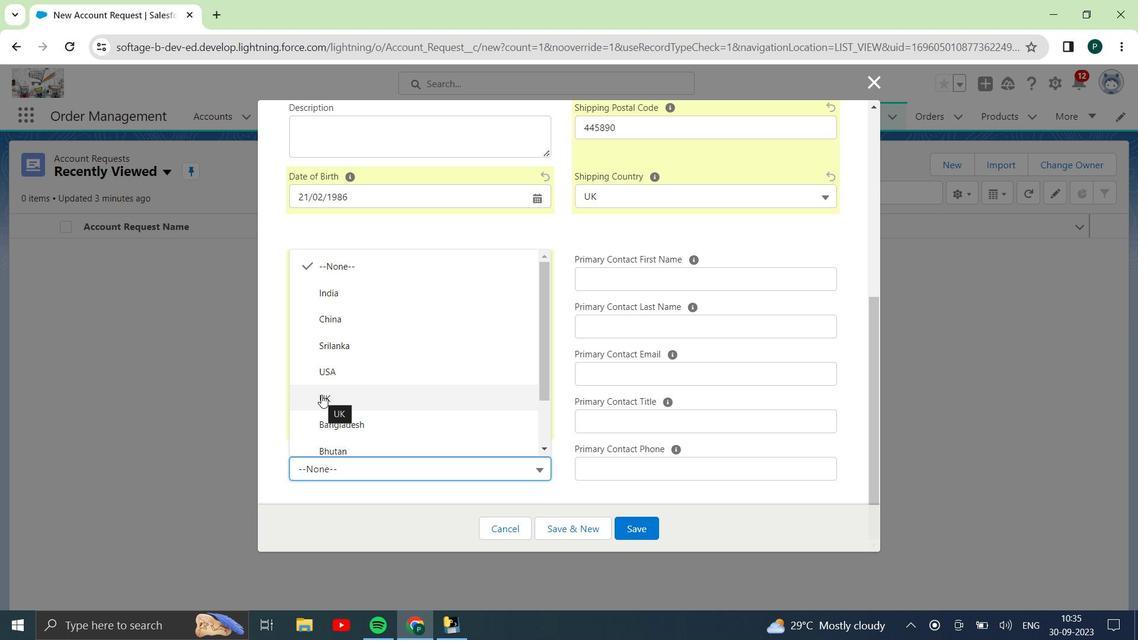 
Action: Mouse moved to (348, 376)
Screenshot: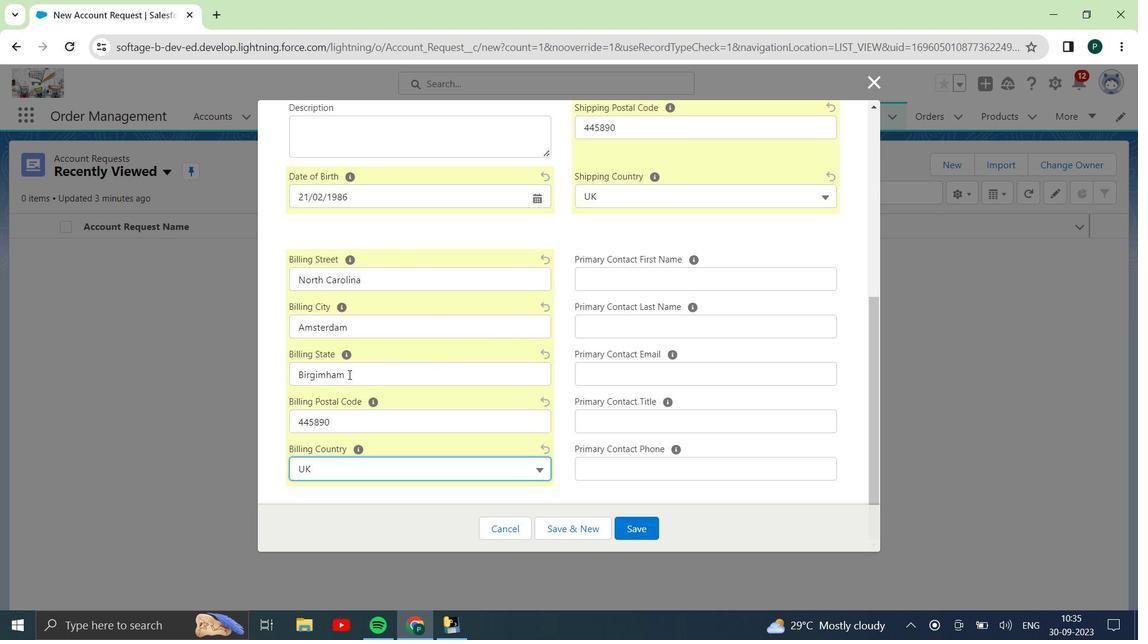 
Action: Mouse scrolled (348, 375) with delta (0, 0)
Screenshot: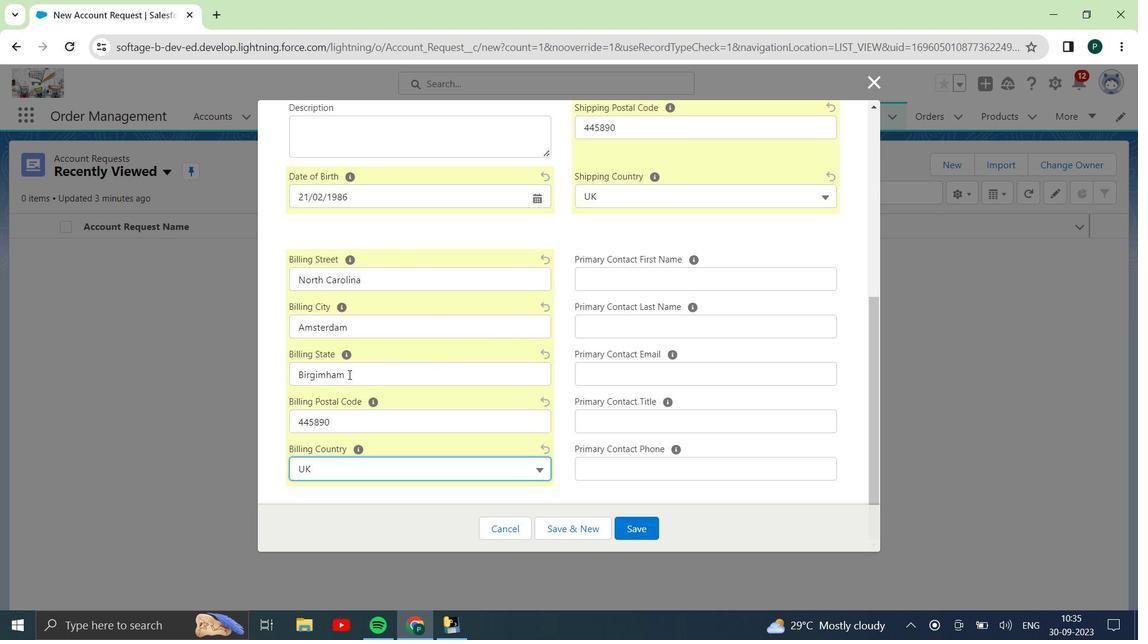 
Action: Mouse moved to (347, 377)
Screenshot: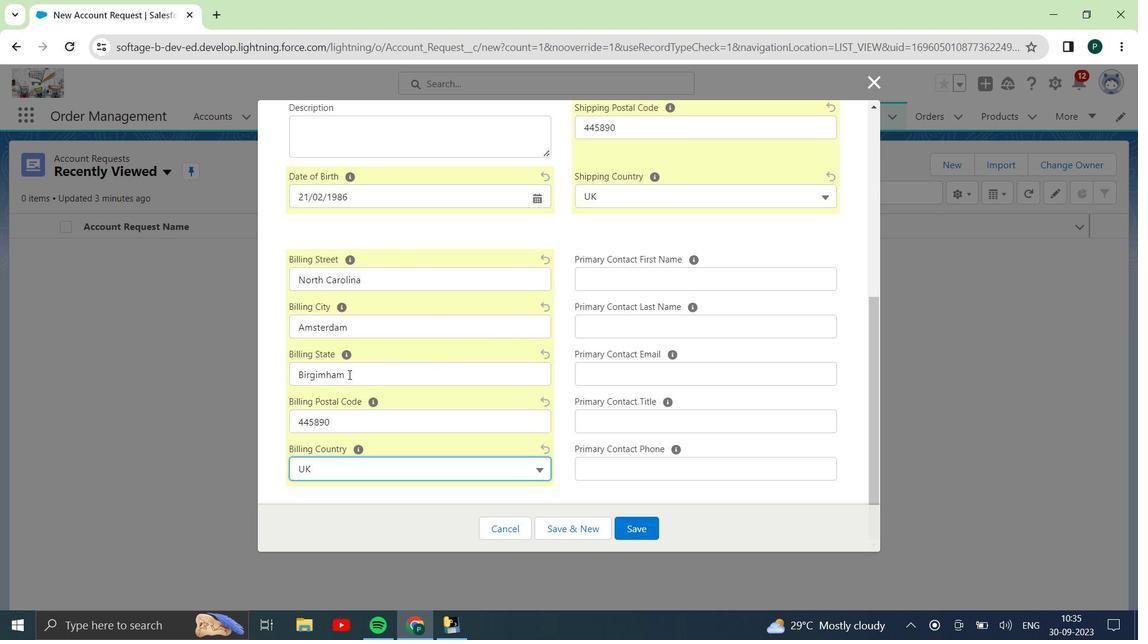 
Action: Mouse scrolled (347, 376) with delta (0, 0)
Screenshot: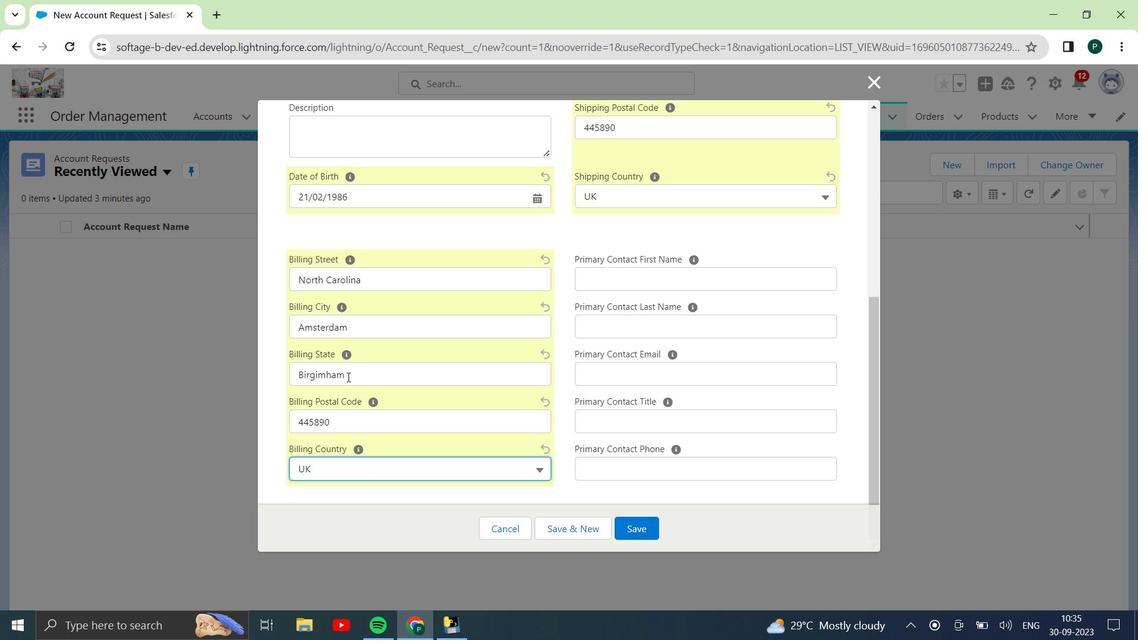 
Action: Mouse moved to (348, 379)
Screenshot: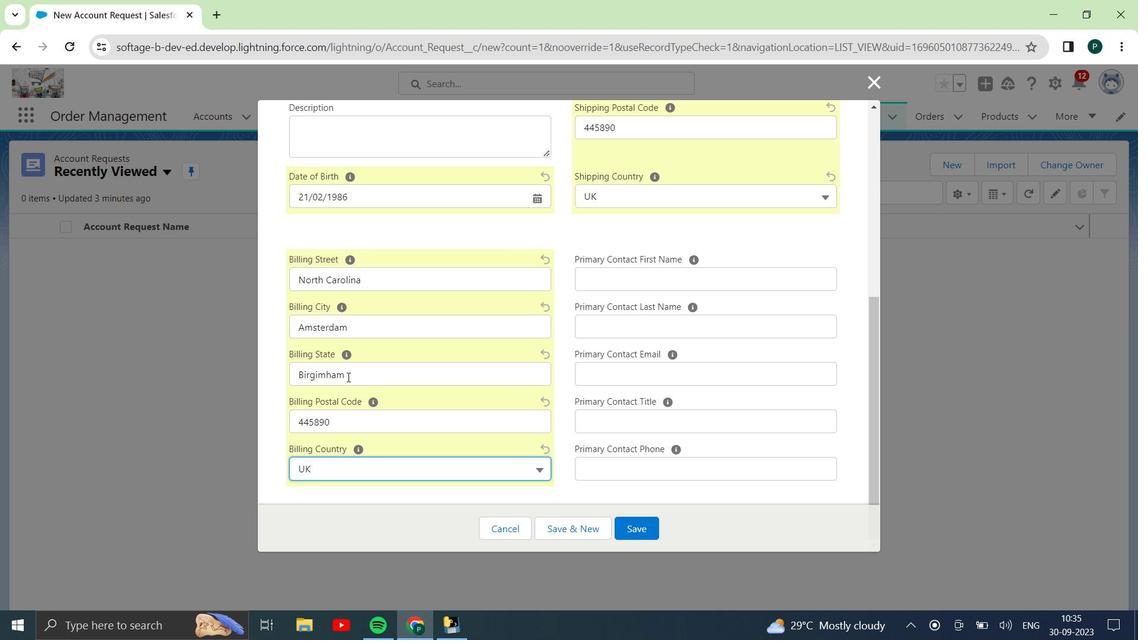 
Action: Mouse scrolled (348, 379) with delta (0, 0)
Screenshot: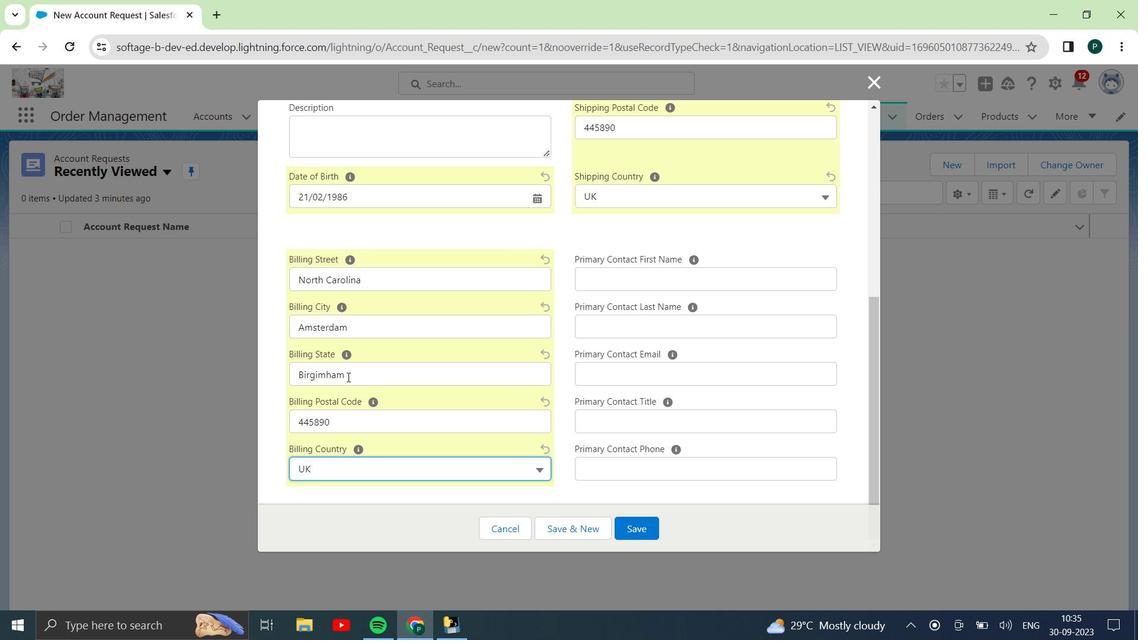 
Action: Mouse moved to (349, 381)
Screenshot: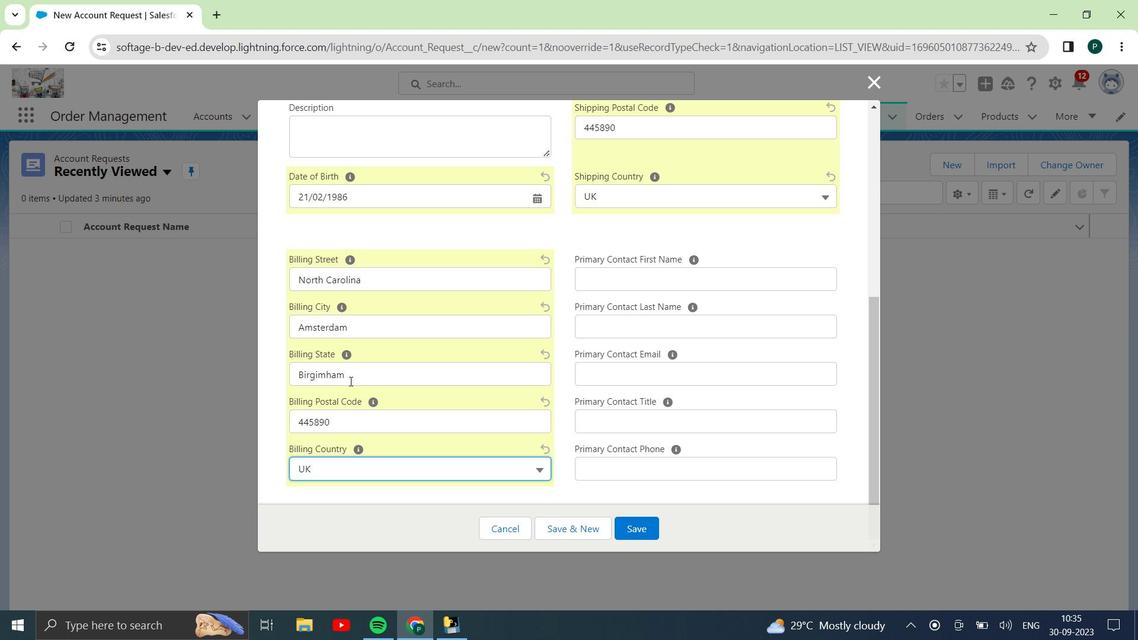 
Action: Mouse scrolled (349, 380) with delta (0, 0)
Screenshot: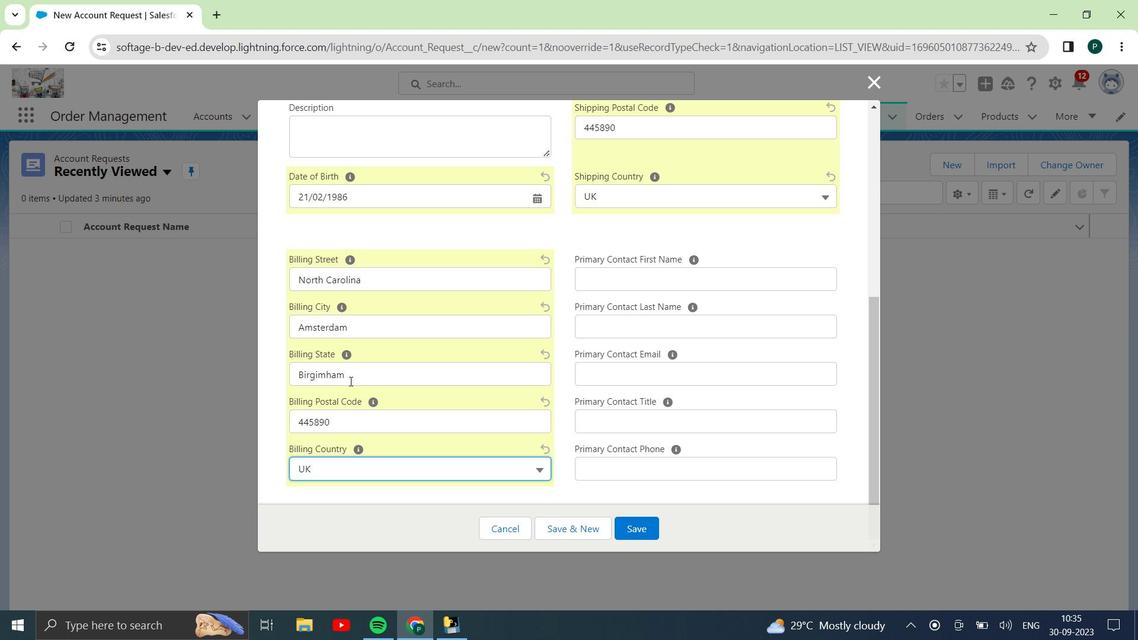 
Action: Mouse moved to (350, 383)
Screenshot: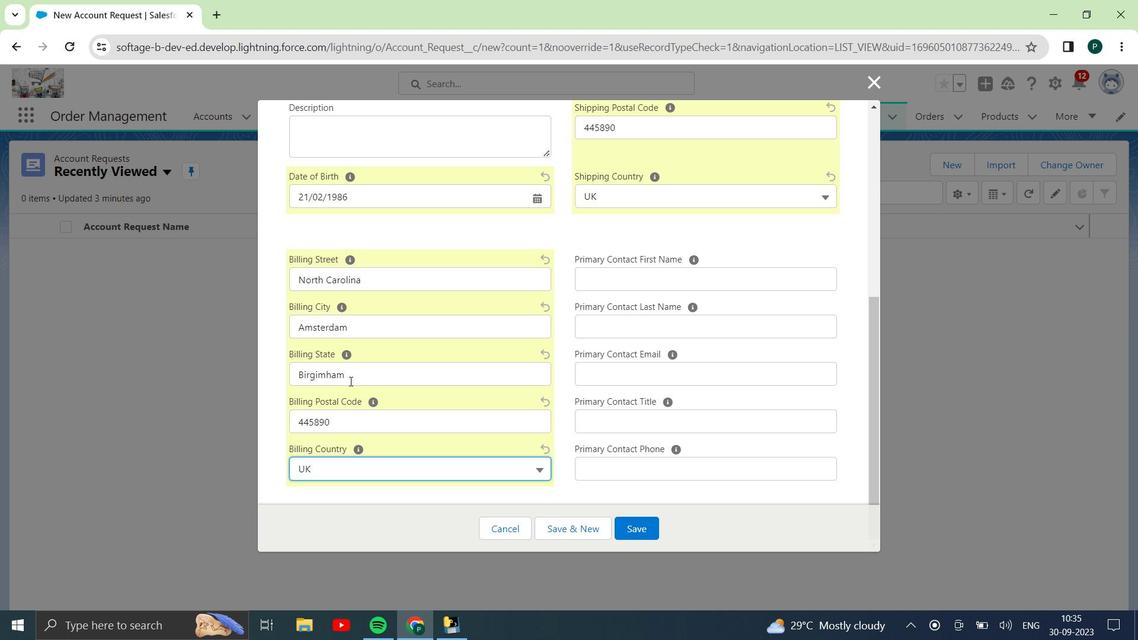 
Action: Mouse scrolled (350, 382) with delta (0, 0)
Screenshot: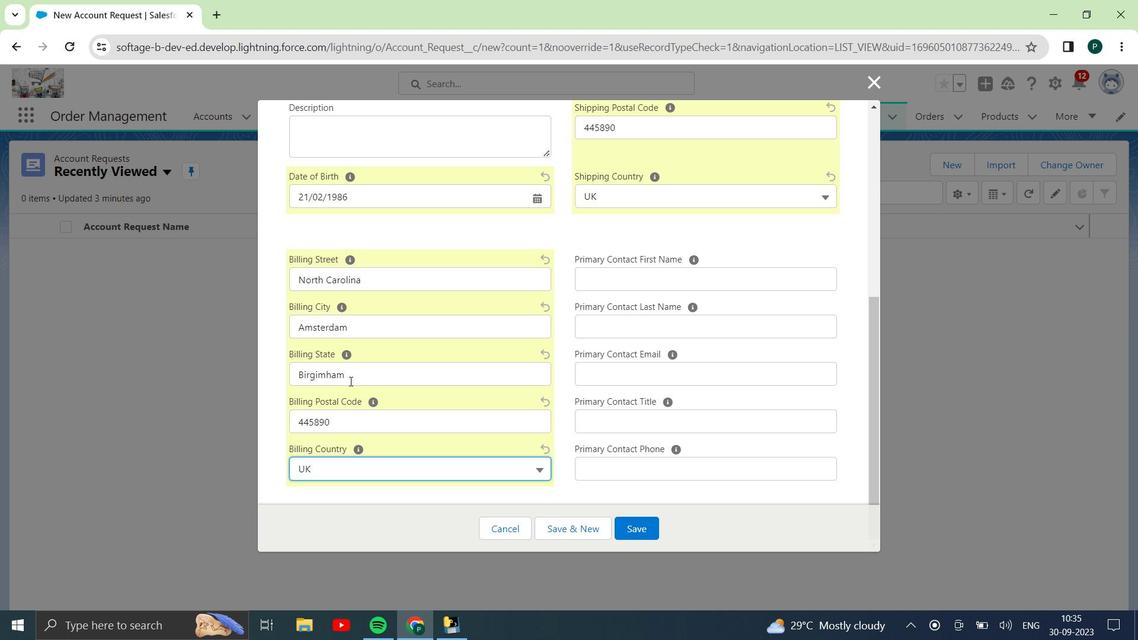 
Action: Mouse moved to (351, 384)
Screenshot: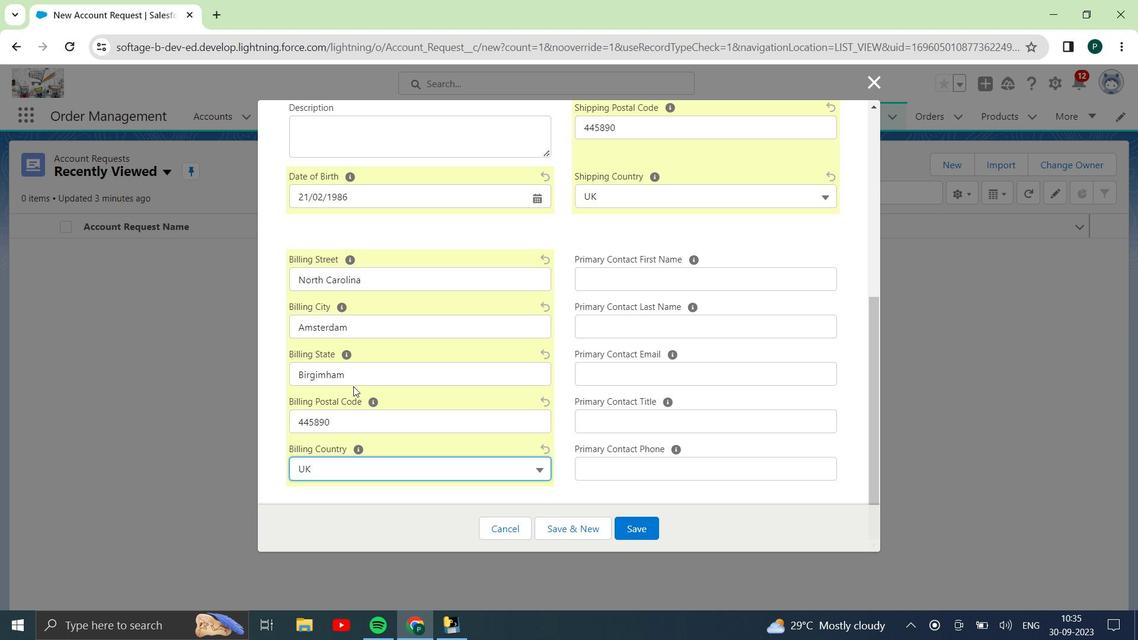 
Action: Mouse scrolled (351, 384) with delta (0, 0)
Screenshot: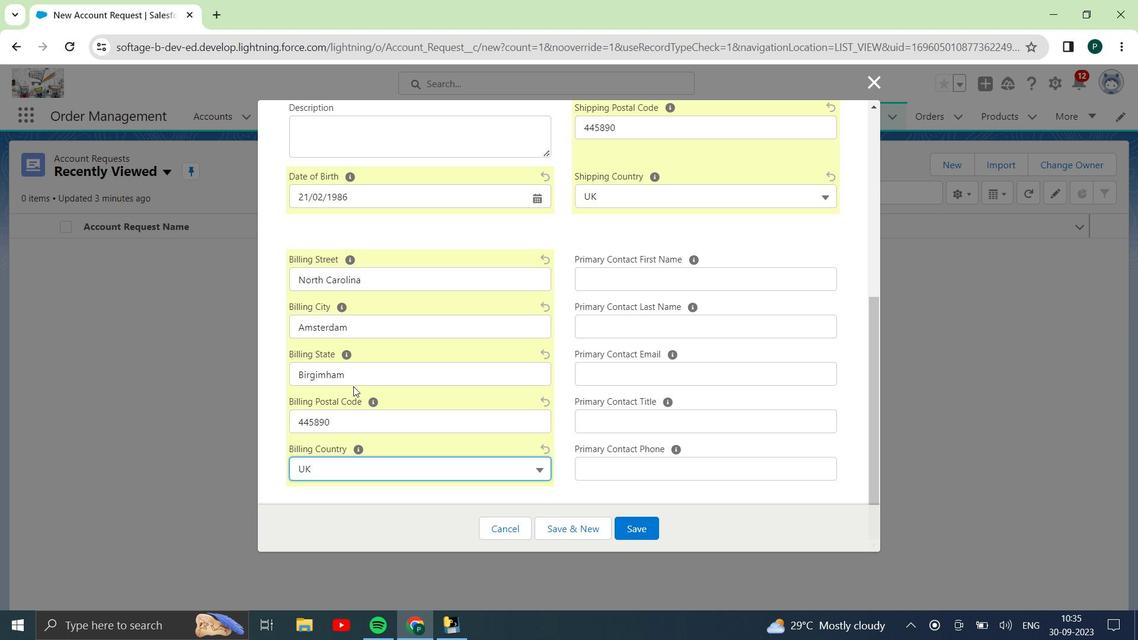 
Action: Mouse moved to (608, 560)
Screenshot: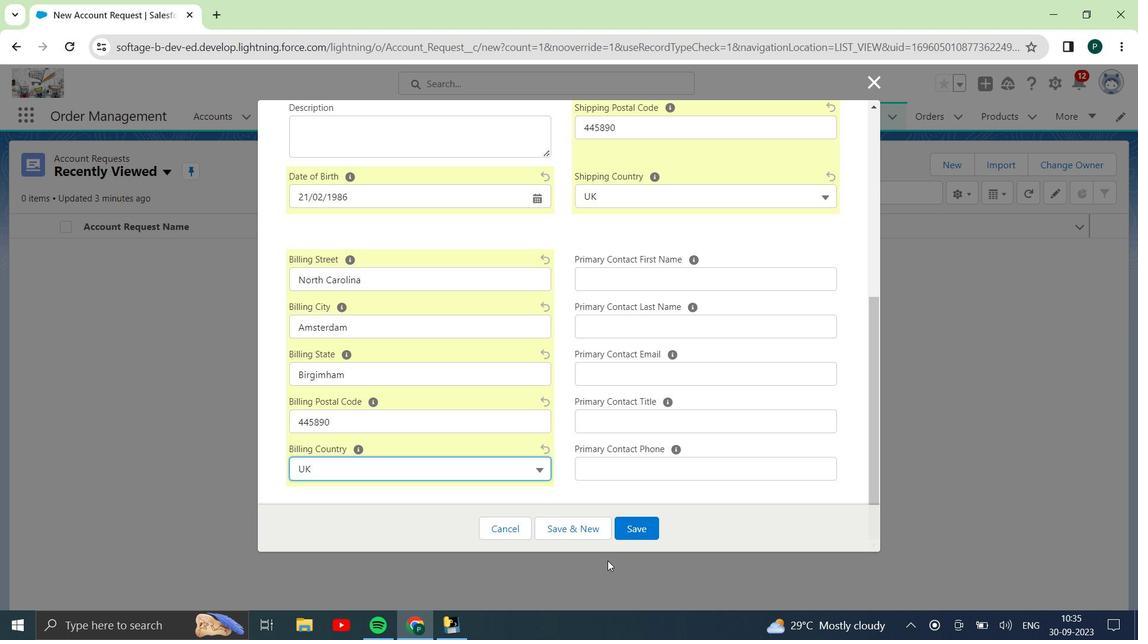 
Action: Mouse scrolled (608, 561) with delta (0, 0)
Screenshot: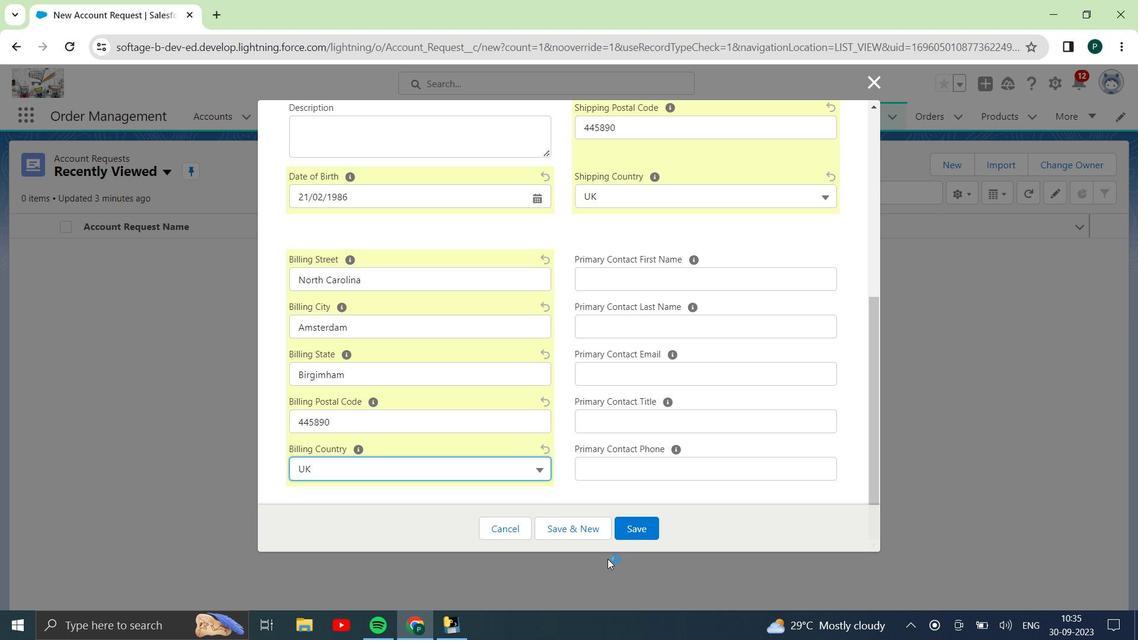 
Action: Mouse moved to (608, 559)
Screenshot: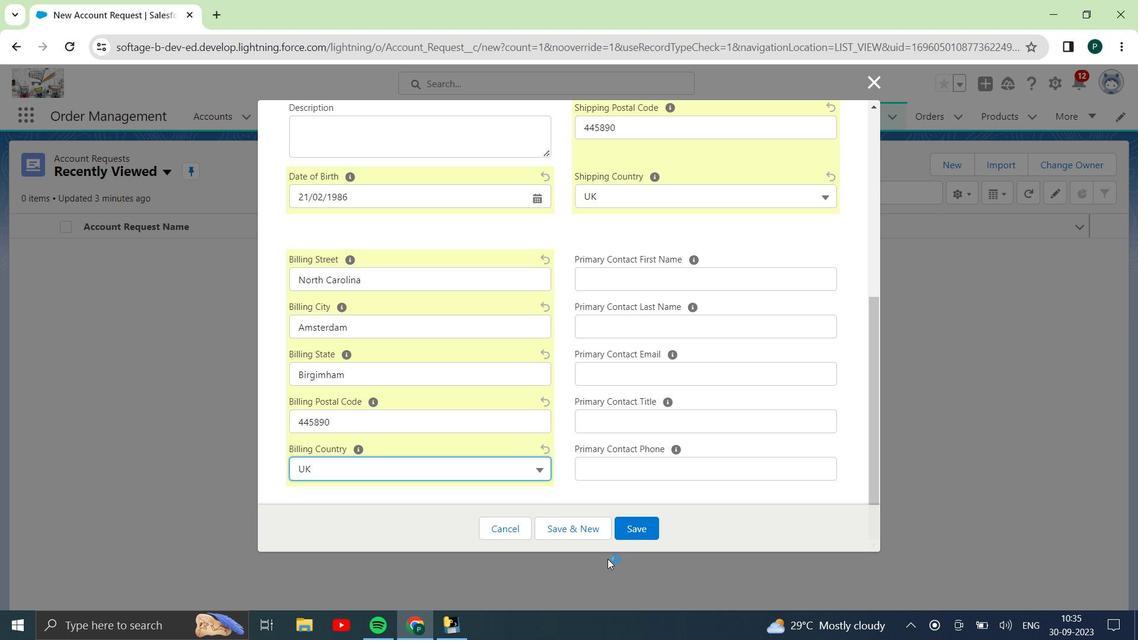 
Action: Mouse scrolled (608, 560) with delta (0, 0)
Screenshot: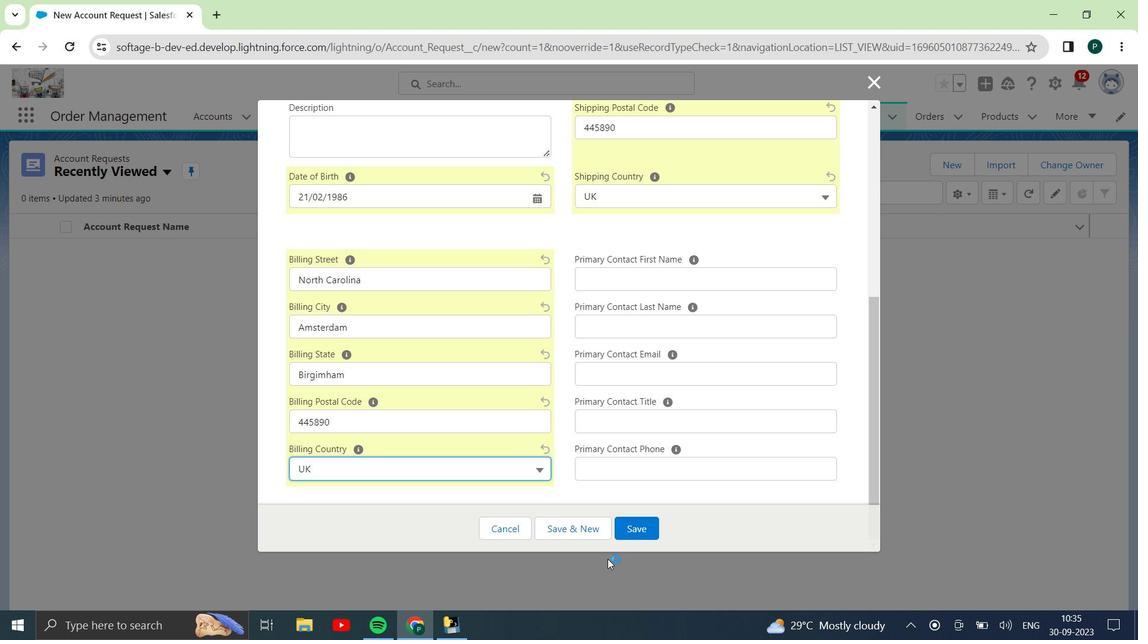 
Action: Mouse scrolled (608, 560) with delta (0, 0)
Screenshot: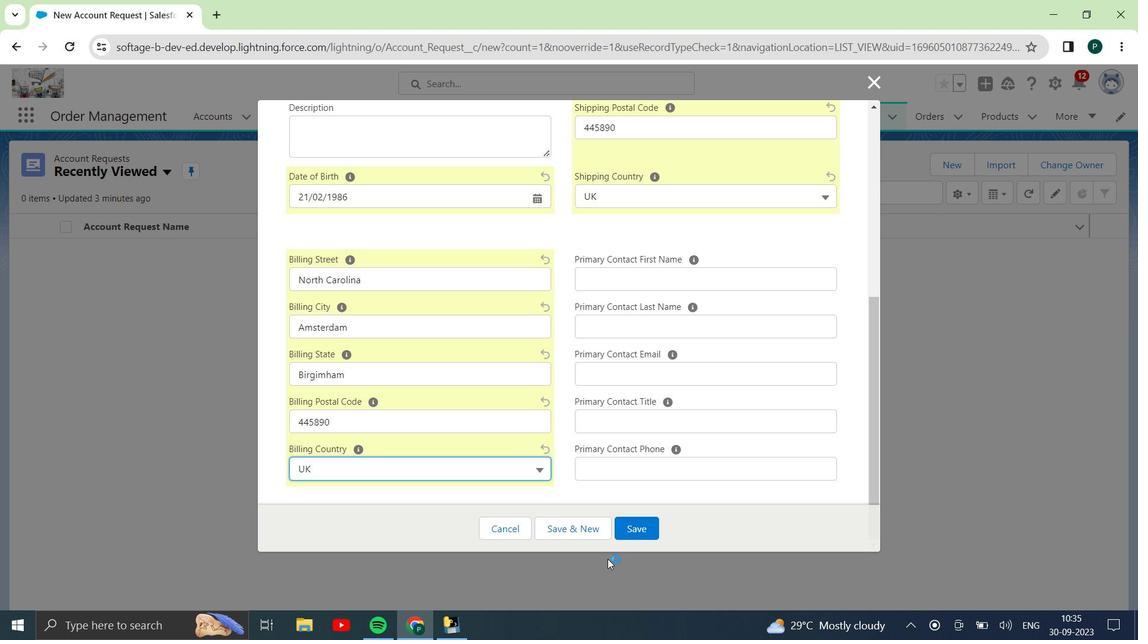 
Action: Mouse moved to (545, 401)
Screenshot: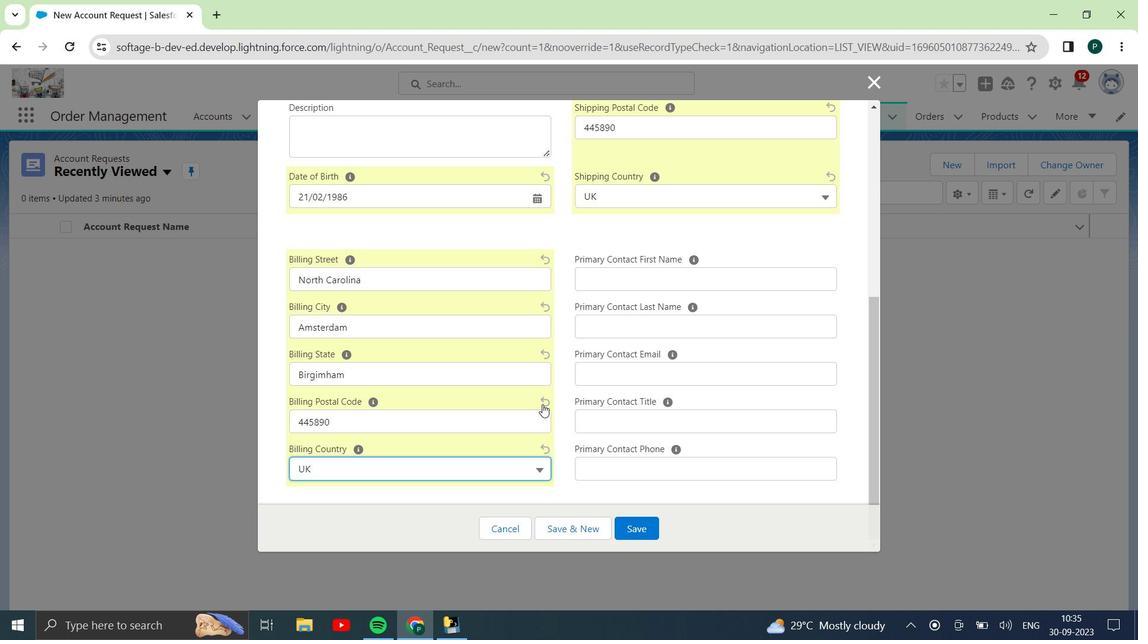 
Action: Mouse scrolled (545, 402) with delta (0, 0)
Screenshot: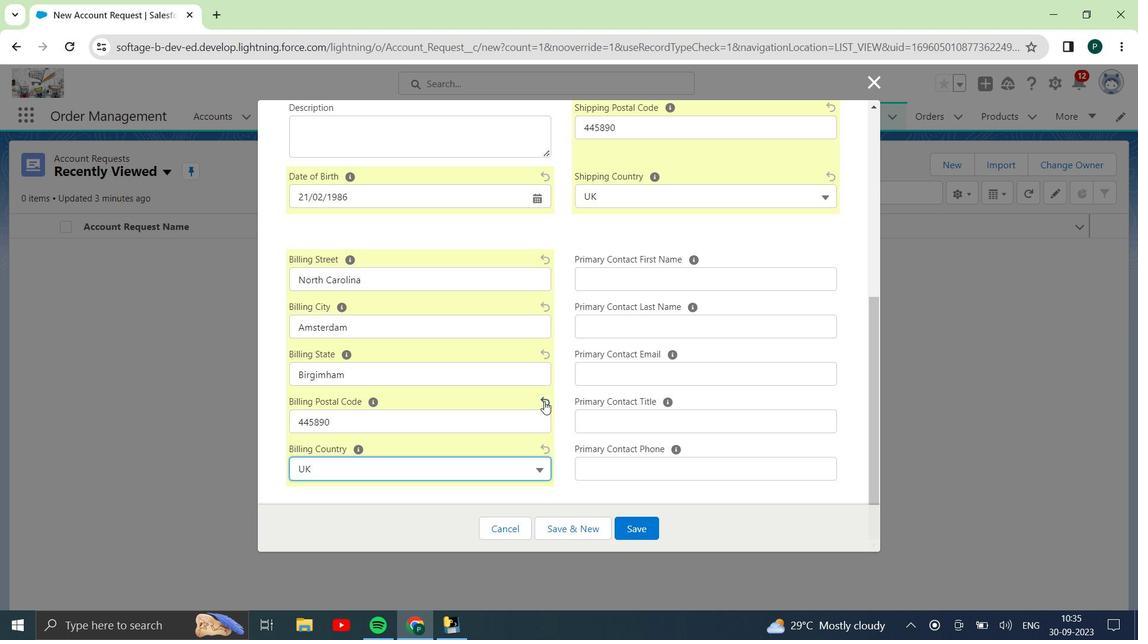 
Action: Mouse scrolled (545, 402) with delta (0, 0)
Screenshot: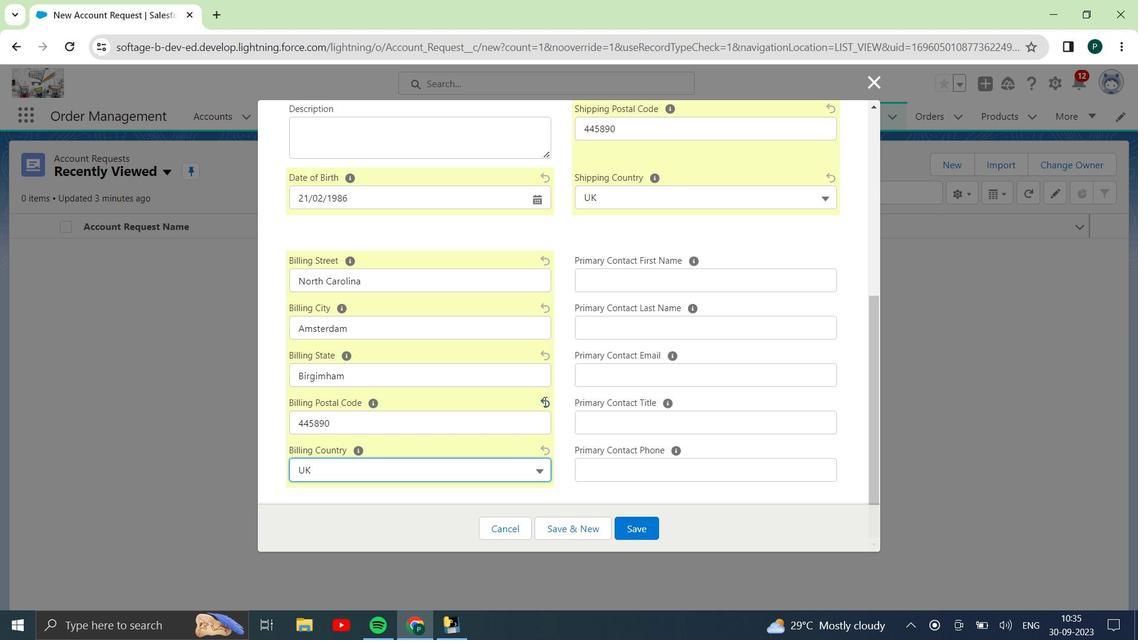 
Action: Mouse scrolled (545, 402) with delta (0, 0)
Screenshot: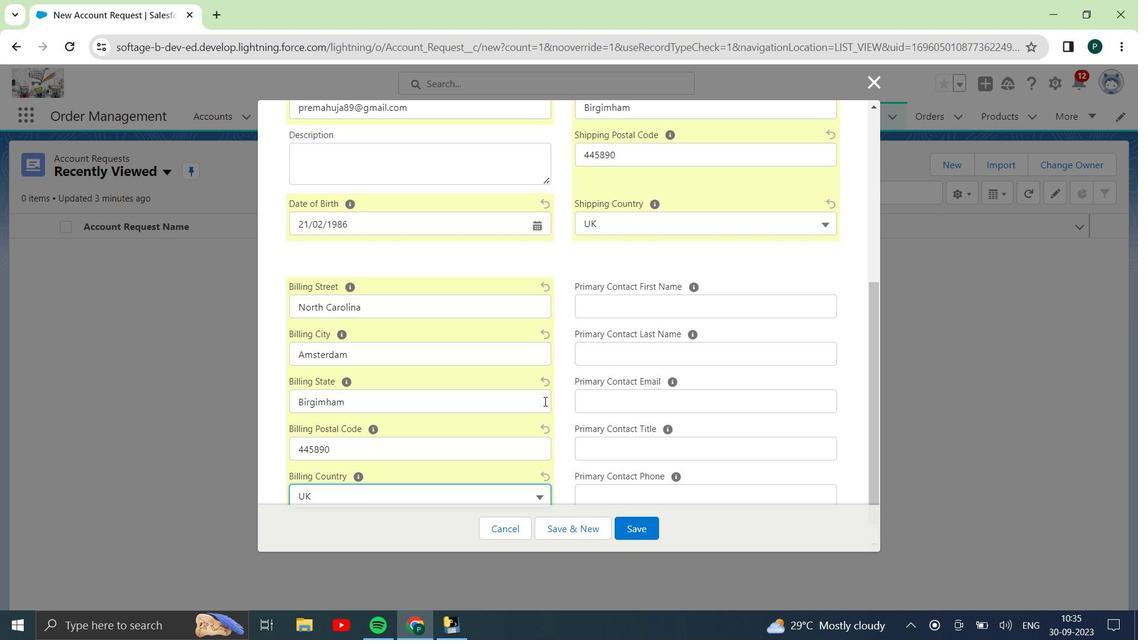 
Action: Mouse moved to (680, 370)
Screenshot: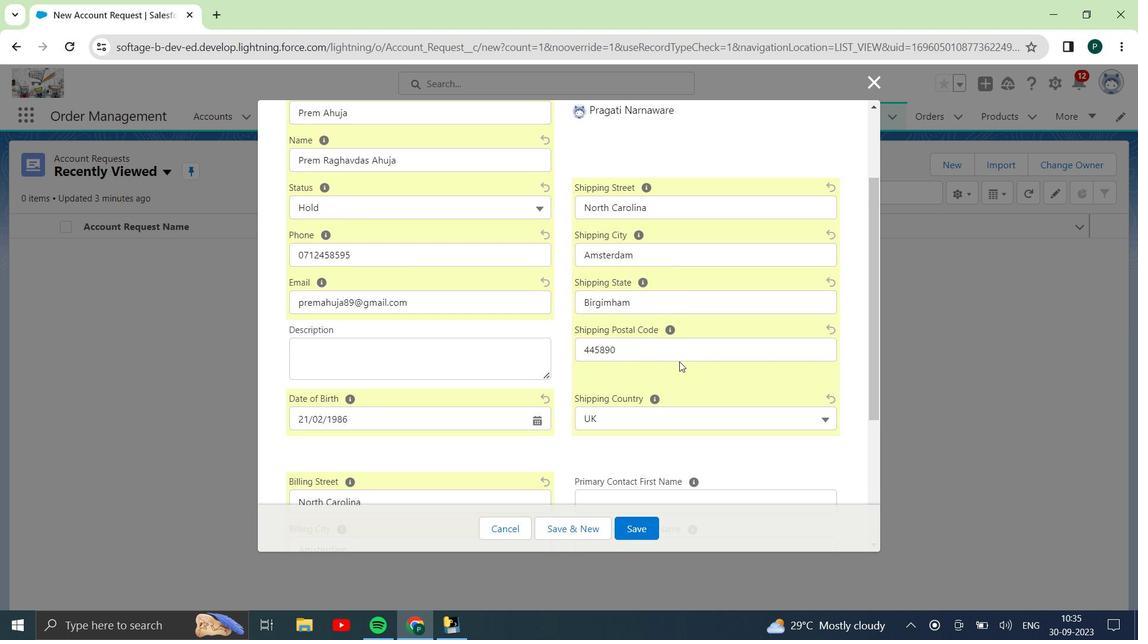 
Action: Mouse scrolled (680, 370) with delta (0, 0)
Screenshot: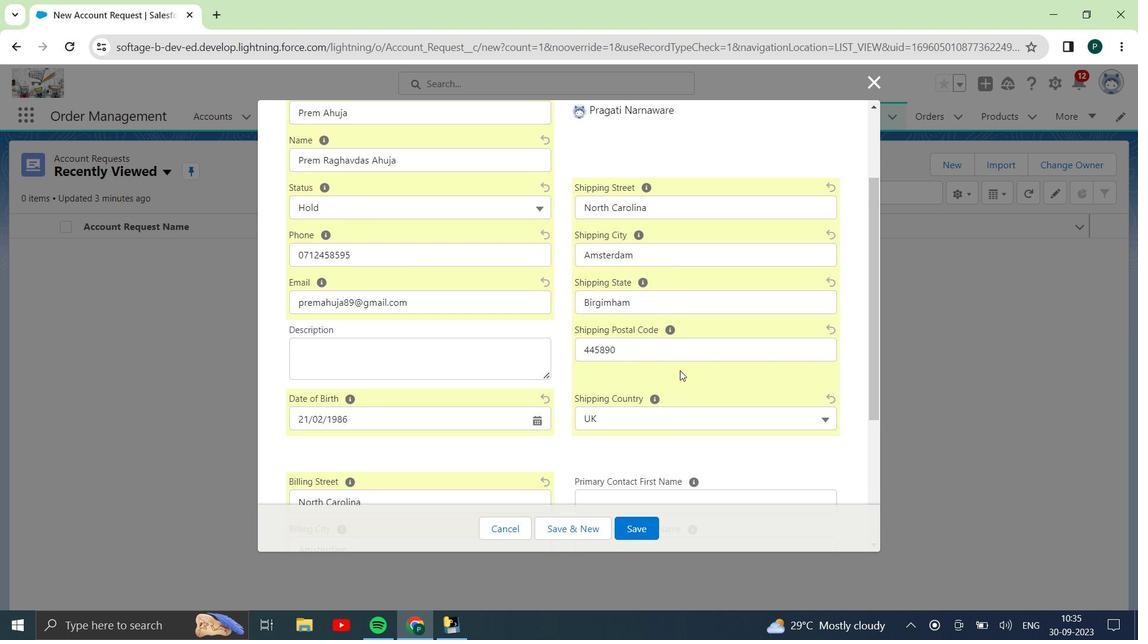 
Action: Mouse scrolled (680, 370) with delta (0, 0)
Screenshot: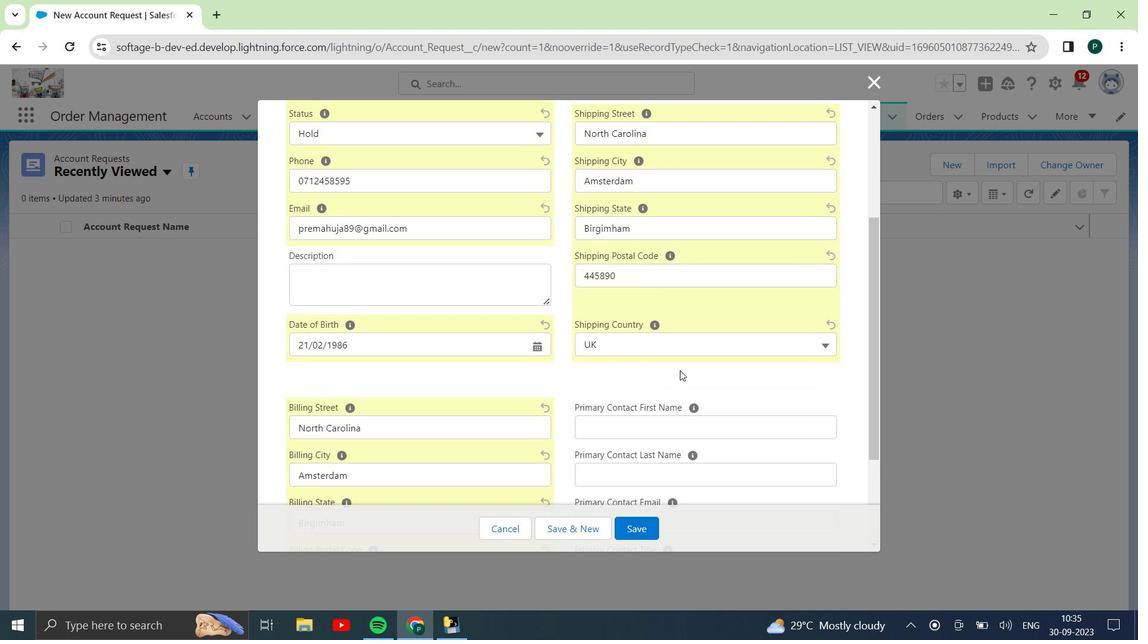 
Action: Mouse scrolled (680, 370) with delta (0, 0)
Screenshot: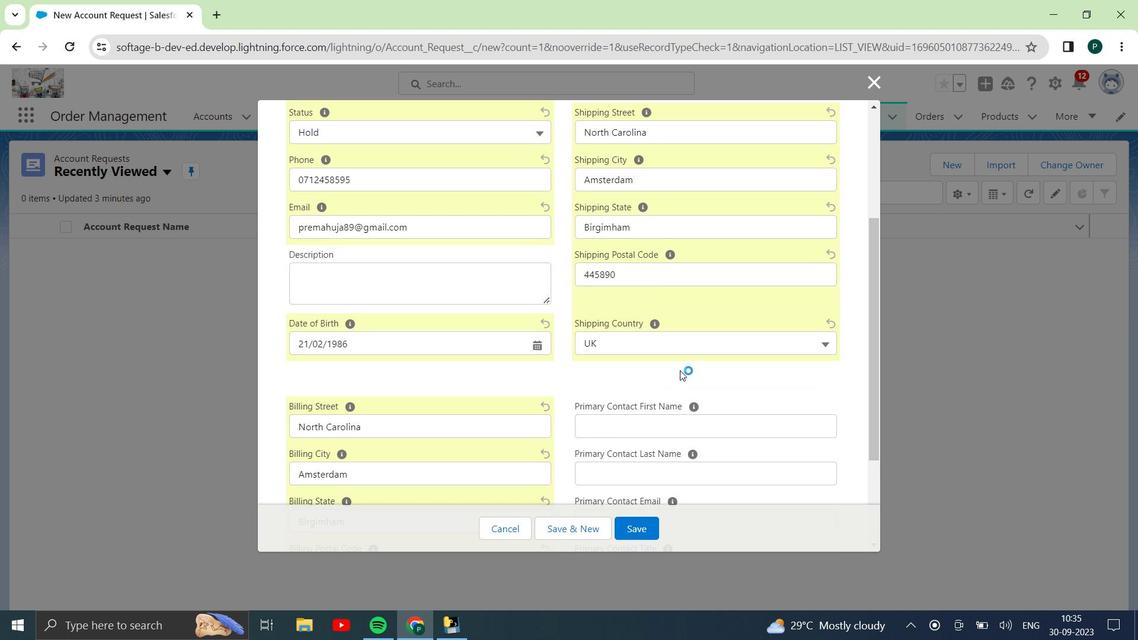
Action: Mouse moved to (666, 279)
Screenshot: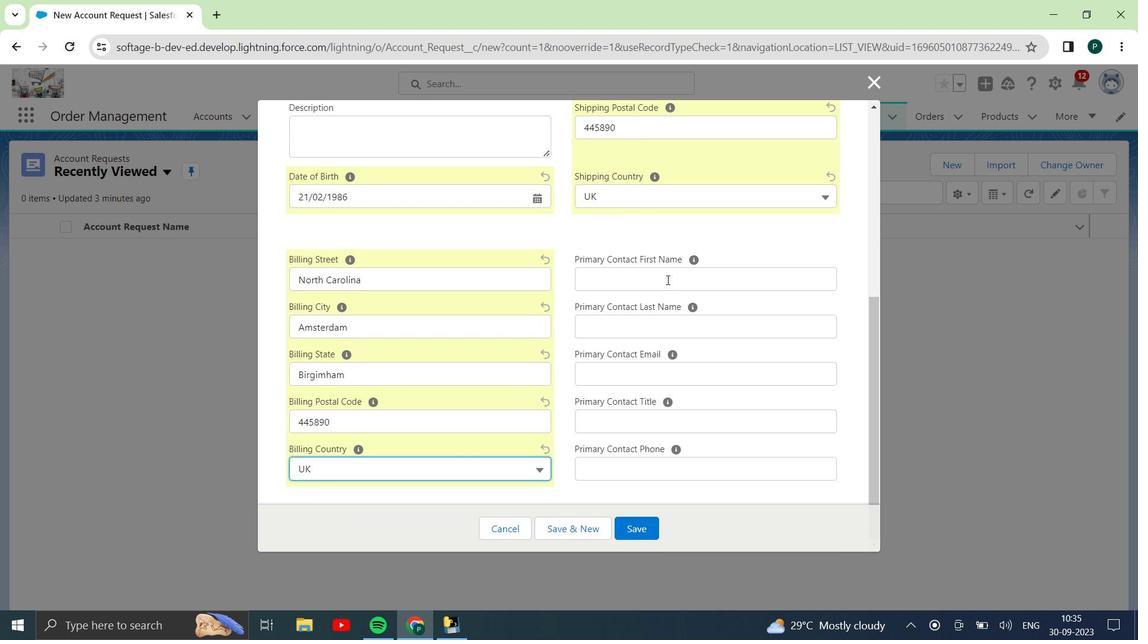 
Action: Mouse pressed left at (666, 279)
Screenshot: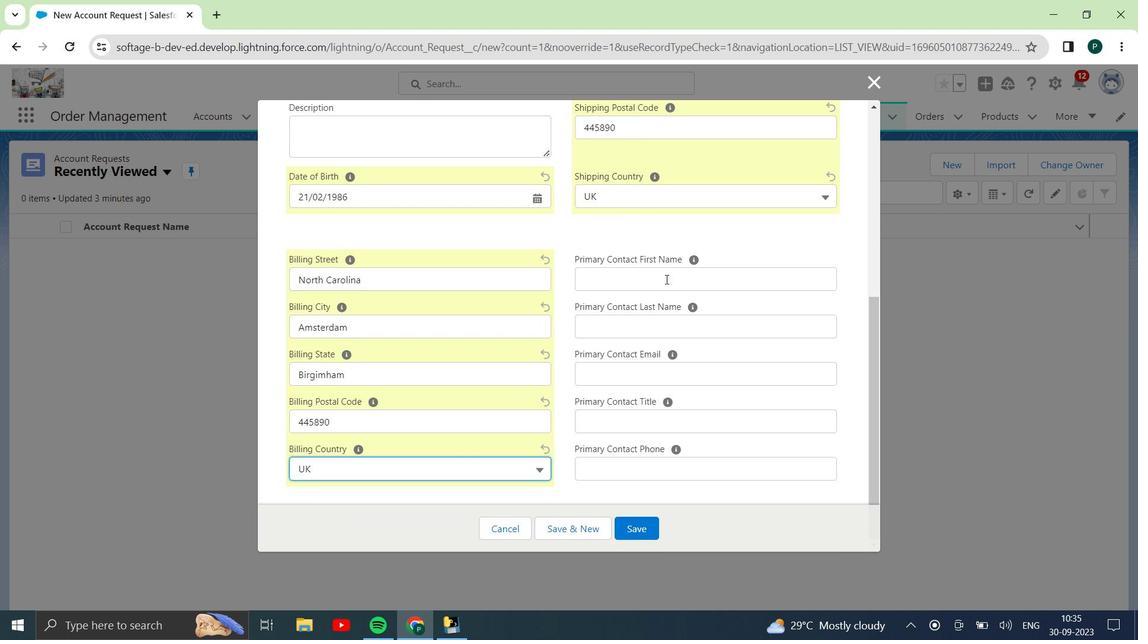 
Action: Mouse moved to (665, 278)
Screenshot: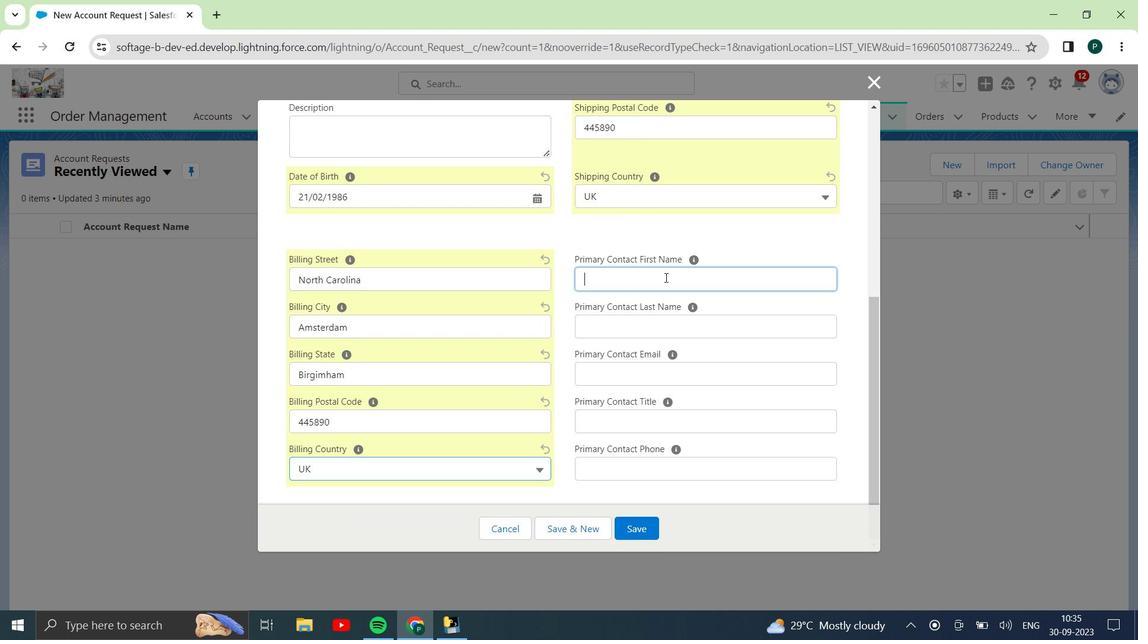 
Action: Key pressed <Key.shift><Key.shift><Key.shift><Key.shift><Key.shift><Key.shift><Key.shift><Key.shift><Key.shift><Key.shift><Key.shift><Key.shift><Key.shift><Key.shift><Key.shift><Key.shift><Key.shift><Key.shift><Key.shift><Key.shift><Key.shift>Prem
Screenshot: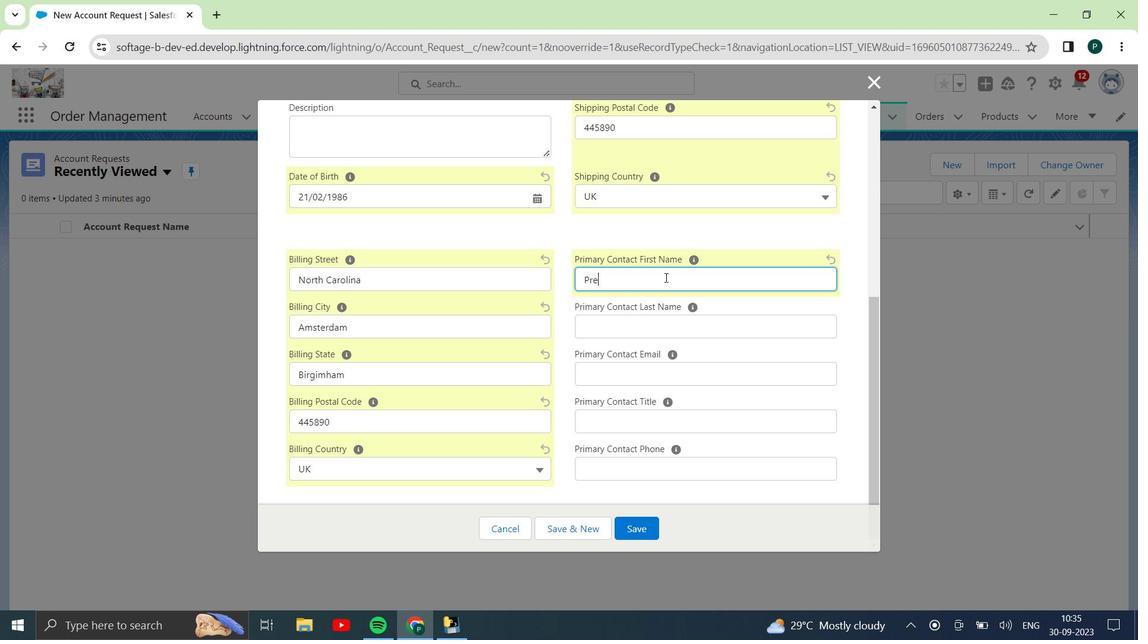 
Action: Mouse moved to (698, 315)
Screenshot: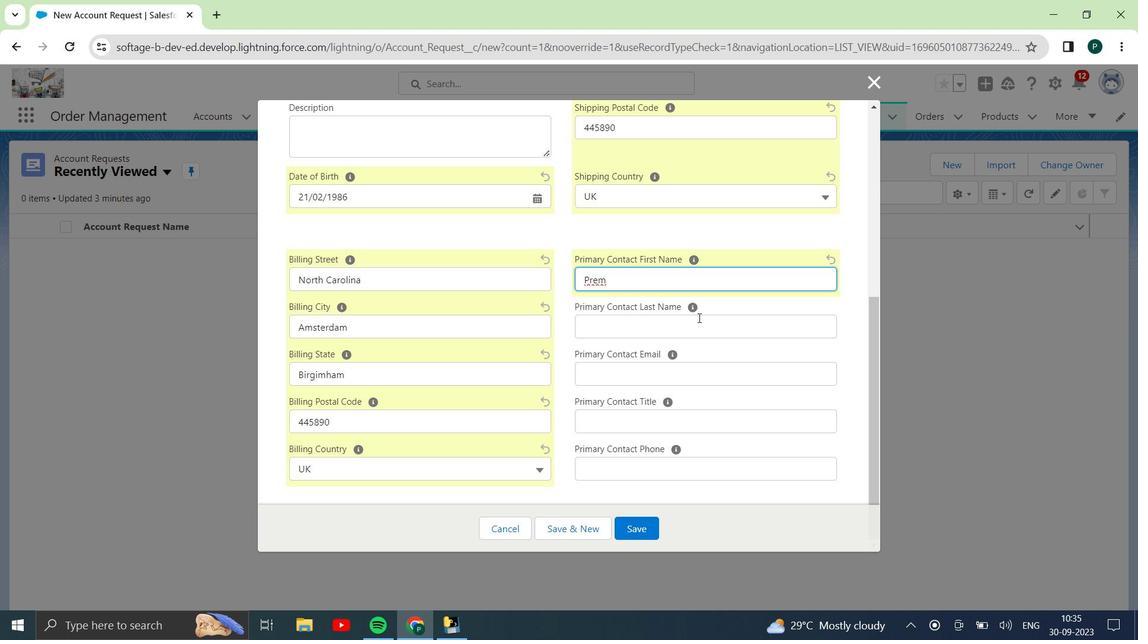 
Action: Mouse pressed left at (698, 315)
Screenshot: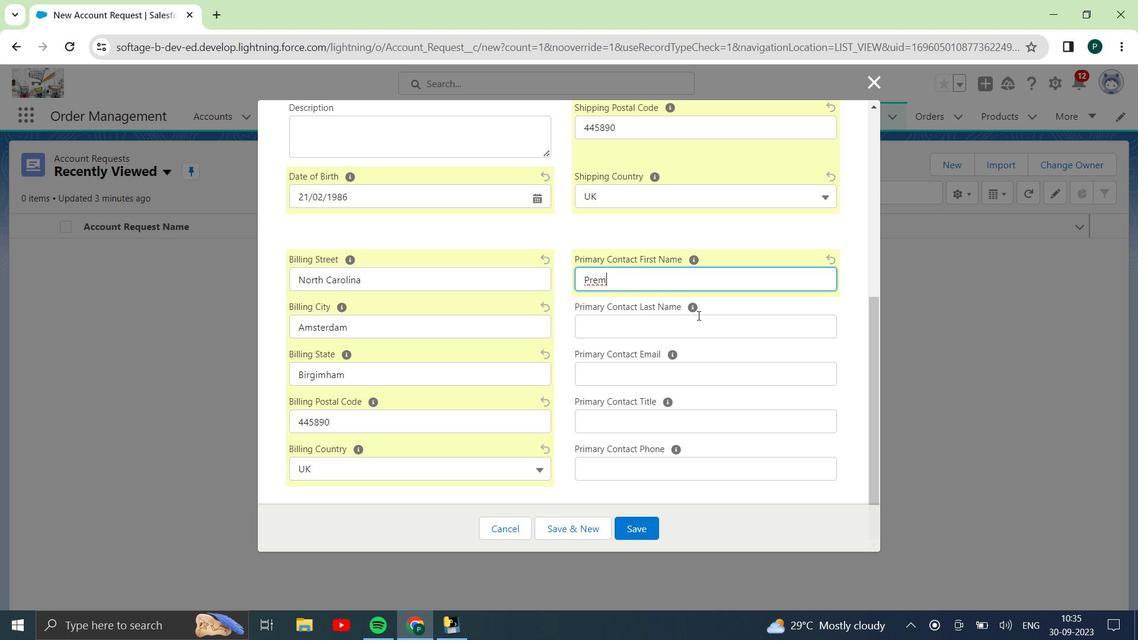 
Action: Key pressed <Key.shift>Ahuja
Screenshot: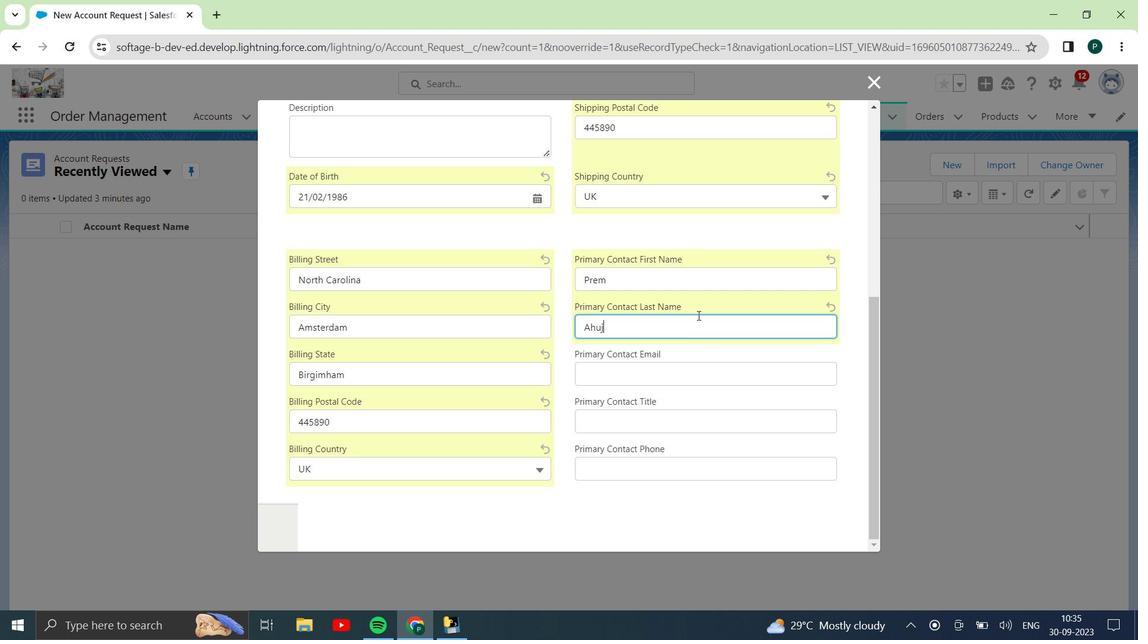 
Action: Mouse moved to (670, 374)
Screenshot: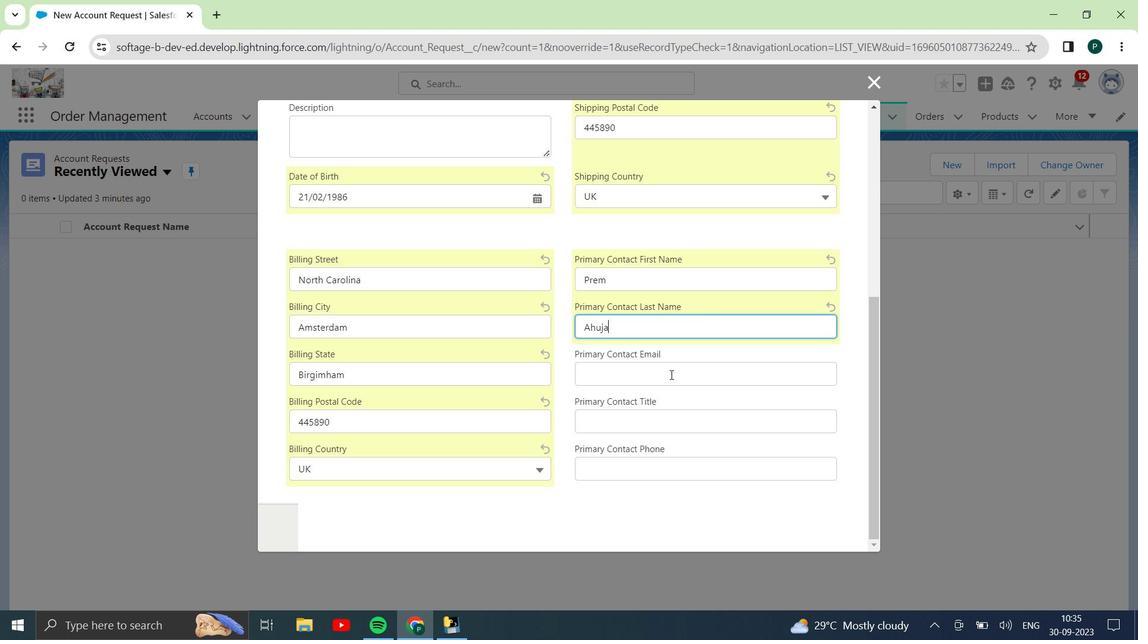
Action: Mouse pressed left at (670, 374)
Screenshot: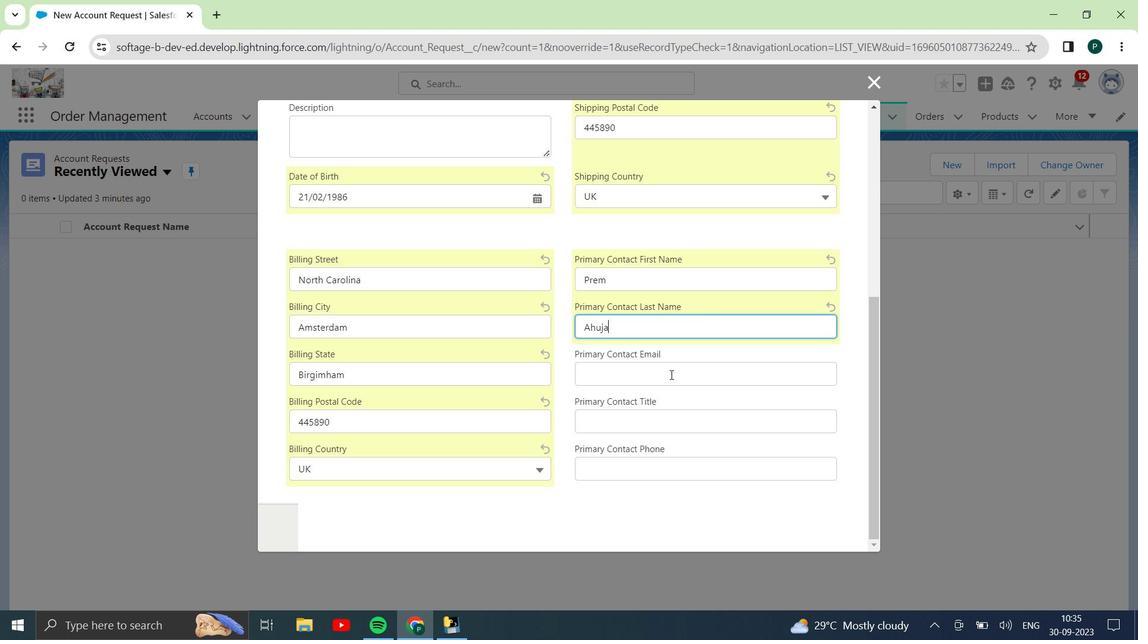 
Action: Mouse moved to (670, 363)
Screenshot: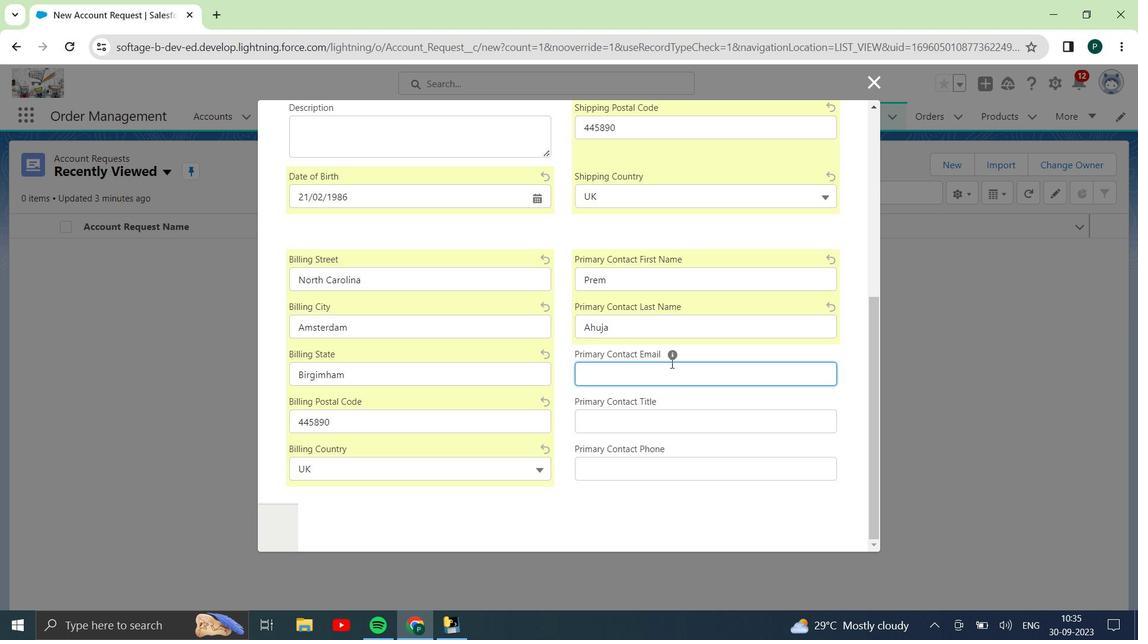 
Action: Mouse scrolled (670, 364) with delta (0, 0)
Screenshot: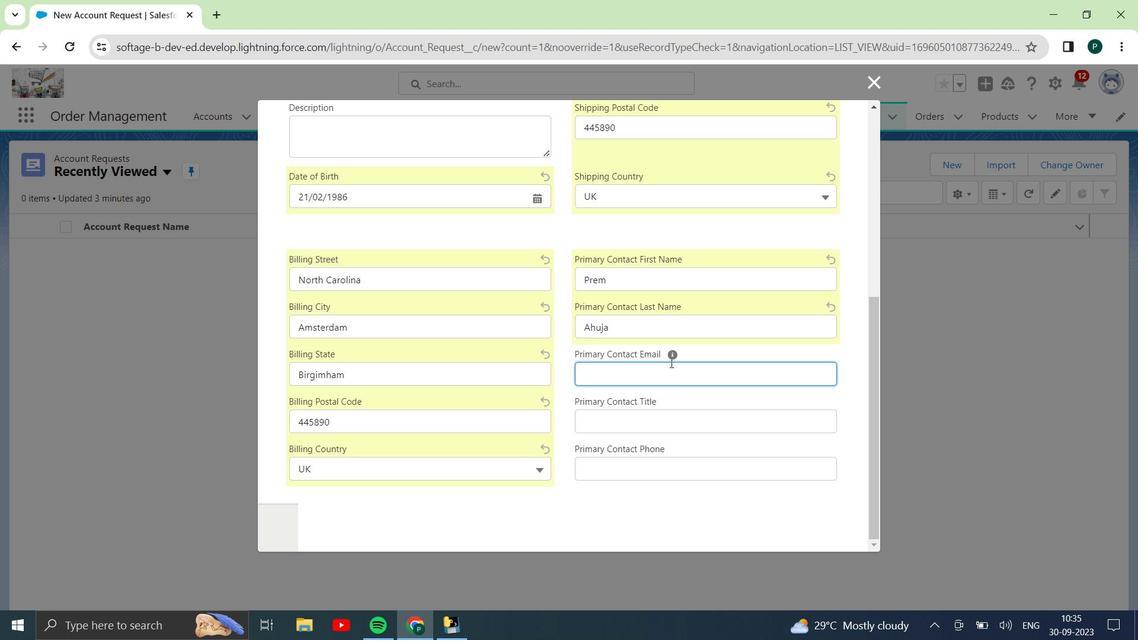 
Action: Mouse scrolled (670, 364) with delta (0, 0)
Screenshot: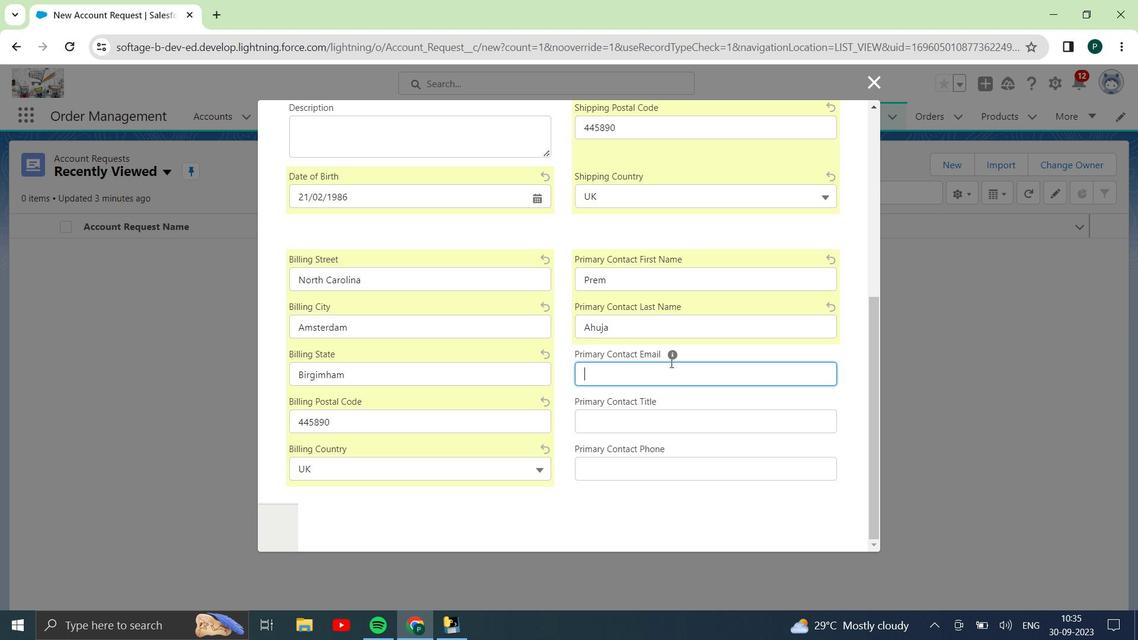 
Action: Mouse scrolled (670, 363) with delta (0, 0)
Screenshot: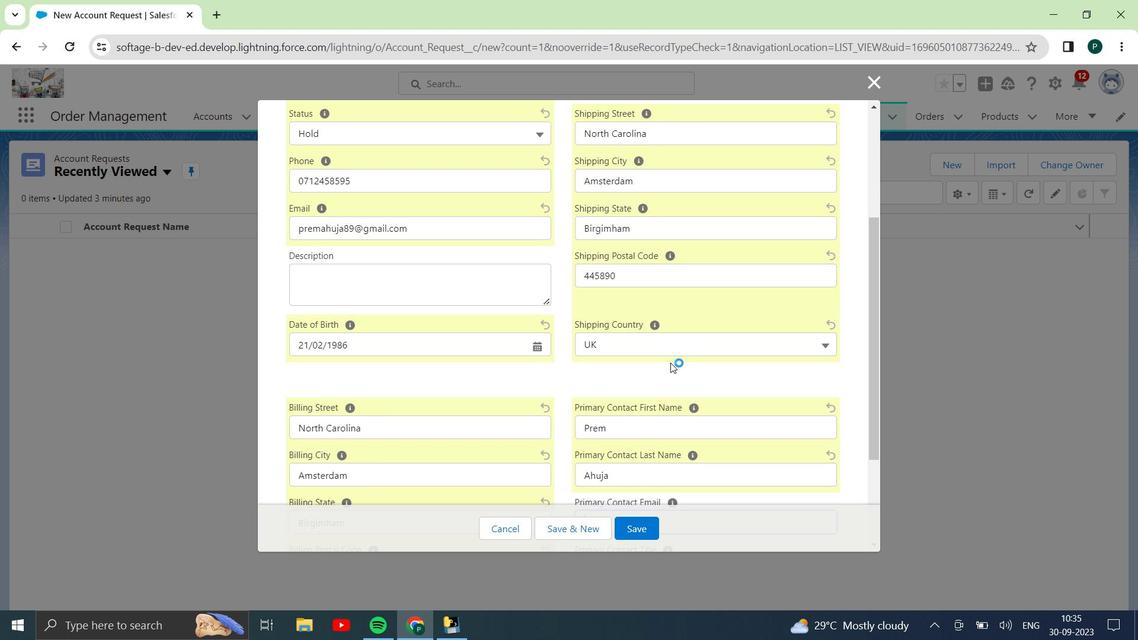 
Action: Mouse scrolled (670, 363) with delta (0, 0)
Screenshot: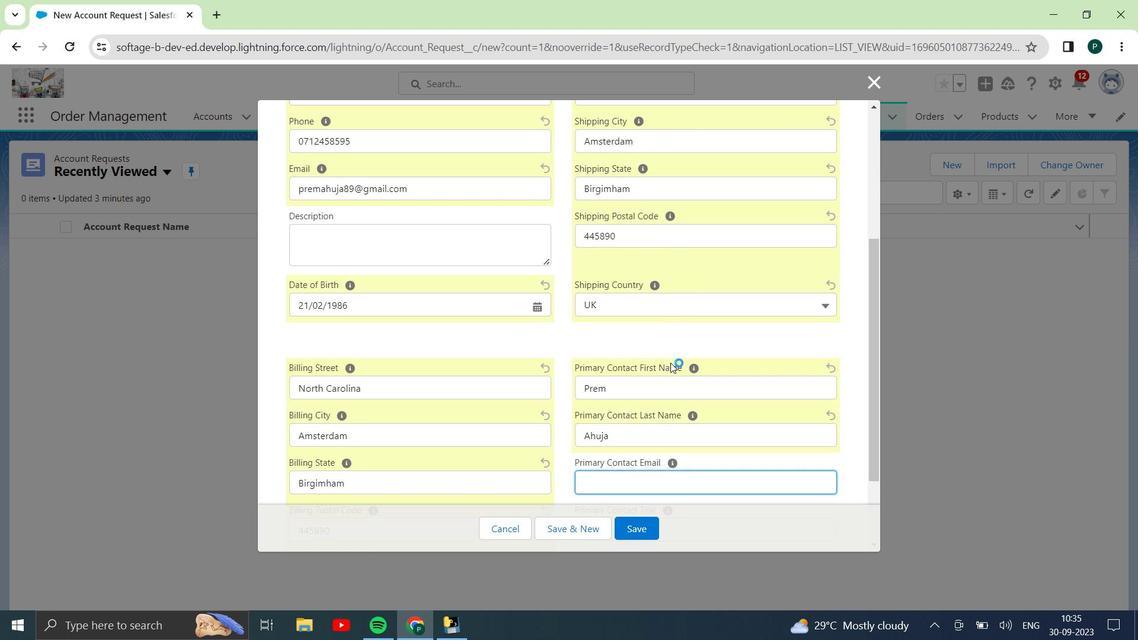 
Action: Mouse scrolled (670, 363) with delta (0, 0)
Screenshot: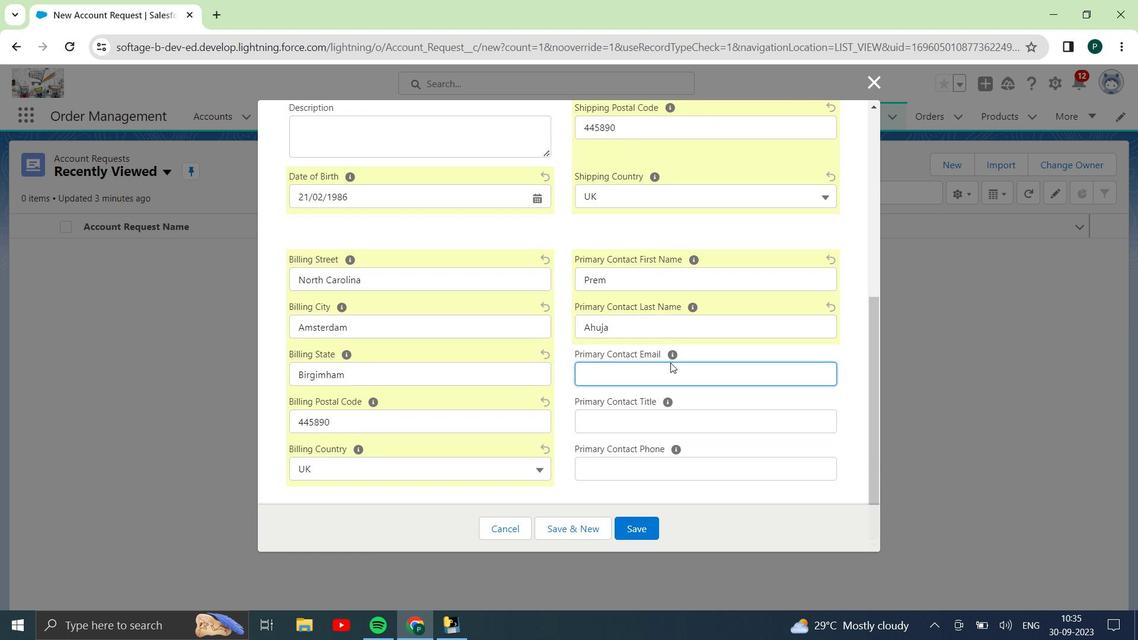 
Action: Mouse scrolled (670, 363) with delta (0, 0)
Screenshot: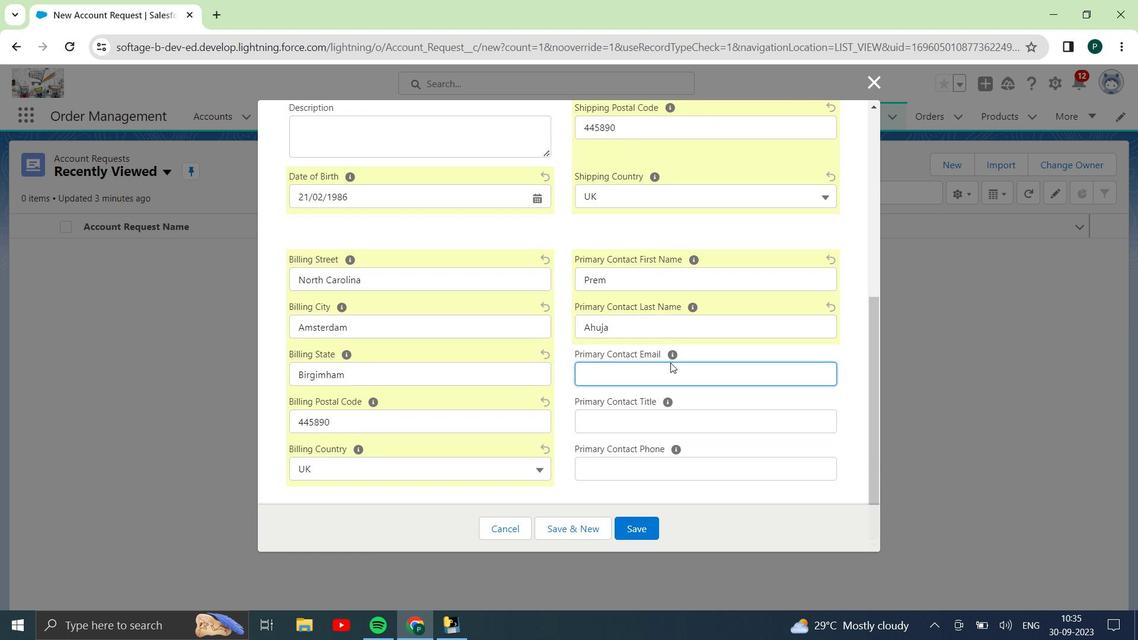 
Action: Key pressed premahuja
Screenshot: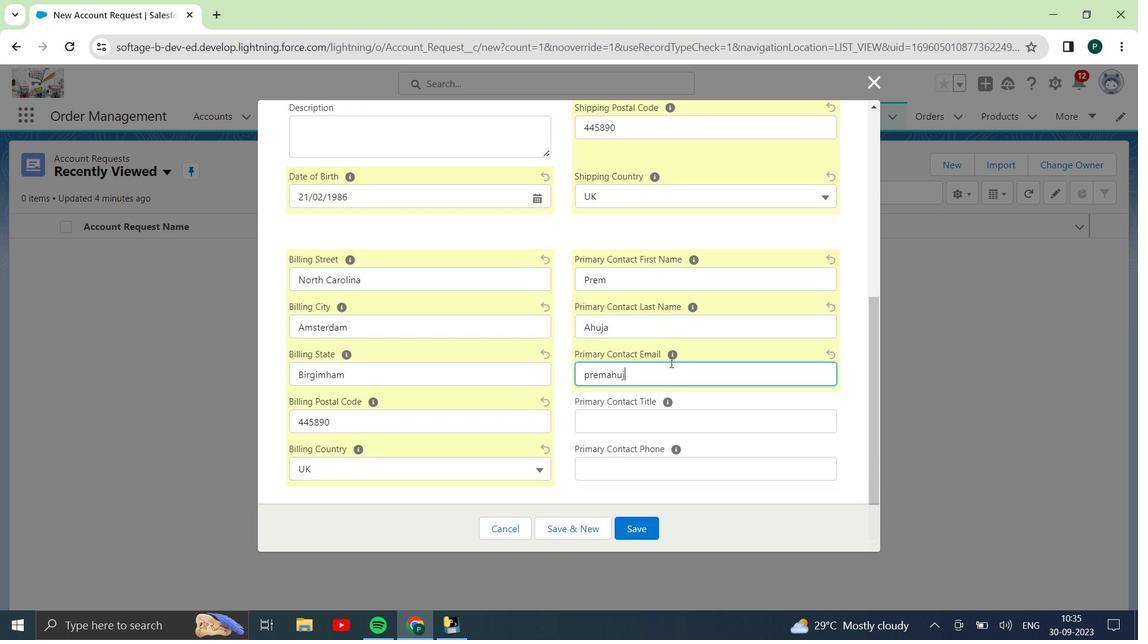 
Action: Mouse scrolled (670, 364) with delta (0, 0)
Screenshot: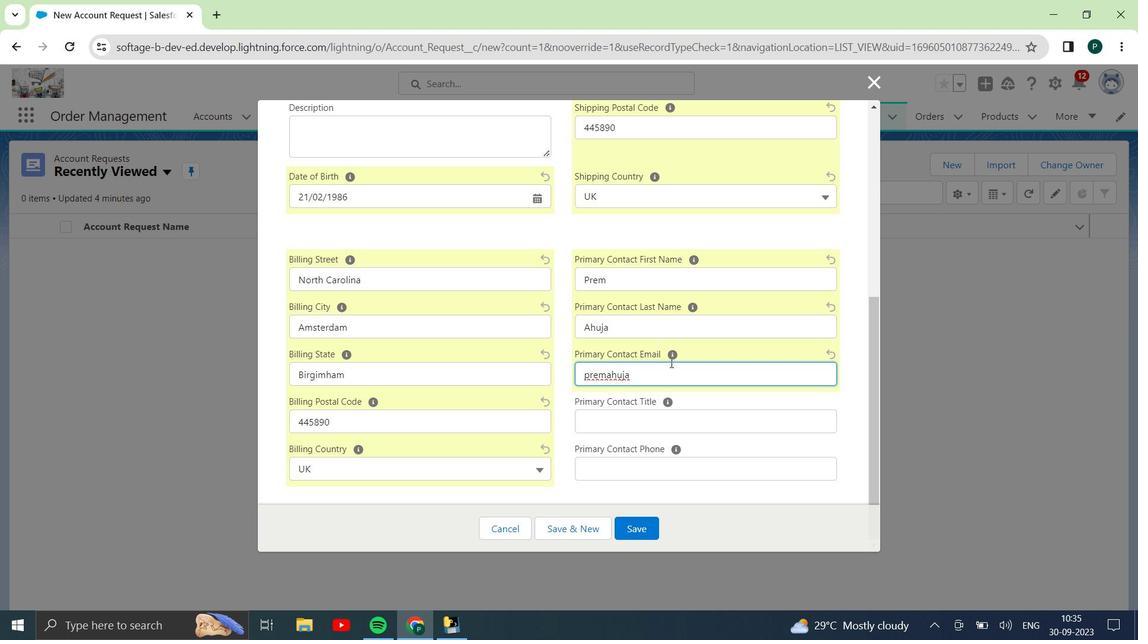 
Action: Mouse scrolled (670, 363) with delta (0, 0)
Screenshot: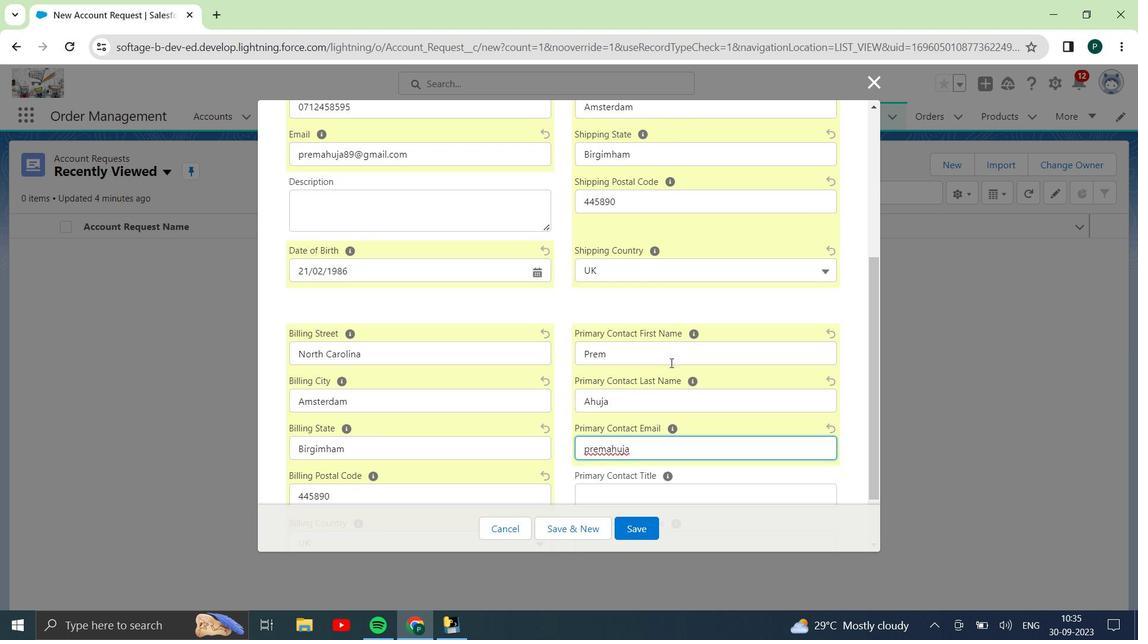 
Action: Mouse scrolled (670, 363) with delta (0, 0)
Screenshot: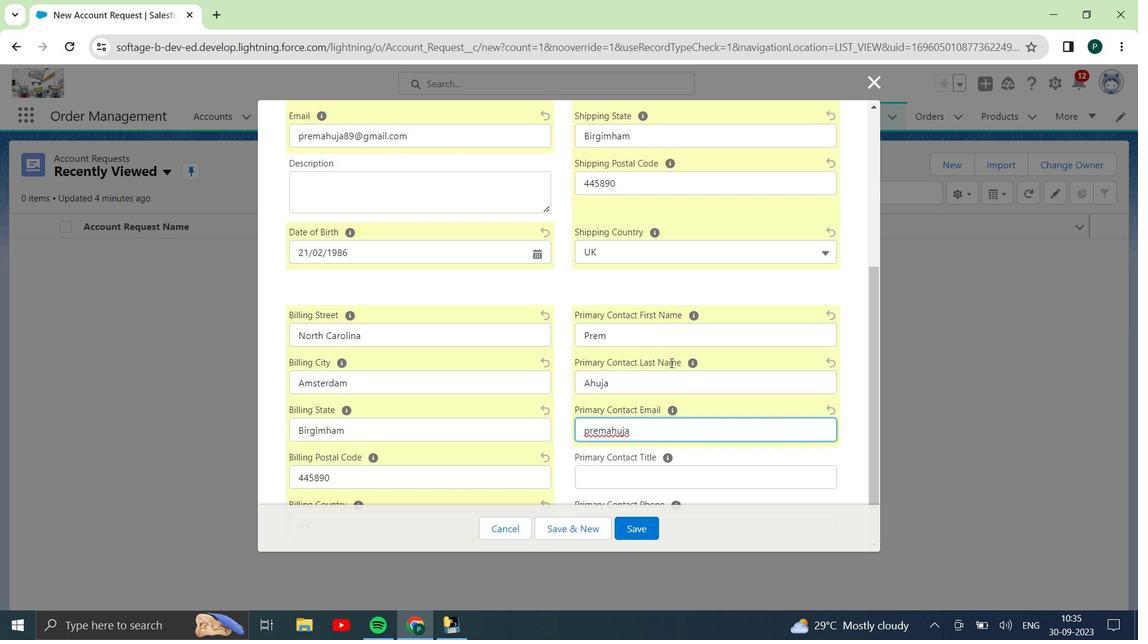 
Action: Key pressed 89<Key.shift>@gmail.com
Screenshot: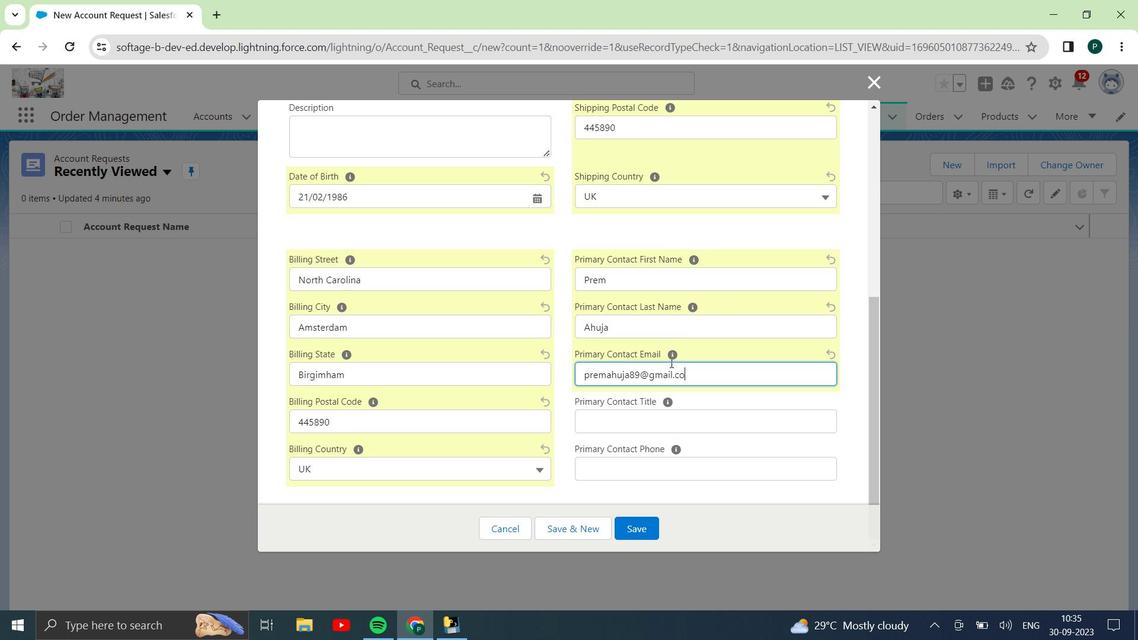 
Action: Mouse scrolled (670, 363) with delta (0, 0)
Screenshot: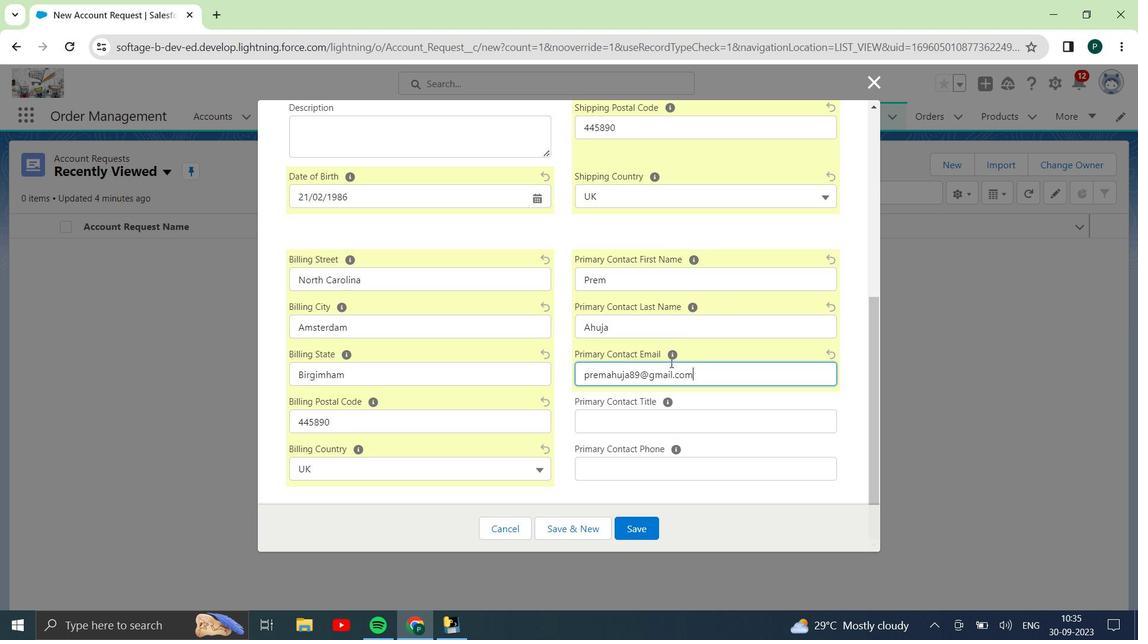 
Action: Mouse moved to (622, 427)
Screenshot: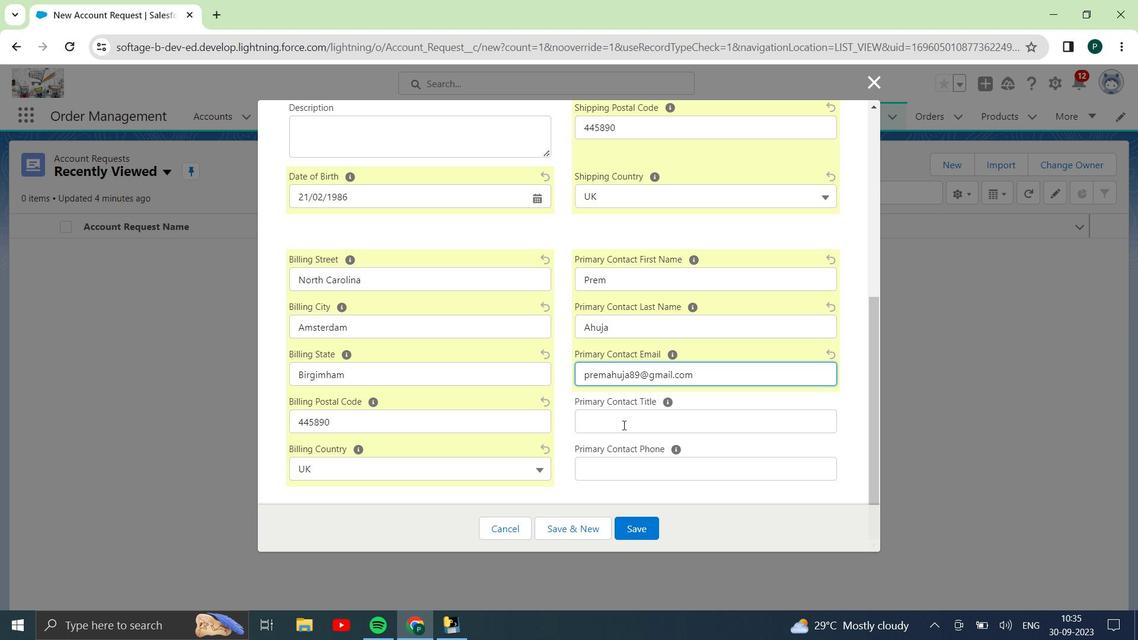 
Action: Mouse pressed left at (622, 427)
Screenshot: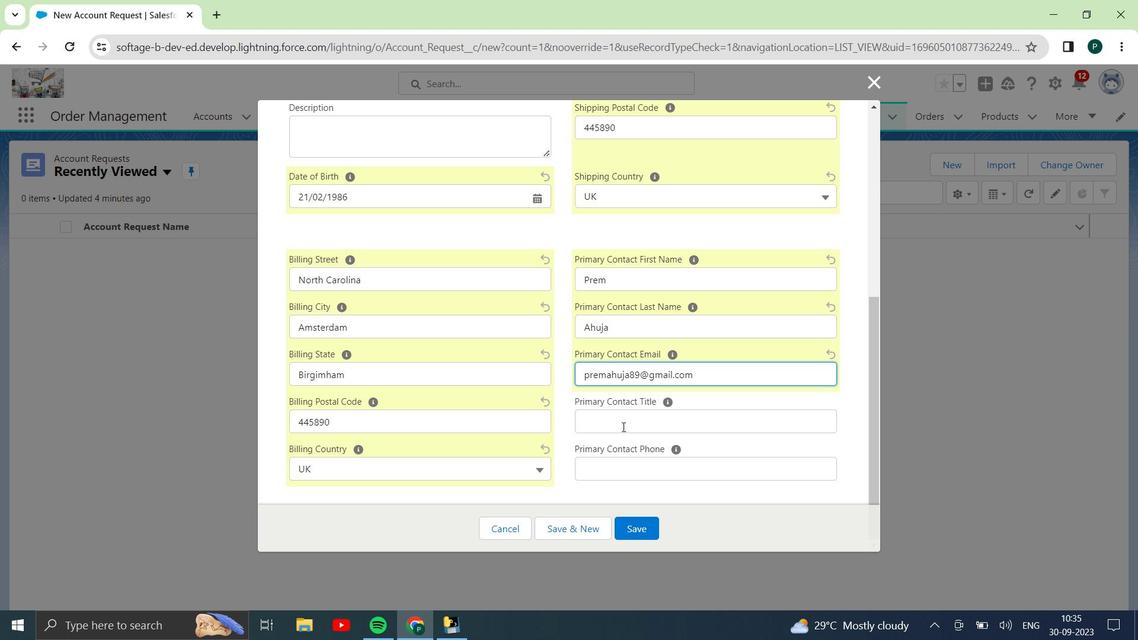 
Action: Key pressed <Key.shift><Key.shift><Key.shift><Key.shift><Key.shift><Key.shift><Key.shift><Key.shift><Key.shift><Key.shift><Key.shift><Key.shift><Key.shift><Key.shift><Key.shift><Key.shift>M<Key.shift>D
Screenshot: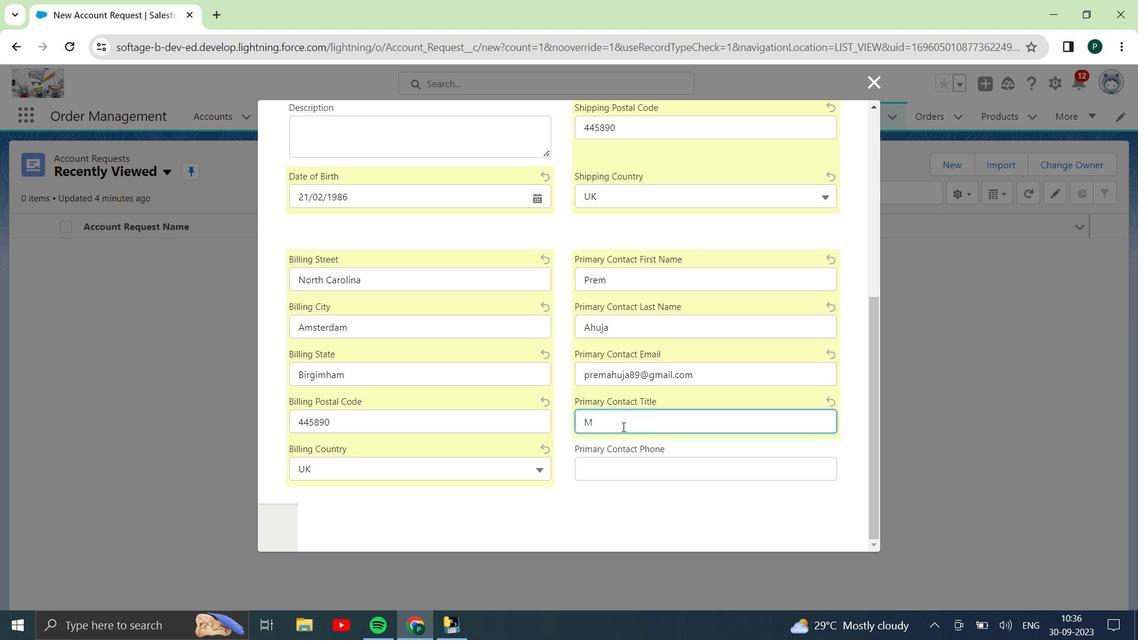 
Action: Mouse moved to (643, 465)
Screenshot: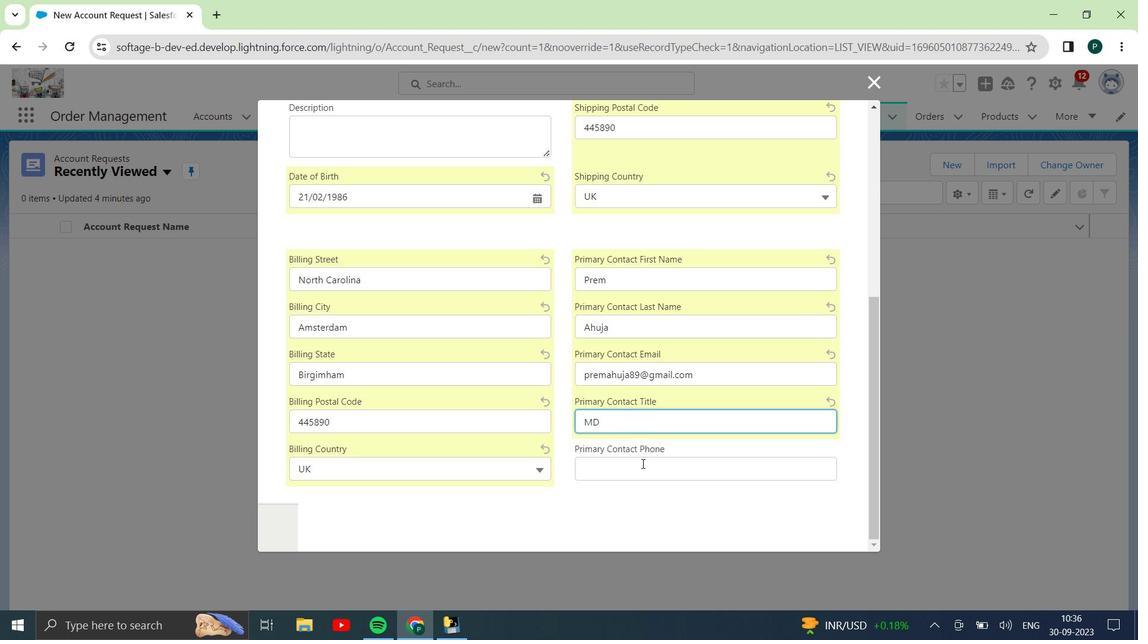 
Action: Mouse pressed left at (643, 465)
Screenshot: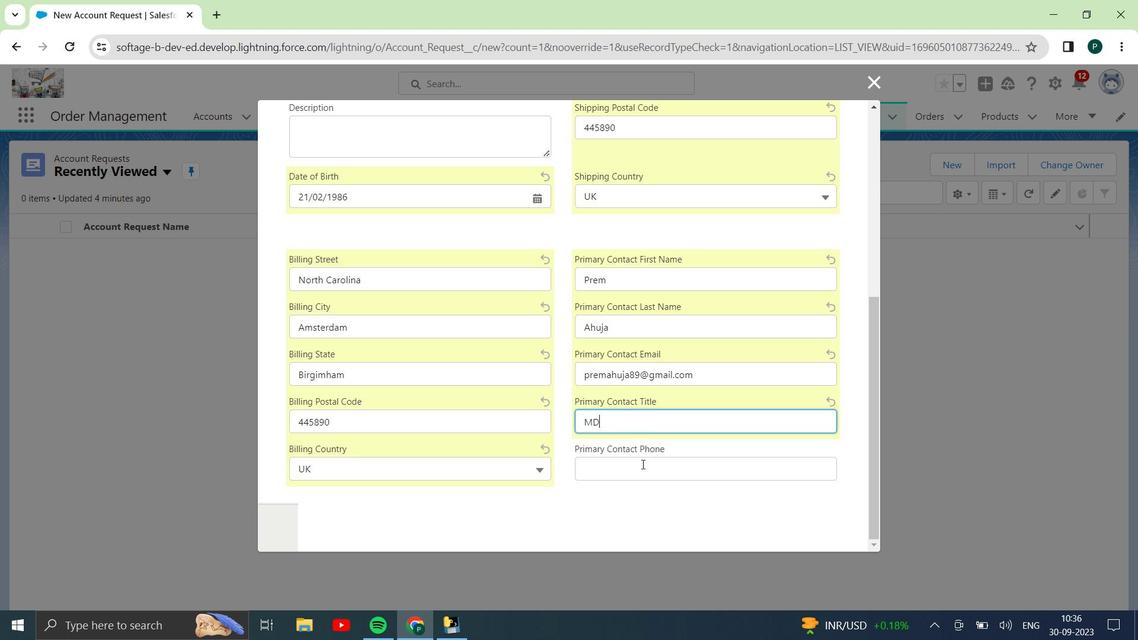
Action: Key pressed 0712958460
Screenshot: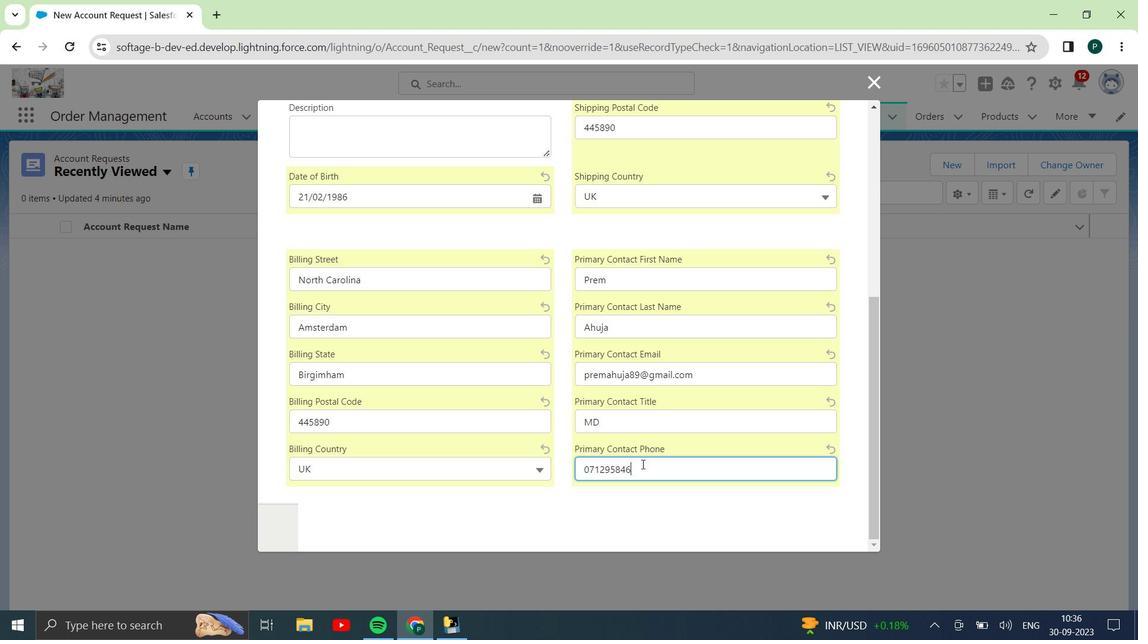 
Action: Mouse moved to (653, 453)
Screenshot: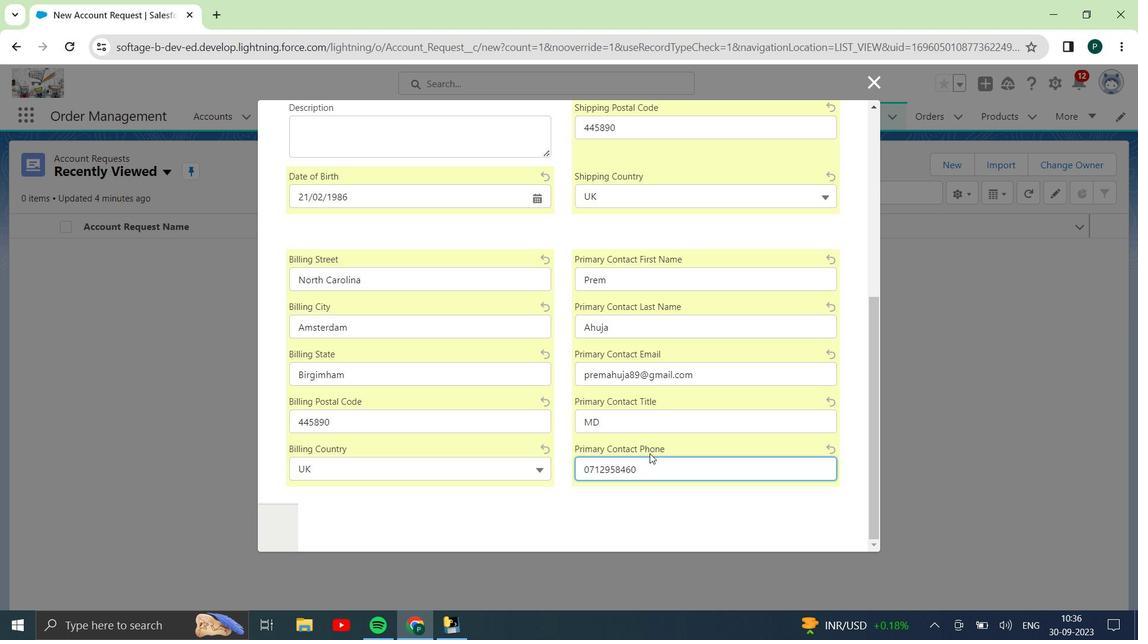 
Action: Mouse scrolled (653, 452) with delta (0, 0)
Screenshot: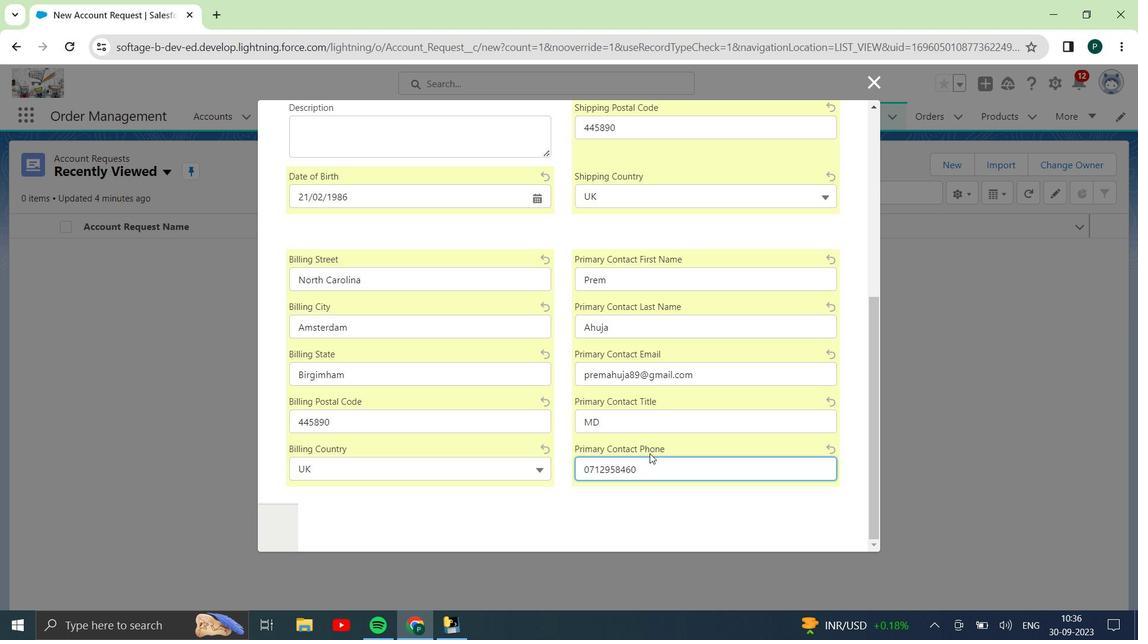 
Action: Mouse moved to (654, 453)
